 Task: Buy 4 Sunglasses for Boys from Accessories section under best seller category for shipping address: Anthony Hernandez, 4287 Palmer Road, Westerville, Ohio 43081, Cell Number 6147421053. Pay from credit card ending with 6759, CVV 506
Action: Mouse moved to (257, 83)
Screenshot: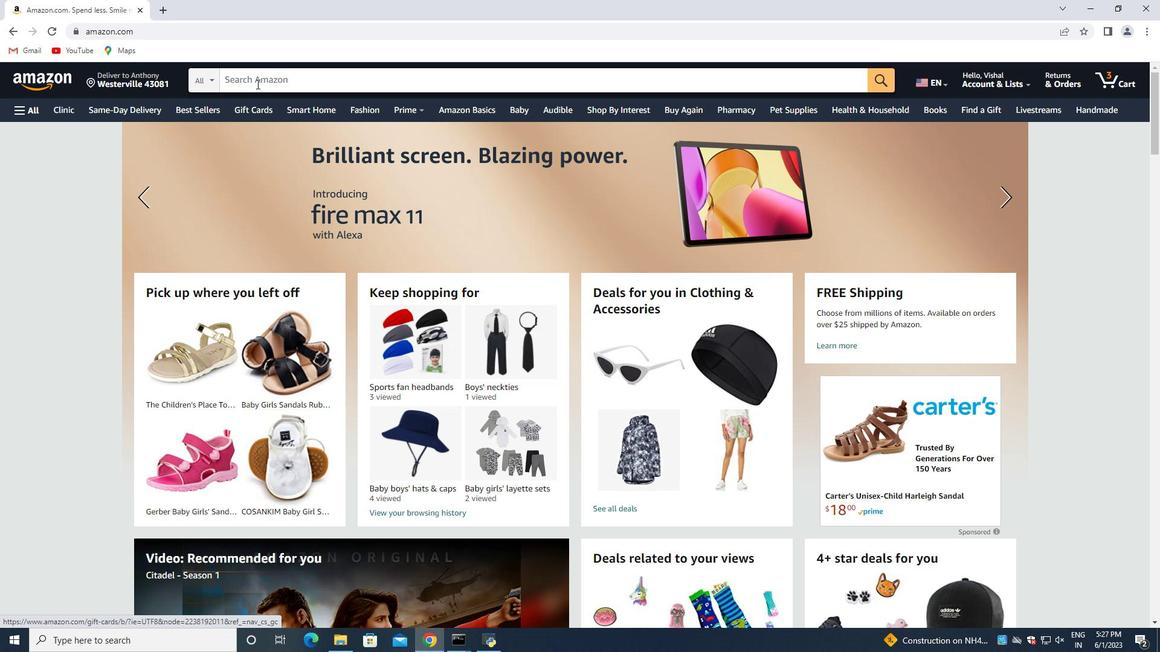 
Action: Mouse pressed left at (257, 83)
Screenshot: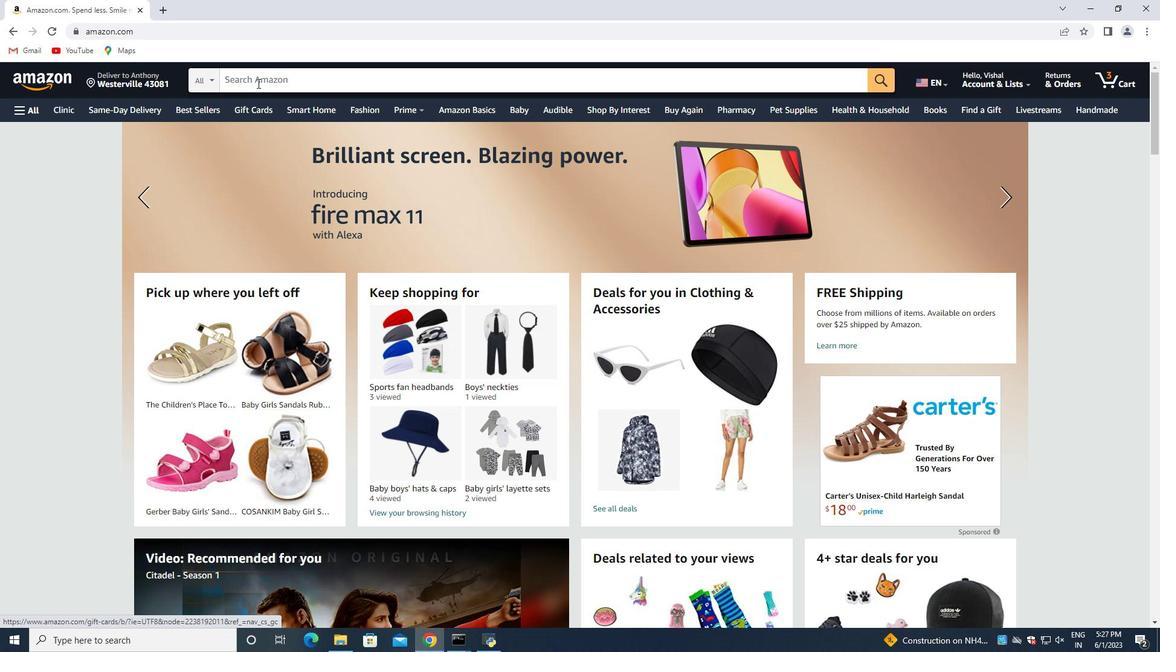 
Action: Key pressed <Key.shift>Sunglasses<Key.space>for<Key.space>boys<Key.enter>
Screenshot: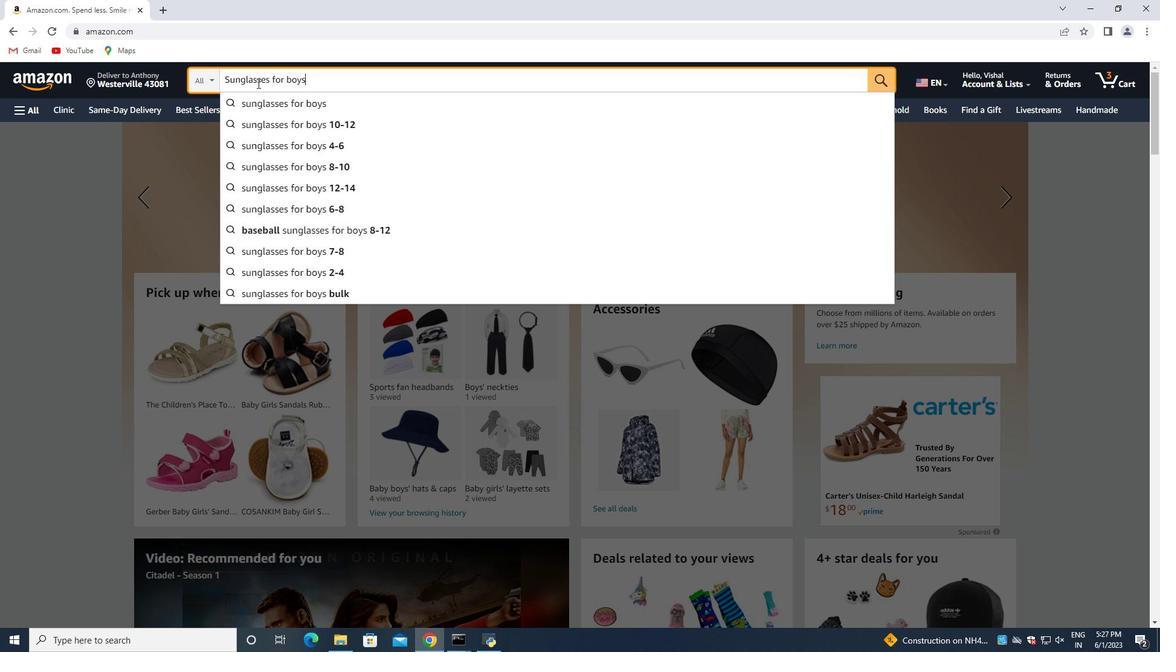
Action: Mouse moved to (80, 301)
Screenshot: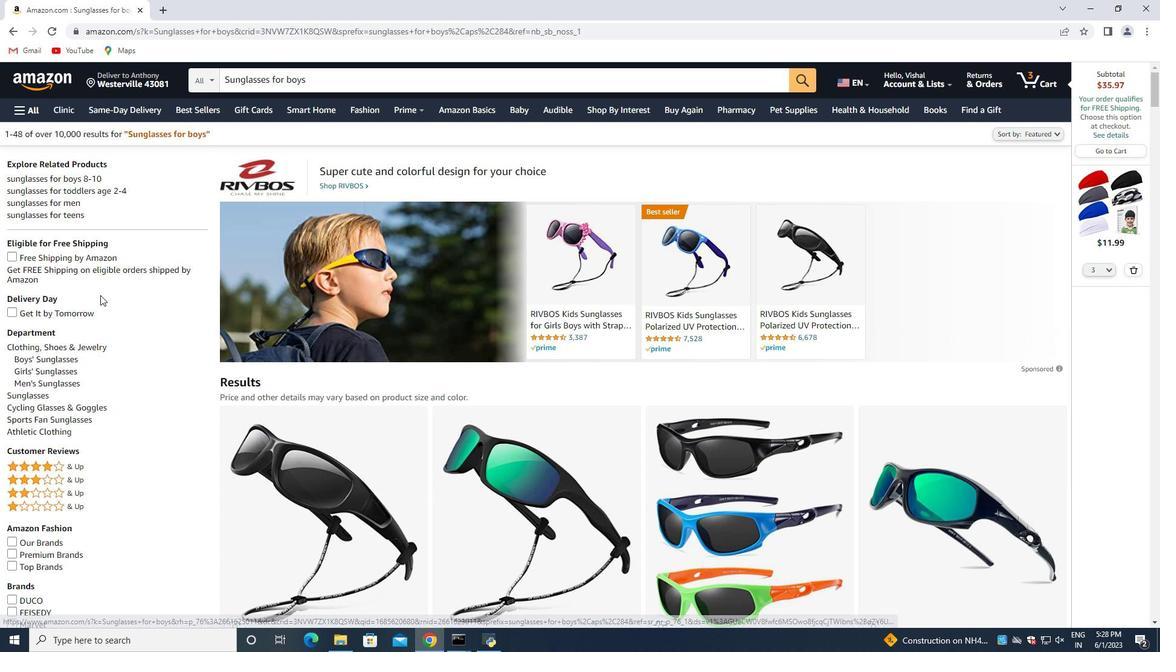 
Action: Mouse scrolled (80, 302) with delta (0, 0)
Screenshot: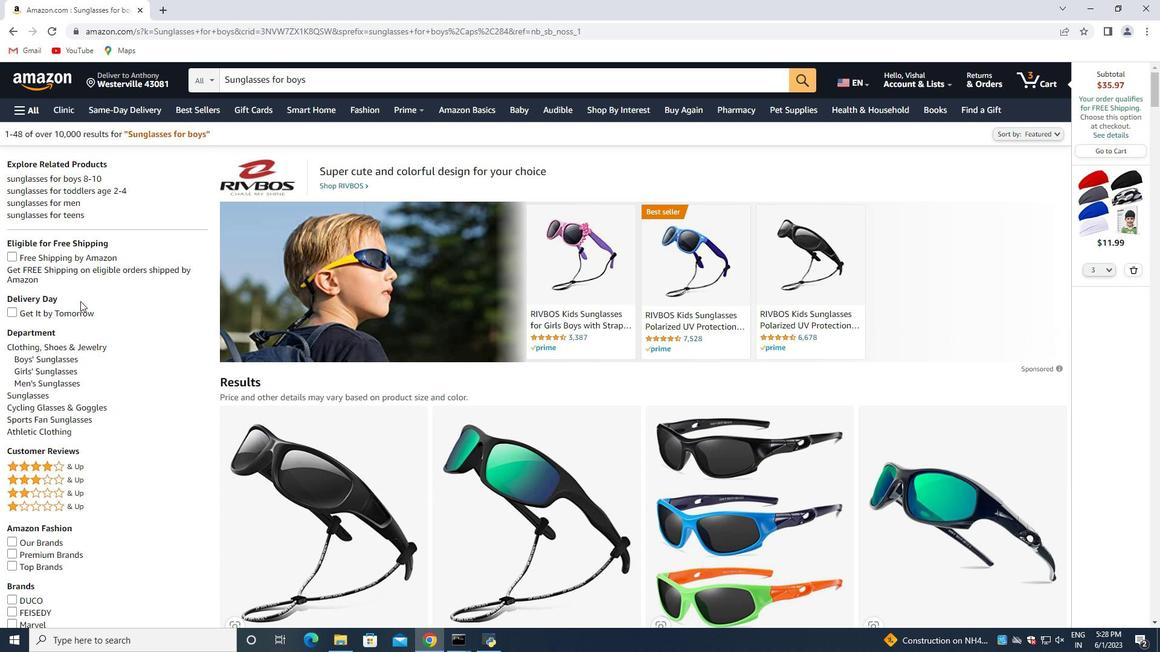 
Action: Mouse moved to (79, 302)
Screenshot: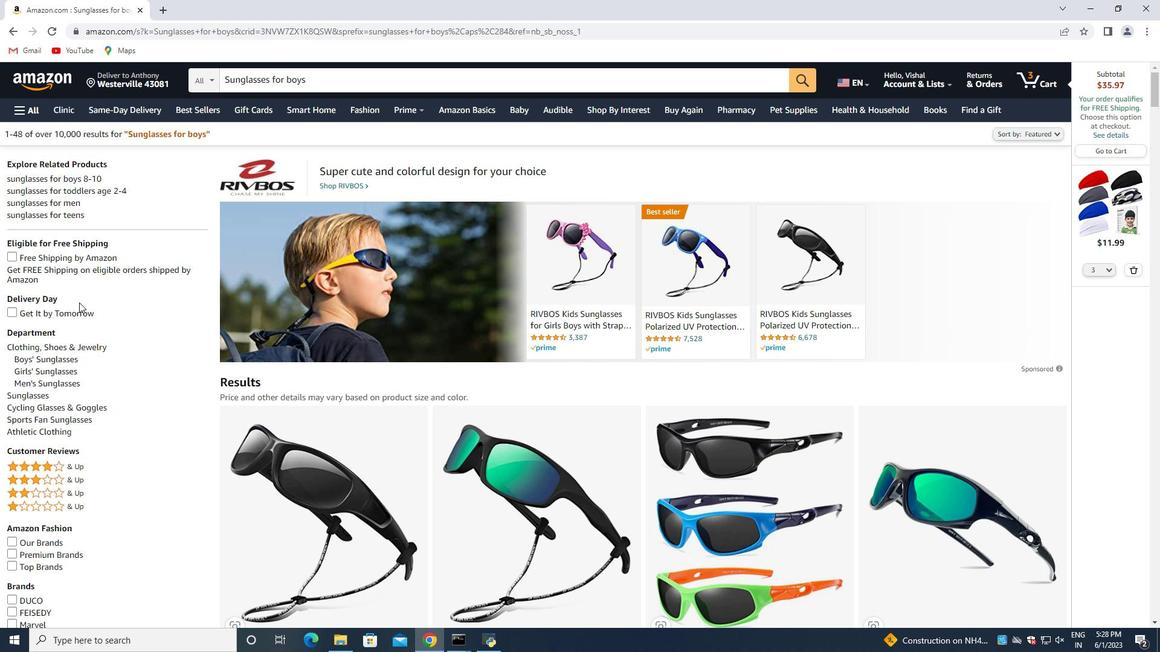 
Action: Mouse scrolled (79, 302) with delta (0, 0)
Screenshot: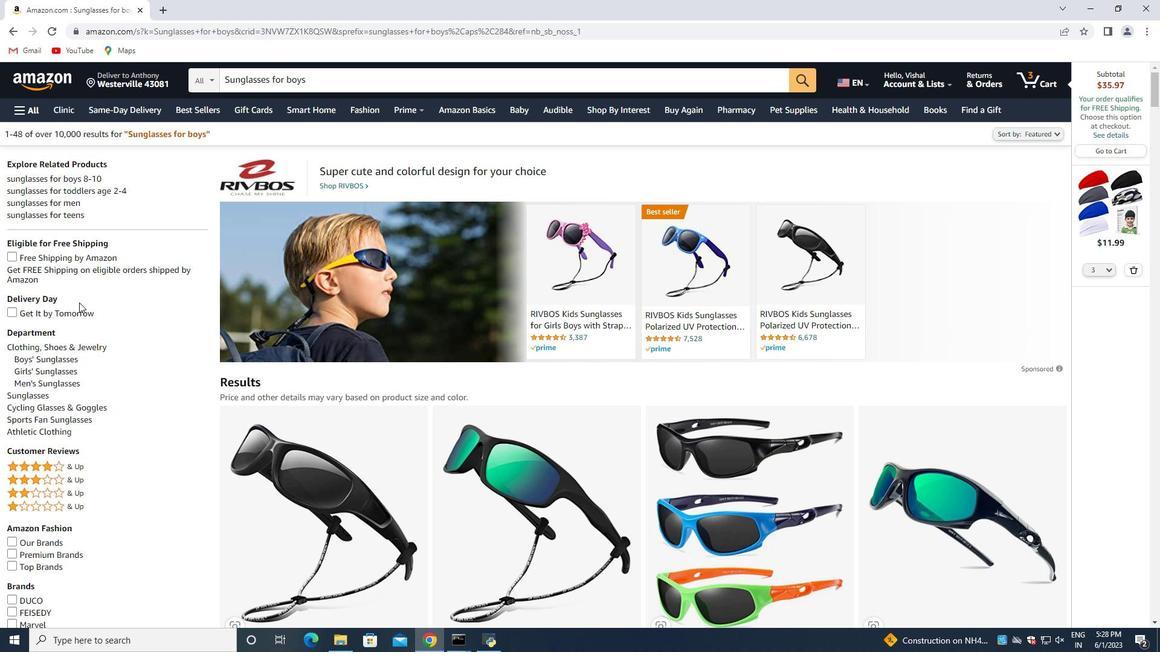
Action: Mouse scrolled (79, 302) with delta (0, 0)
Screenshot: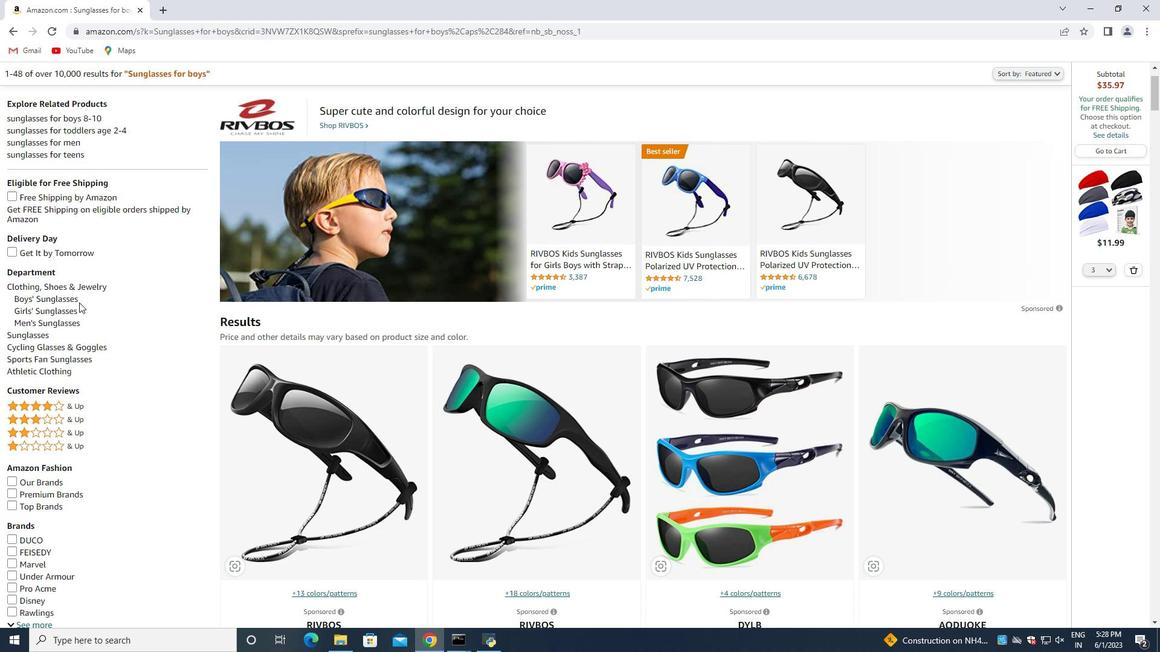 
Action: Mouse moved to (77, 308)
Screenshot: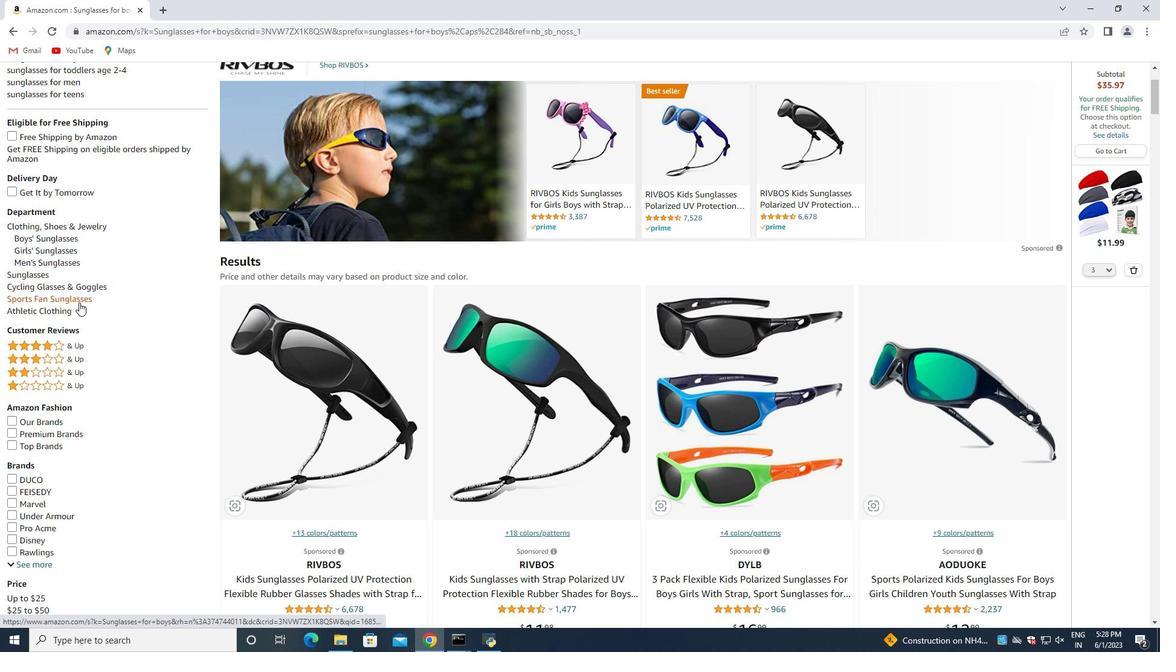 
Action: Mouse scrolled (77, 308) with delta (0, 0)
Screenshot: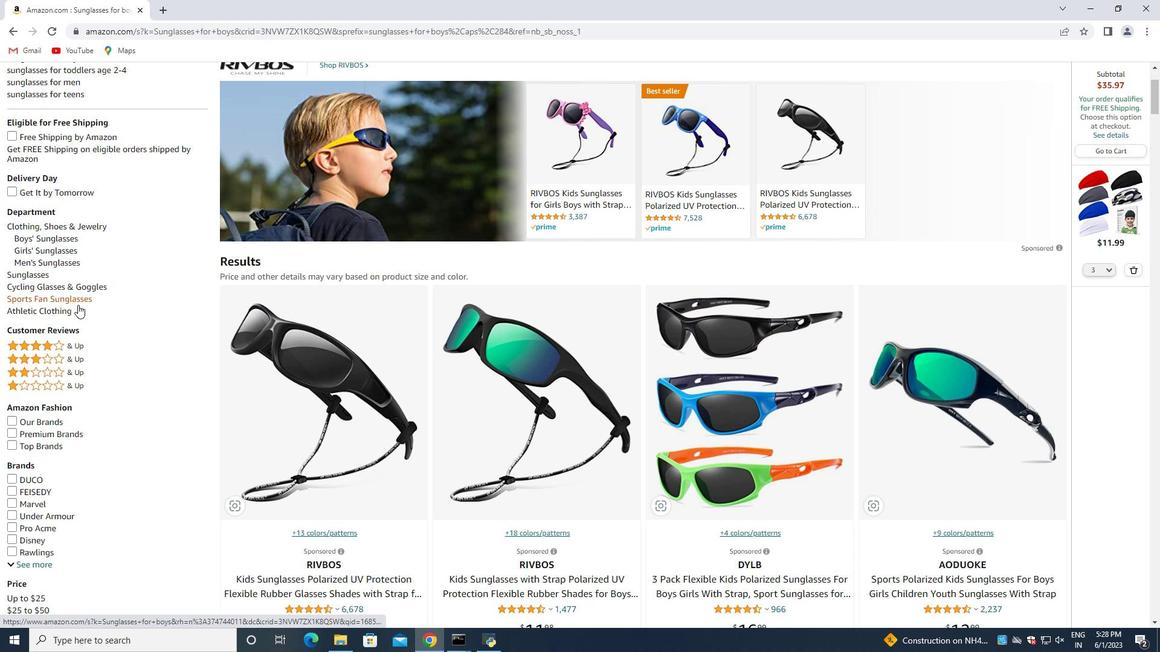 
Action: Mouse scrolled (77, 308) with delta (0, 0)
Screenshot: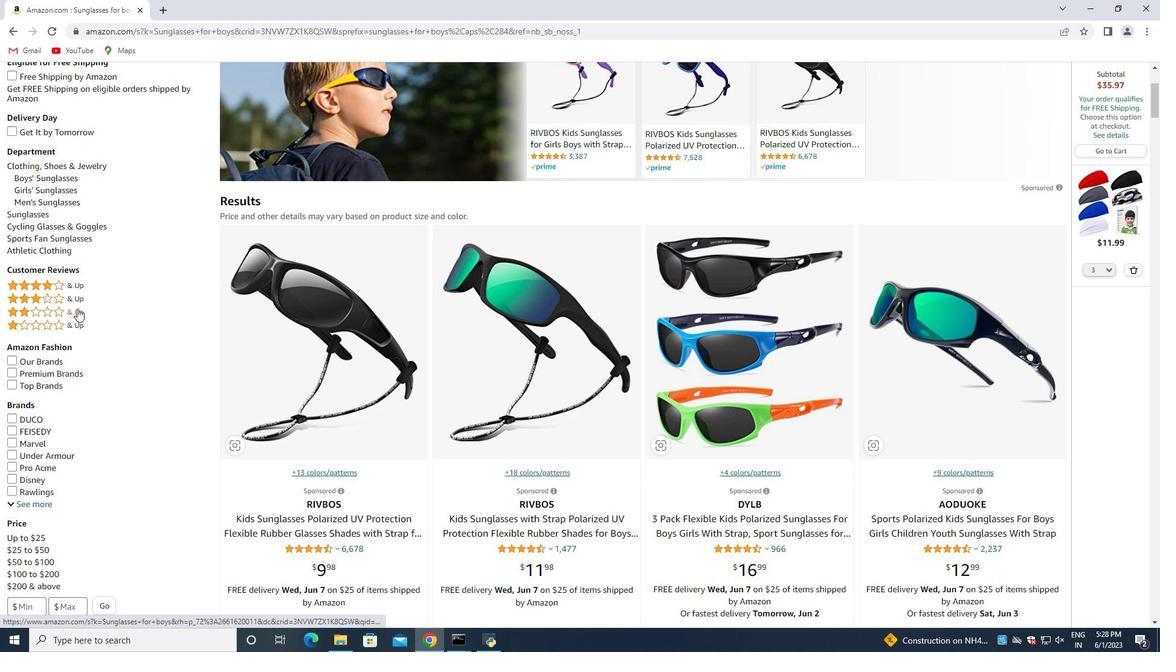 
Action: Mouse moved to (76, 313)
Screenshot: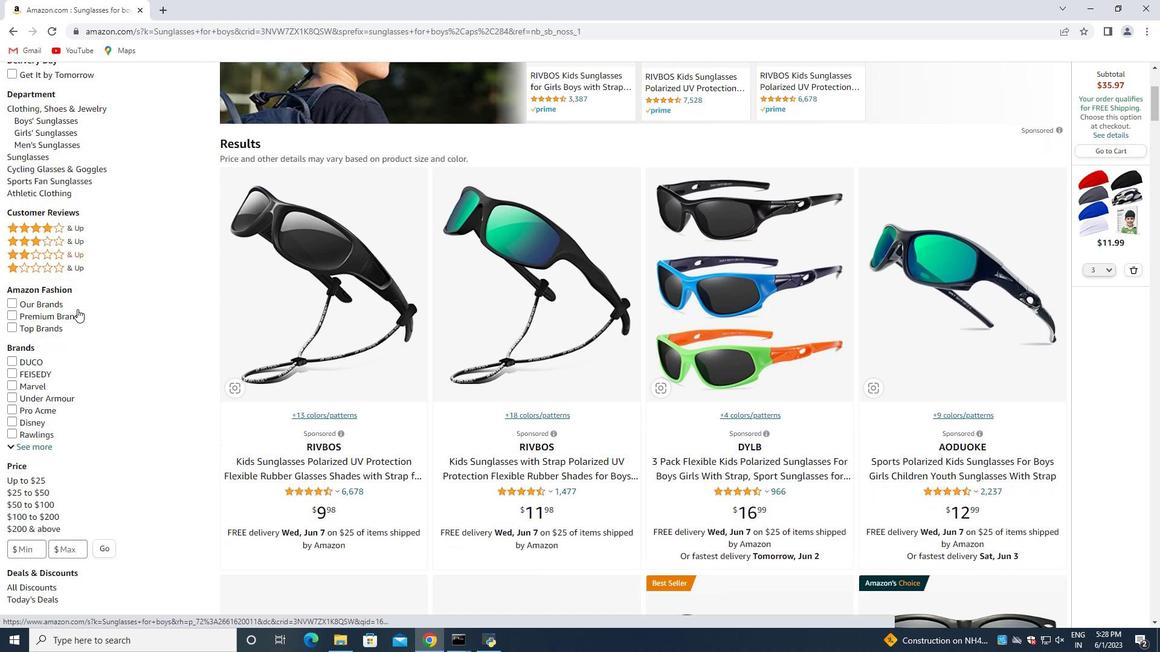 
Action: Mouse scrolled (76, 313) with delta (0, 0)
Screenshot: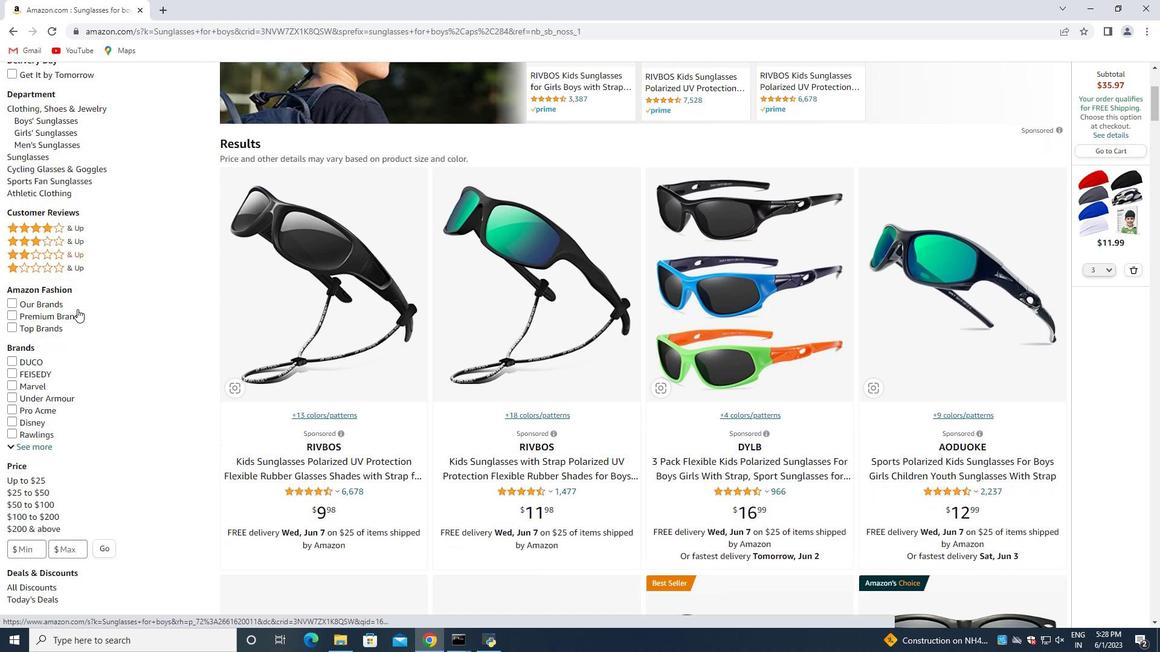 
Action: Mouse moved to (75, 315)
Screenshot: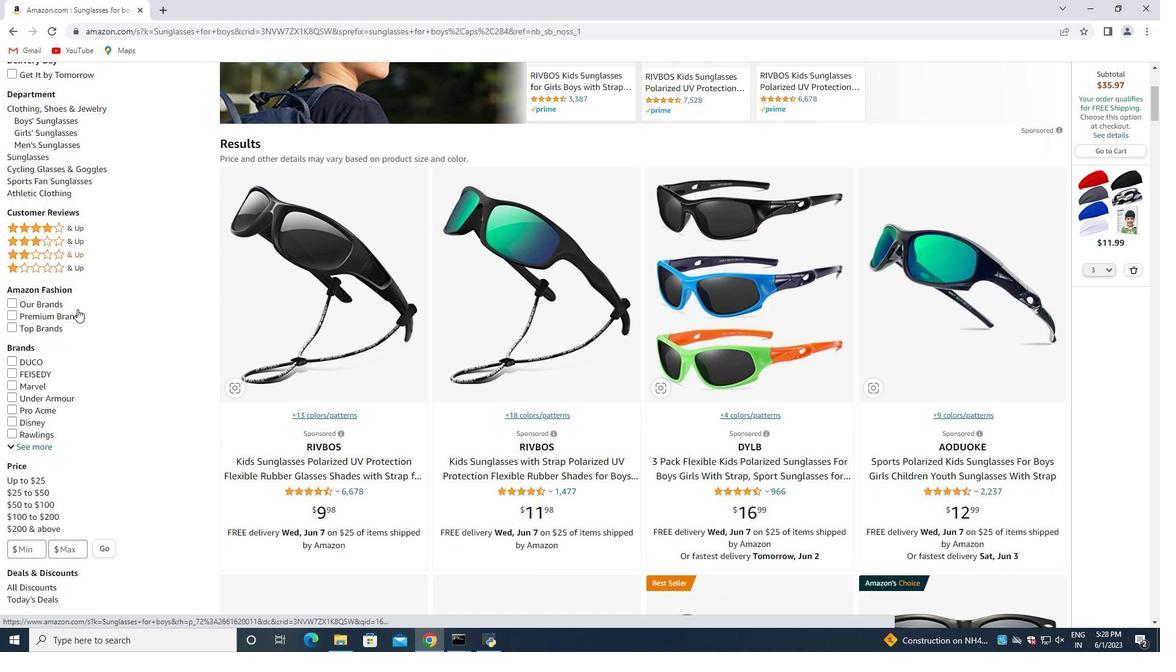 
Action: Mouse scrolled (75, 314) with delta (0, 0)
Screenshot: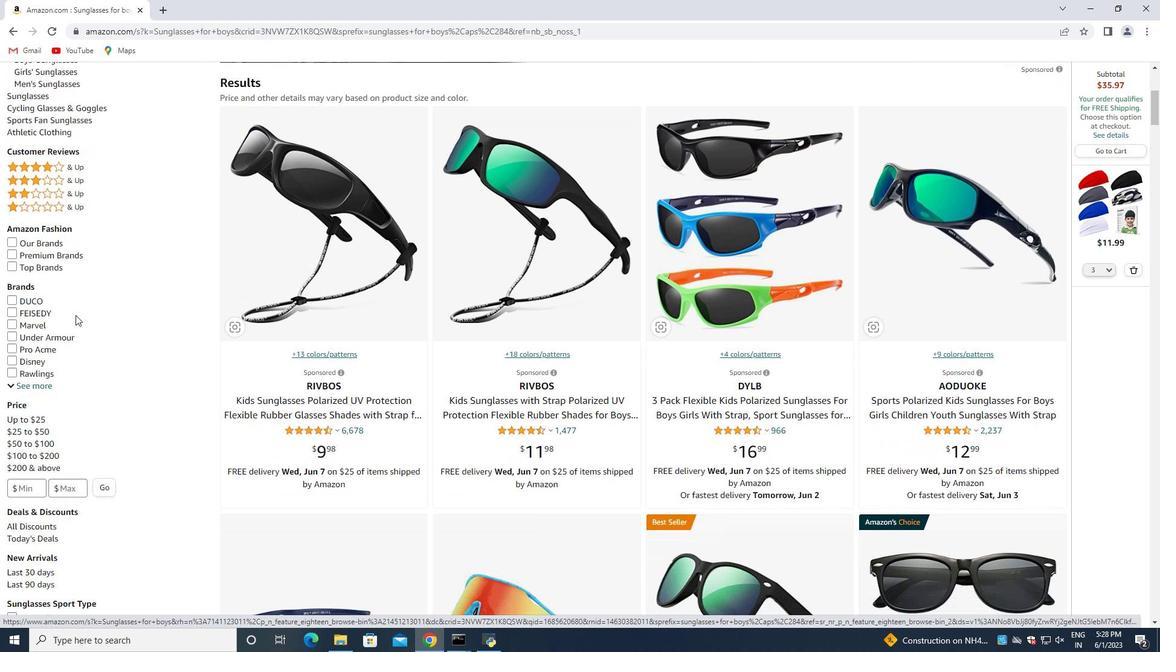 
Action: Mouse scrolled (75, 314) with delta (0, 0)
Screenshot: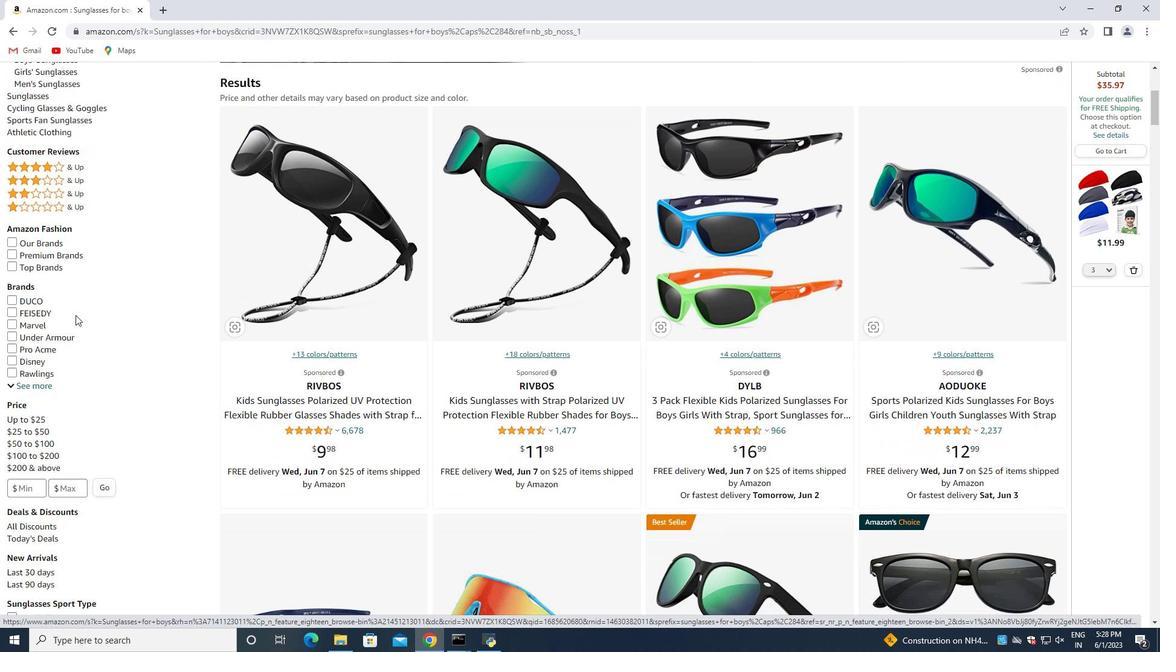 
Action: Mouse scrolled (75, 314) with delta (0, 0)
Screenshot: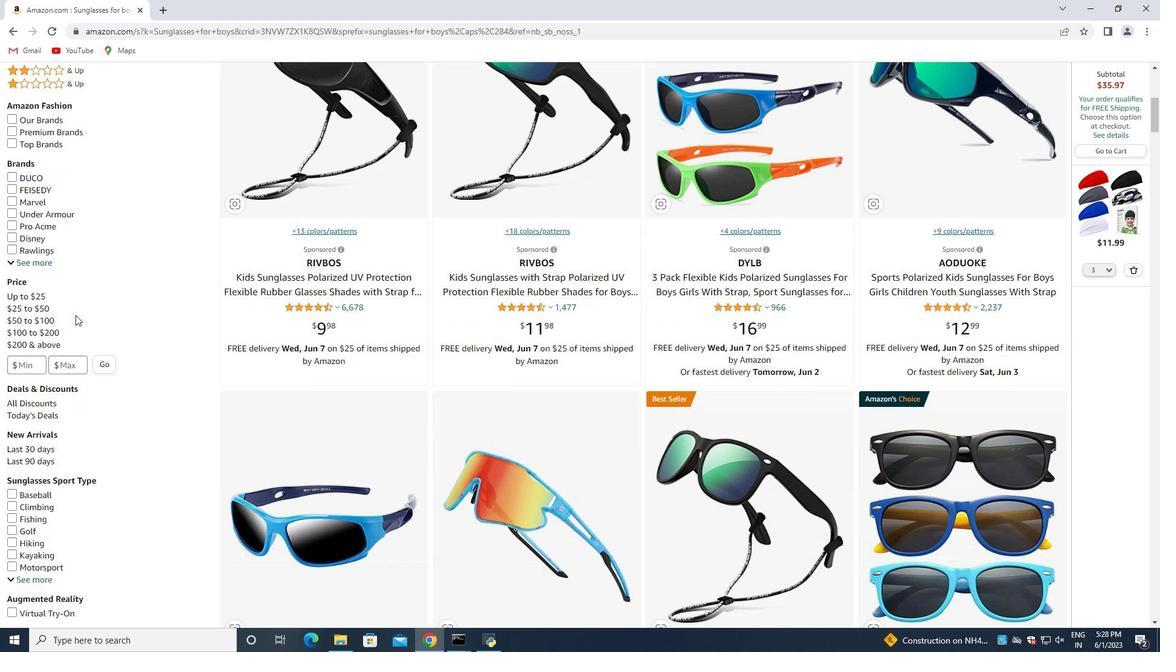 
Action: Mouse moved to (94, 313)
Screenshot: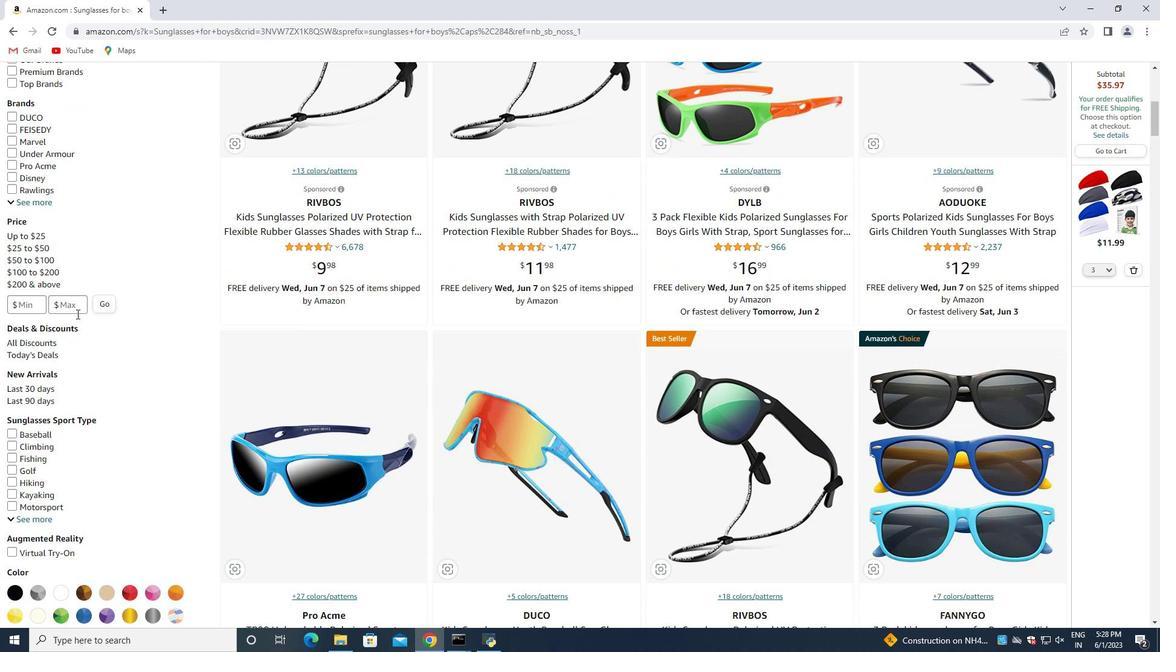 
Action: Mouse scrolled (83, 312) with delta (0, 0)
Screenshot: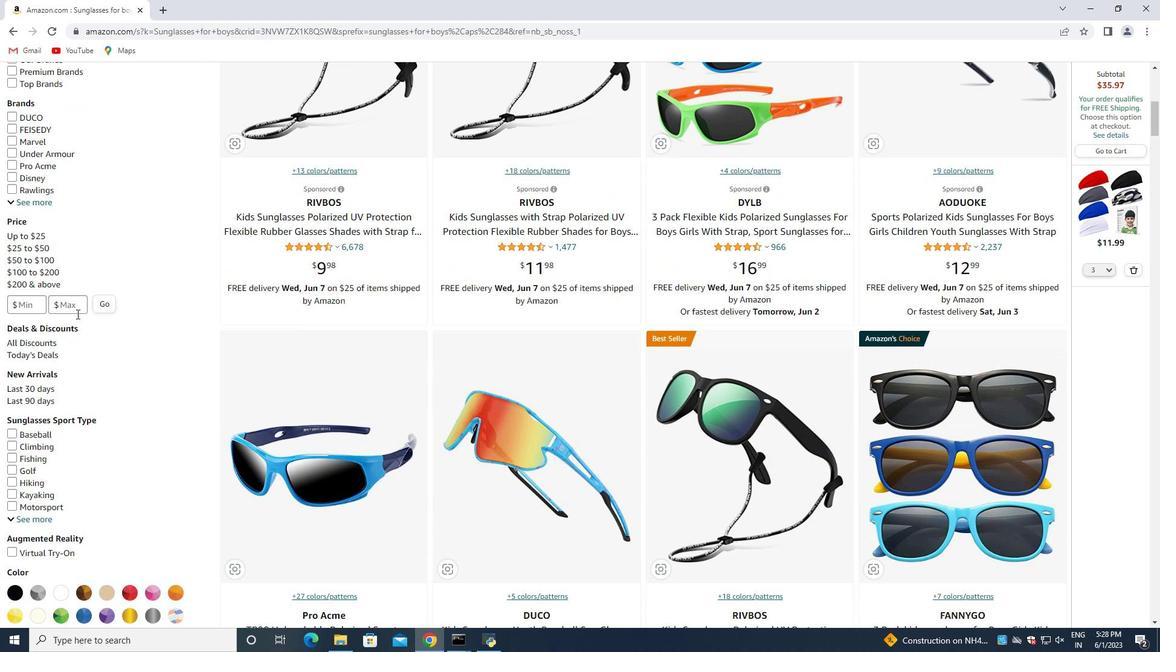 
Action: Mouse moved to (95, 313)
Screenshot: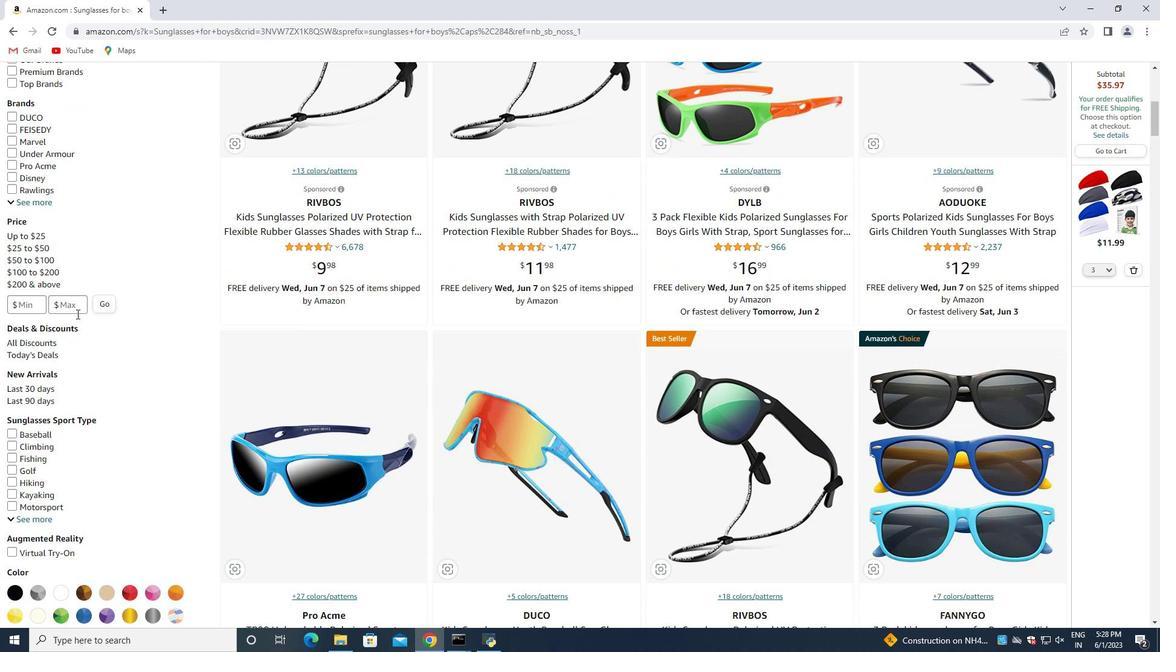 
Action: Mouse scrolled (84, 312) with delta (0, 0)
Screenshot: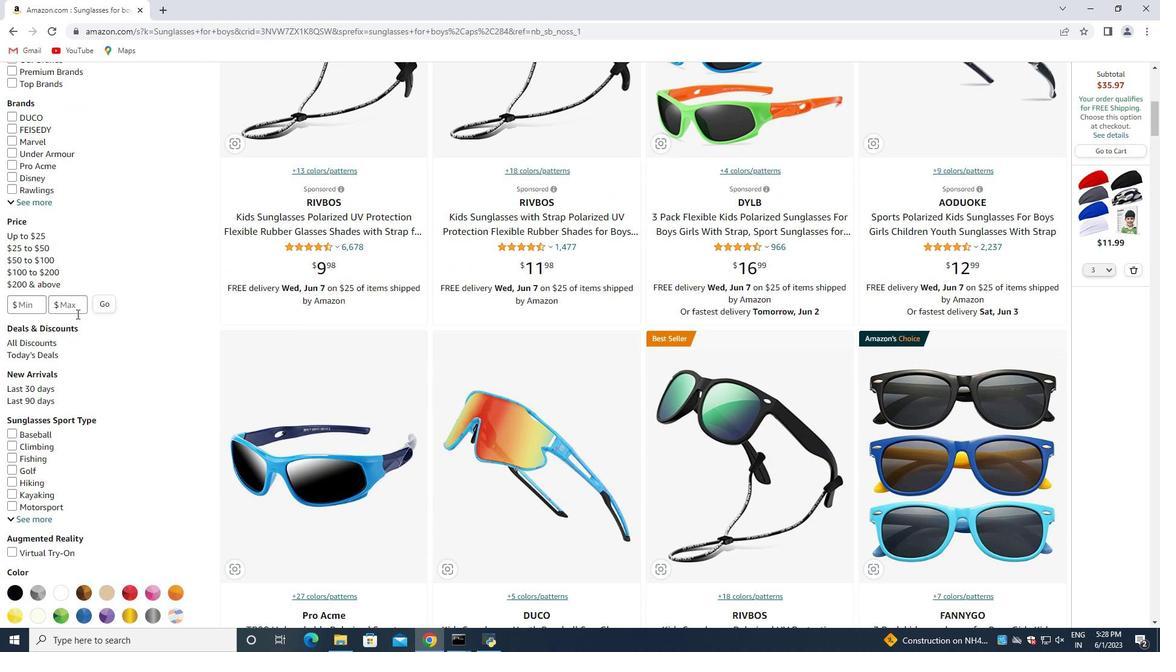 
Action: Mouse scrolled (95, 312) with delta (0, 0)
Screenshot: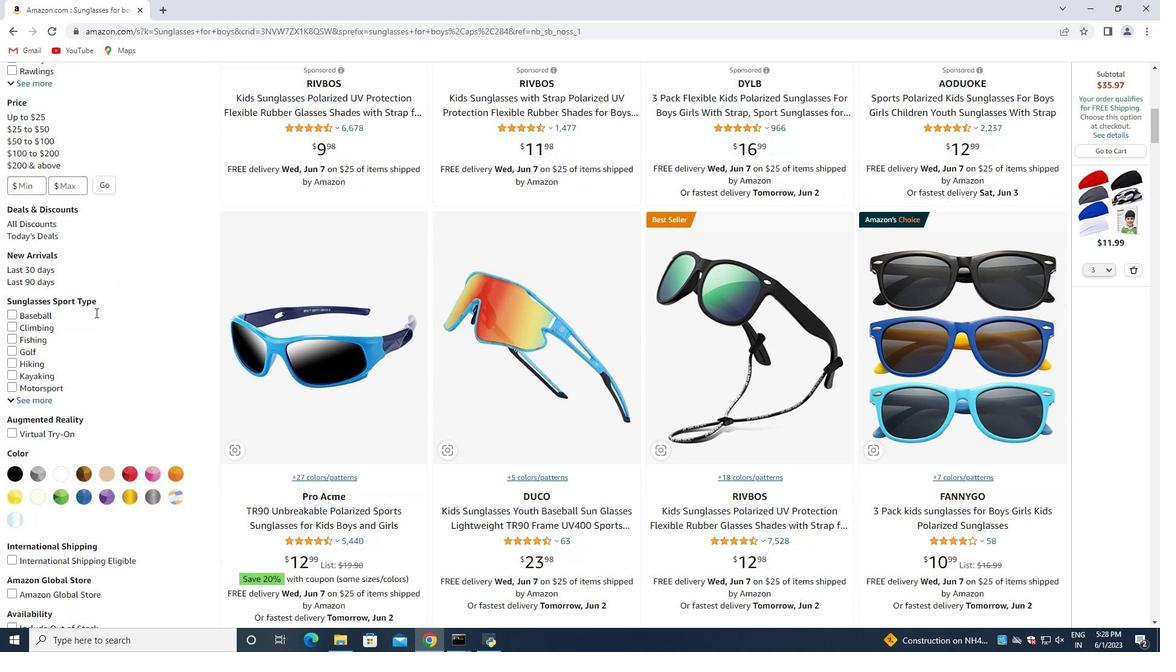 
Action: Mouse scrolled (95, 312) with delta (0, 0)
Screenshot: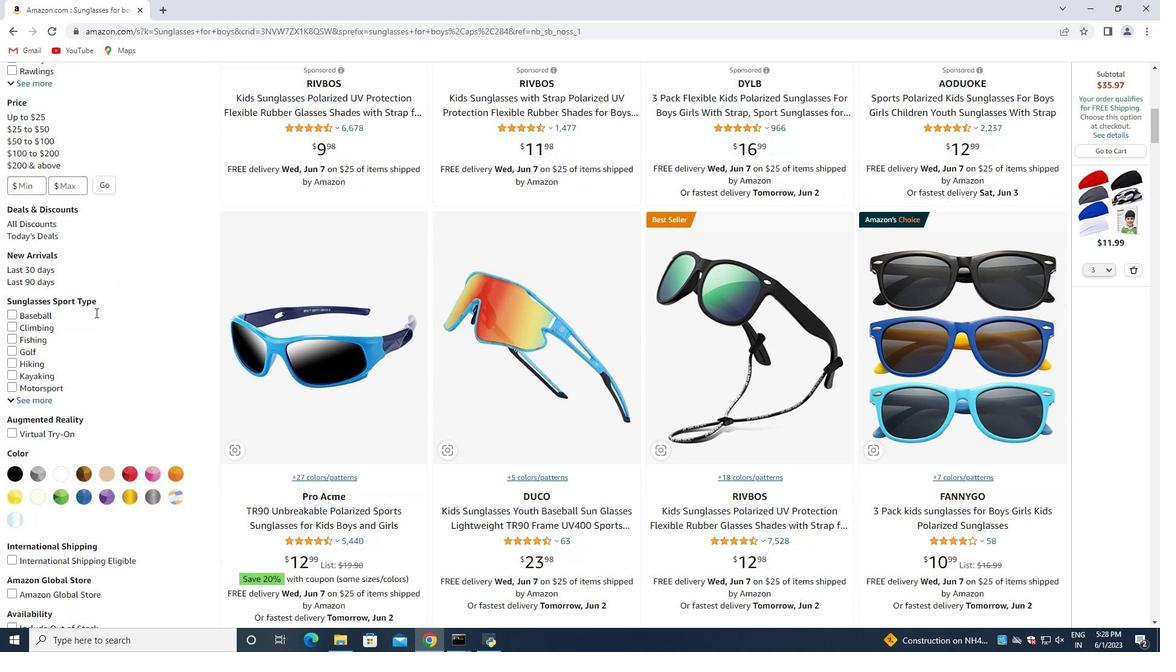 
Action: Mouse moved to (96, 314)
Screenshot: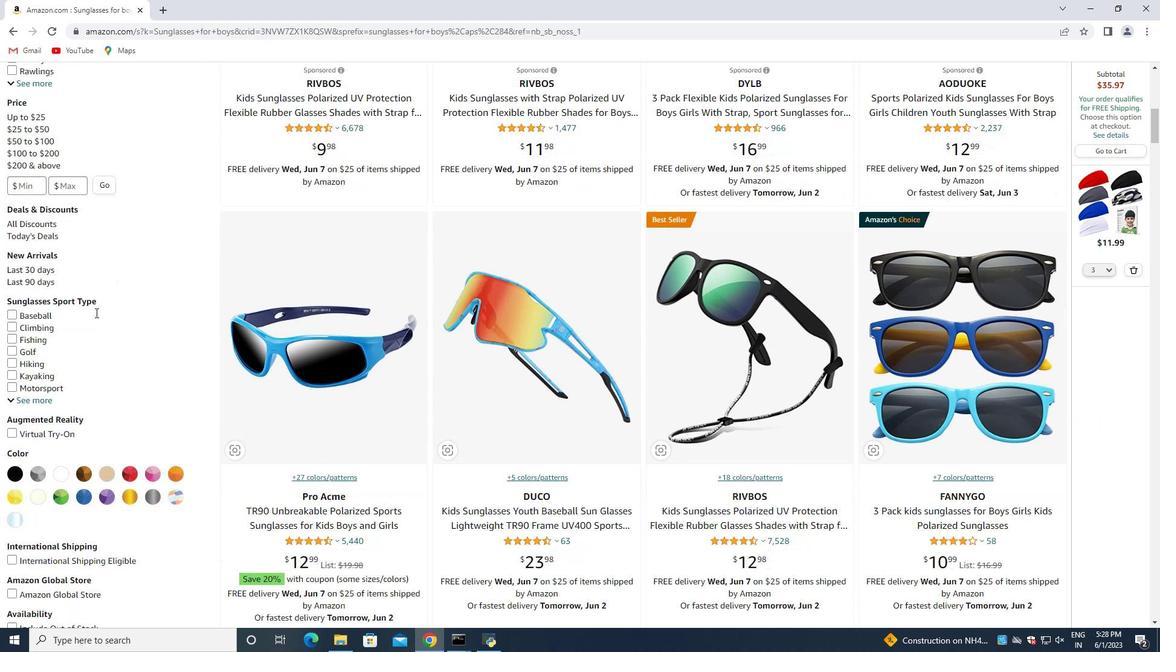 
Action: Mouse scrolled (96, 313) with delta (0, 0)
Screenshot: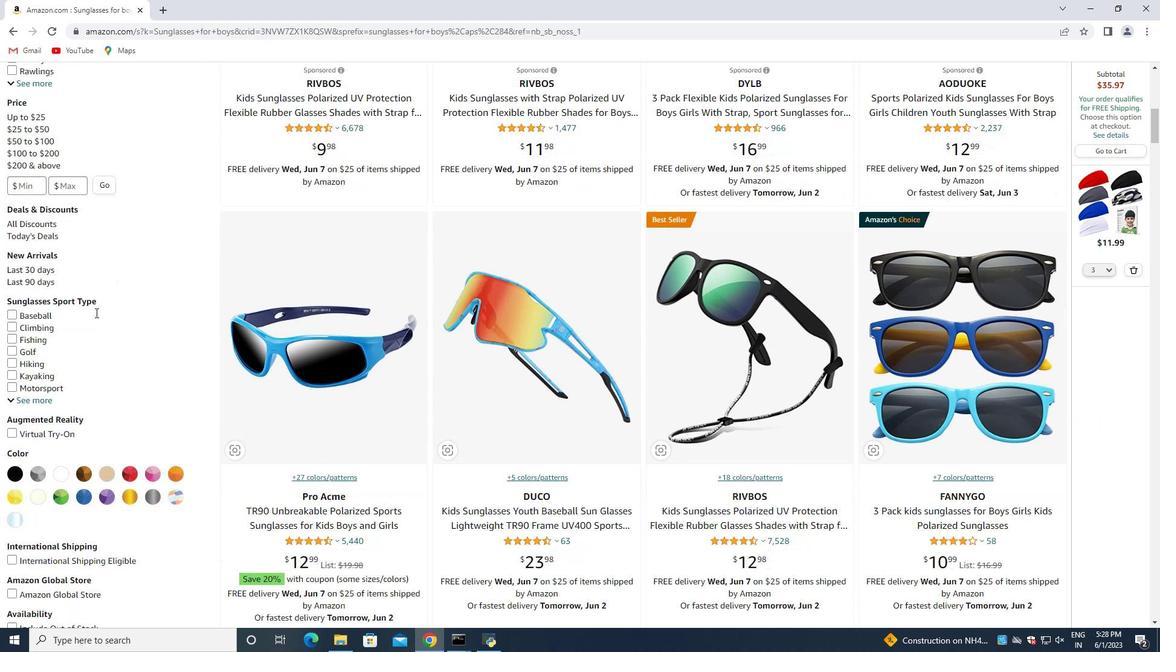 
Action: Mouse moved to (96, 314)
Screenshot: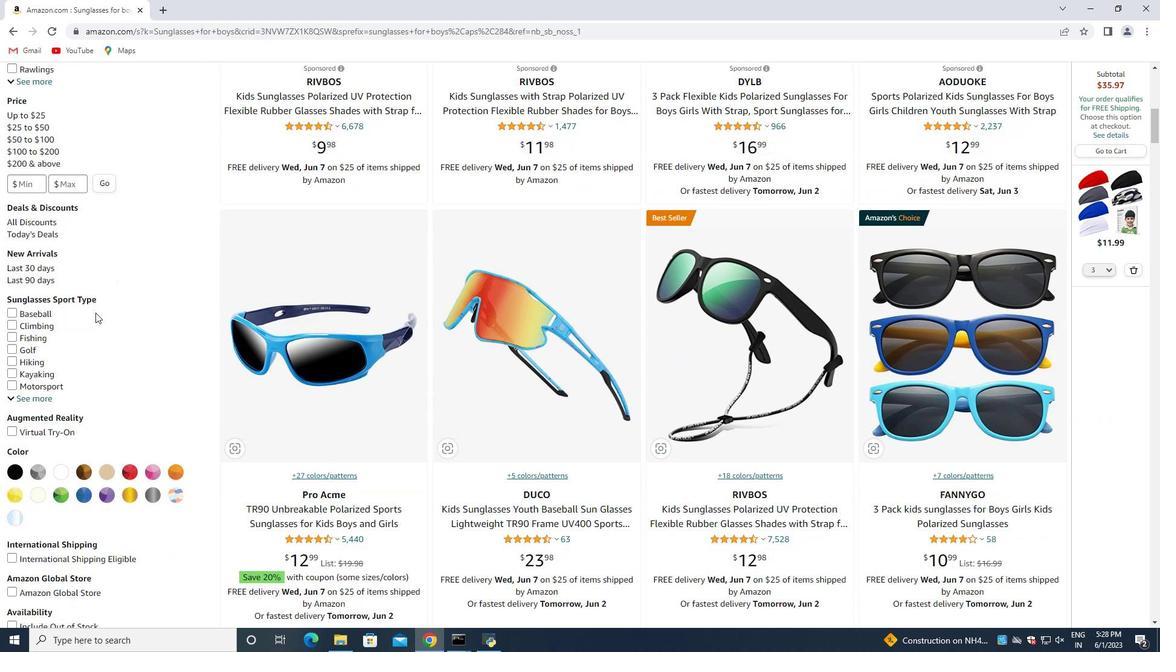 
Action: Mouse scrolled (96, 313) with delta (0, 0)
Screenshot: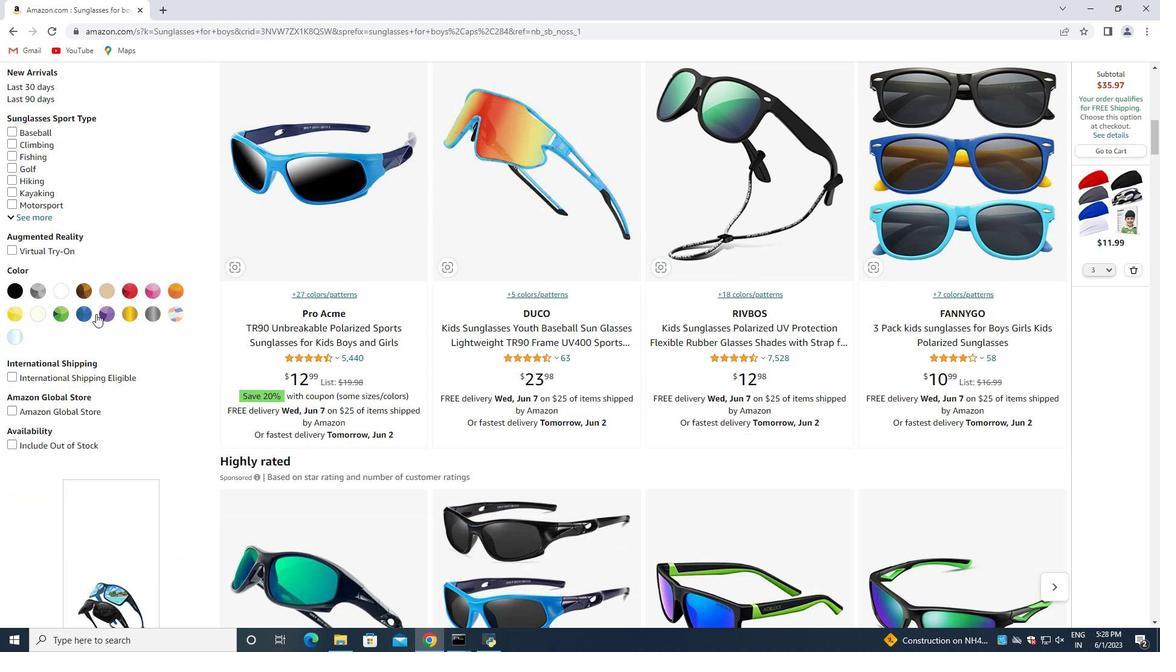 
Action: Mouse scrolled (96, 313) with delta (0, 0)
Screenshot: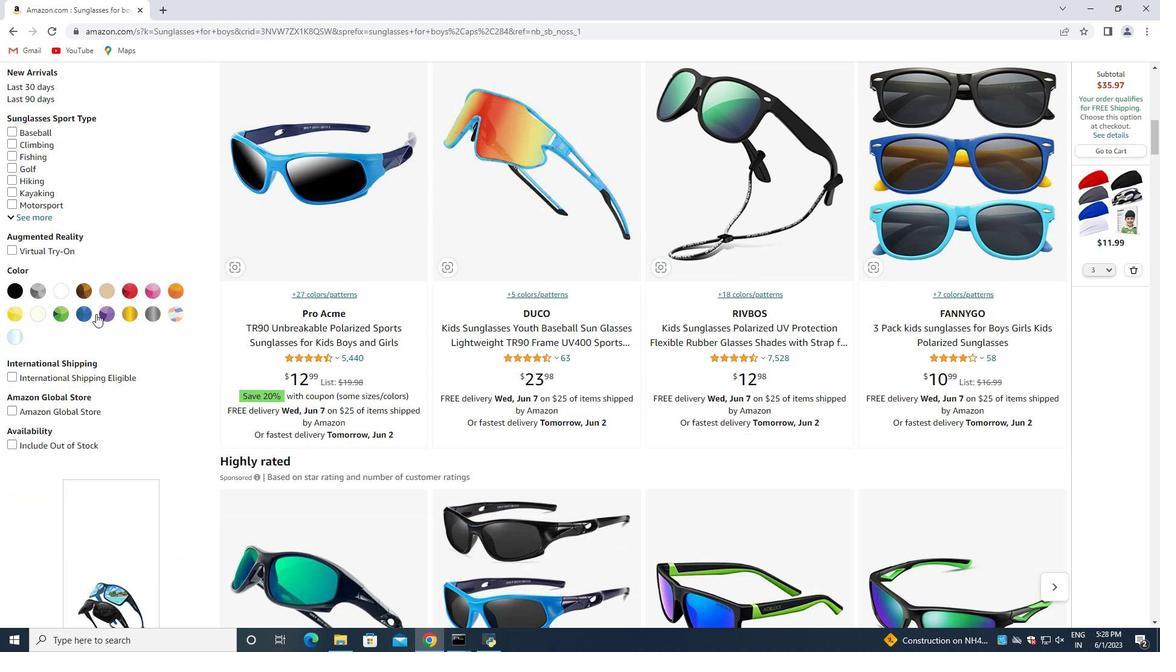 
Action: Mouse moved to (158, 317)
Screenshot: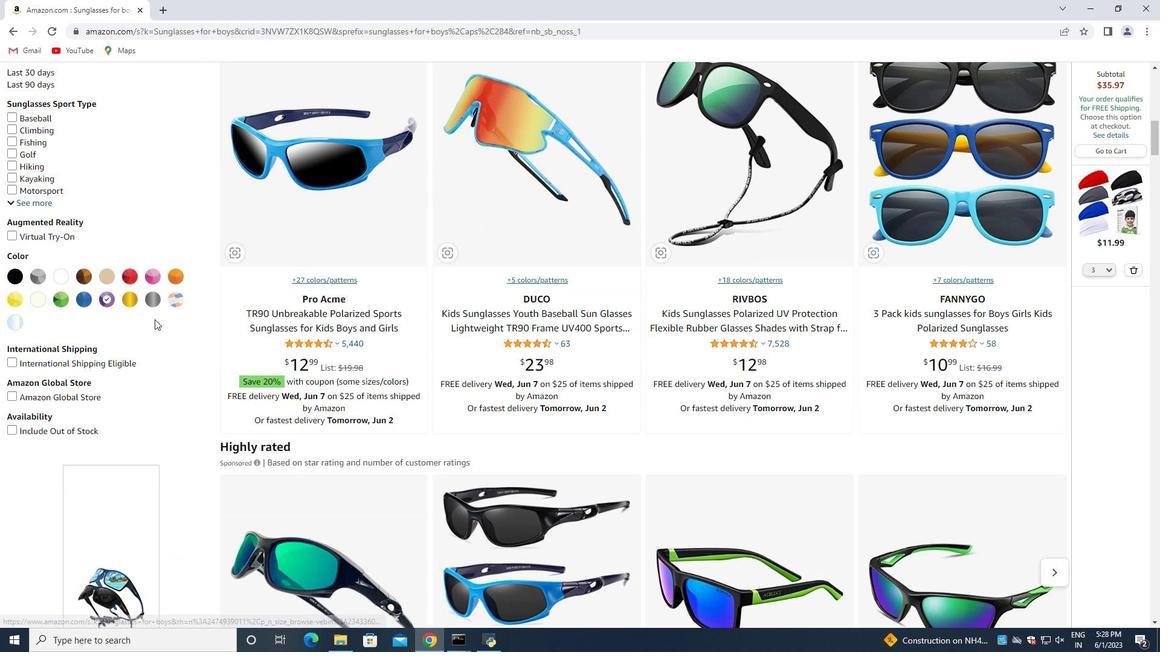 
Action: Mouse scrolled (158, 318) with delta (0, 0)
Screenshot: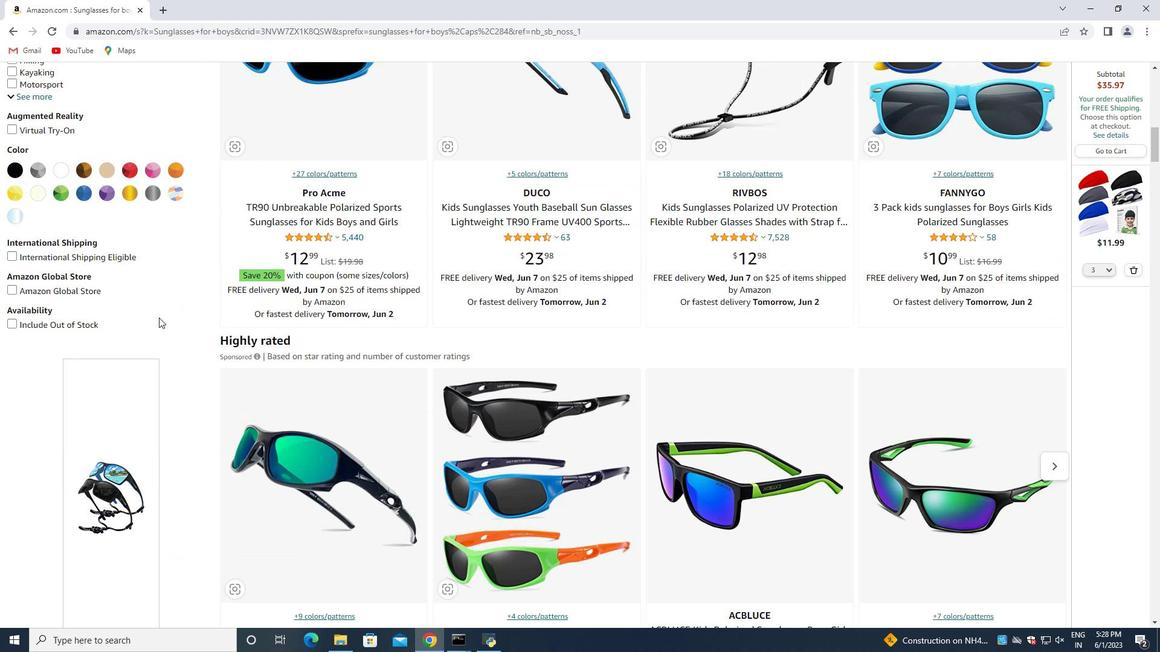 
Action: Mouse scrolled (158, 318) with delta (0, 0)
Screenshot: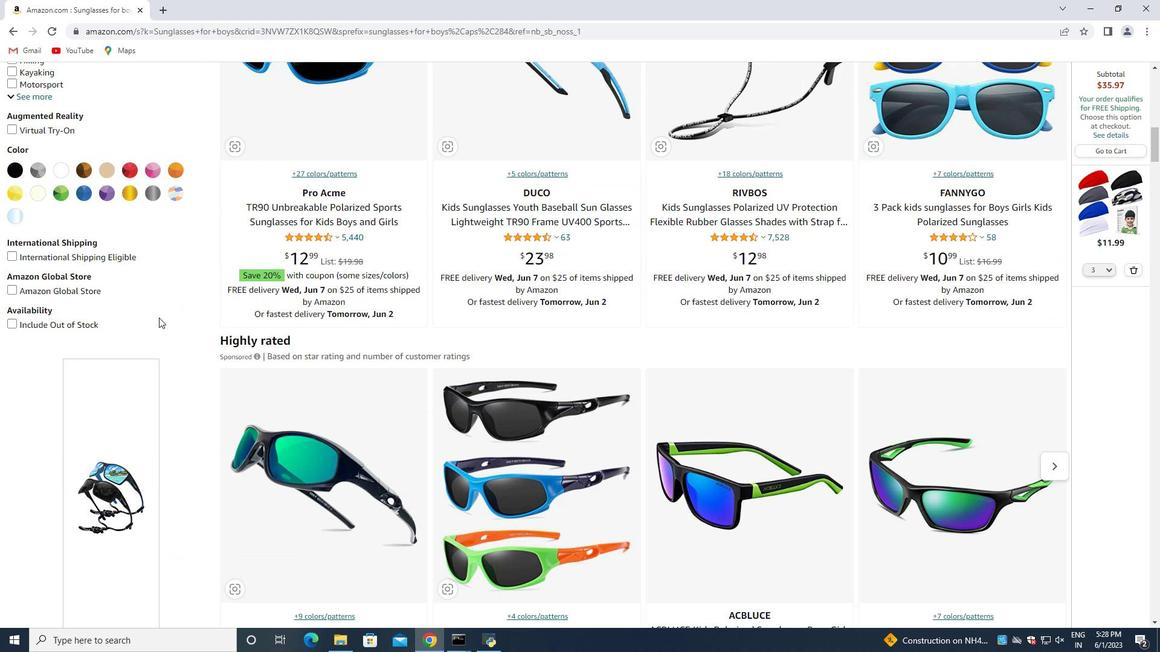 
Action: Mouse scrolled (158, 318) with delta (0, 0)
Screenshot: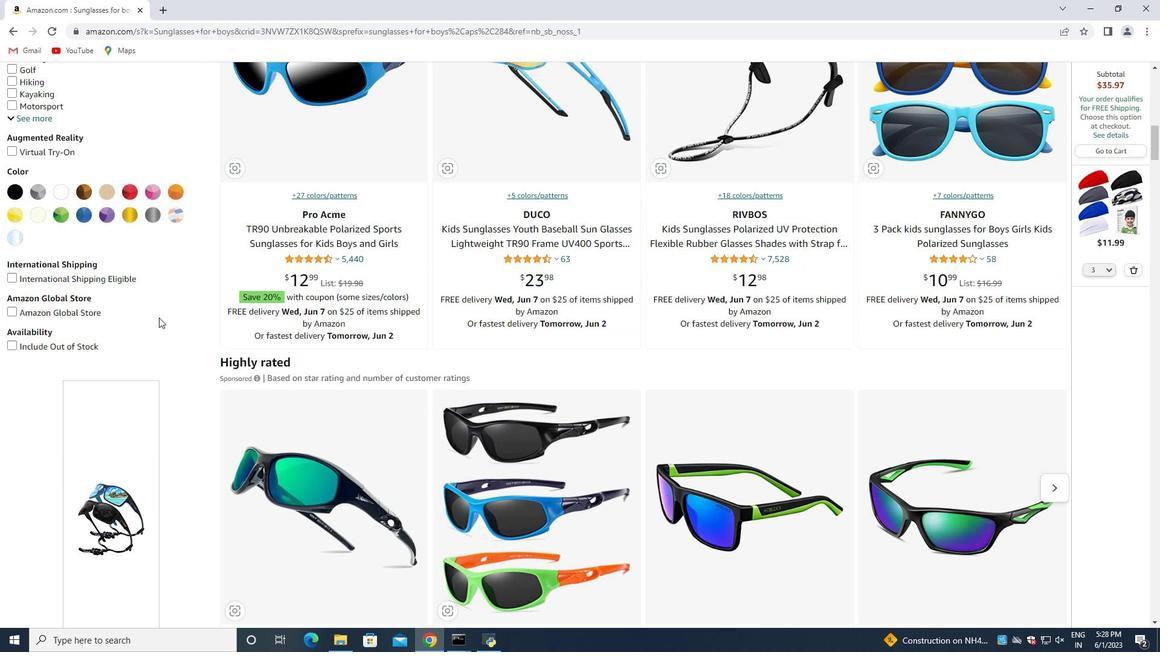 
Action: Mouse scrolled (158, 318) with delta (0, 0)
Screenshot: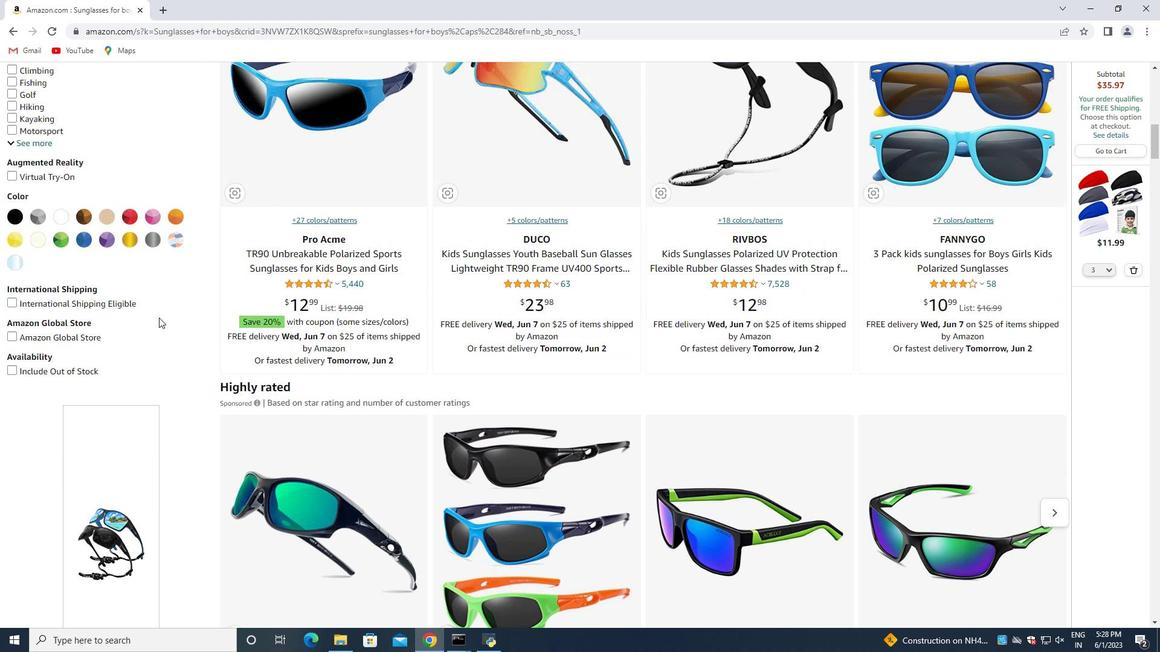 
Action: Mouse scrolled (158, 318) with delta (0, 0)
Screenshot: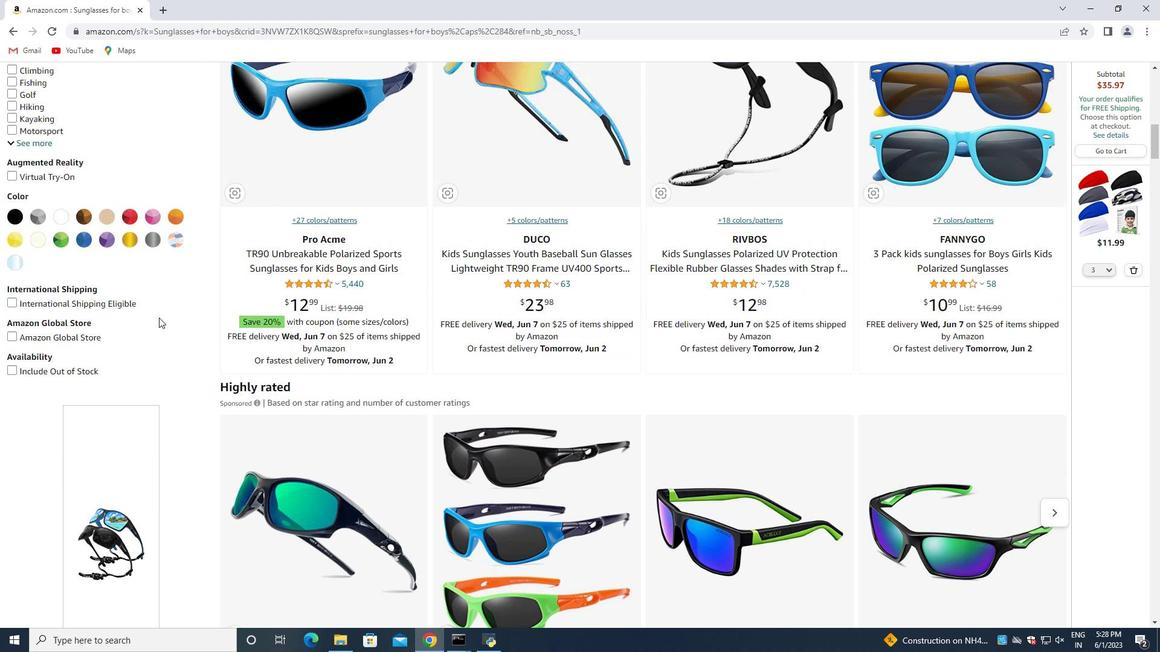 
Action: Mouse scrolled (158, 318) with delta (0, 0)
Screenshot: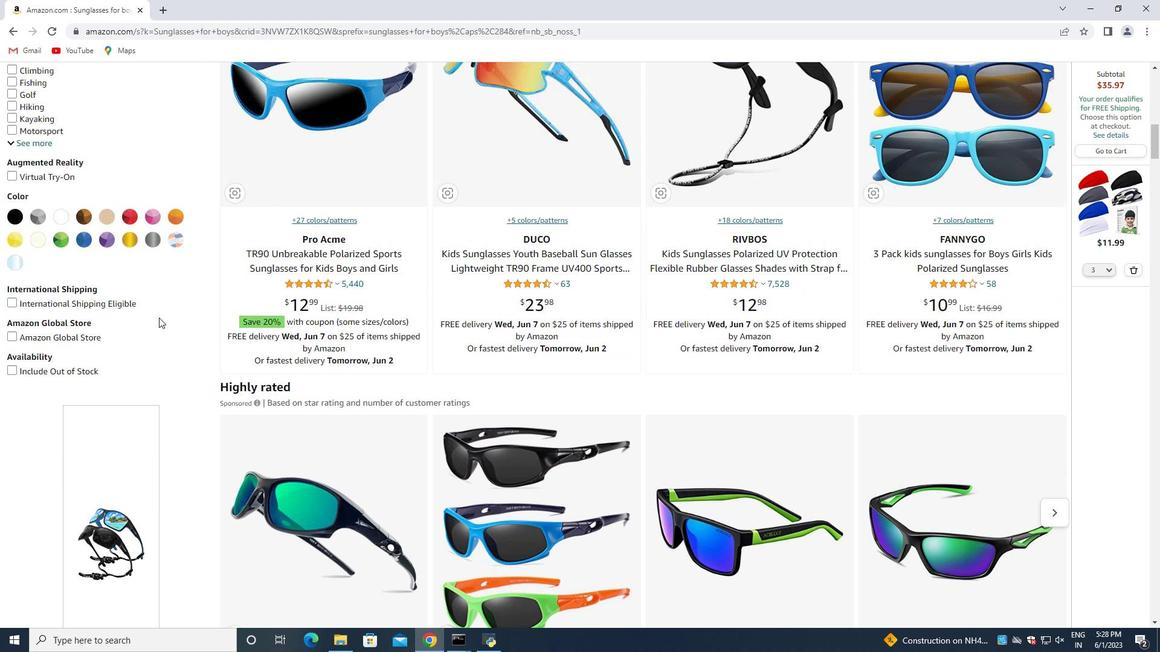 
Action: Mouse scrolled (158, 318) with delta (0, 0)
Screenshot: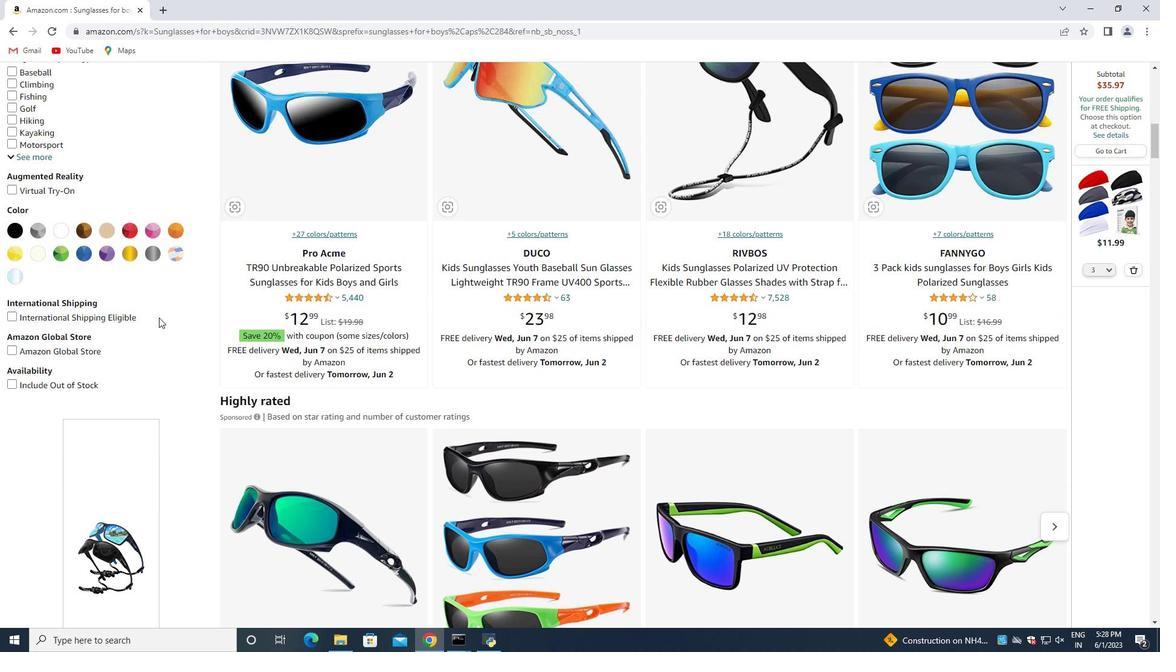 
Action: Mouse scrolled (158, 318) with delta (0, 0)
Screenshot: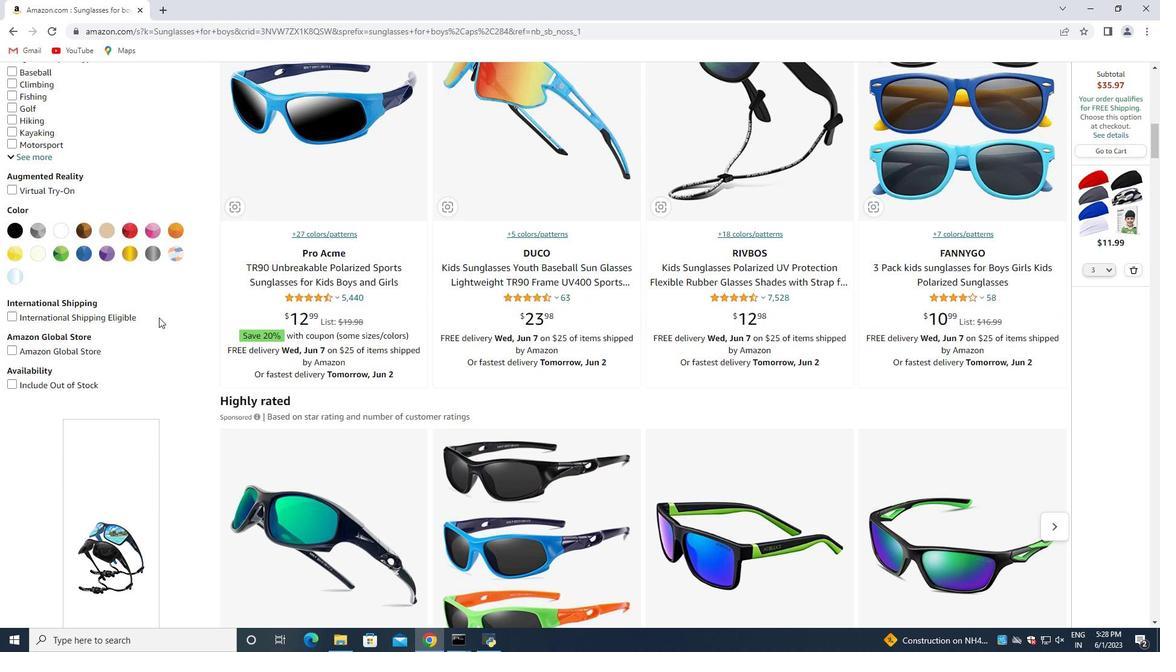
Action: Mouse scrolled (158, 318) with delta (0, 0)
Screenshot: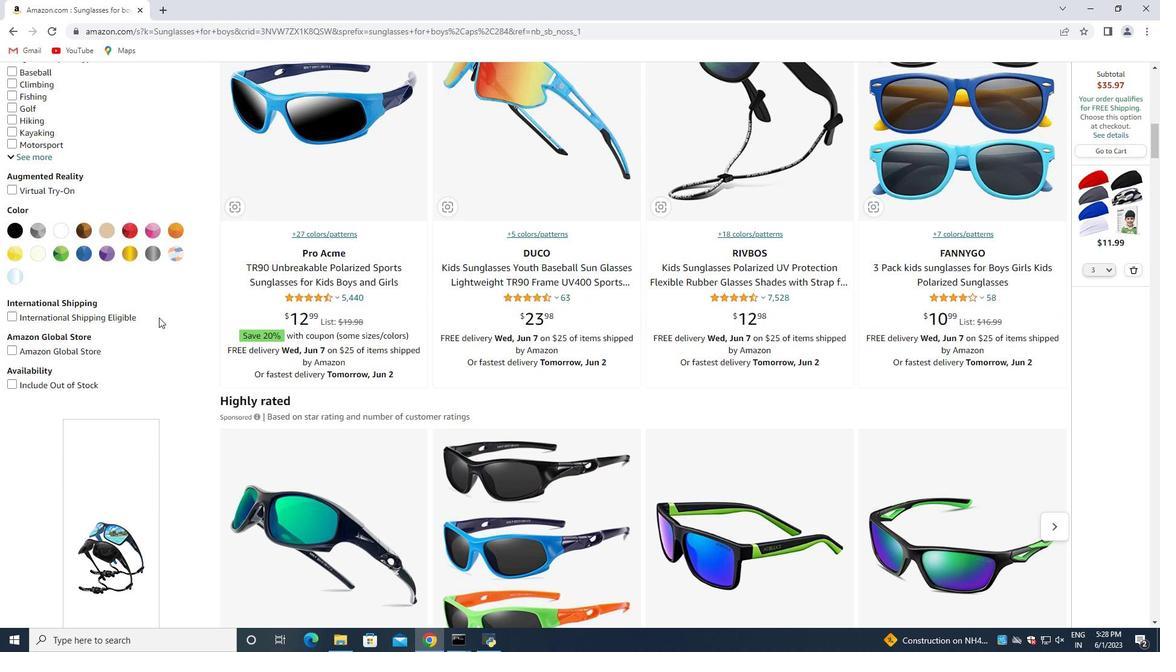 
Action: Mouse scrolled (158, 318) with delta (0, 0)
Screenshot: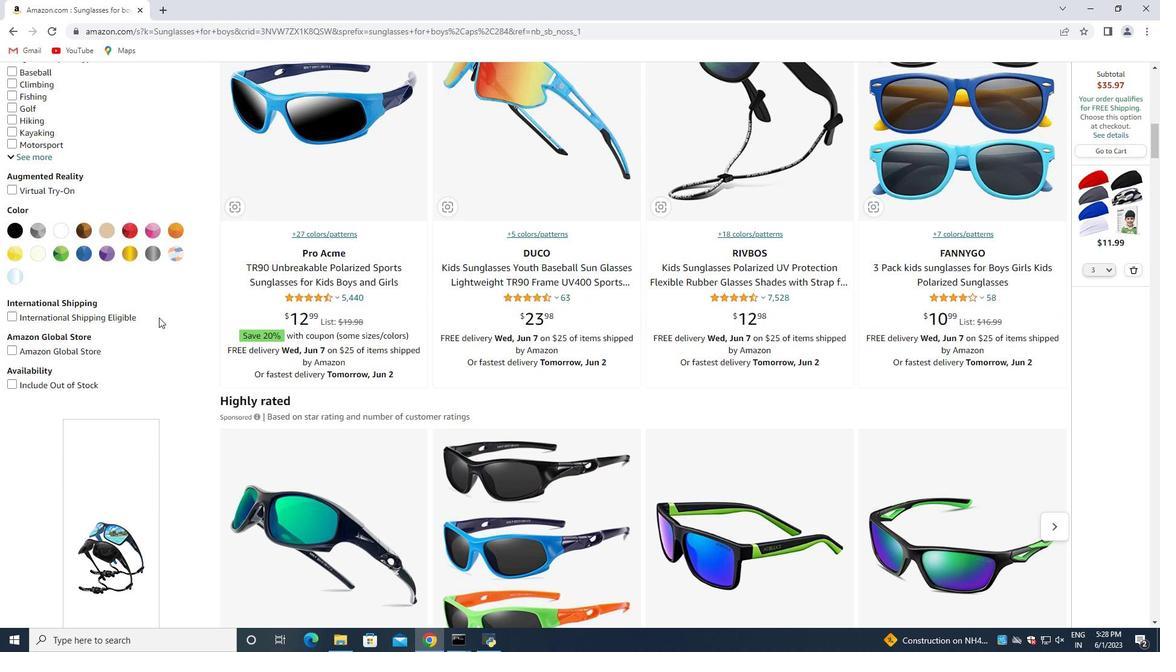 
Action: Mouse scrolled (158, 318) with delta (0, 0)
Screenshot: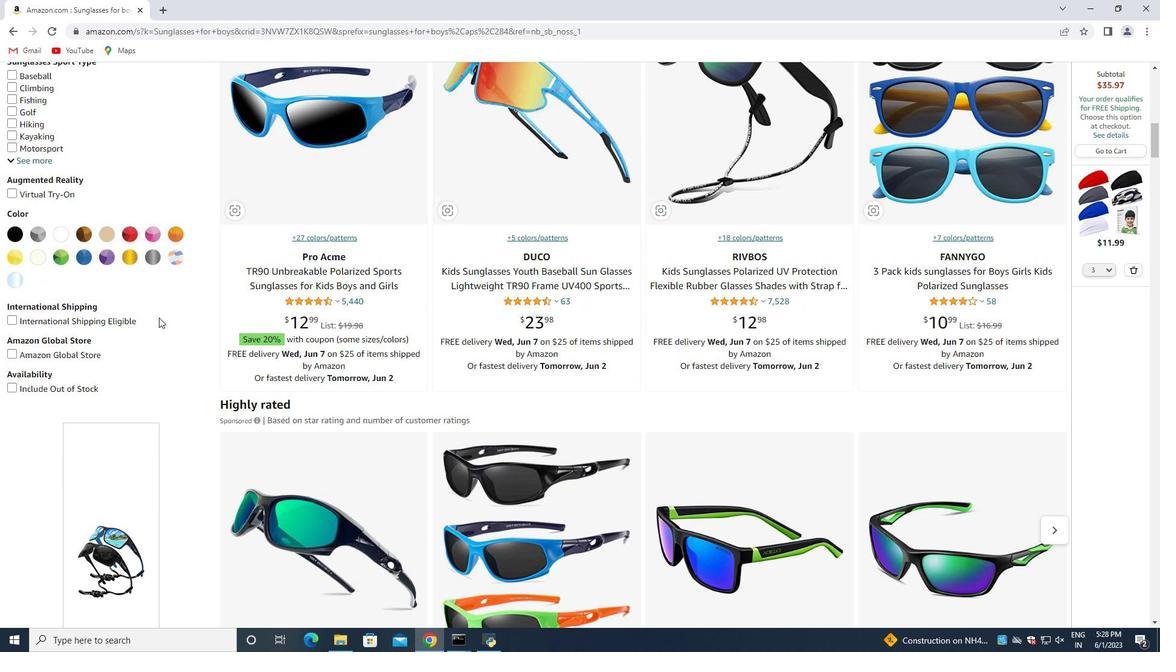 
Action: Mouse scrolled (158, 318) with delta (0, 0)
Screenshot: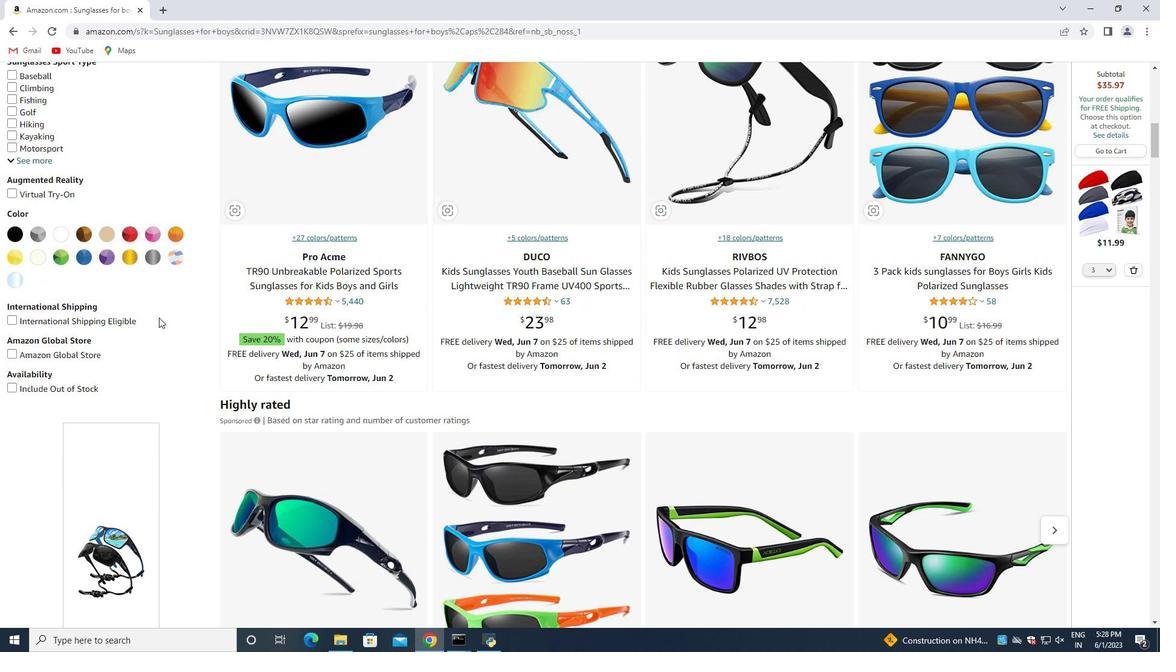 
Action: Mouse scrolled (158, 318) with delta (0, 0)
Screenshot: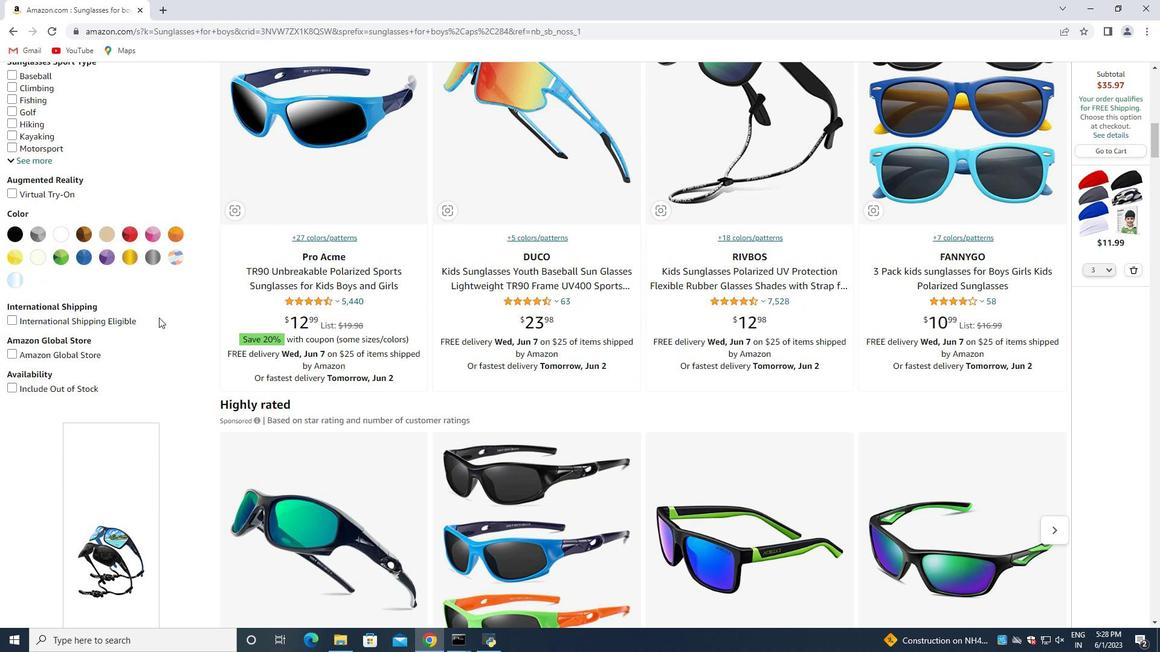 
Action: Mouse scrolled (158, 318) with delta (0, 0)
Screenshot: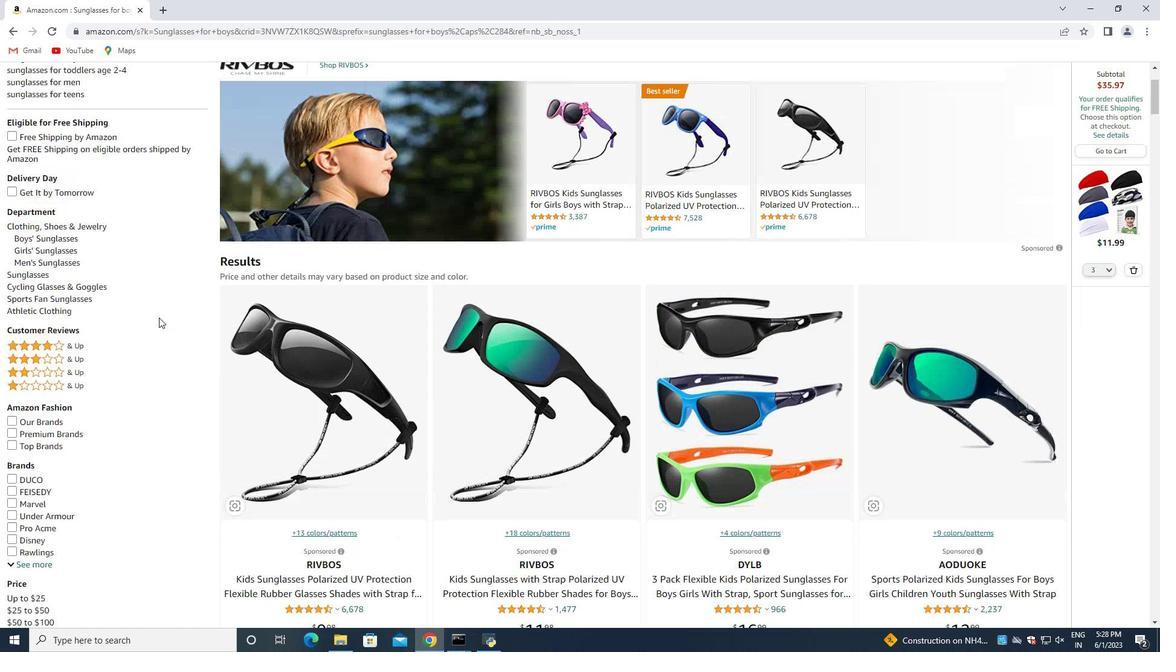 
Action: Mouse scrolled (158, 318) with delta (0, 0)
Screenshot: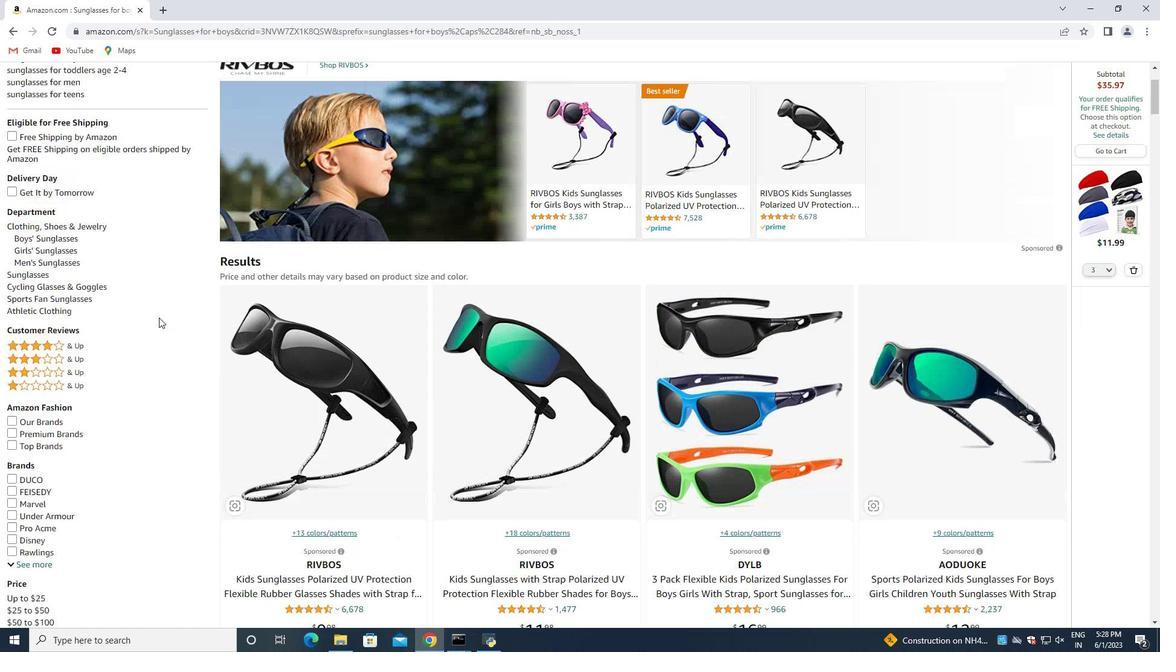 
Action: Mouse scrolled (158, 318) with delta (0, 0)
Screenshot: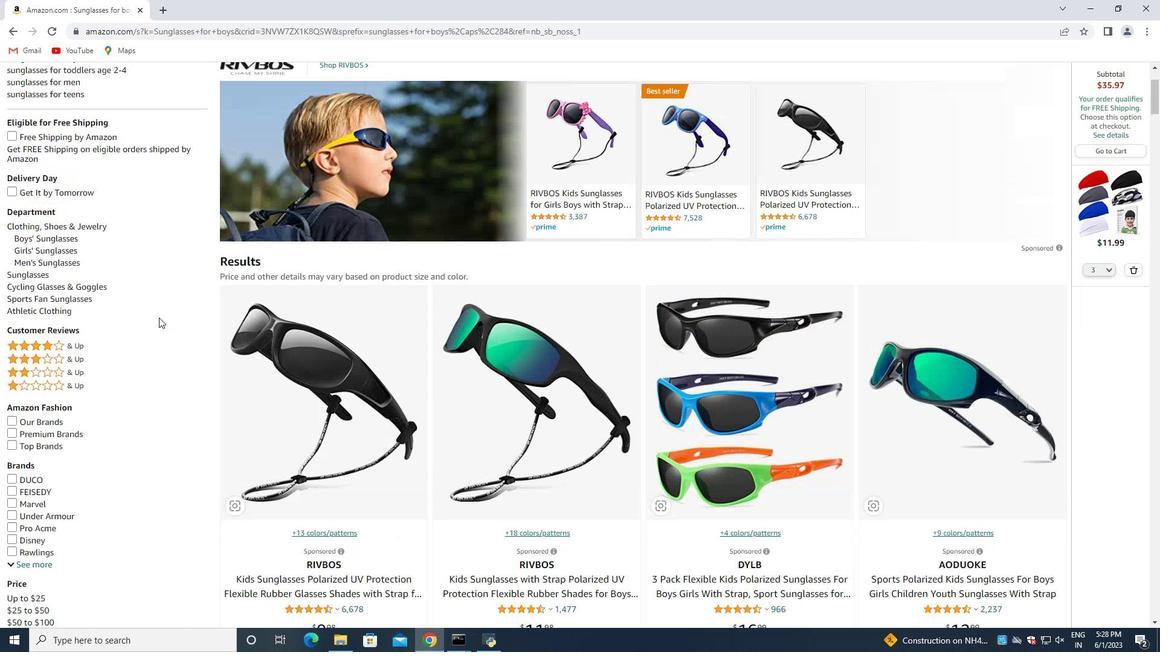 
Action: Mouse scrolled (158, 318) with delta (0, 0)
Screenshot: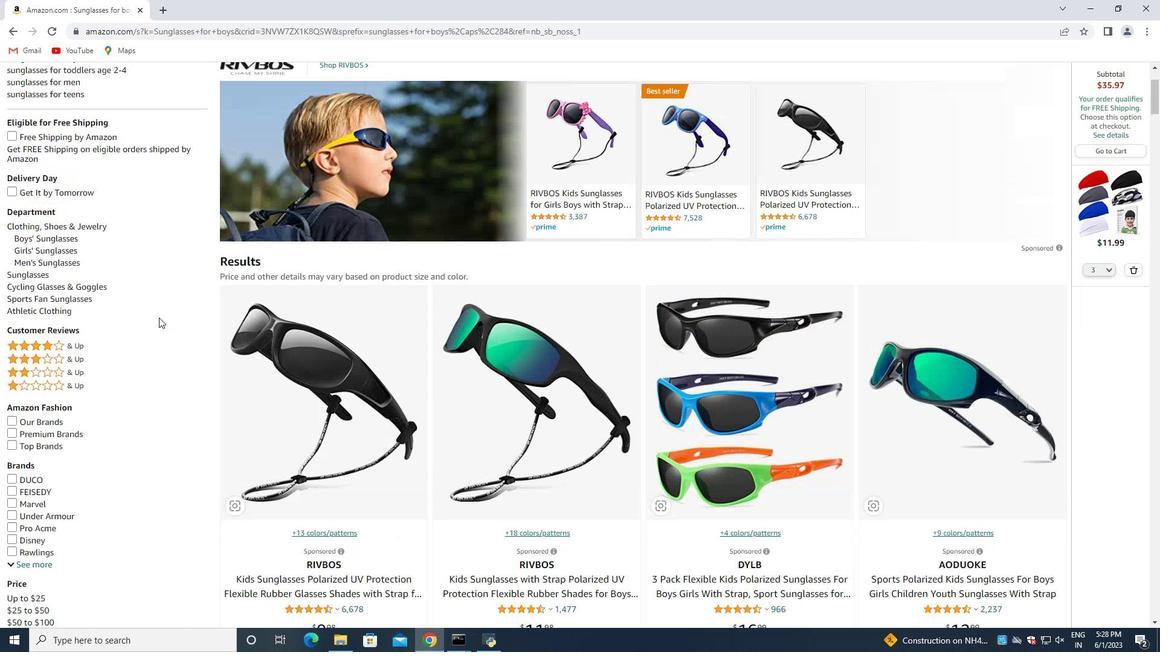 
Action: Mouse scrolled (158, 318) with delta (0, 0)
Screenshot: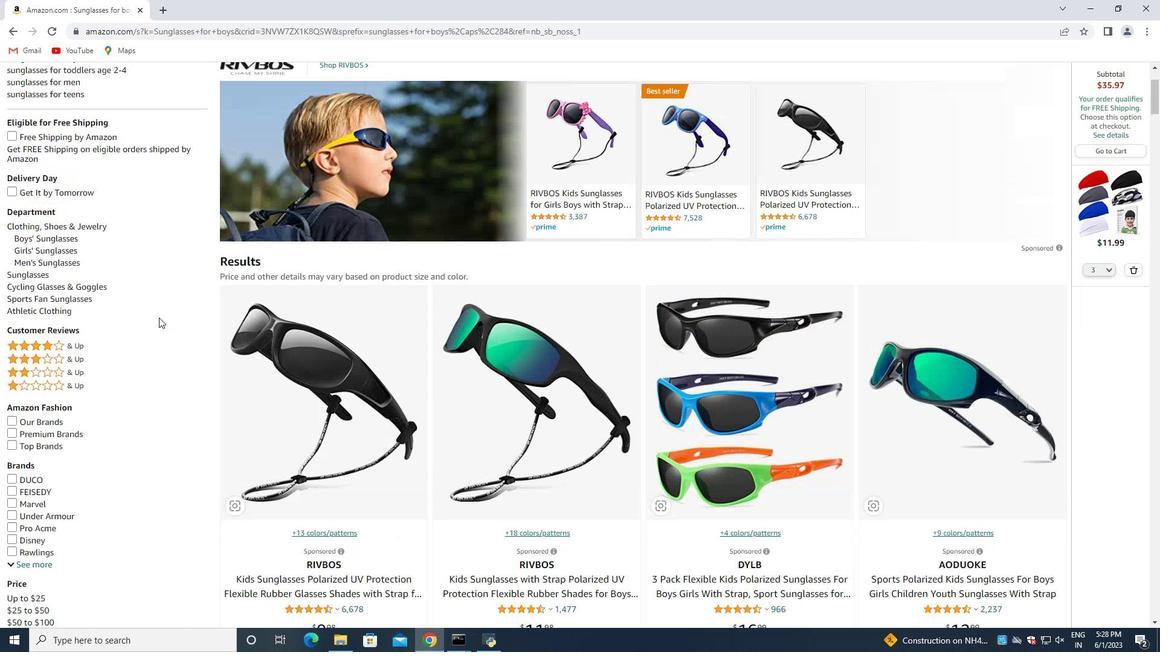 
Action: Mouse scrolled (158, 318) with delta (0, 0)
Screenshot: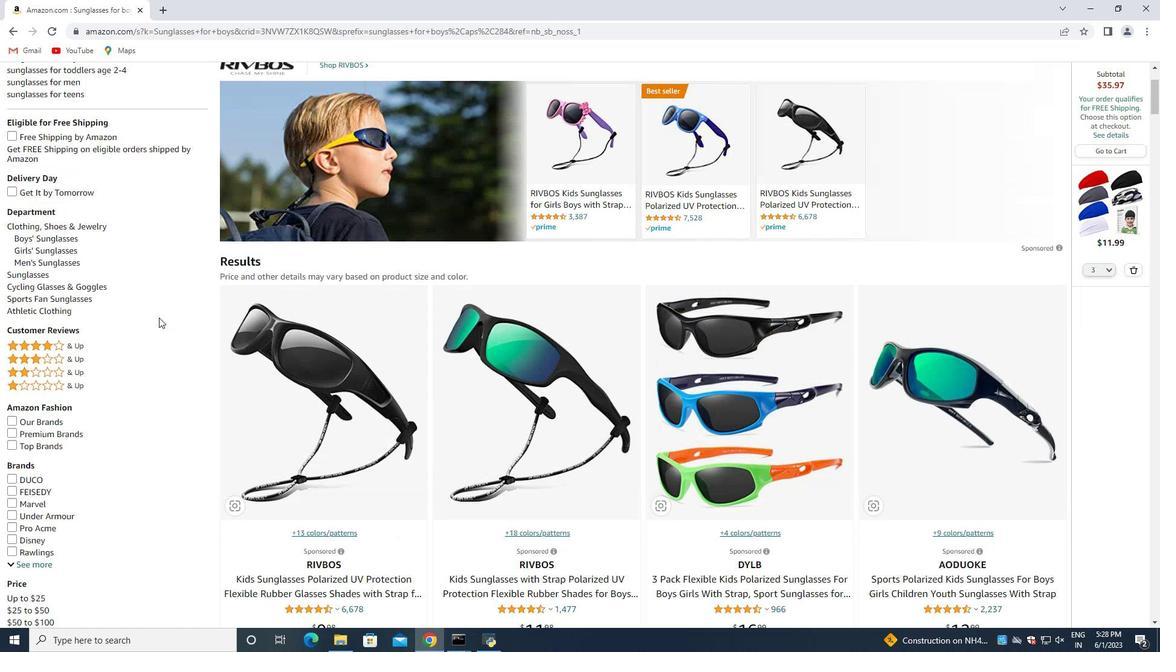 
Action: Mouse moved to (1132, 266)
Screenshot: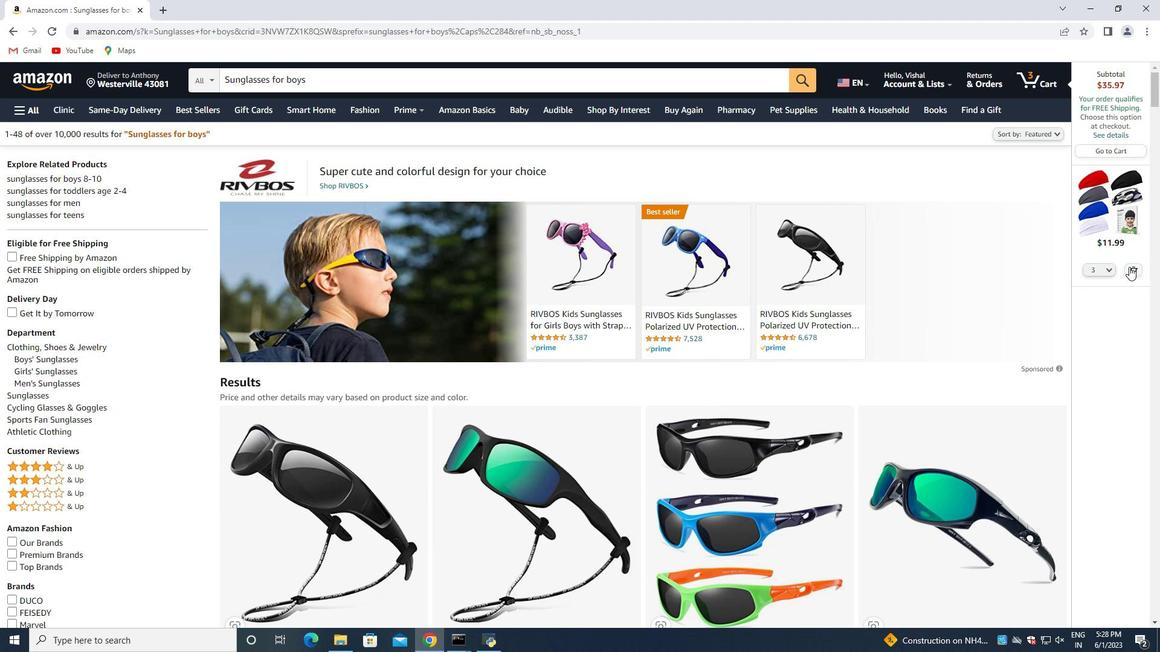 
Action: Mouse pressed left at (1132, 266)
Screenshot: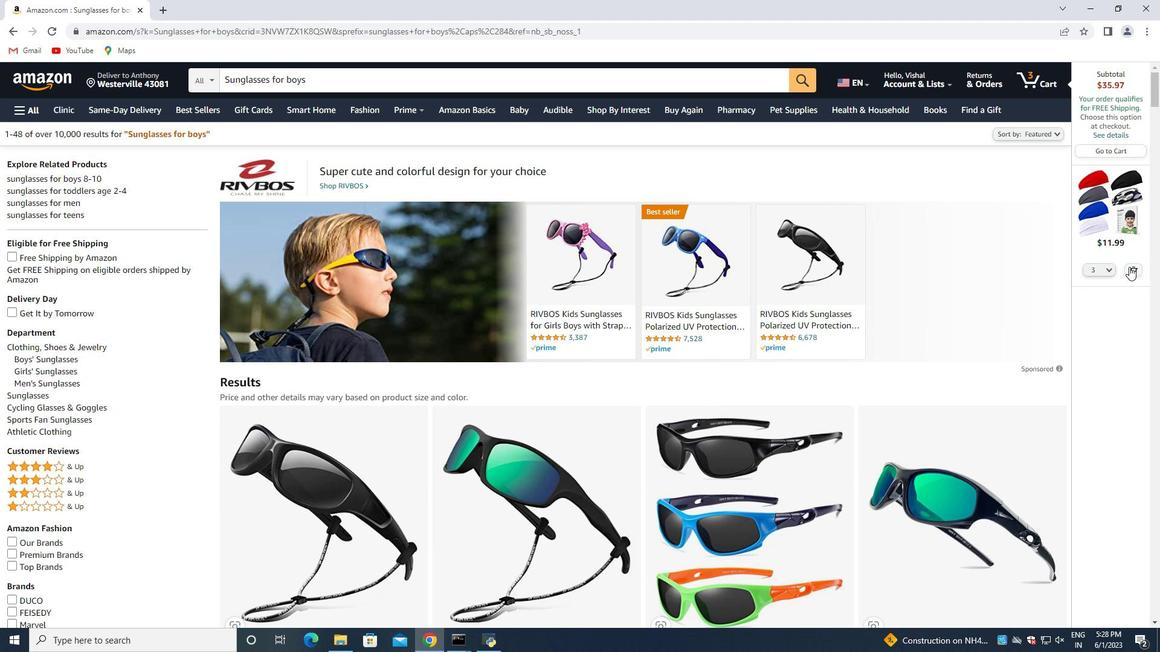 
Action: Mouse moved to (480, 197)
Screenshot: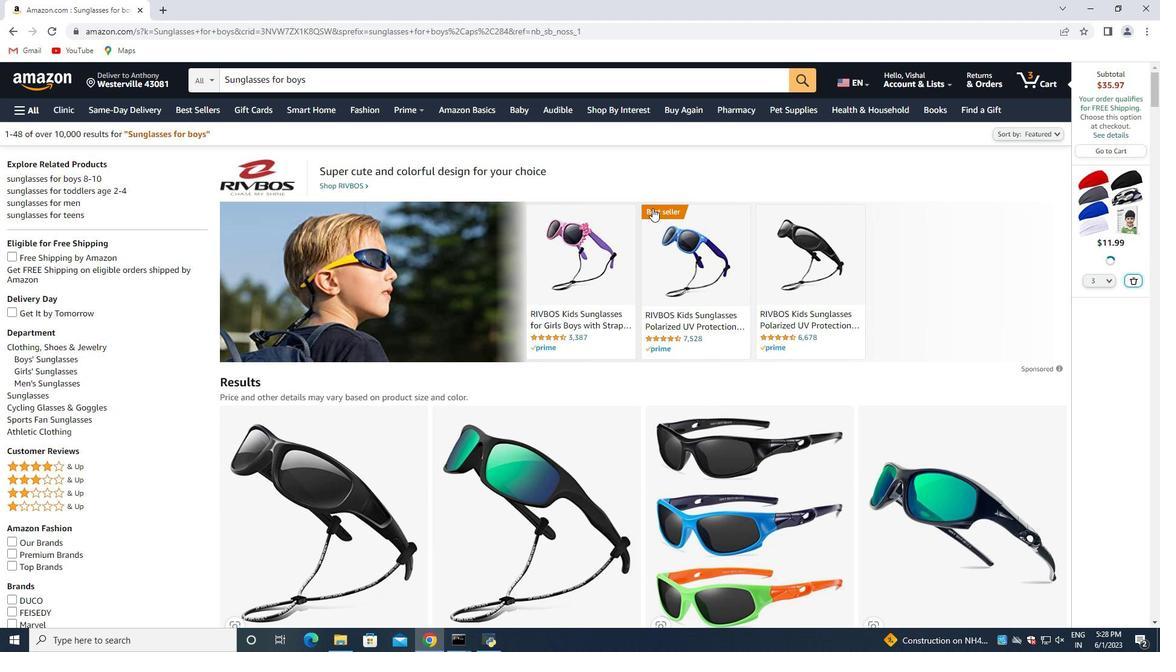 
Action: Mouse scrolled (480, 197) with delta (0, 0)
Screenshot: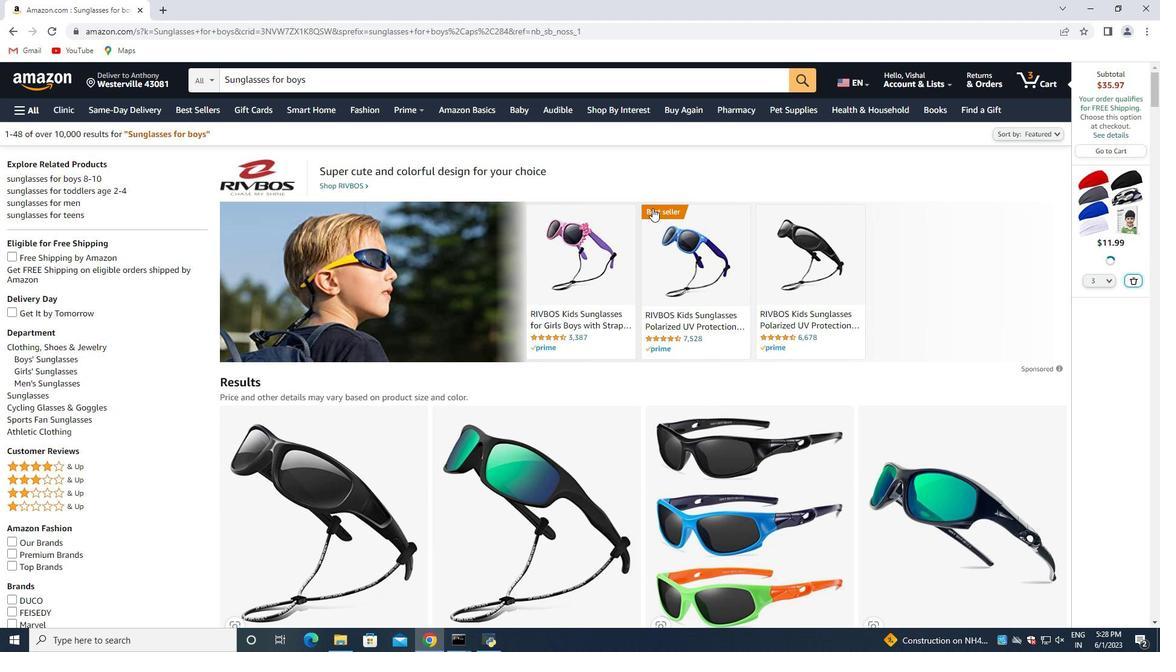 
Action: Mouse moved to (447, 197)
Screenshot: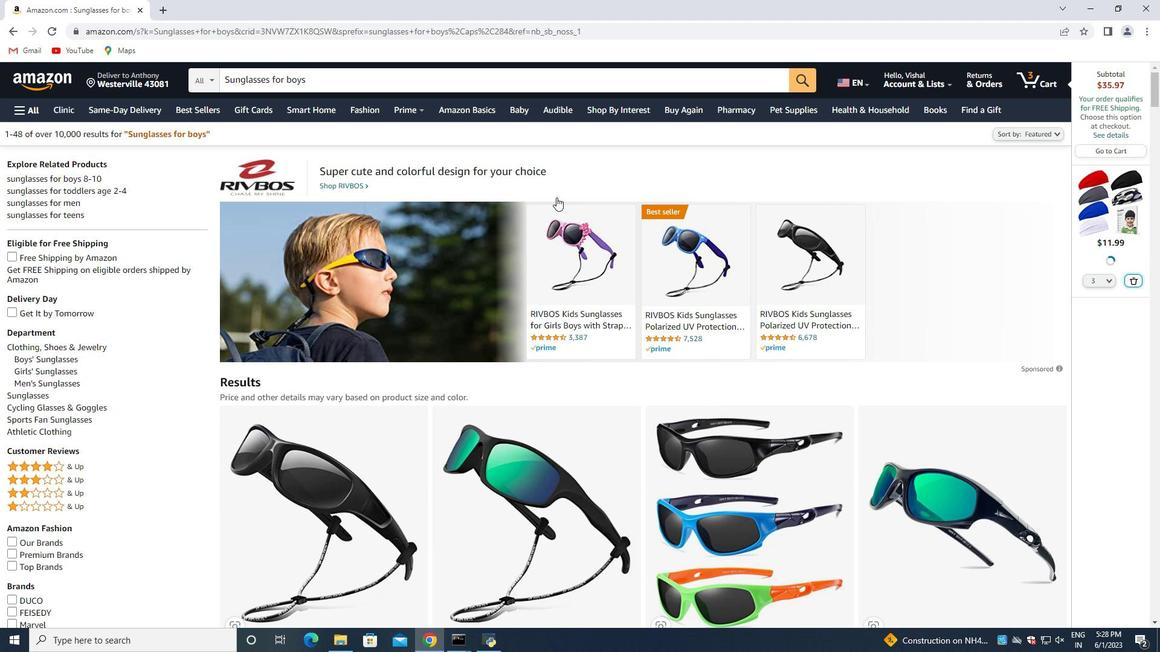 
Action: Mouse scrolled (447, 197) with delta (0, 0)
Screenshot: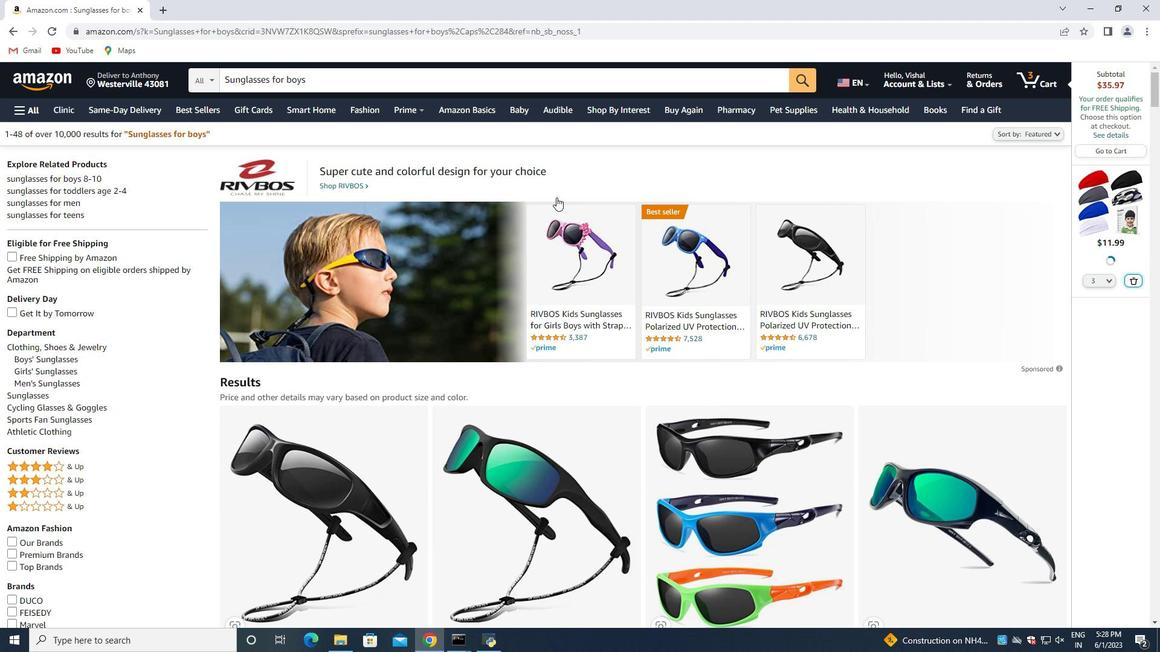 
Action: Mouse moved to (441, 197)
Screenshot: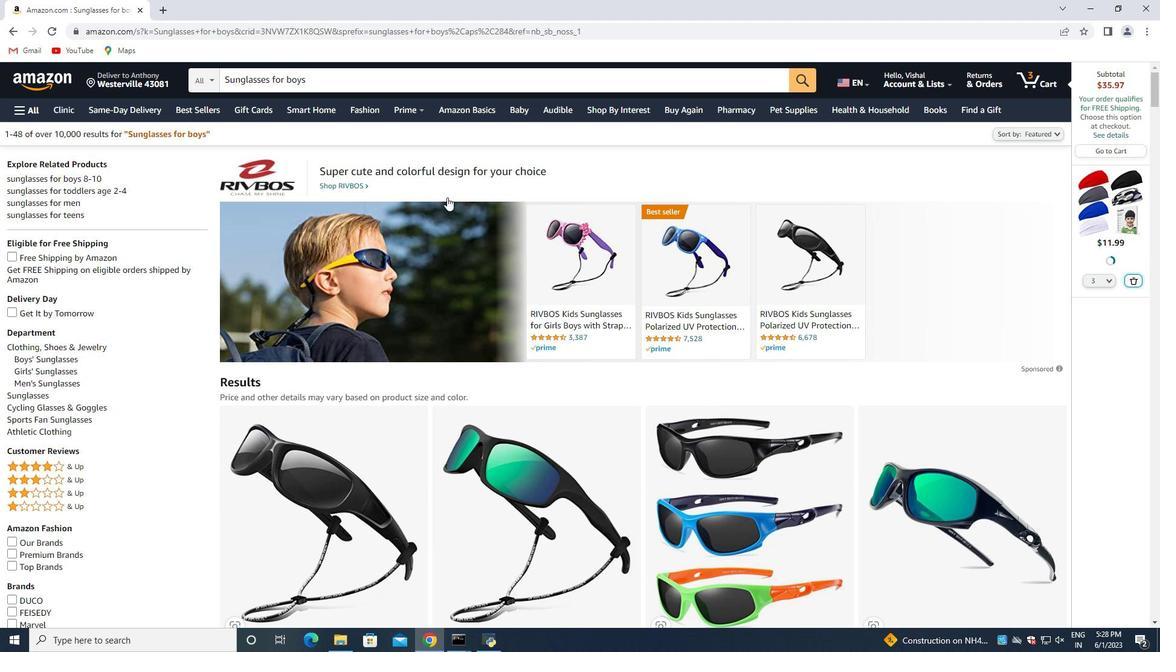 
Action: Mouse scrolled (441, 196) with delta (0, 0)
Screenshot: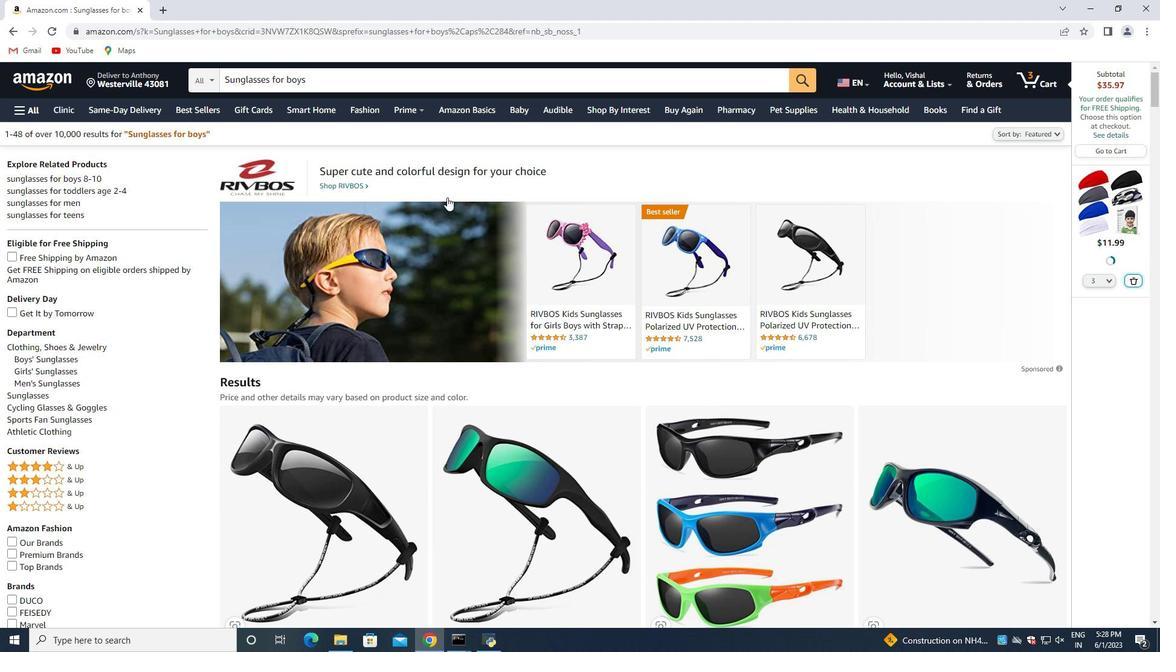 
Action: Mouse moved to (439, 194)
Screenshot: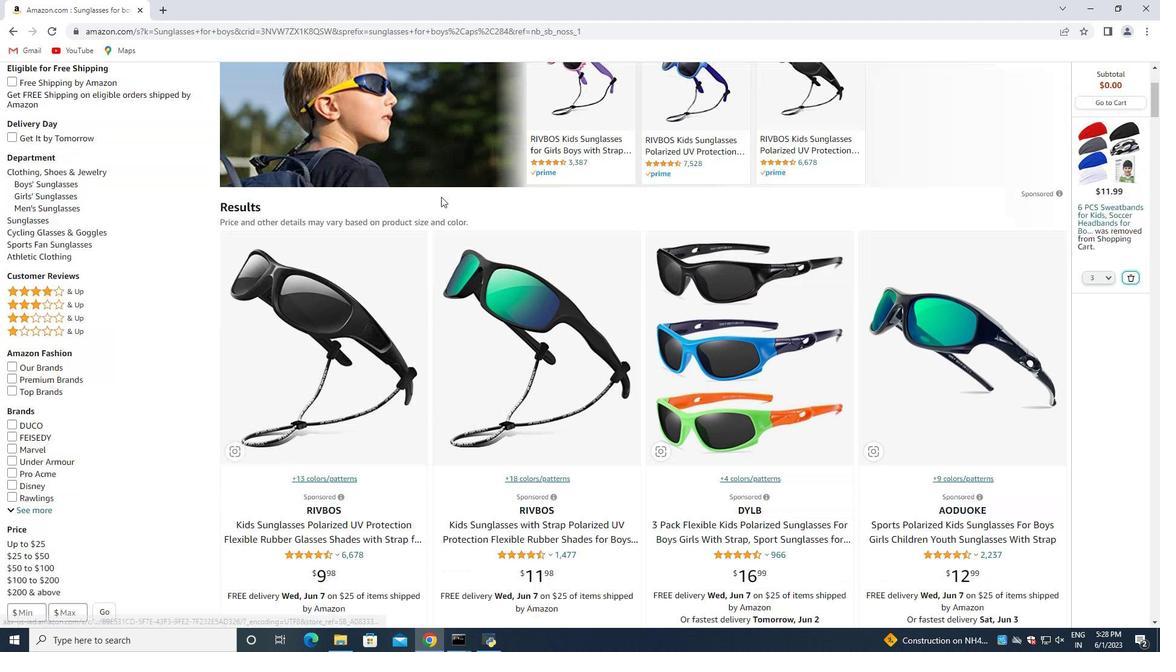 
Action: Mouse scrolled (439, 194) with delta (0, 0)
Screenshot: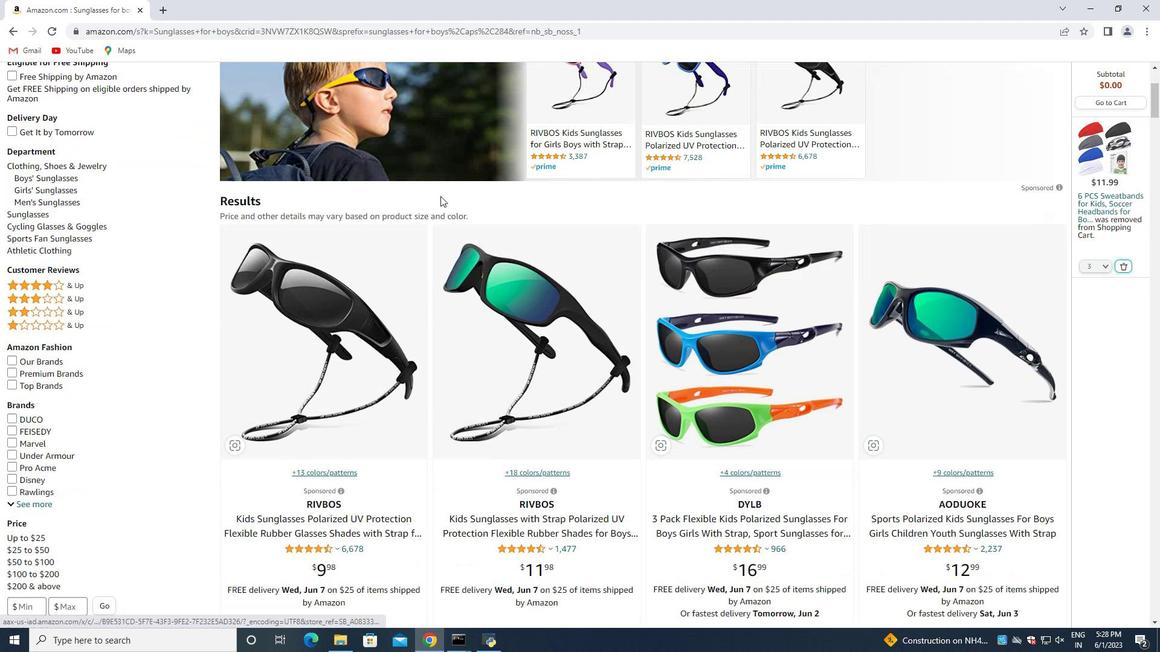 
Action: Mouse scrolled (439, 194) with delta (0, 0)
Screenshot: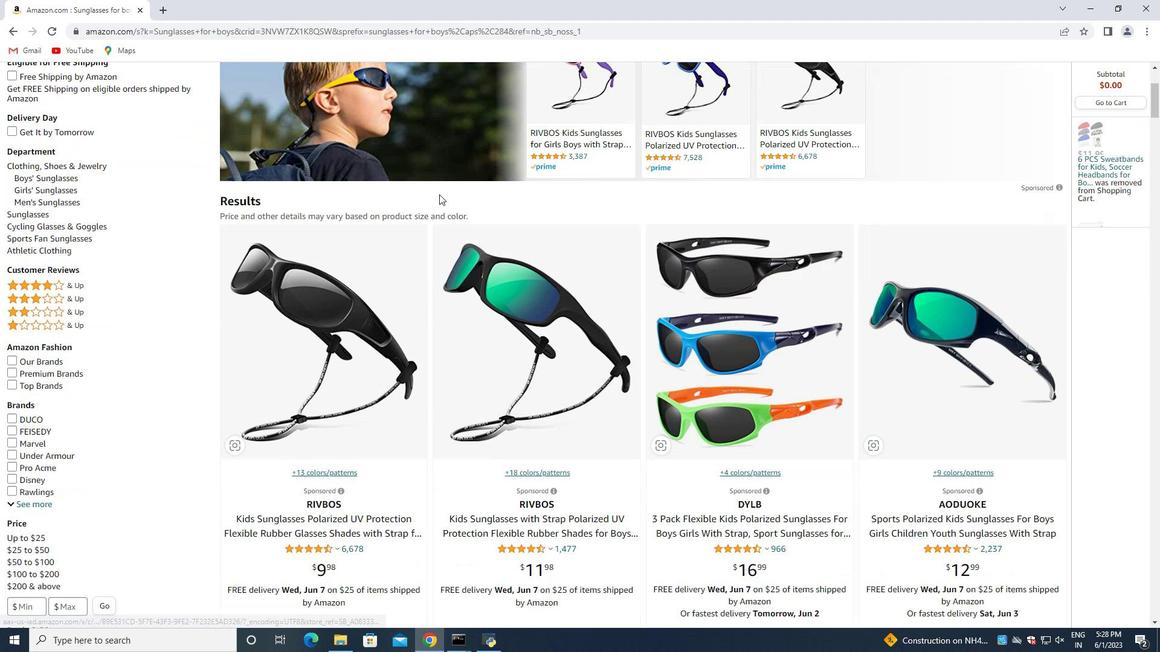 
Action: Mouse moved to (715, 229)
Screenshot: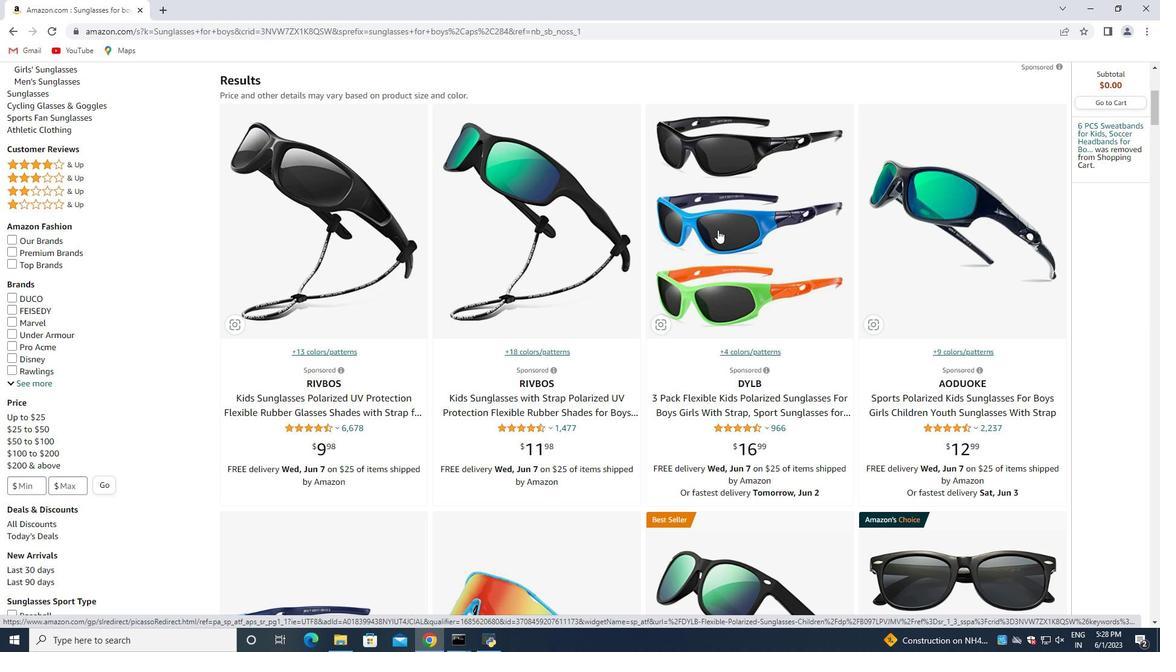 
Action: Mouse scrolled (715, 228) with delta (0, 0)
Screenshot: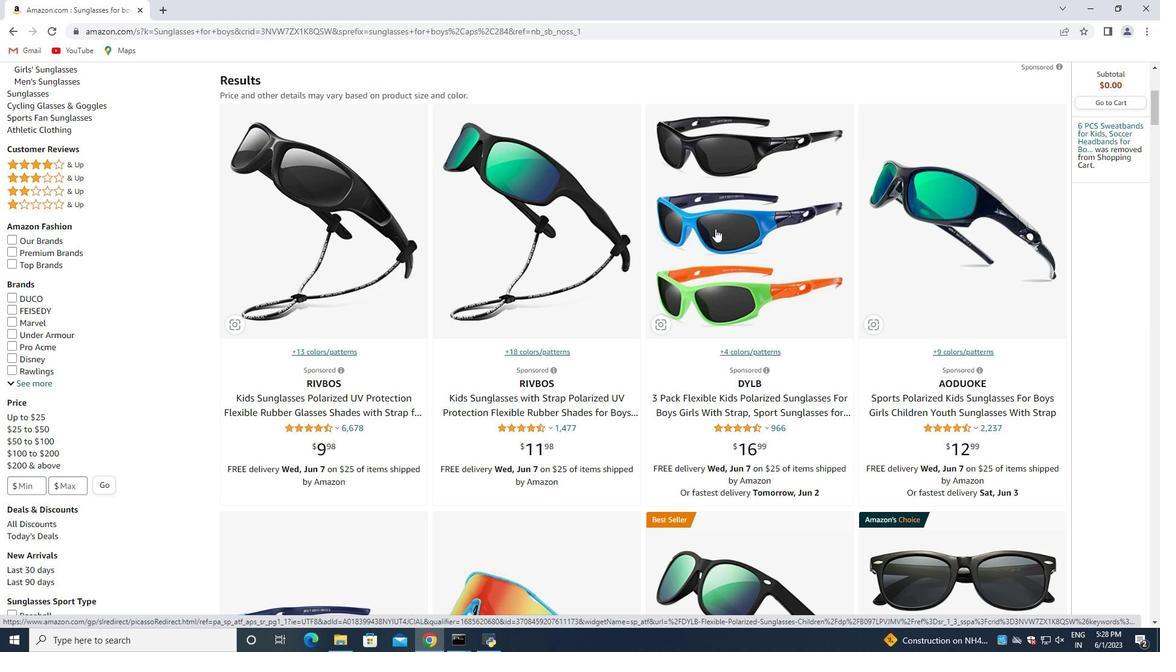 
Action: Mouse scrolled (715, 228) with delta (0, 0)
Screenshot: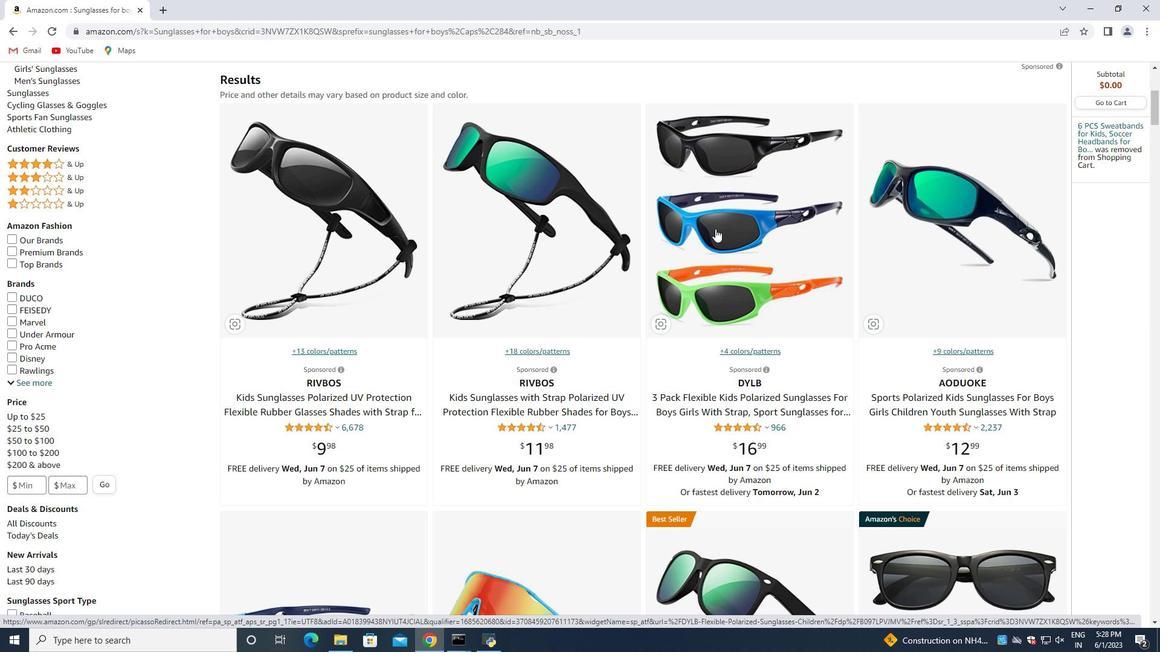 
Action: Mouse scrolled (715, 228) with delta (0, 0)
Screenshot: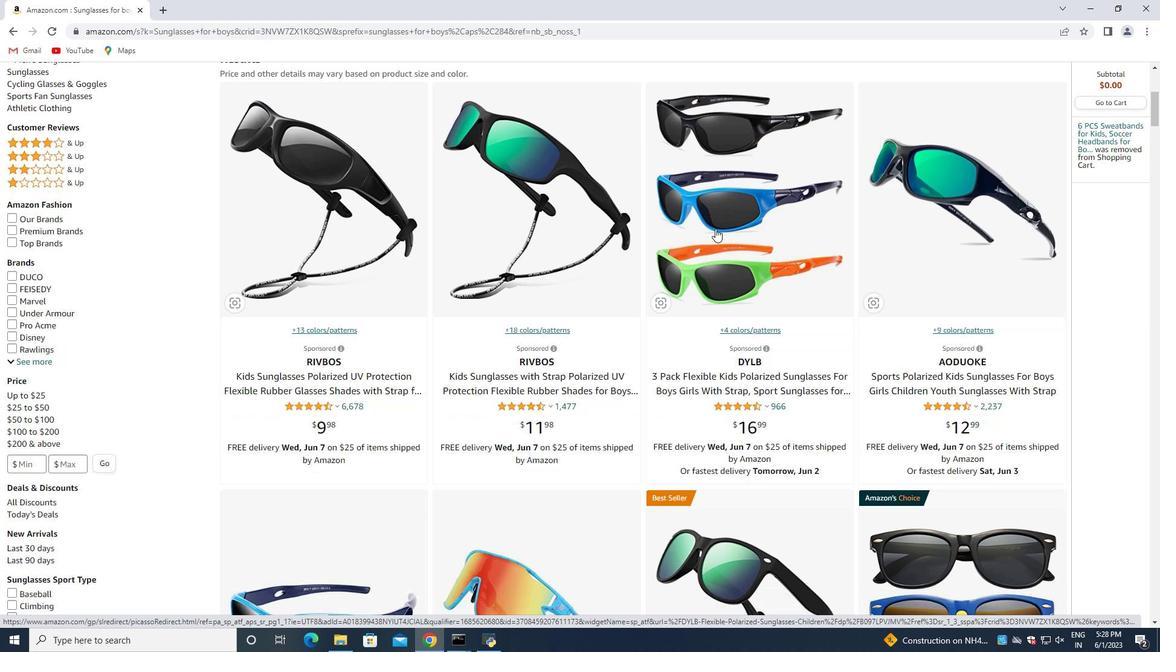 
Action: Mouse moved to (714, 227)
Screenshot: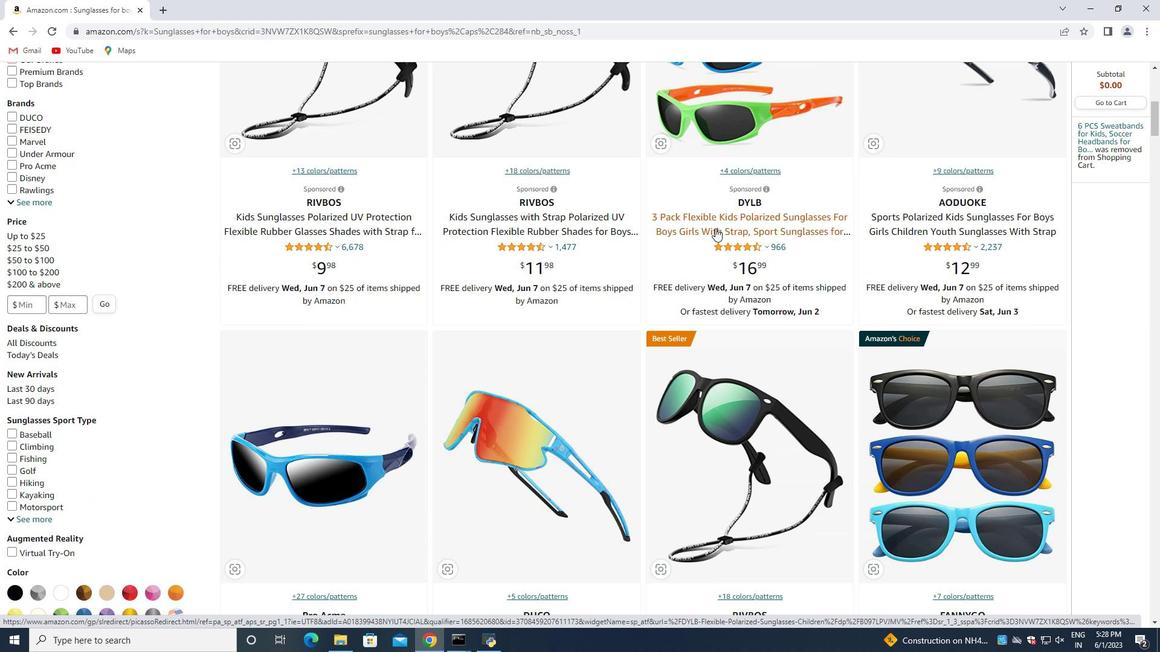 
Action: Mouse scrolled (714, 227) with delta (0, 0)
Screenshot: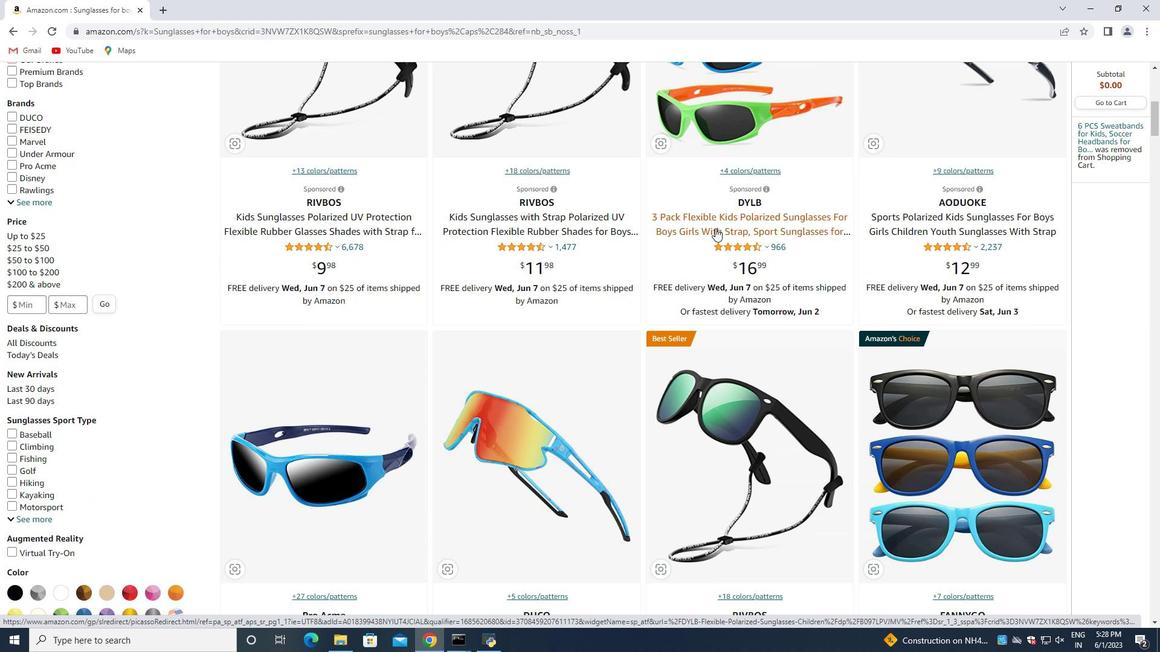 
Action: Mouse moved to (711, 230)
Screenshot: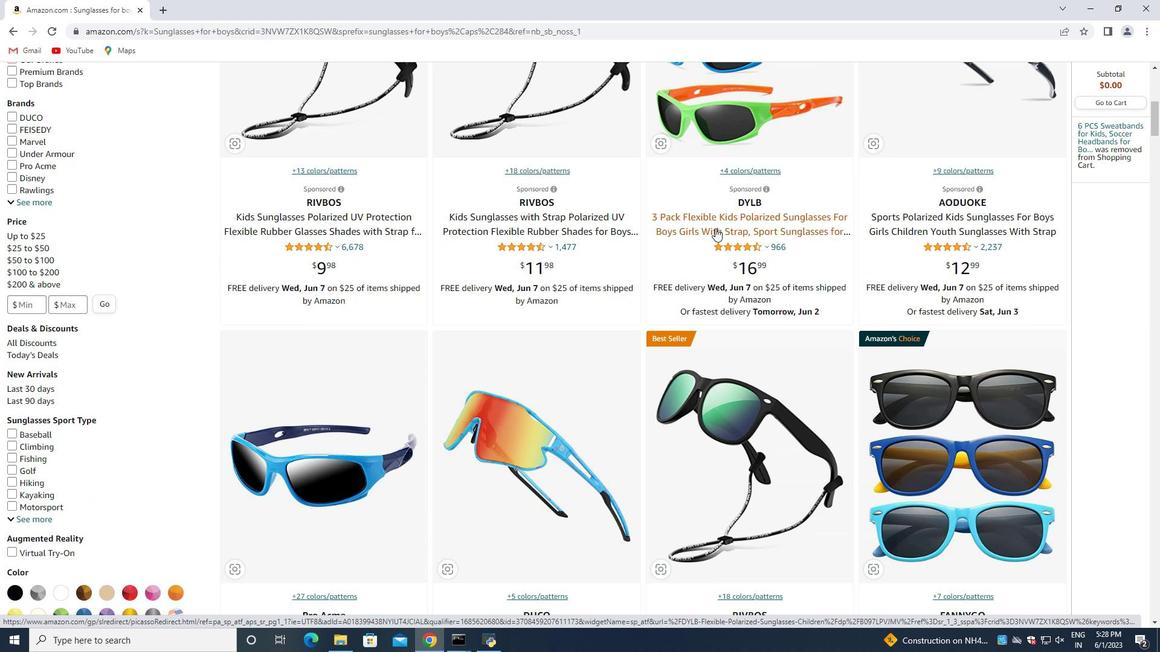 
Action: Mouse scrolled (711, 229) with delta (0, 0)
Screenshot: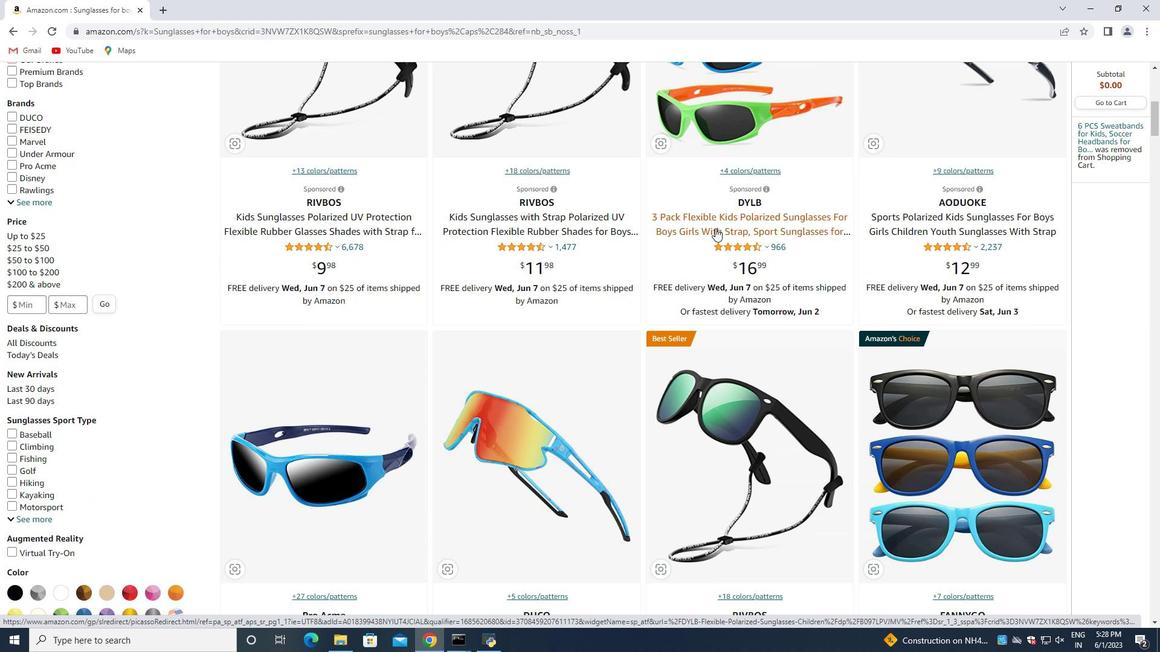 
Action: Mouse moved to (709, 232)
Screenshot: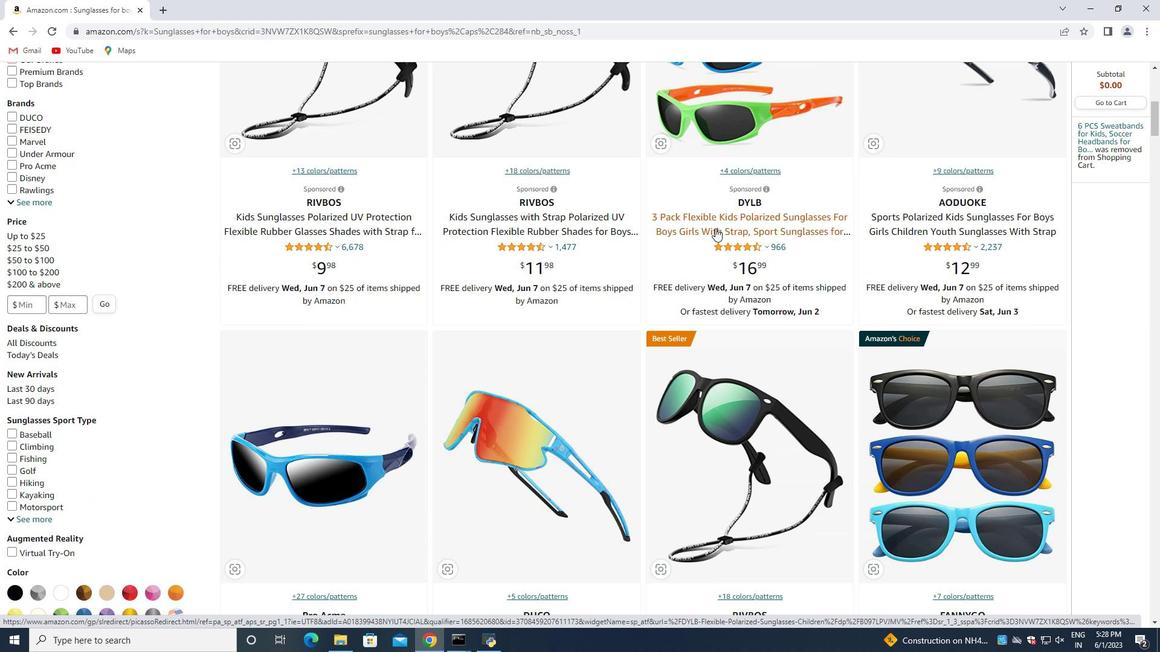
Action: Mouse scrolled (709, 231) with delta (0, 0)
Screenshot: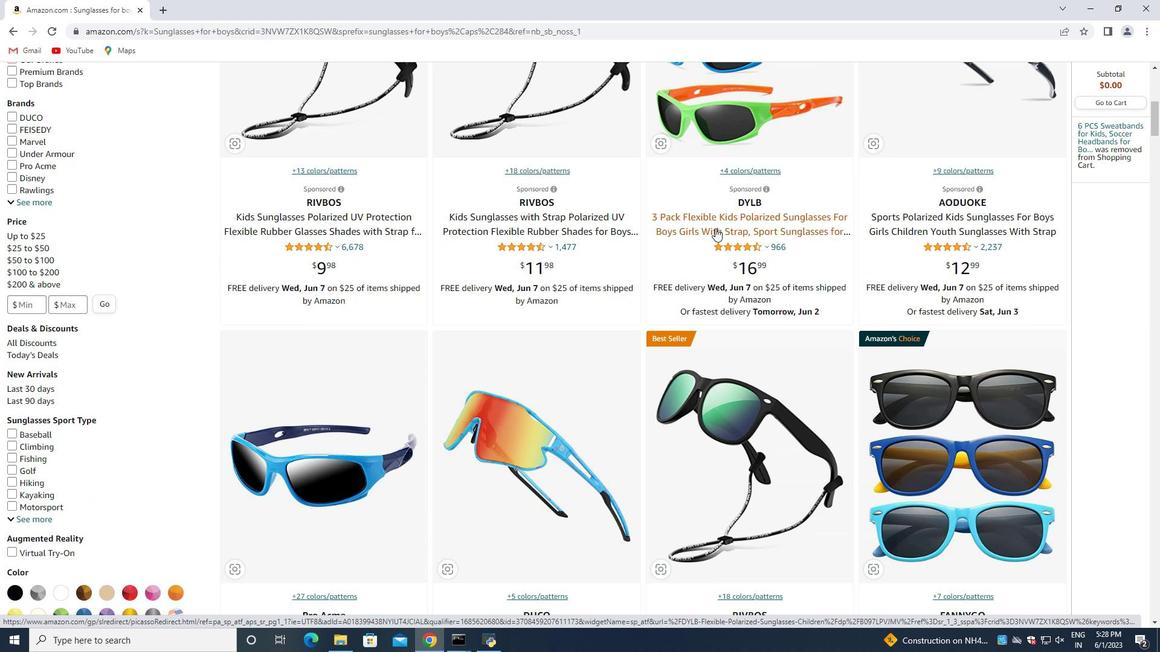 
Action: Mouse moved to (735, 357)
Screenshot: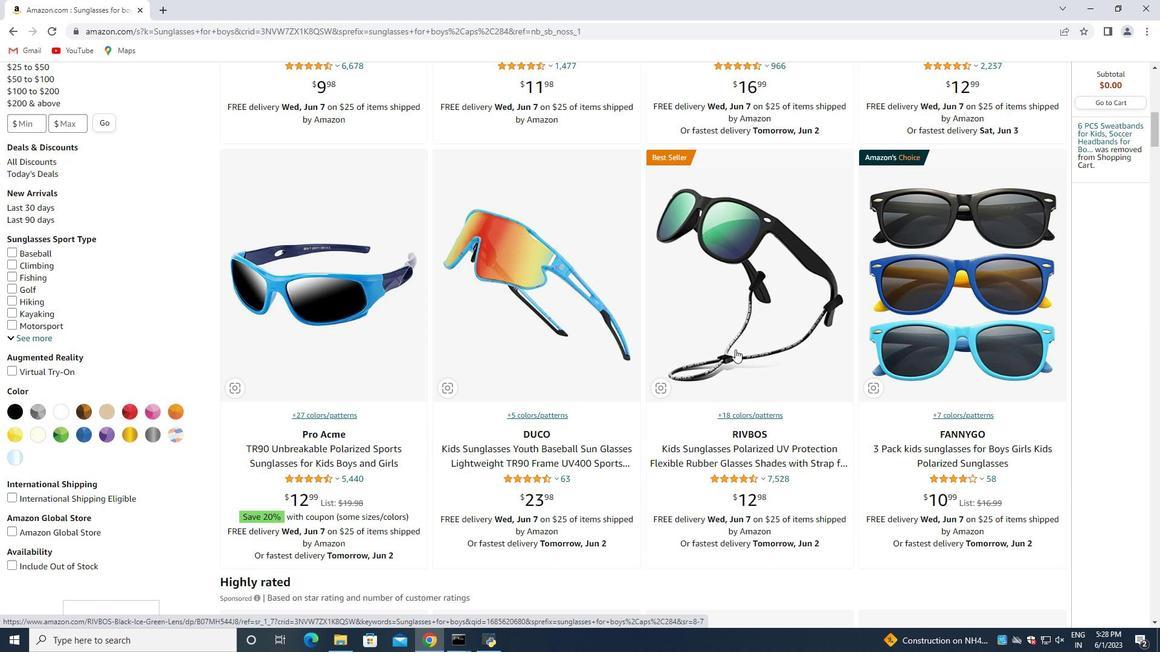 
Action: Mouse pressed left at (735, 357)
Screenshot: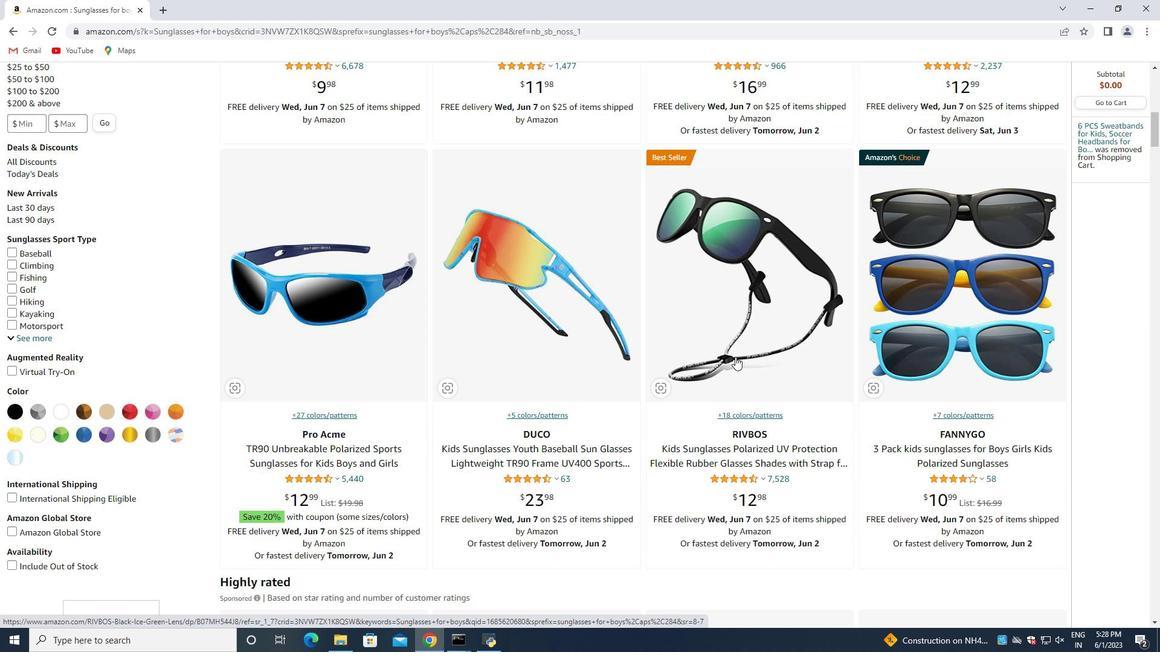 
Action: Mouse moved to (612, 372)
Screenshot: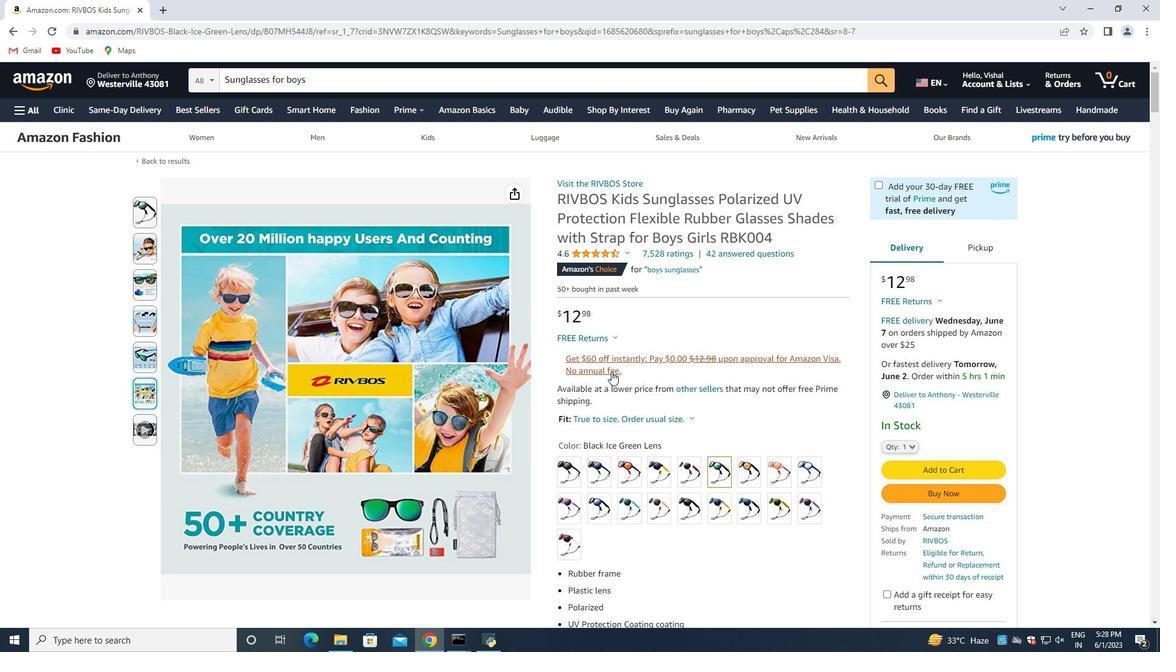 
Action: Mouse scrolled (612, 371) with delta (0, 0)
Screenshot: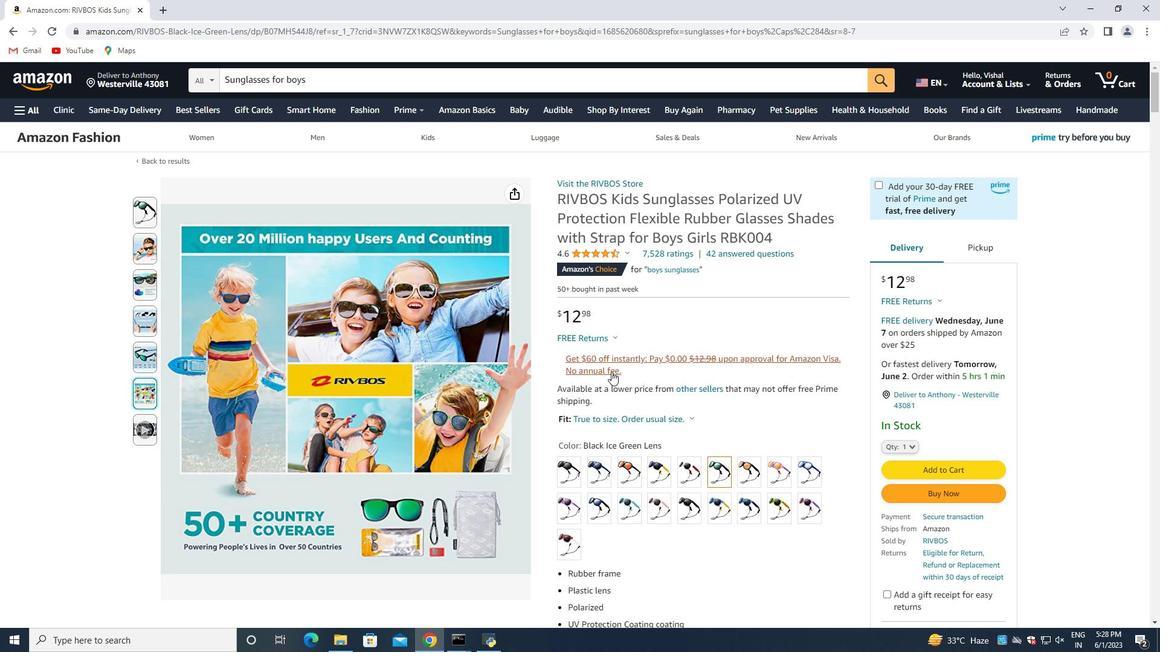 
Action: Mouse moved to (612, 372)
Screenshot: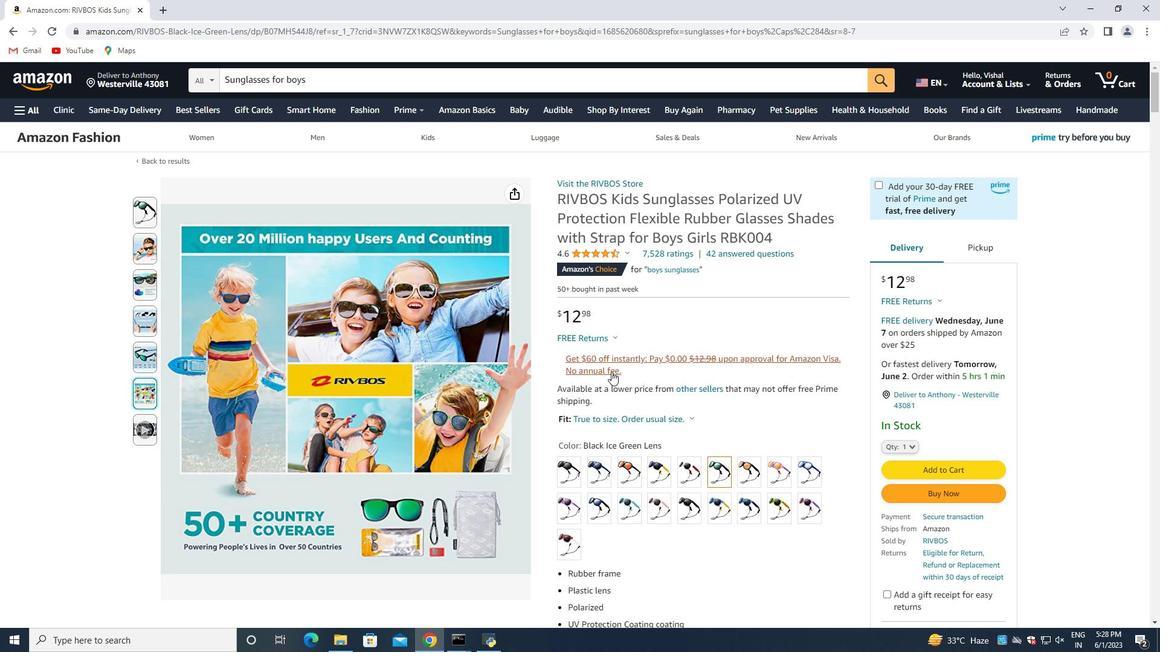 
Action: Mouse scrolled (612, 371) with delta (0, 0)
Screenshot: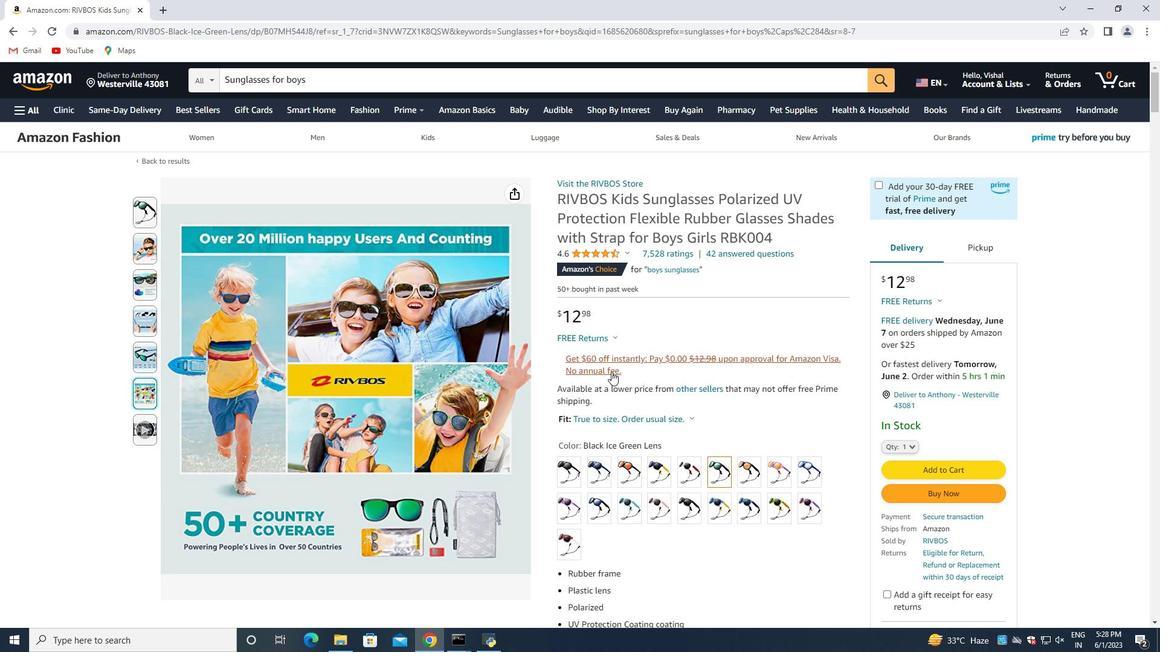 
Action: Mouse moved to (612, 373)
Screenshot: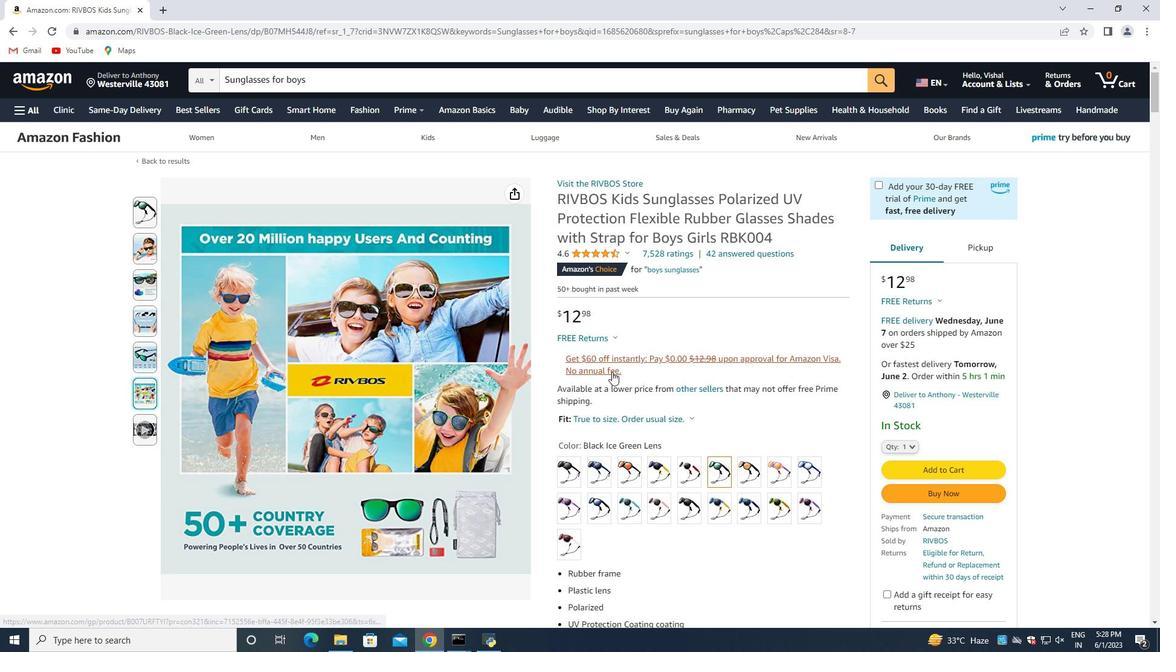
Action: Mouse scrolled (612, 372) with delta (0, 0)
Screenshot: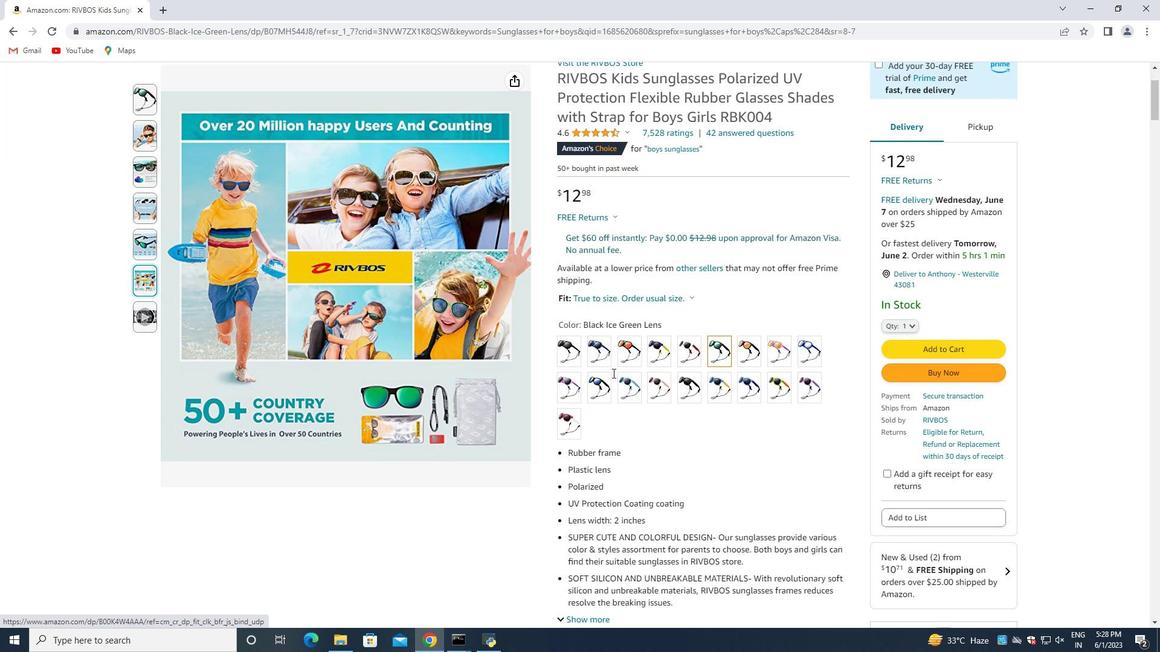 
Action: Mouse moved to (612, 373)
Screenshot: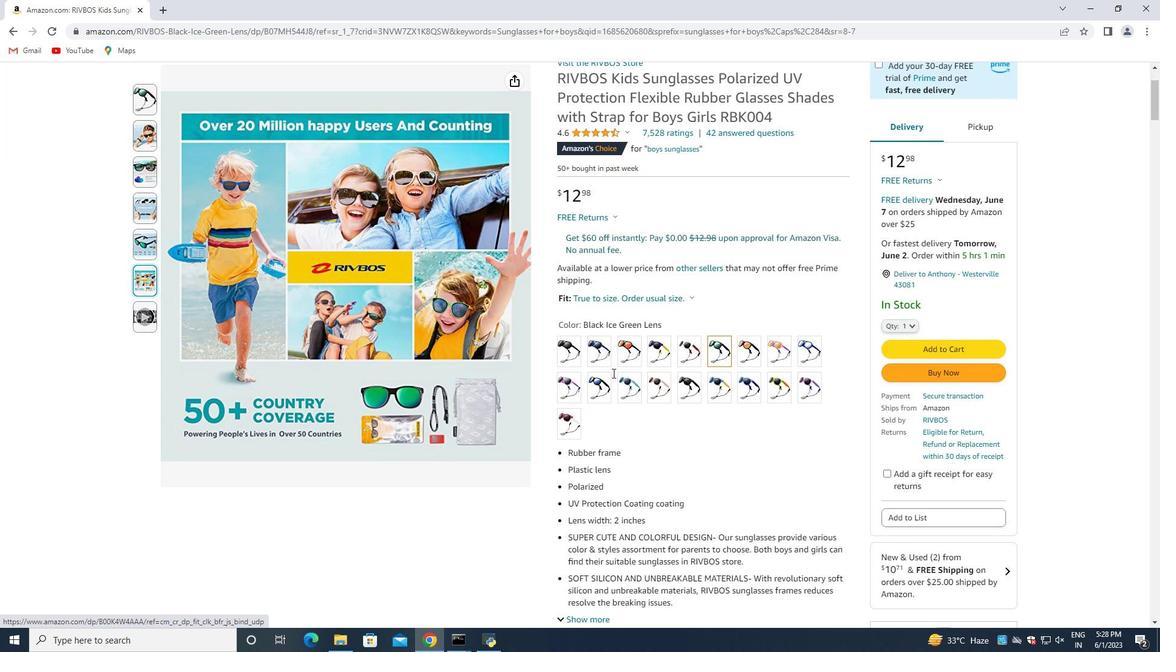 
Action: Mouse scrolled (612, 372) with delta (0, 0)
Screenshot: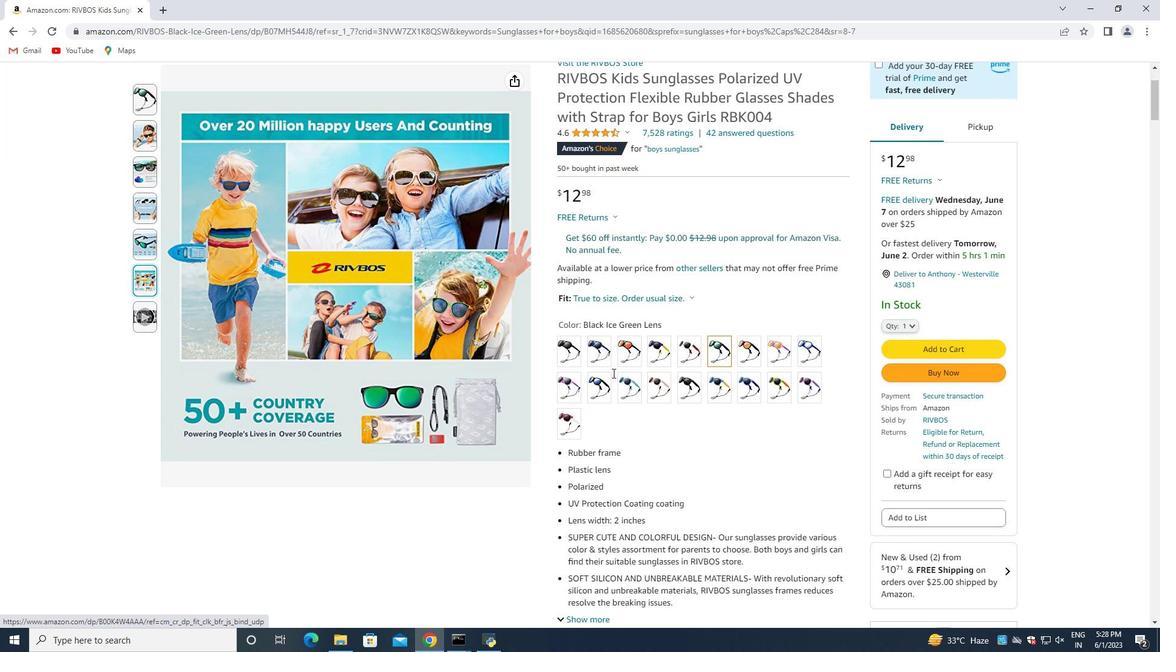 
Action: Mouse moved to (612, 374)
Screenshot: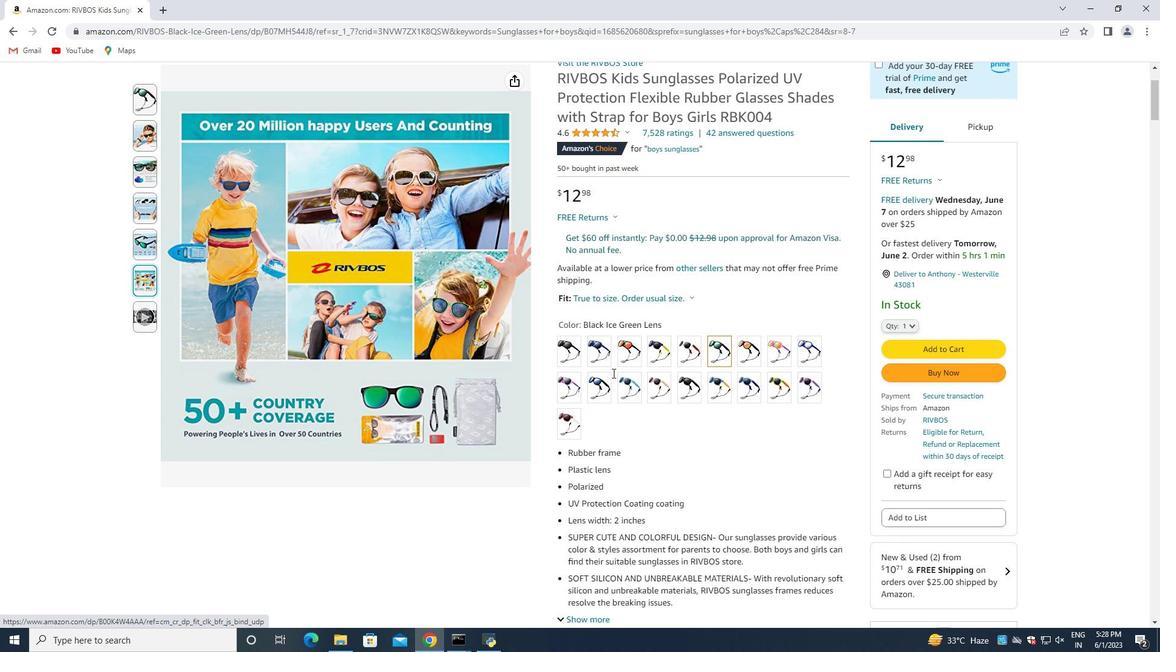 
Action: Mouse scrolled (612, 374) with delta (0, 0)
Screenshot: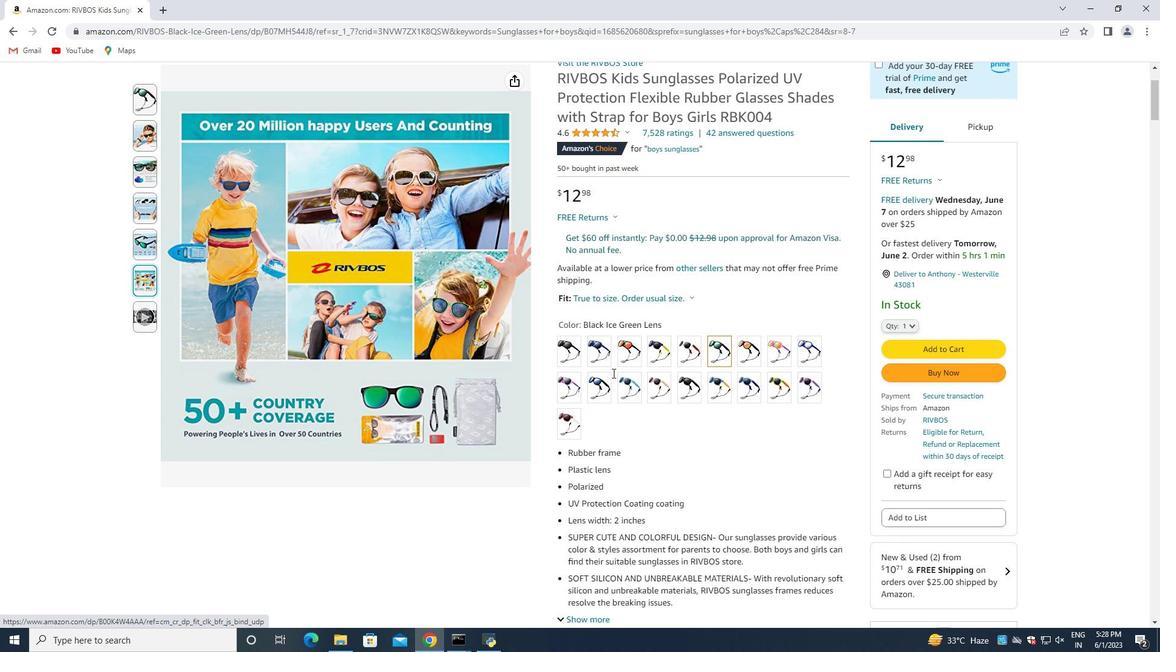 
Action: Mouse moved to (612, 376)
Screenshot: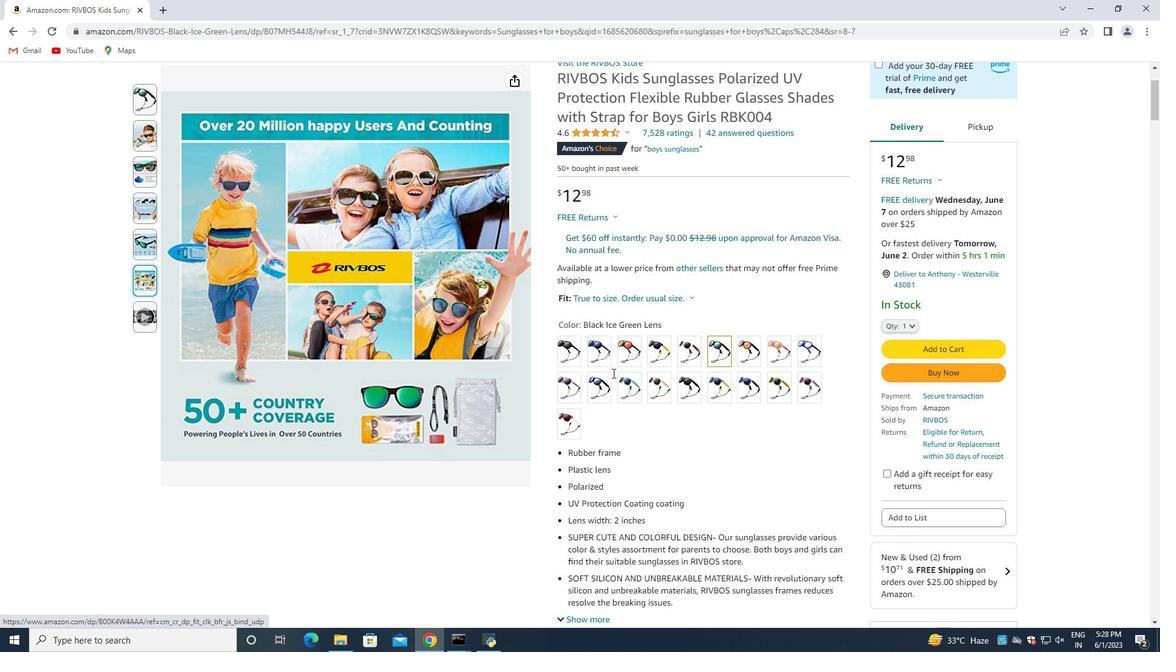 
Action: Mouse scrolled (612, 375) with delta (0, 0)
Screenshot: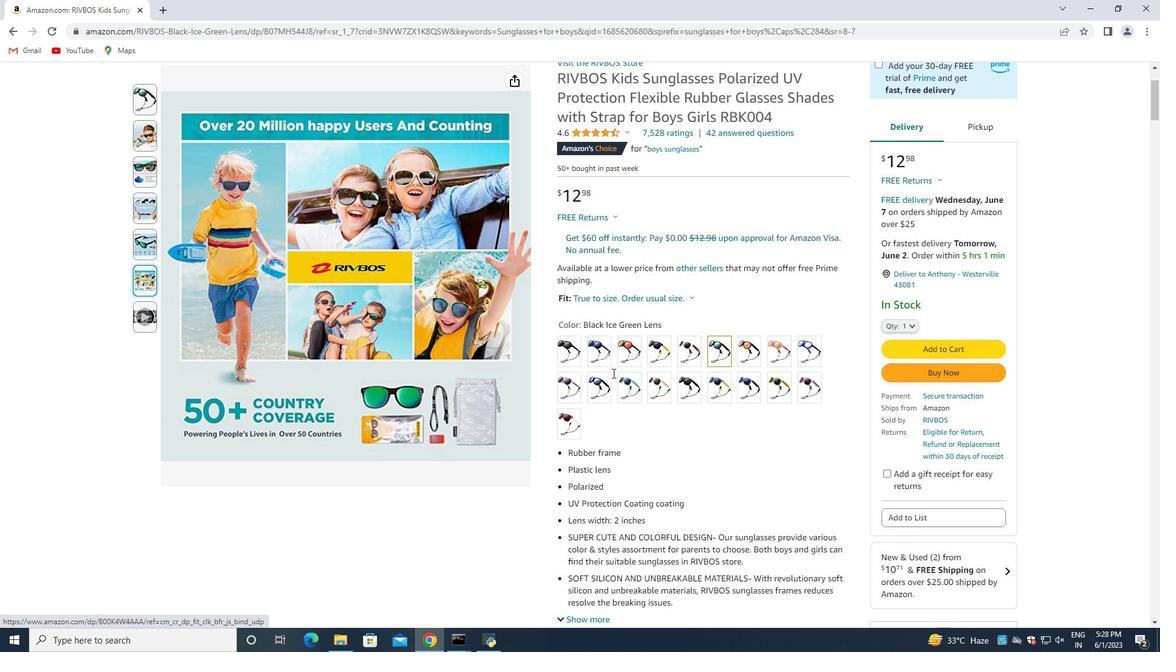 
Action: Mouse moved to (594, 377)
Screenshot: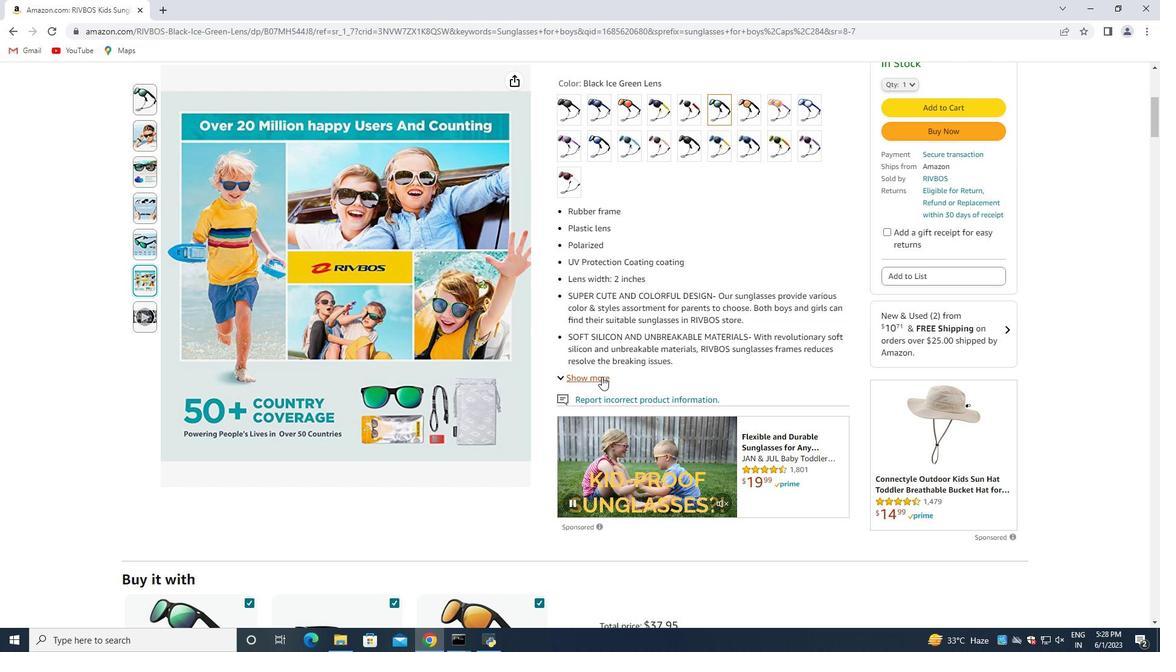 
Action: Mouse pressed left at (594, 377)
Screenshot: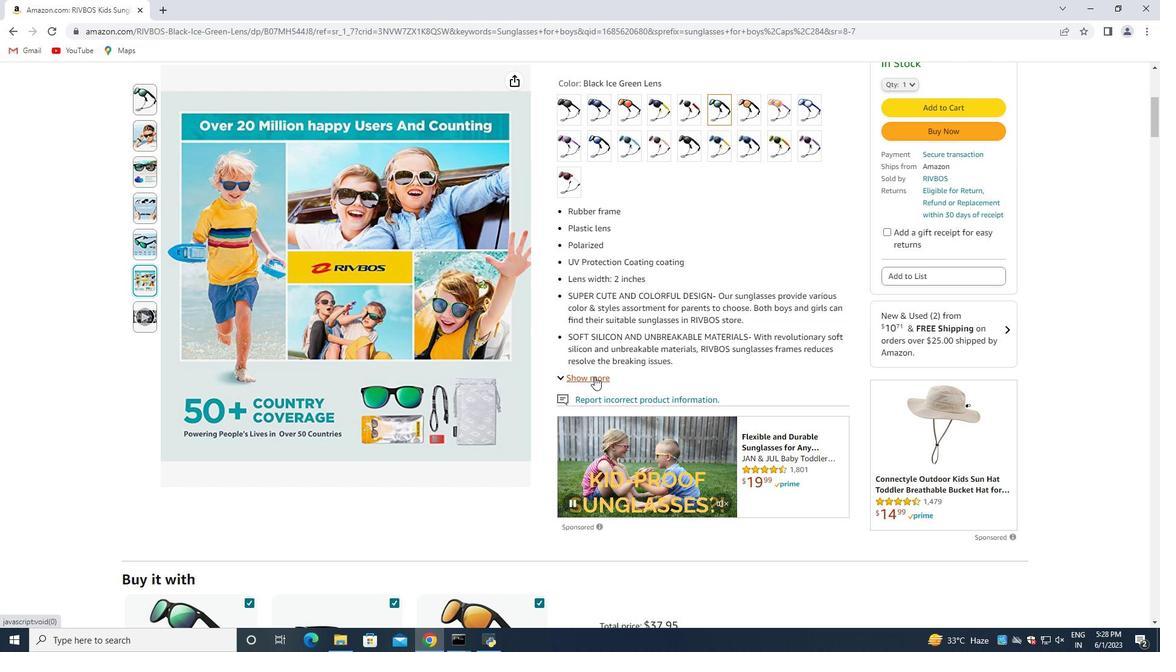 
Action: Mouse moved to (14, 37)
Screenshot: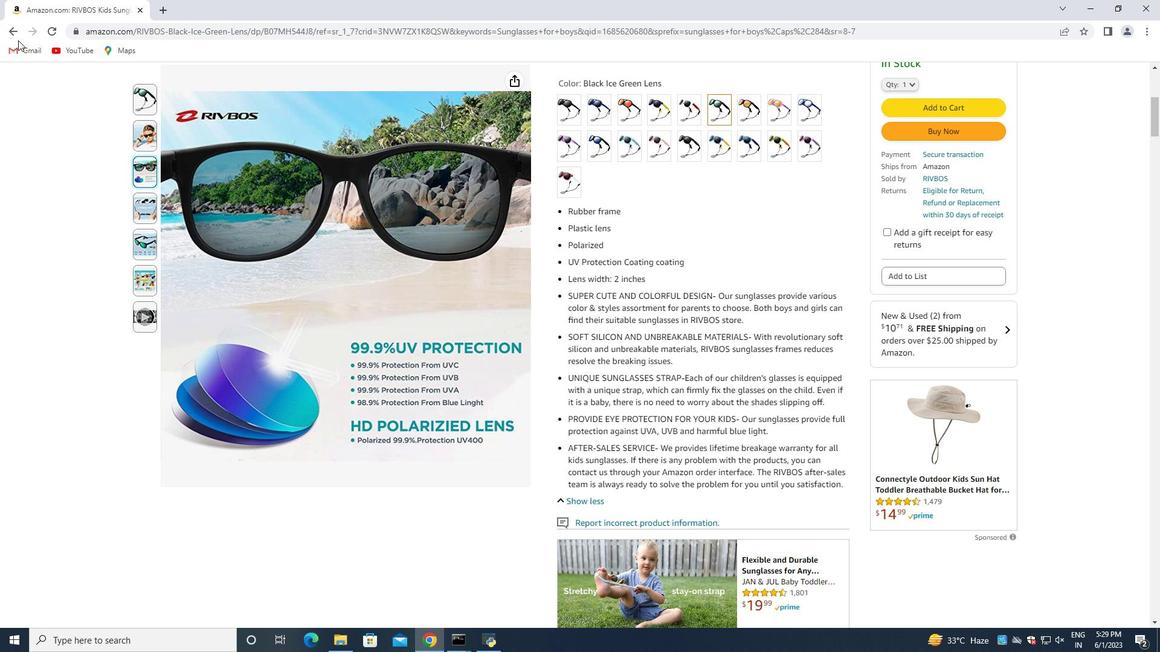 
Action: Mouse pressed left at (14, 37)
Screenshot: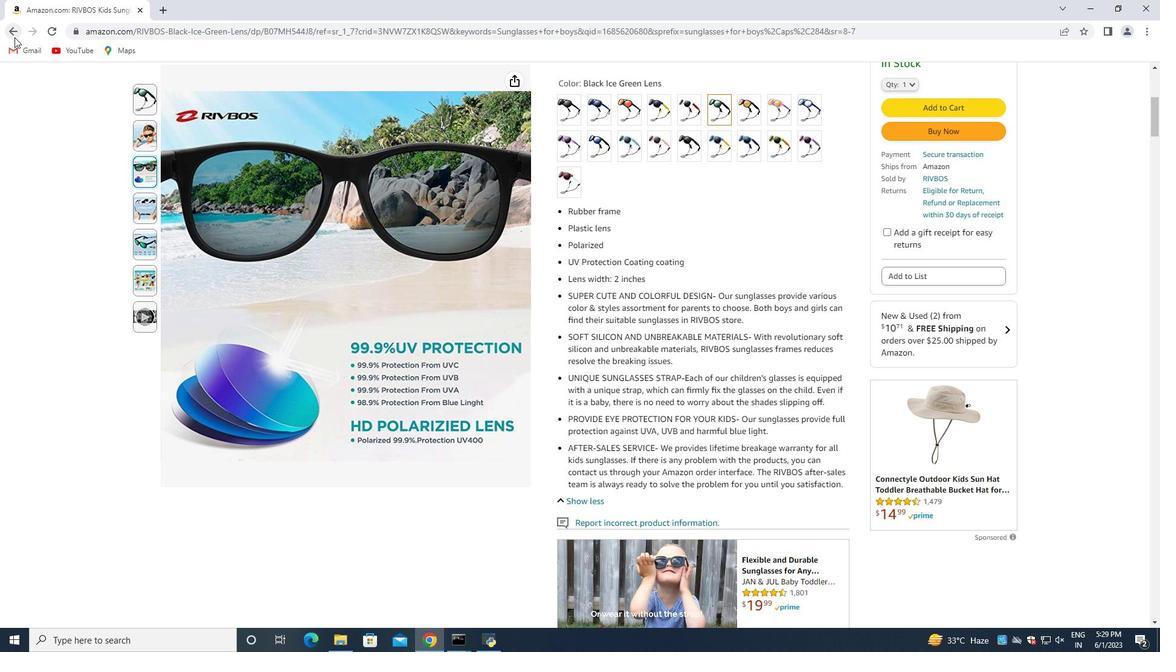 
Action: Mouse moved to (324, 308)
Screenshot: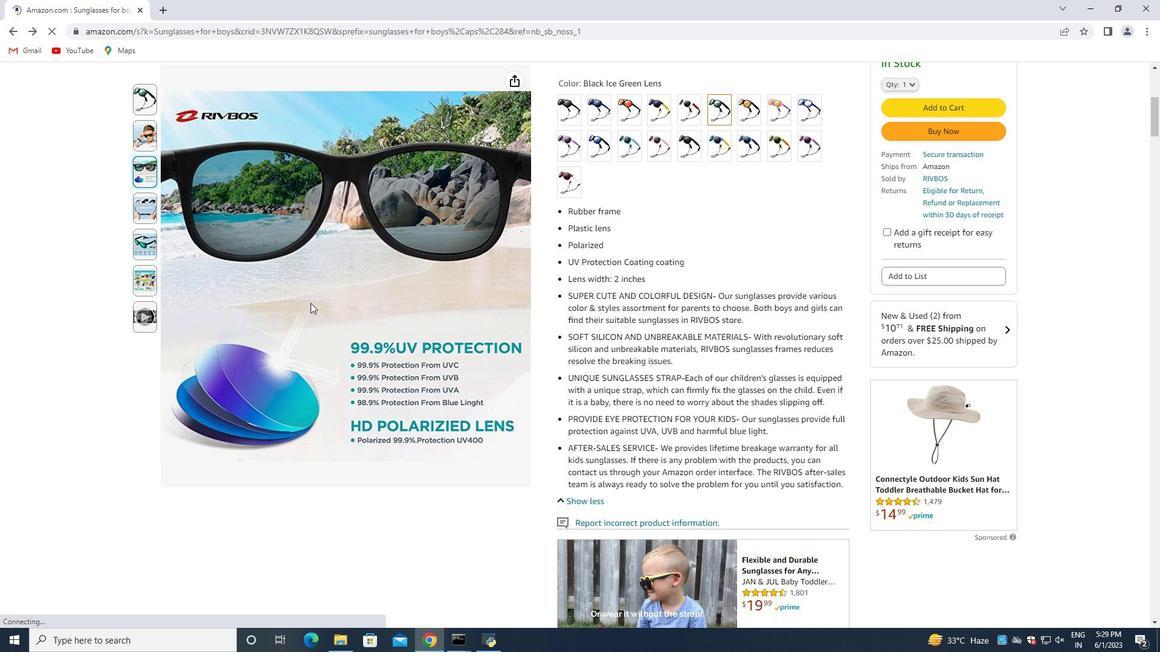 
Action: Mouse scrolled (324, 309) with delta (0, 0)
Screenshot: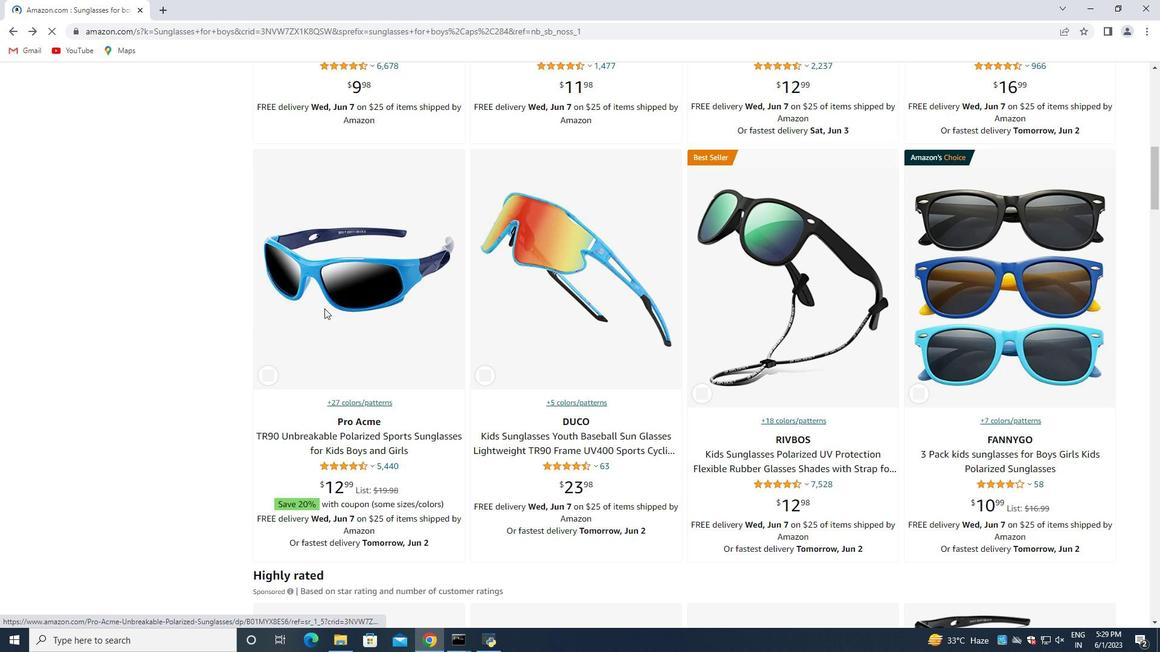 
Action: Mouse scrolled (324, 309) with delta (0, 0)
Screenshot: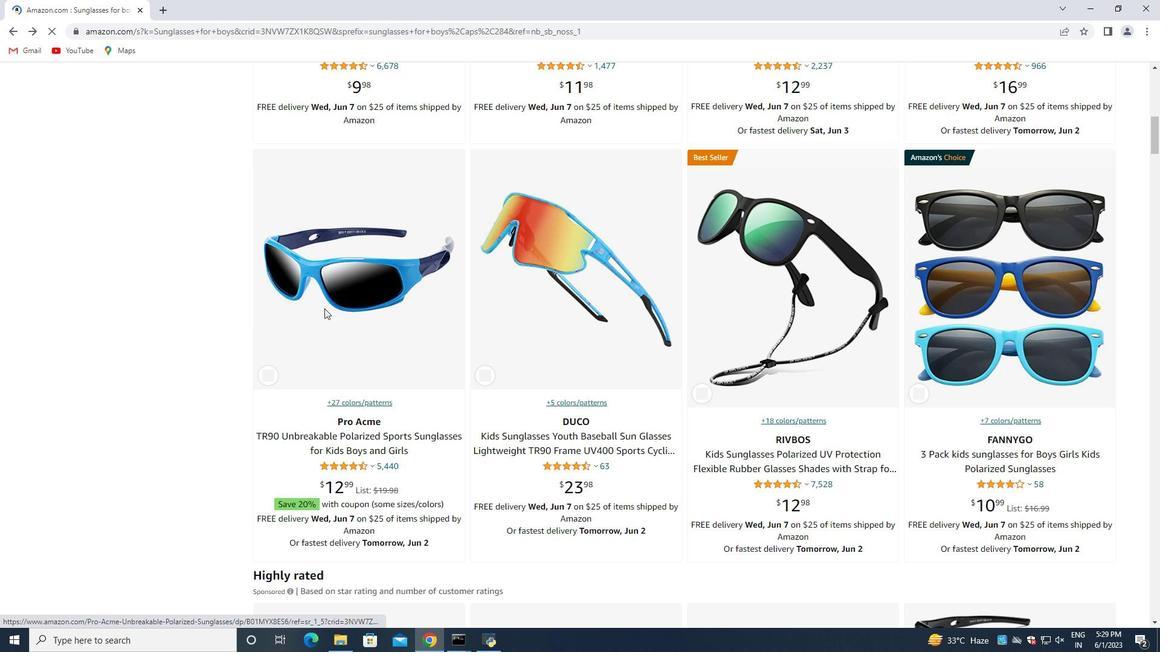 
Action: Mouse scrolled (324, 309) with delta (0, 0)
Screenshot: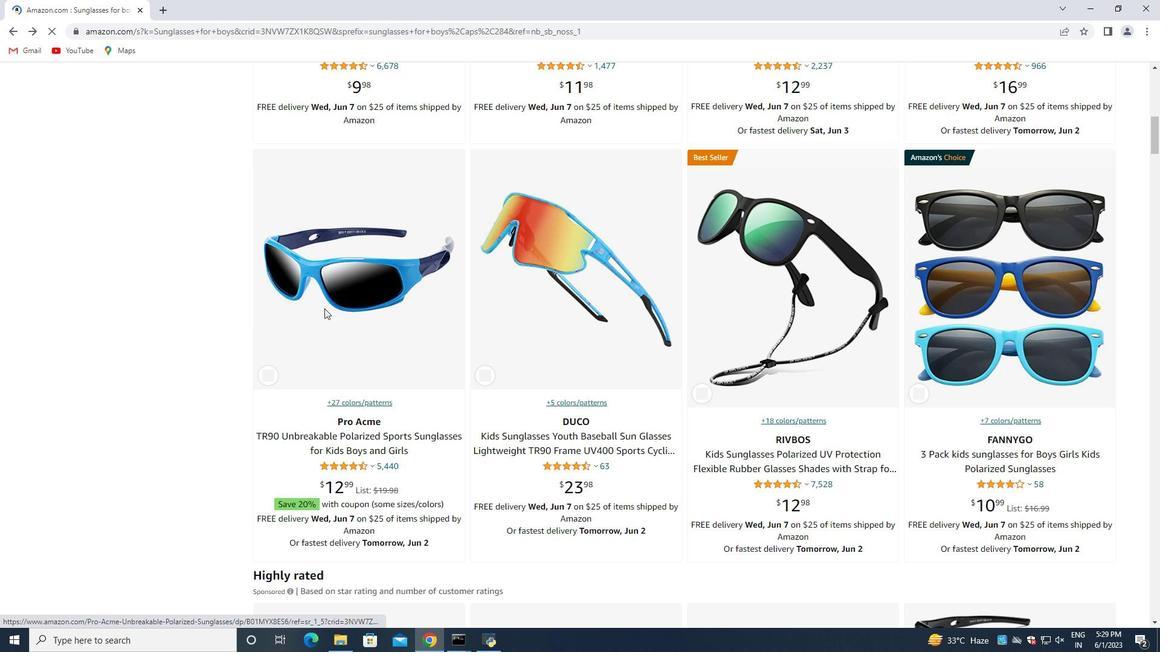 
Action: Mouse scrolled (324, 309) with delta (0, 0)
Screenshot: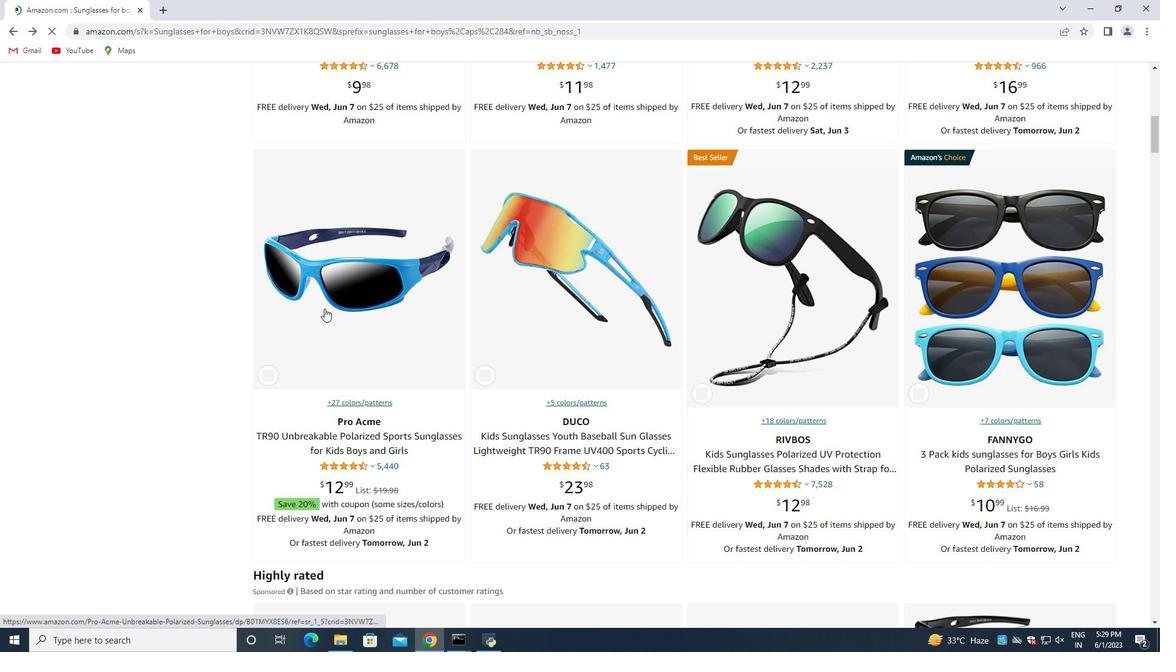 
Action: Mouse scrolled (324, 309) with delta (0, 0)
Screenshot: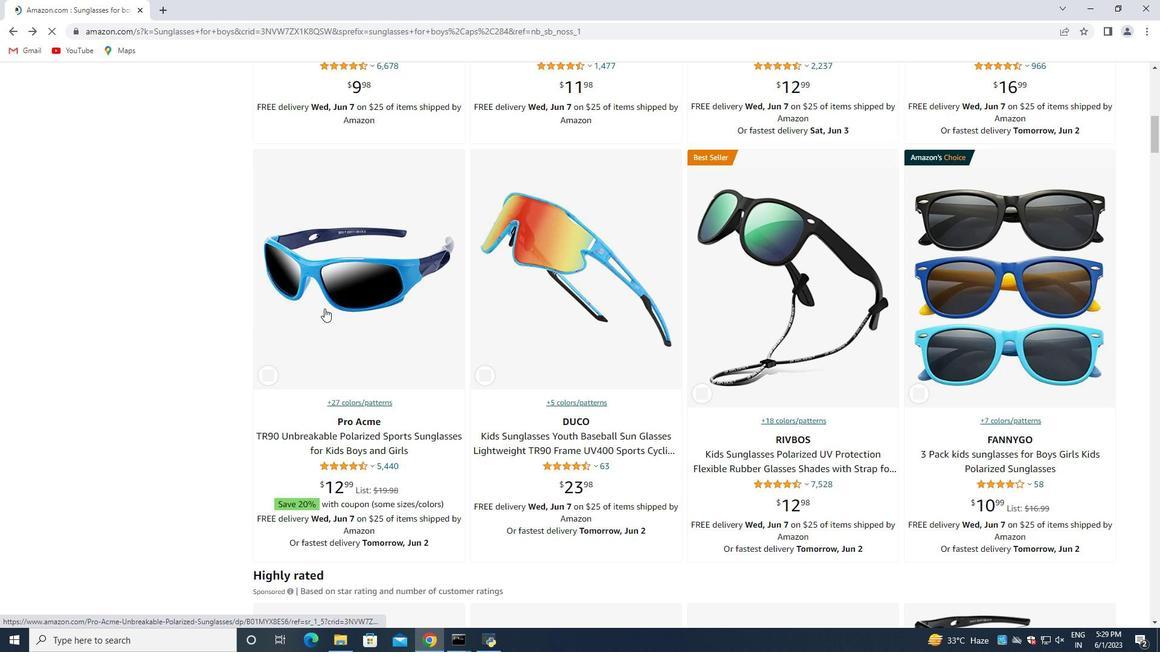 
Action: Mouse scrolled (324, 309) with delta (0, 0)
Screenshot: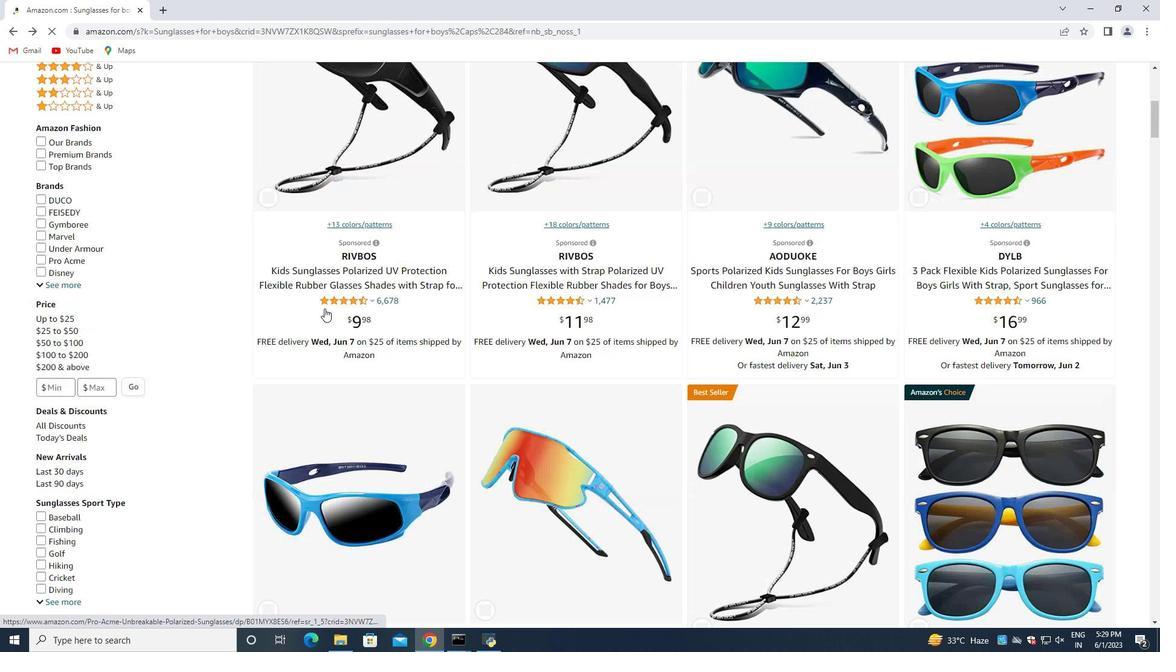 
Action: Mouse scrolled (324, 309) with delta (0, 0)
Screenshot: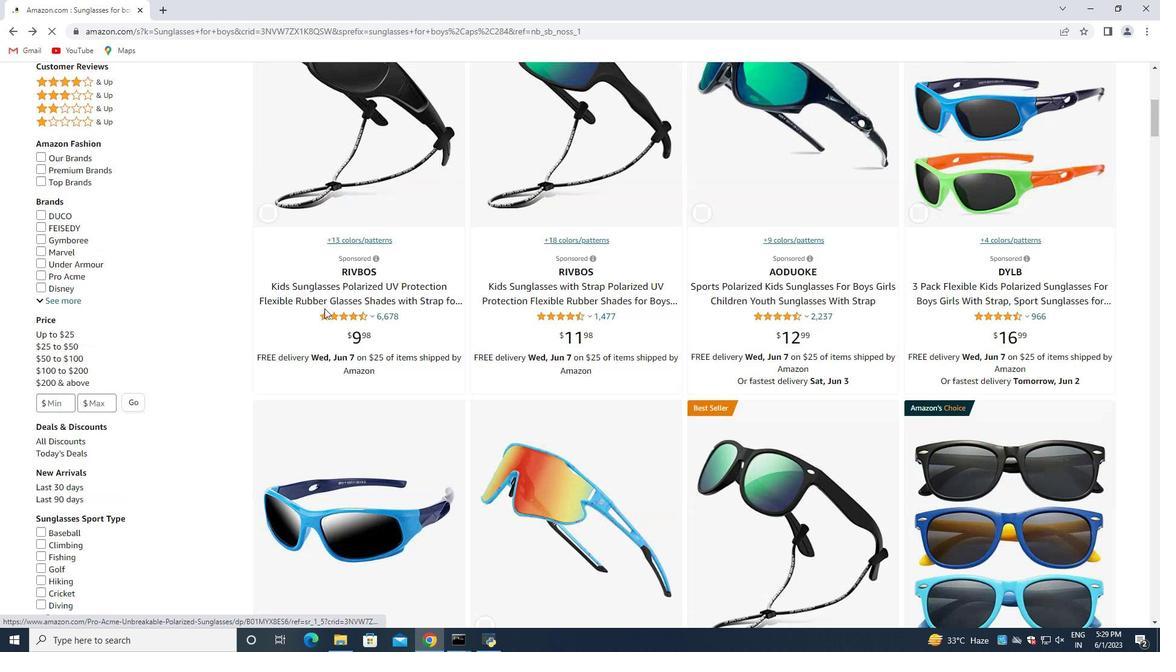 
Action: Mouse scrolled (324, 309) with delta (0, 0)
Screenshot: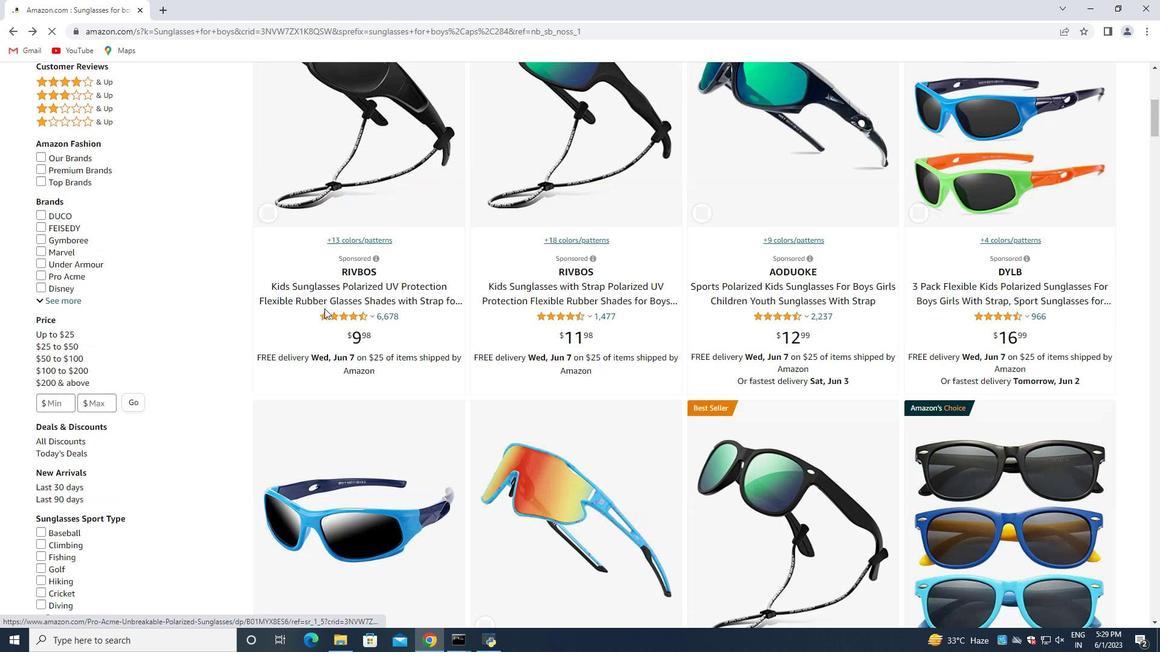 
Action: Mouse scrolled (324, 309) with delta (0, 0)
Screenshot: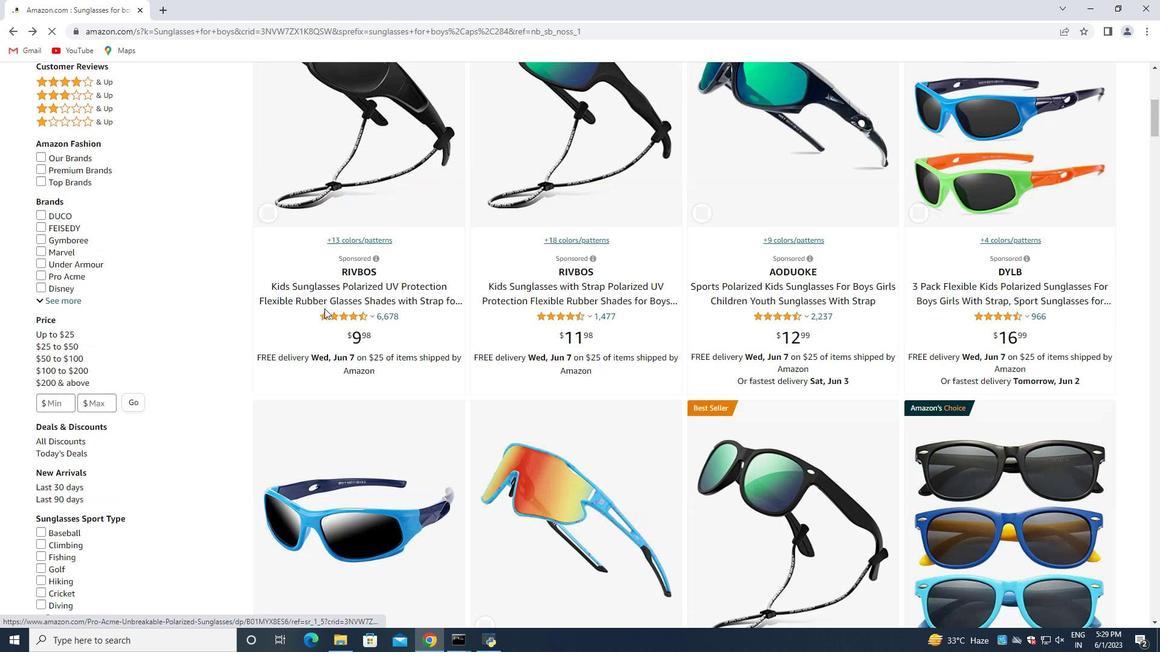 
Action: Mouse scrolled (324, 309) with delta (0, 0)
Screenshot: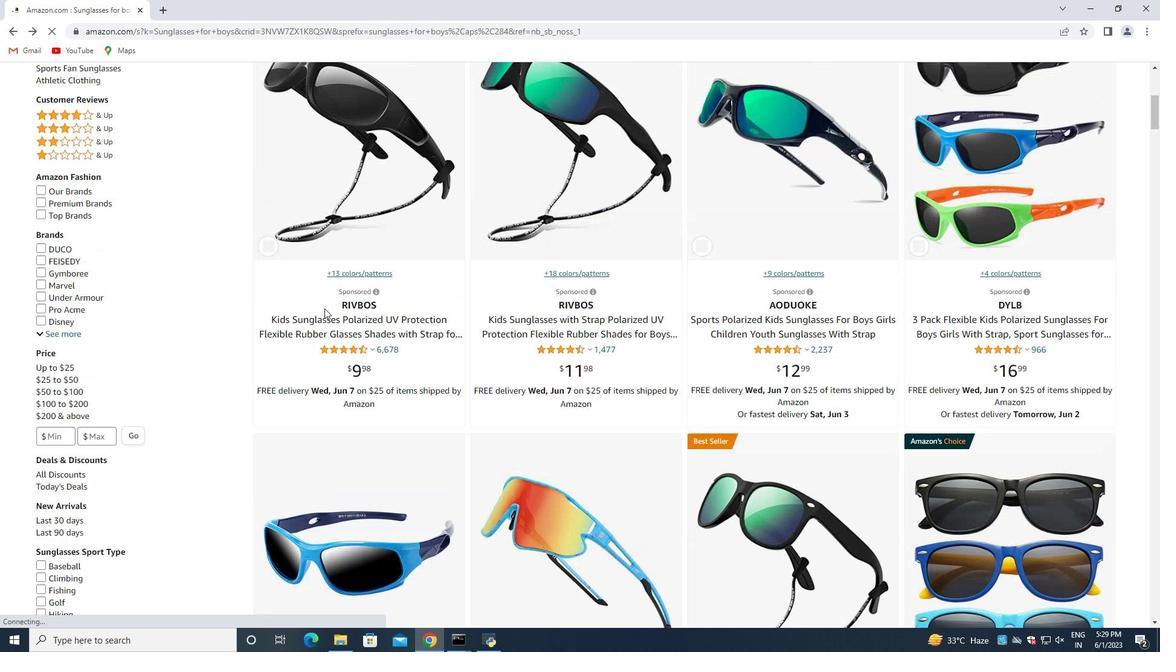 
Action: Mouse scrolled (324, 308) with delta (0, 0)
Screenshot: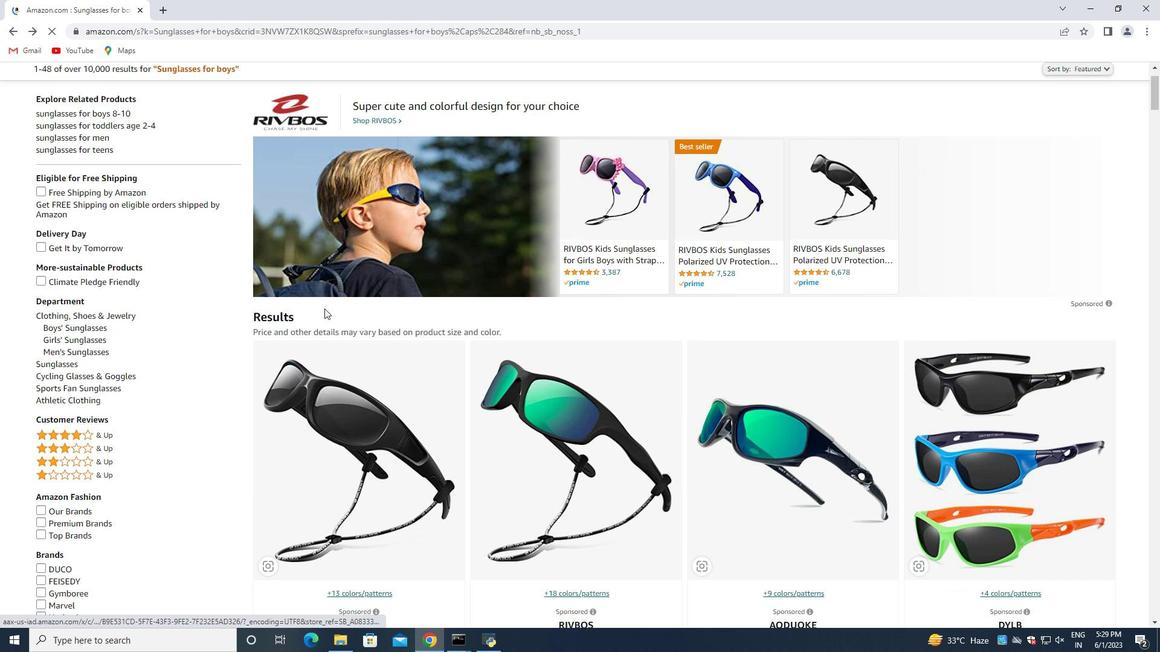 
Action: Mouse scrolled (324, 308) with delta (0, 0)
Screenshot: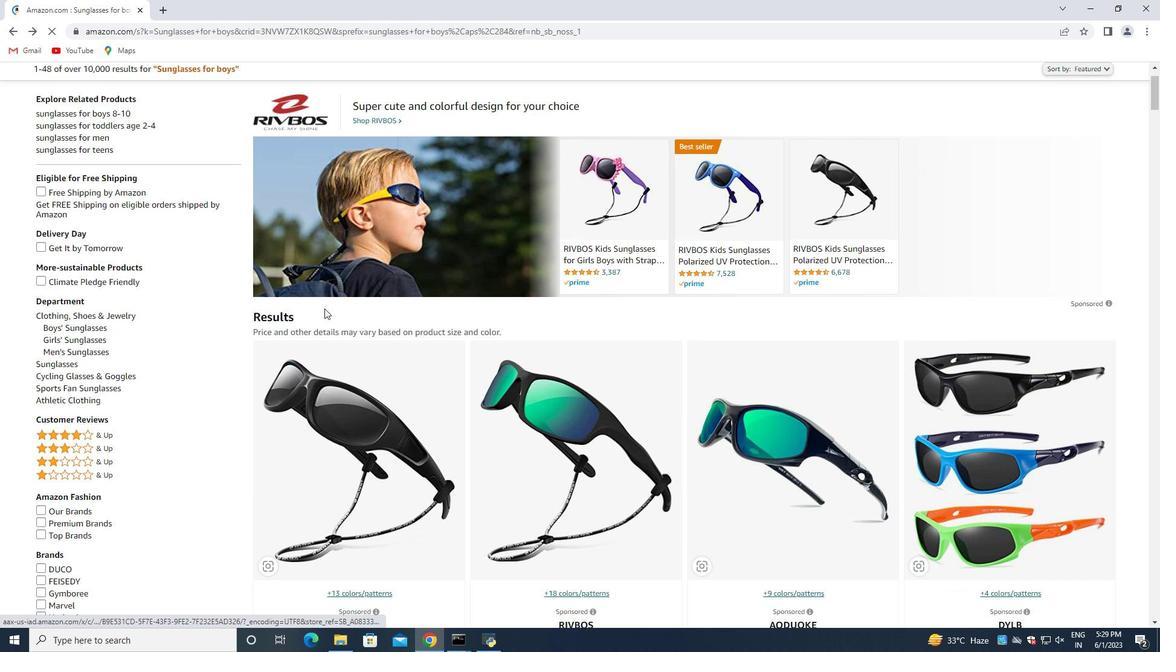 
Action: Mouse scrolled (324, 308) with delta (0, 0)
Screenshot: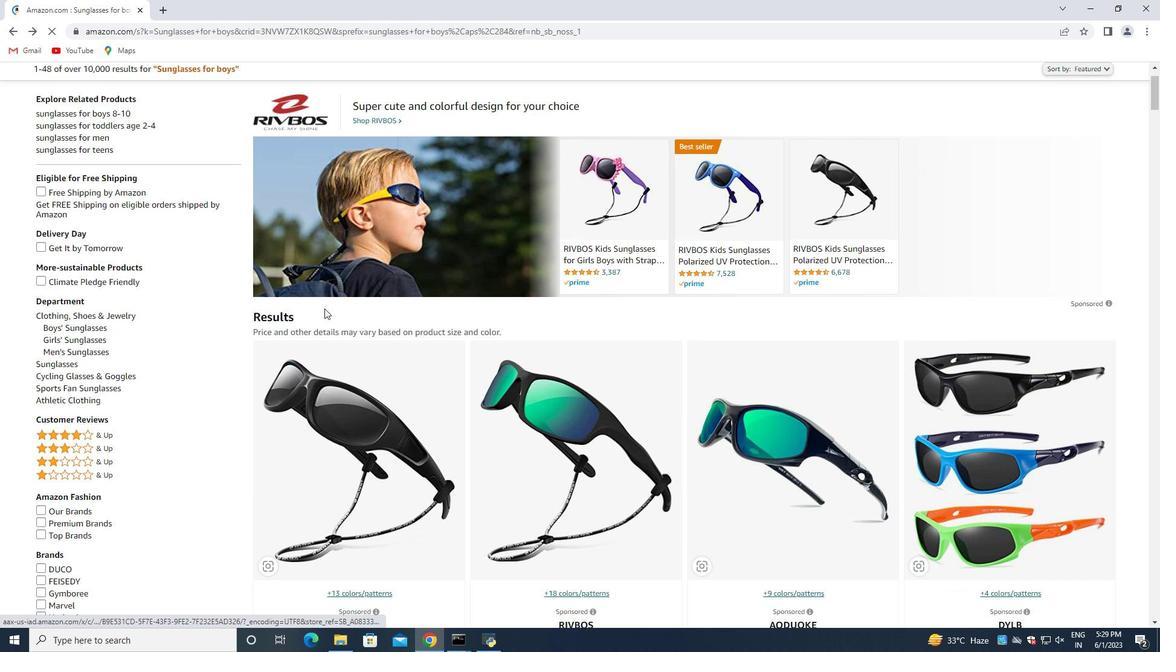 
Action: Mouse scrolled (324, 308) with delta (0, 0)
Screenshot: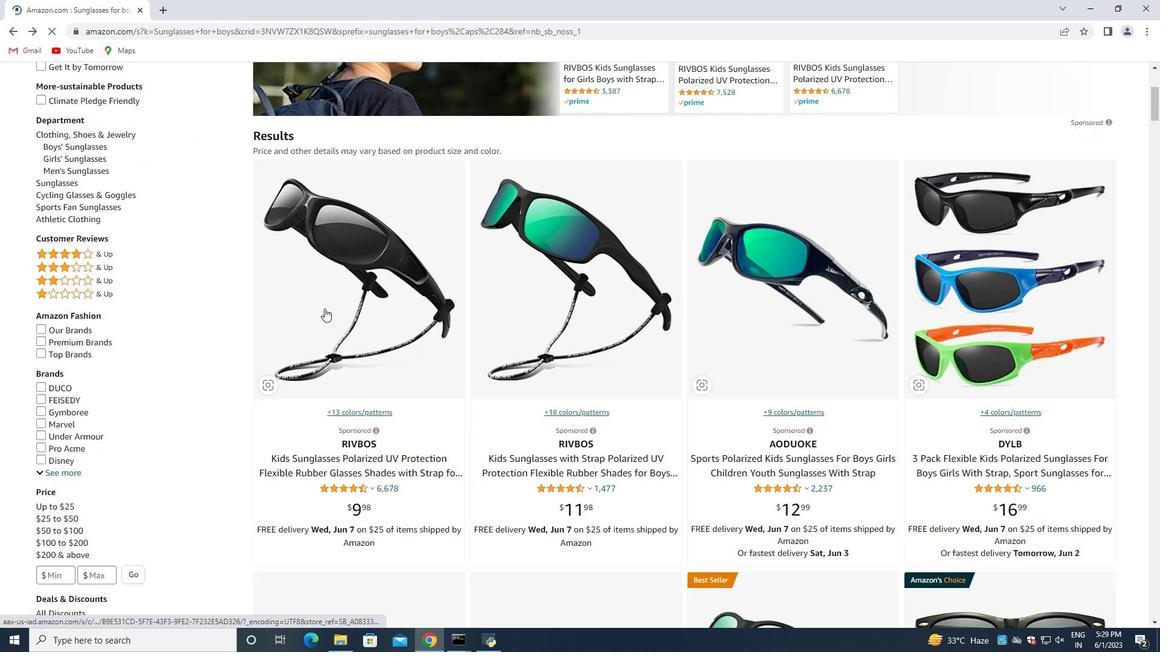 
Action: Mouse scrolled (324, 308) with delta (0, 0)
Screenshot: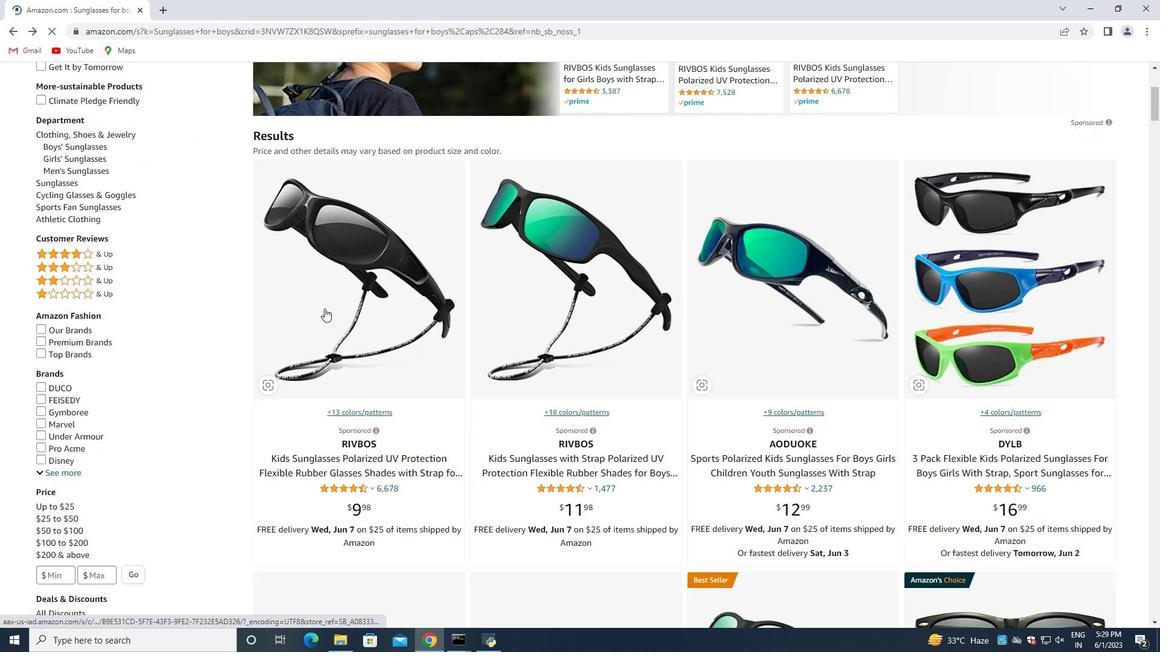 
Action: Mouse scrolled (324, 308) with delta (0, 0)
Screenshot: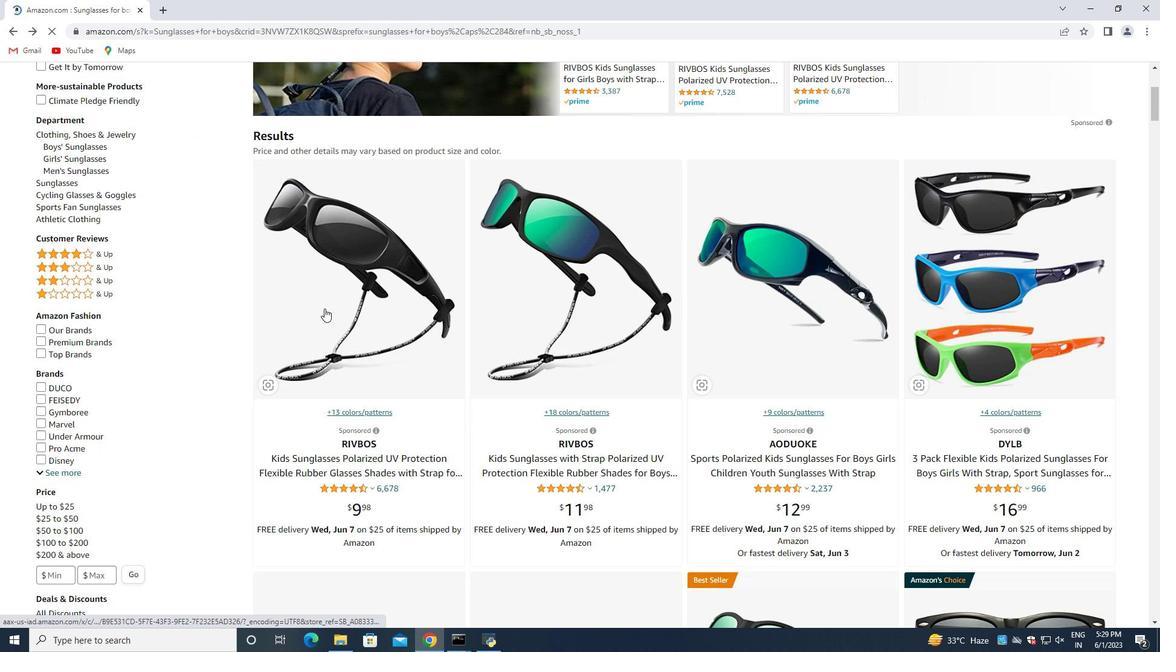 
Action: Mouse moved to (338, 309)
Screenshot: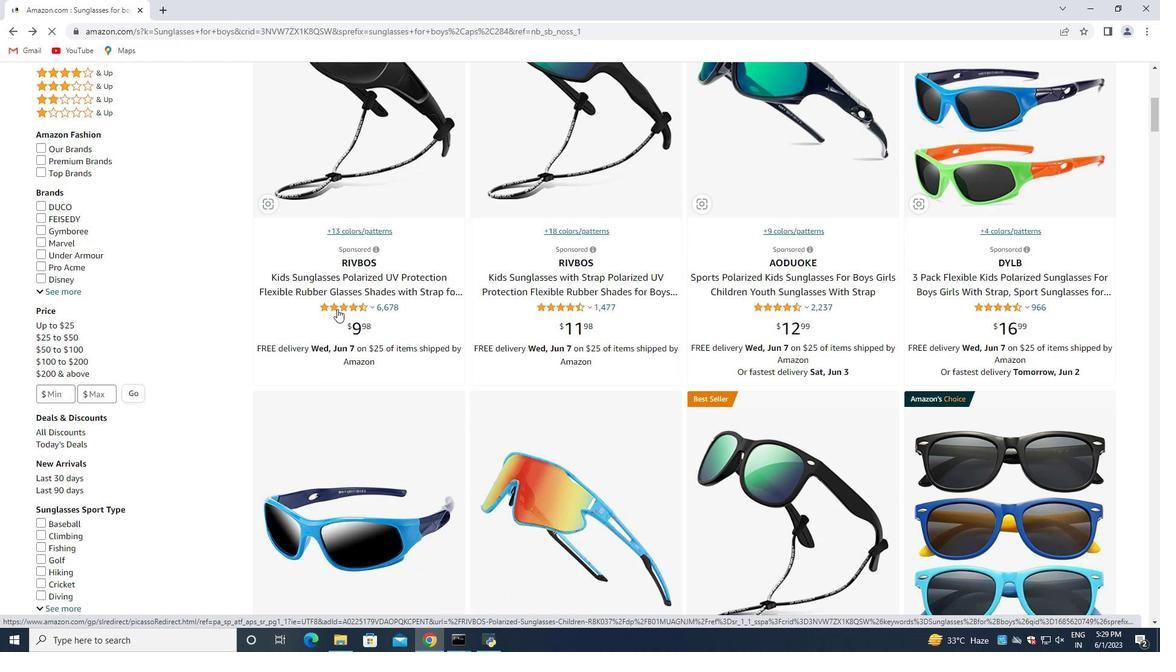 
Action: Mouse scrolled (338, 308) with delta (0, 0)
Screenshot: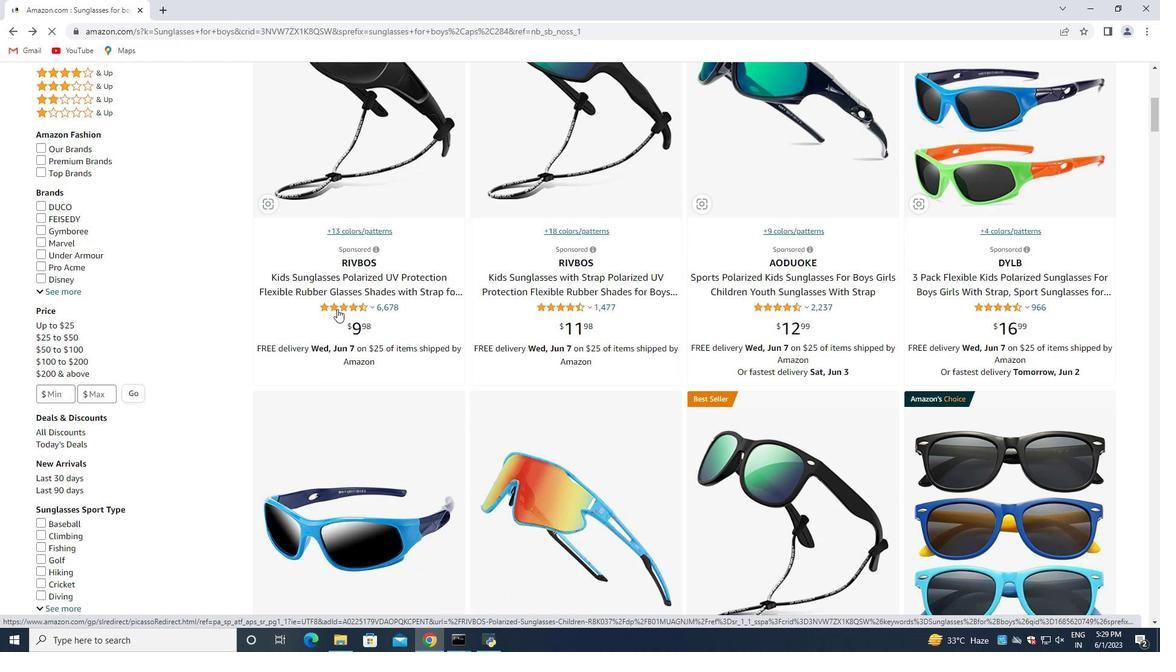 
Action: Mouse moved to (340, 309)
Screenshot: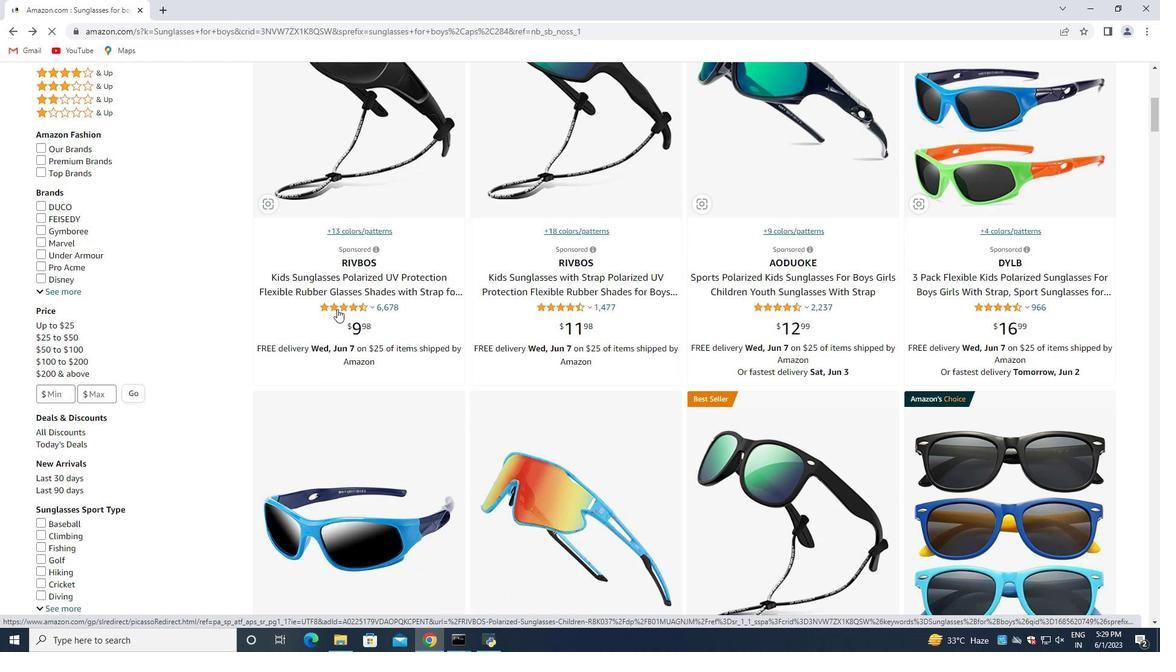 
Action: Mouse scrolled (338, 308) with delta (0, 0)
Screenshot: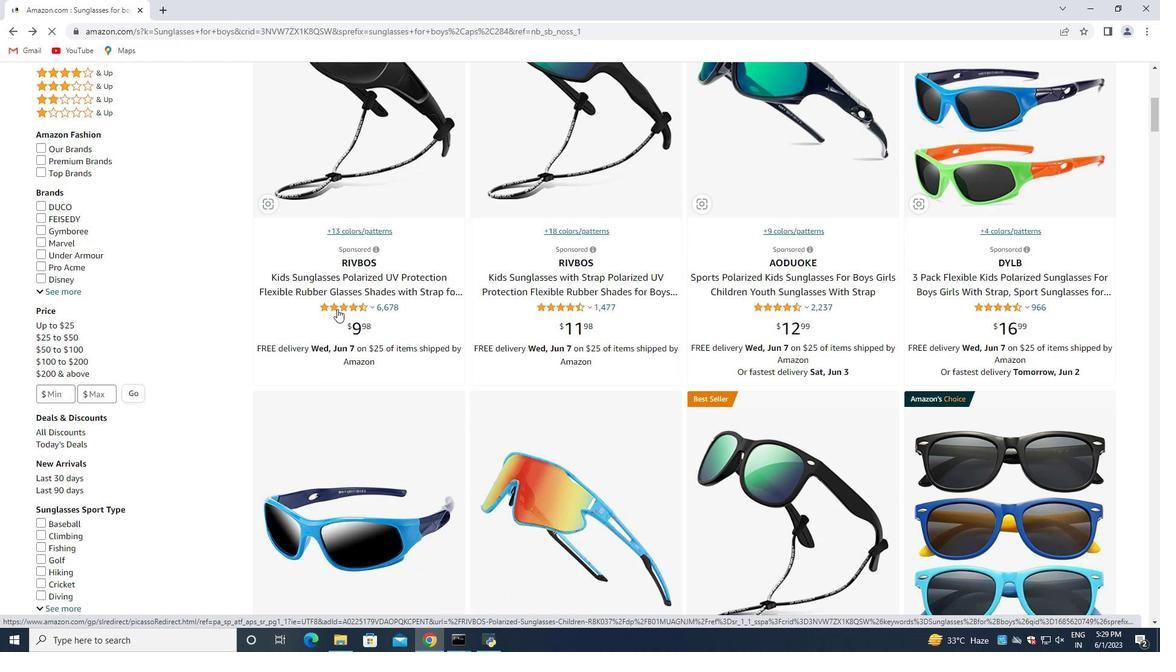 
Action: Mouse scrolled (338, 308) with delta (0, 0)
Screenshot: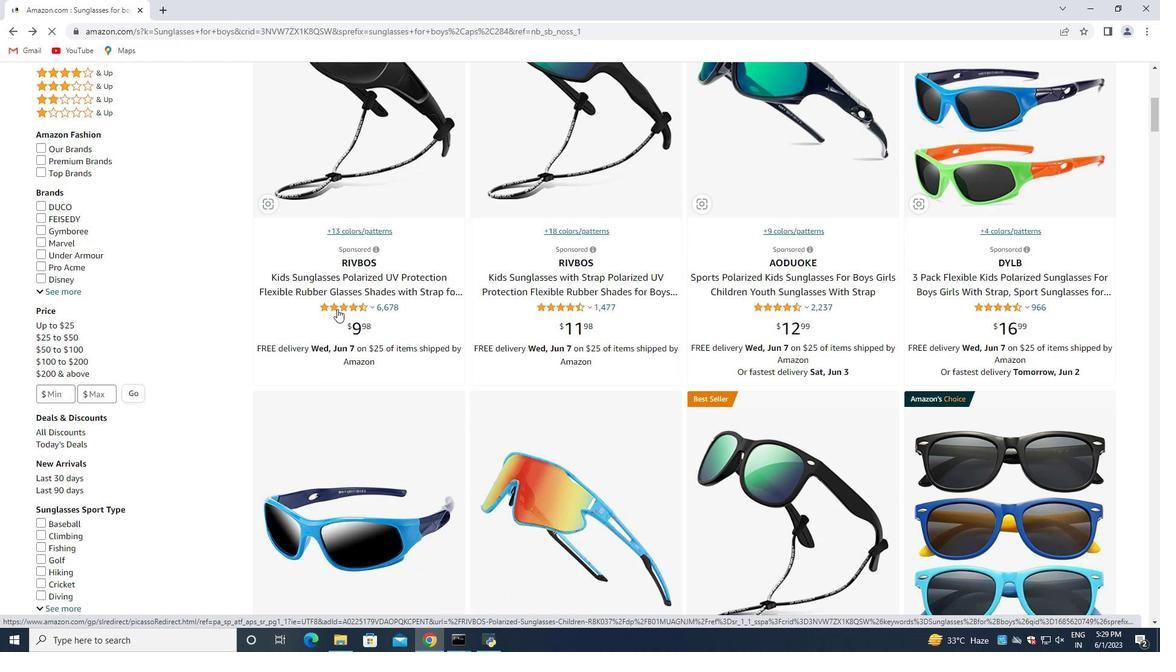 
Action: Mouse moved to (341, 310)
Screenshot: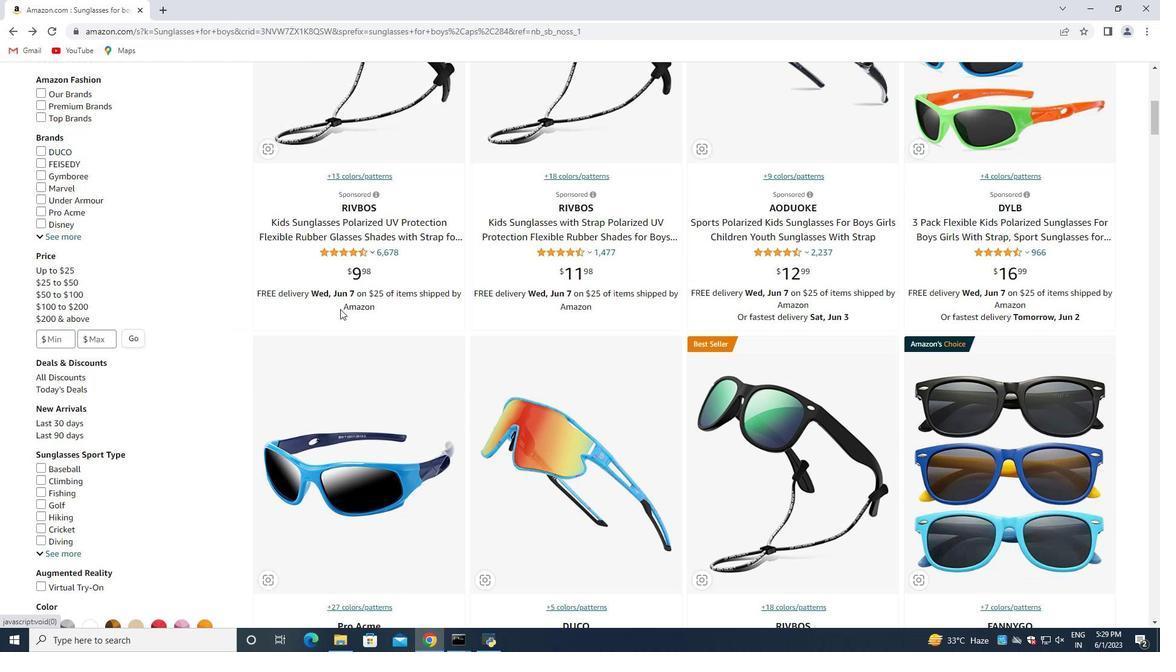 
Action: Mouse scrolled (341, 310) with delta (0, 0)
Screenshot: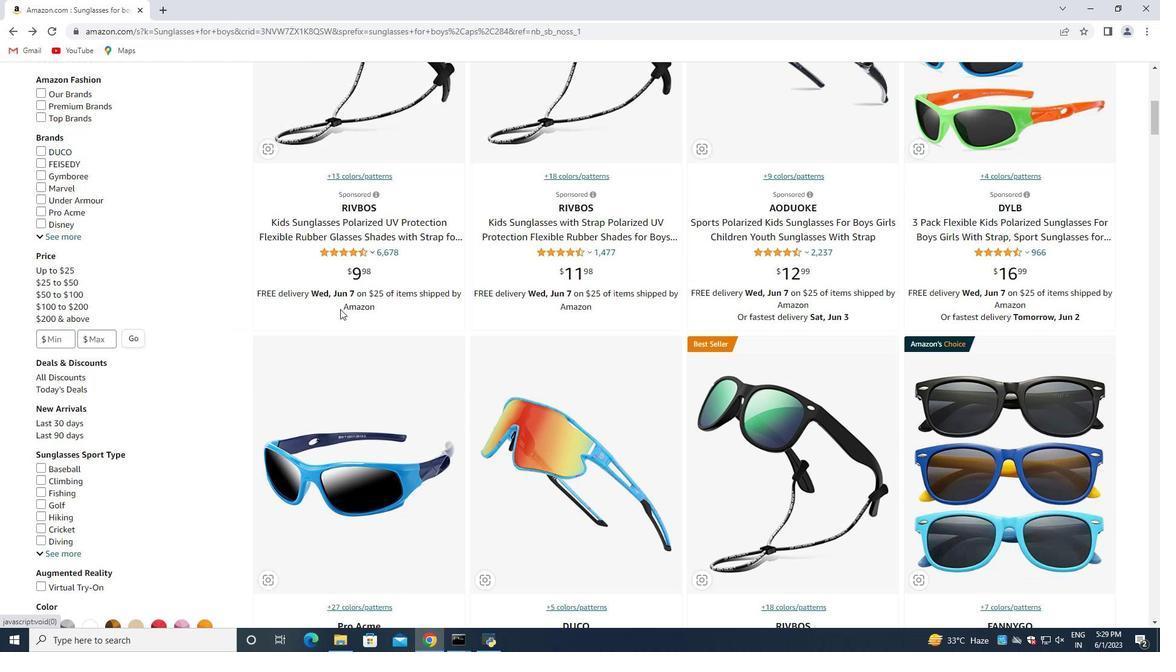 
Action: Mouse moved to (342, 311)
Screenshot: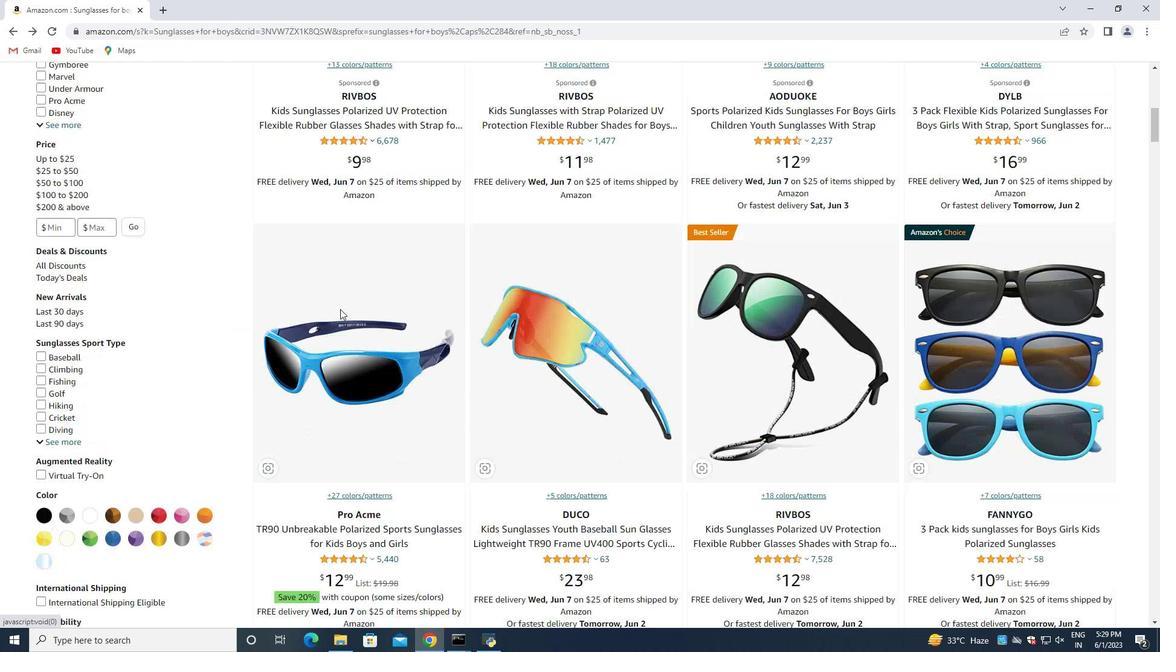 
Action: Mouse scrolled (342, 310) with delta (0, 0)
Screenshot: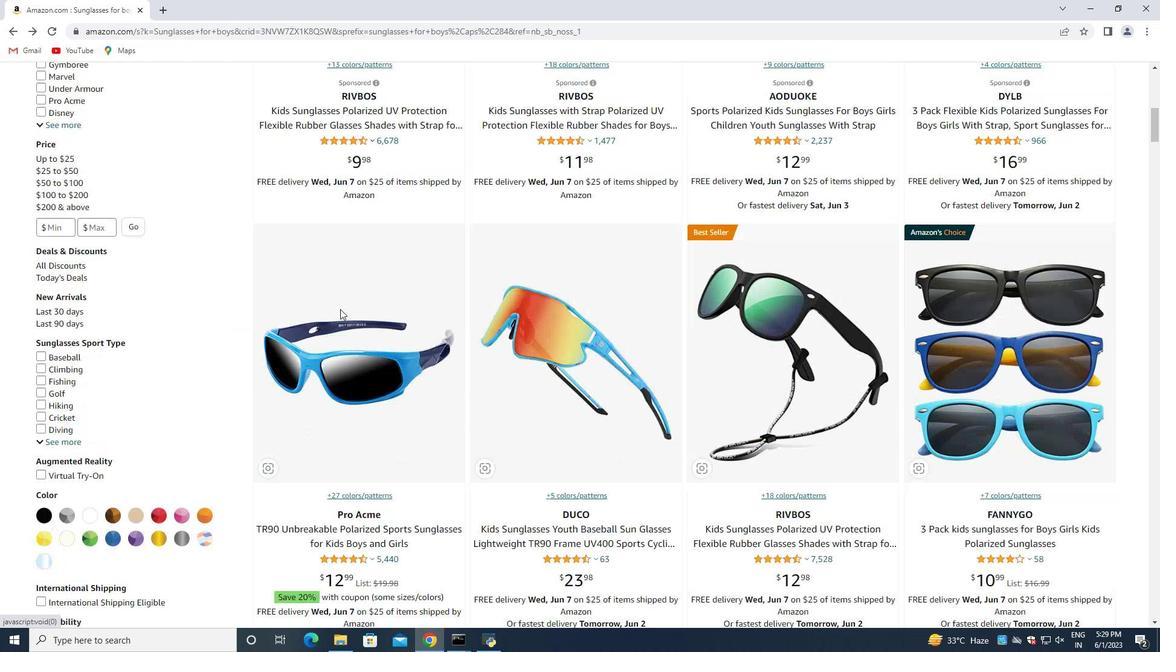 
Action: Mouse scrolled (342, 310) with delta (0, 0)
Screenshot: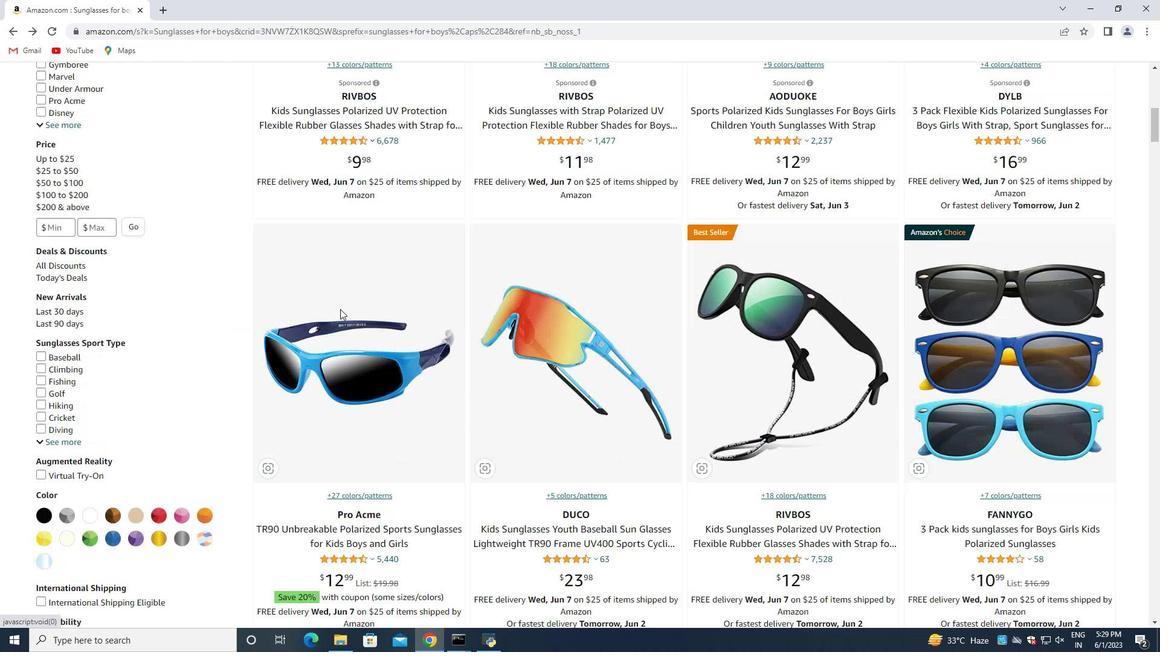 
Action: Mouse moved to (342, 311)
Screenshot: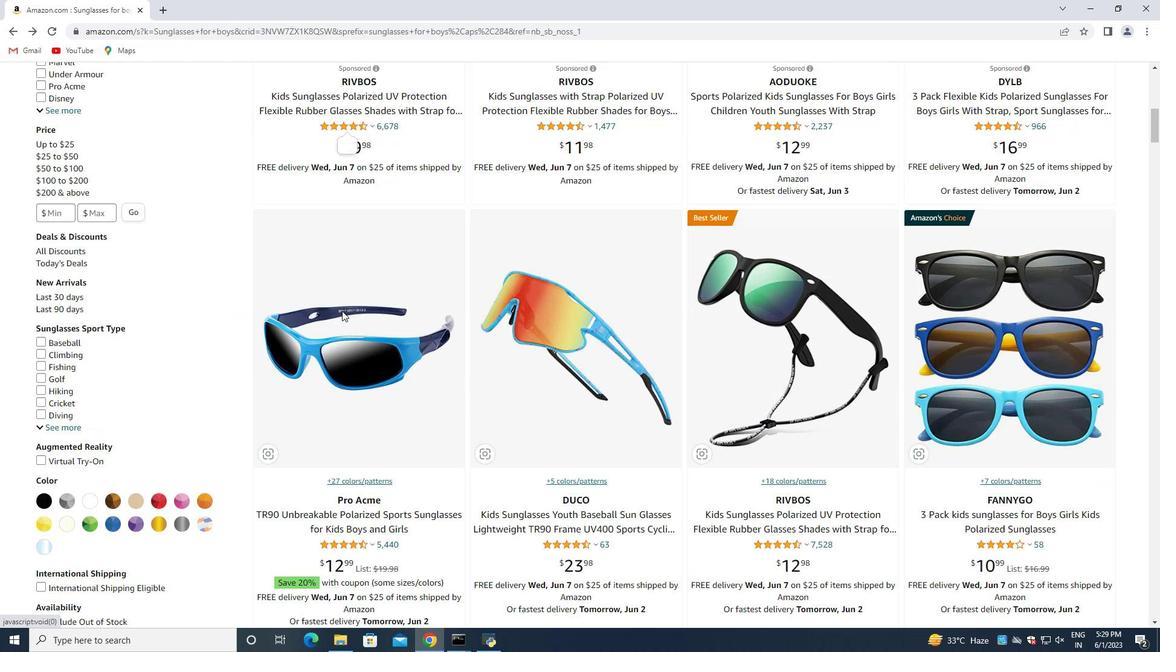 
Action: Mouse scrolled (342, 311) with delta (0, 0)
Screenshot: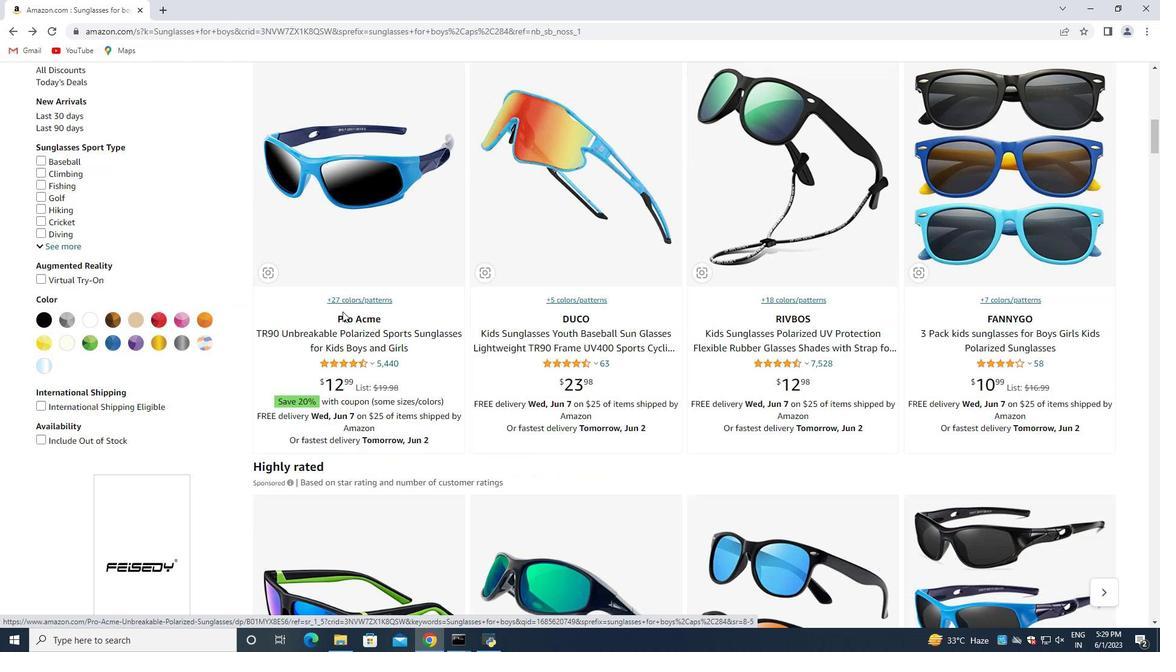 
Action: Mouse scrolled (342, 311) with delta (0, 0)
Screenshot: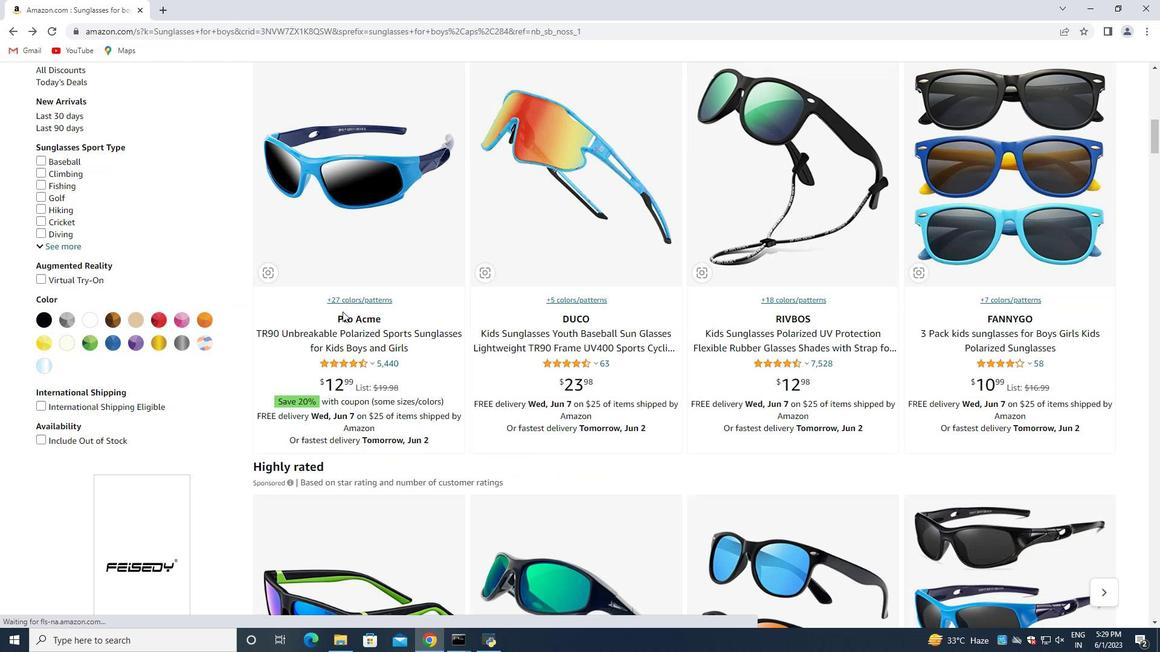 
Action: Mouse moved to (343, 313)
Screenshot: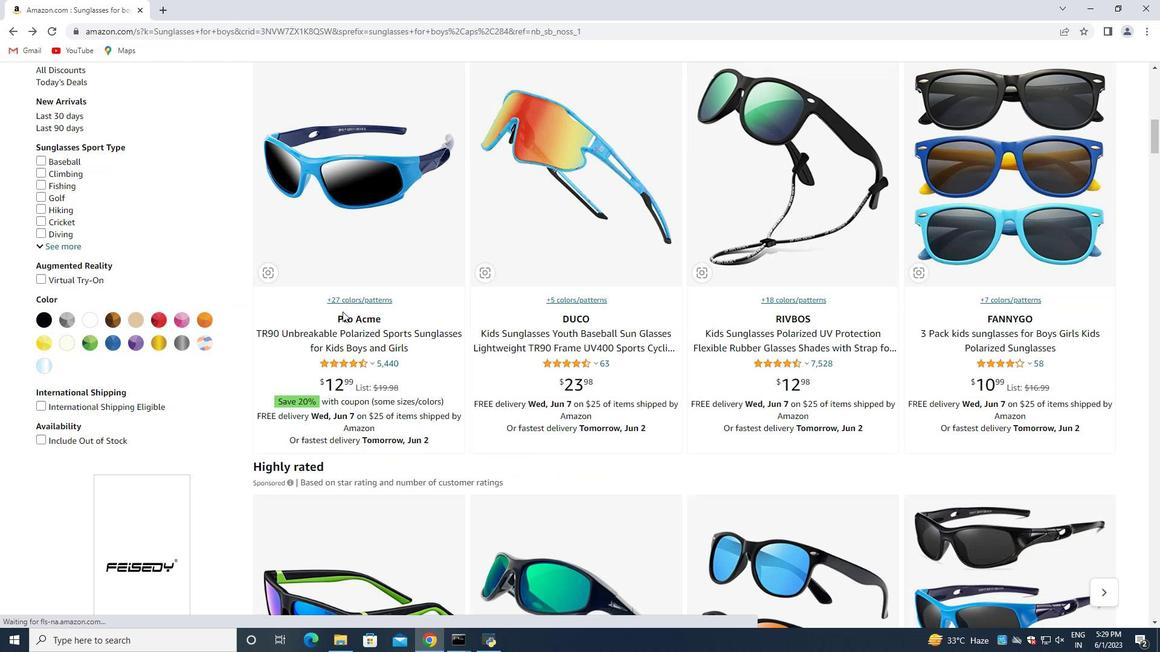 
Action: Mouse scrolled (343, 312) with delta (0, 0)
Screenshot: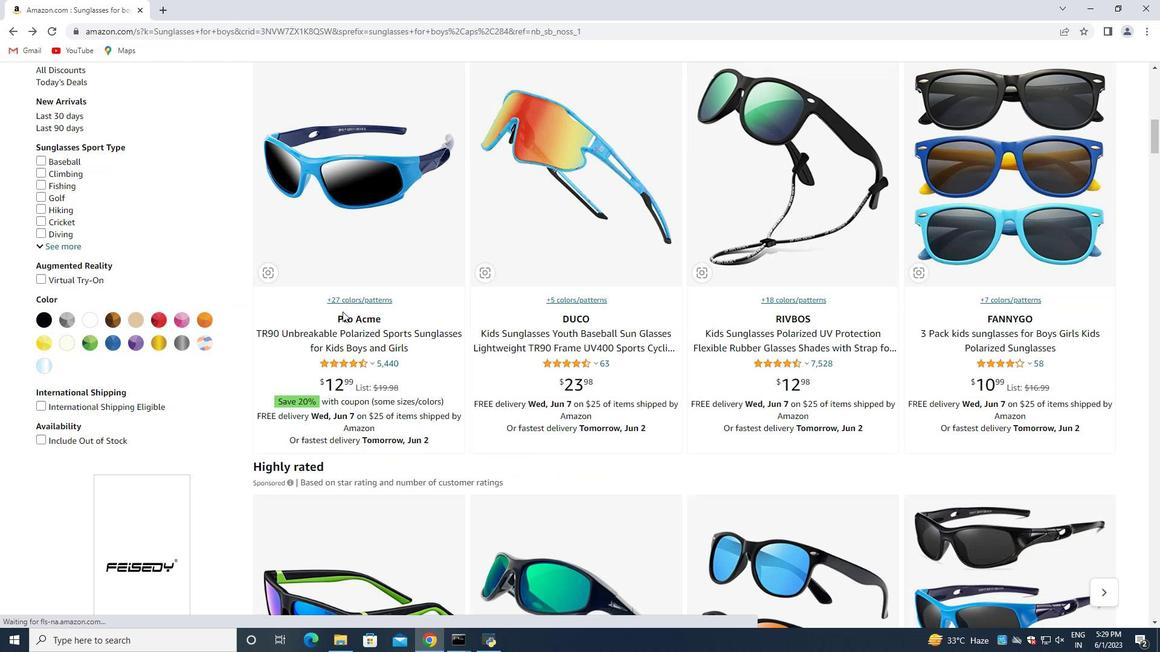 
Action: Mouse moved to (344, 316)
Screenshot: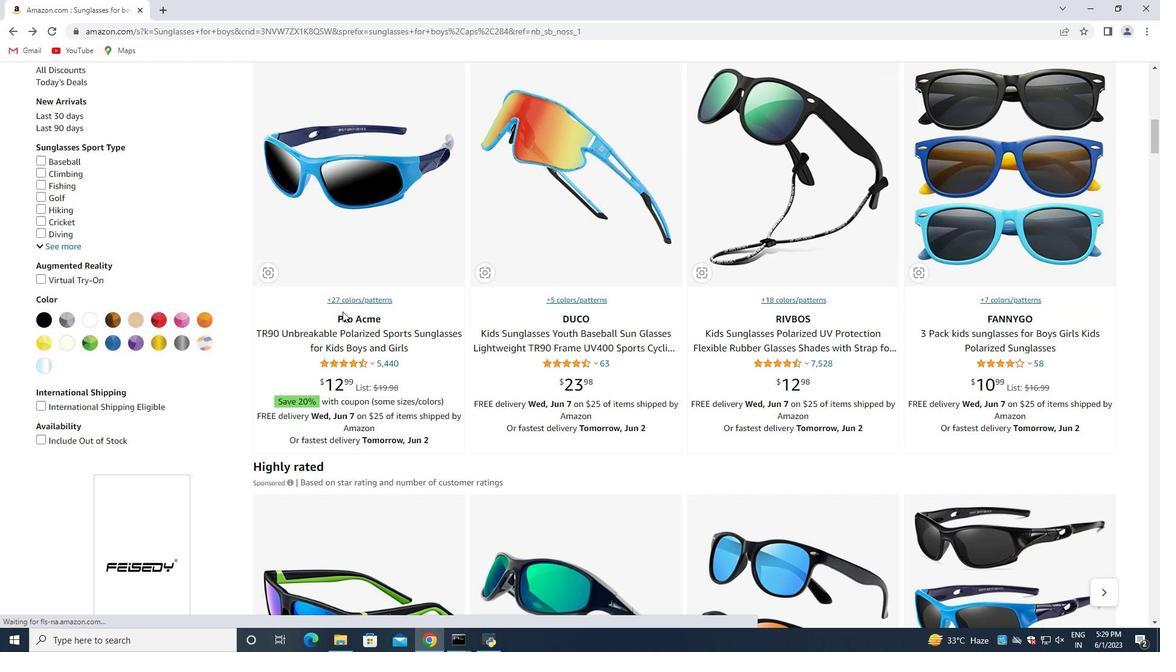 
Action: Mouse scrolled (344, 316) with delta (0, 0)
Screenshot: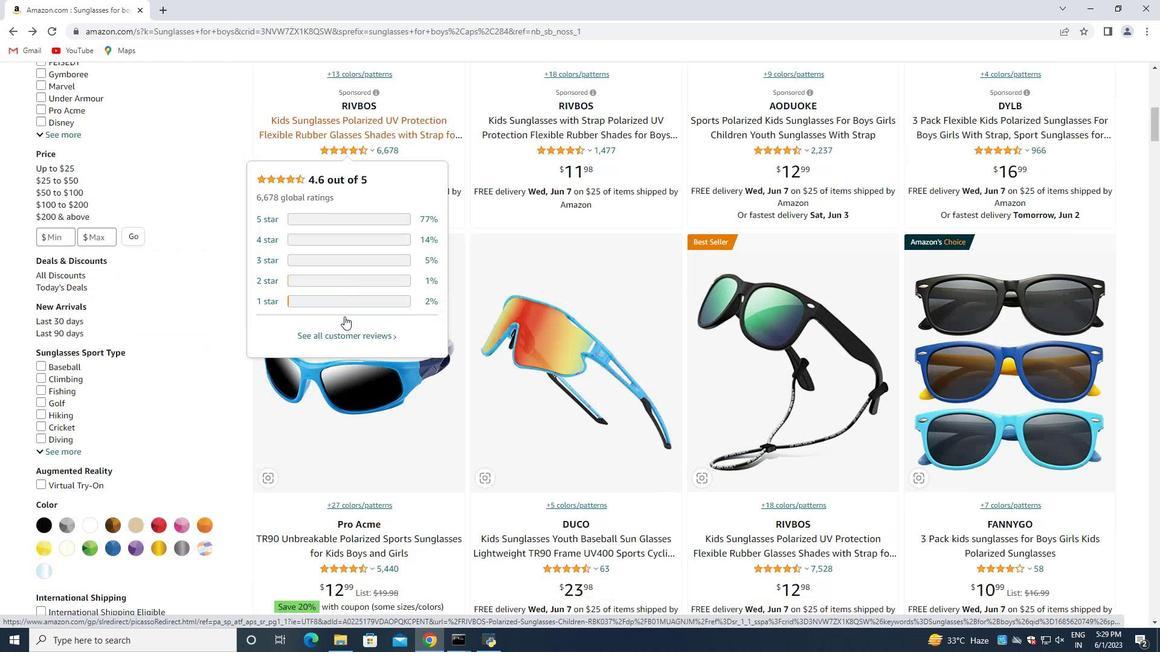 
Action: Mouse moved to (343, 317)
Screenshot: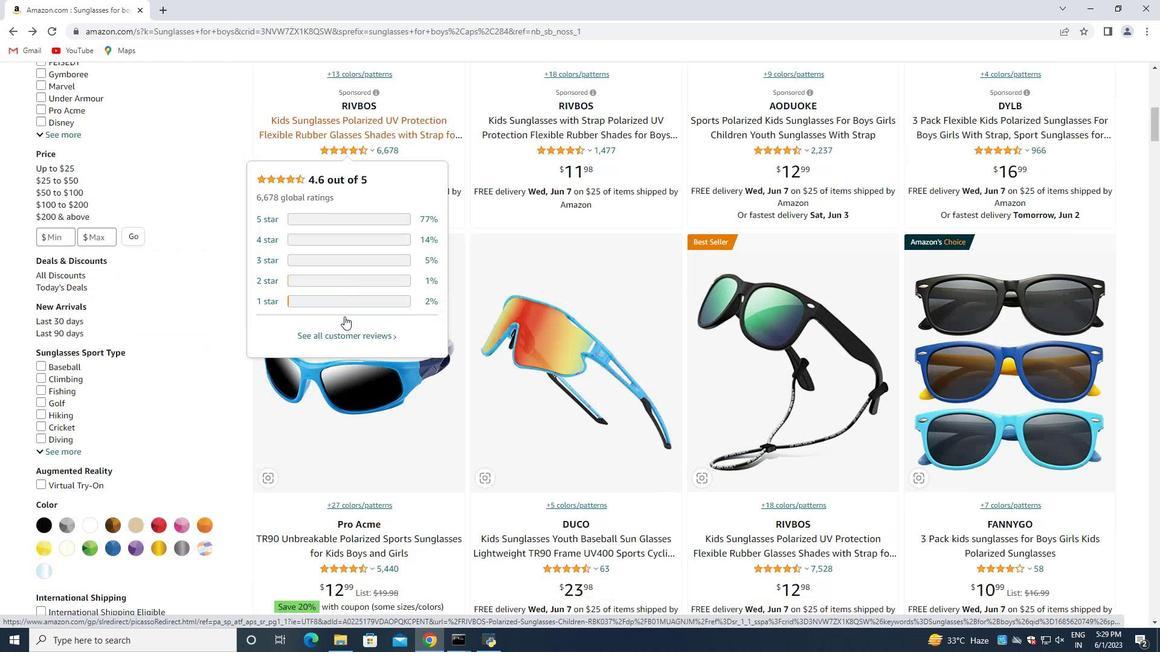 
Action: Mouse scrolled (343, 317) with delta (0, 0)
Screenshot: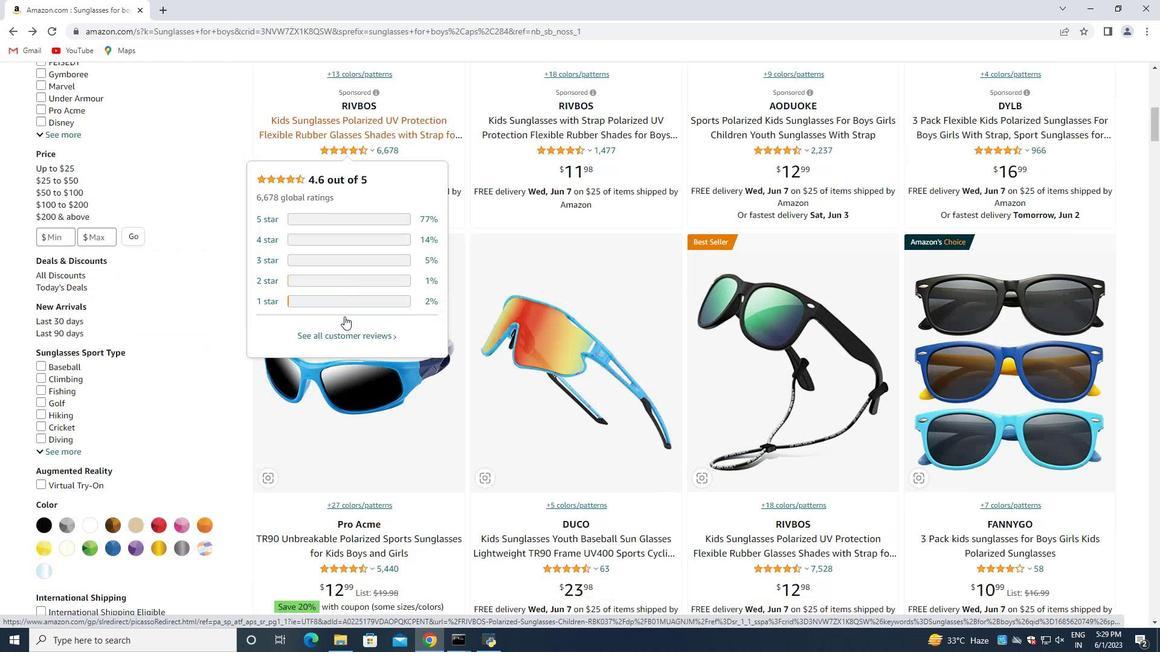 
Action: Mouse moved to (343, 318)
Screenshot: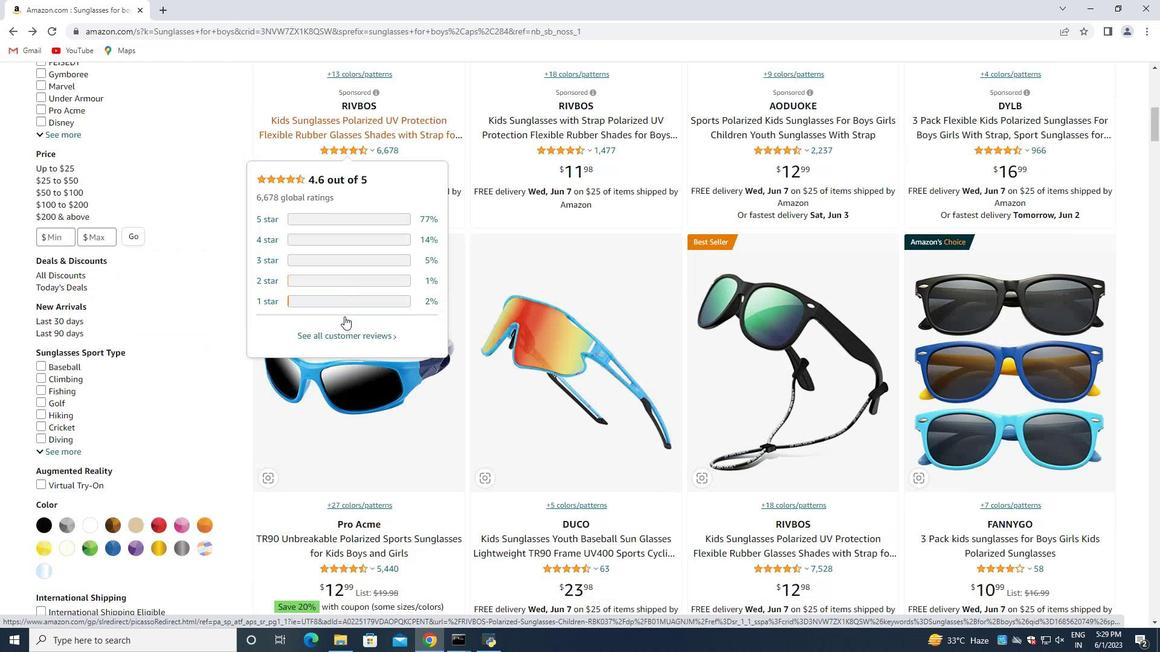 
Action: Mouse scrolled (343, 317) with delta (0, 0)
Screenshot: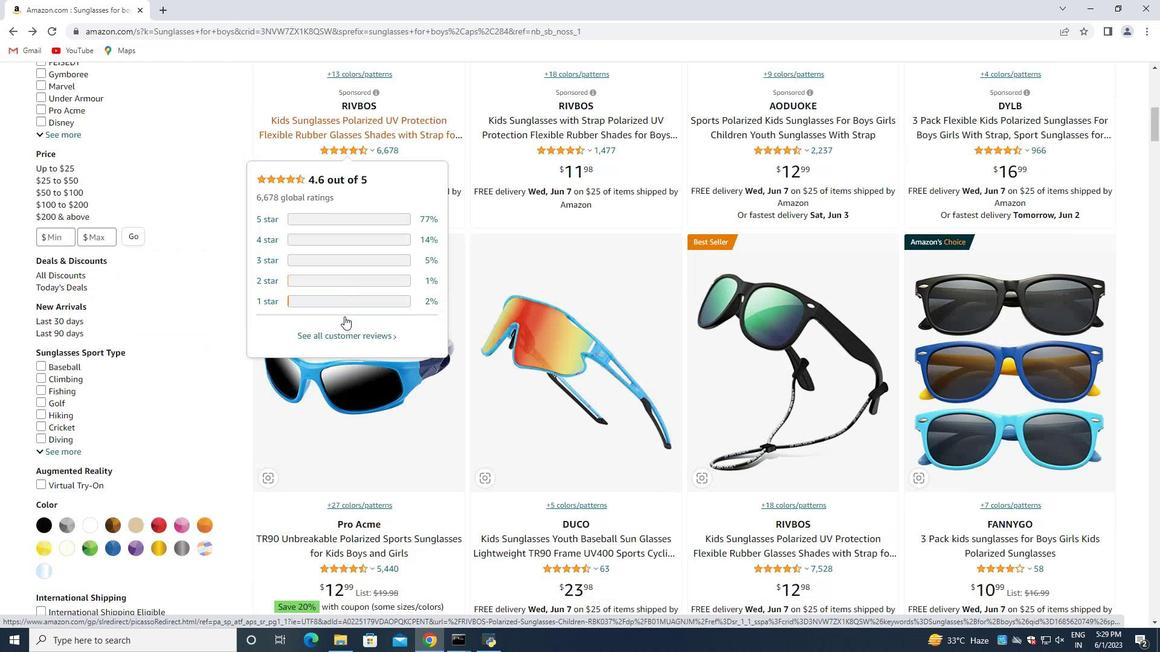 
Action: Mouse scrolled (343, 317) with delta (0, 0)
Screenshot: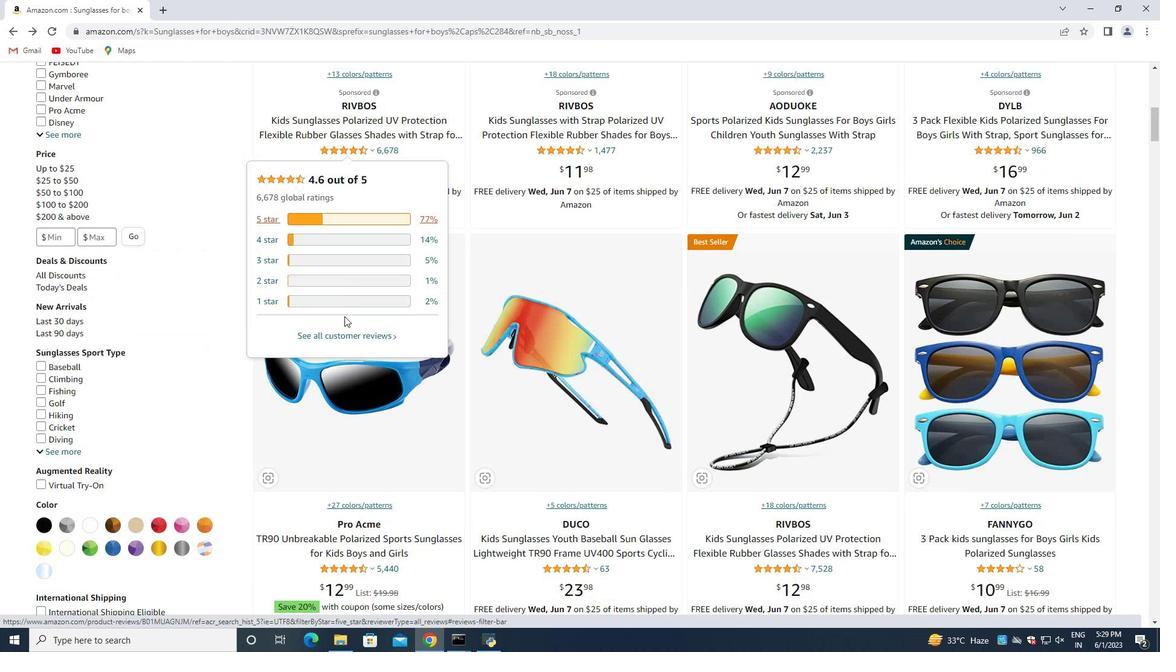 
Action: Mouse moved to (340, 321)
Screenshot: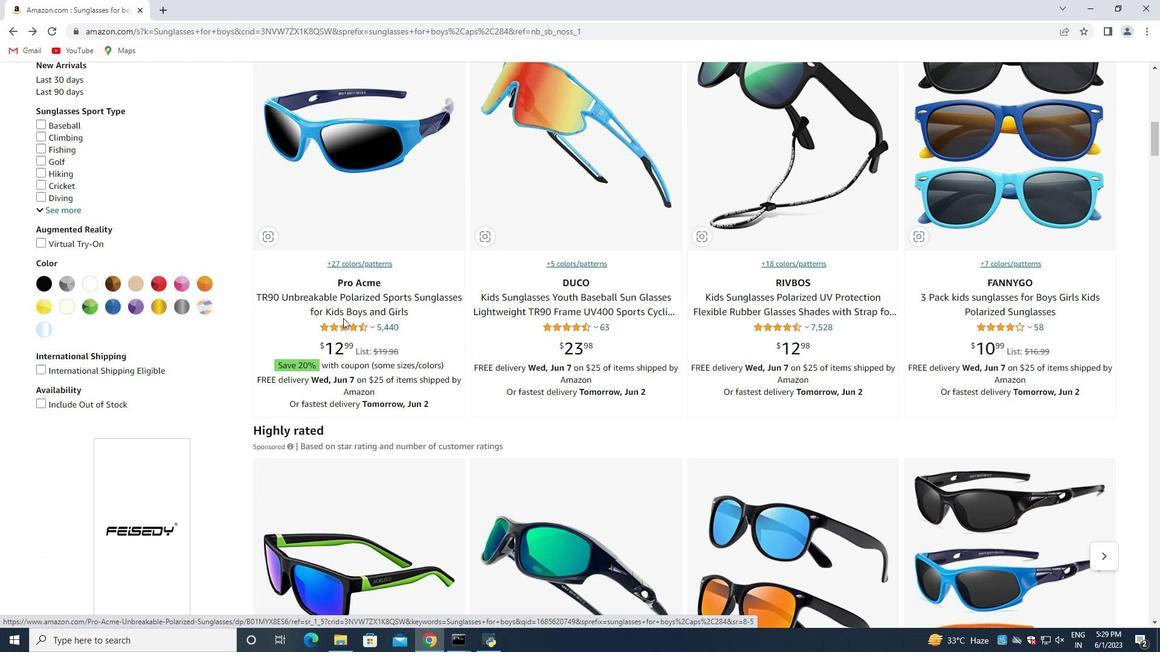 
Action: Mouse scrolled (340, 320) with delta (0, 0)
Screenshot: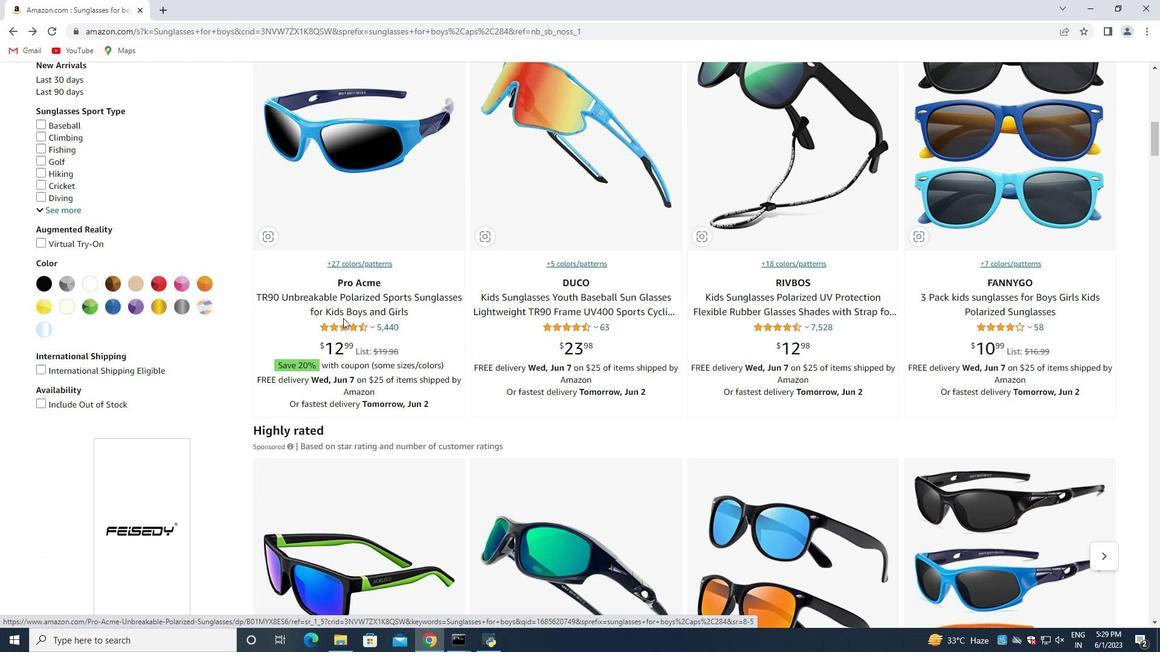 
Action: Mouse moved to (338, 321)
Screenshot: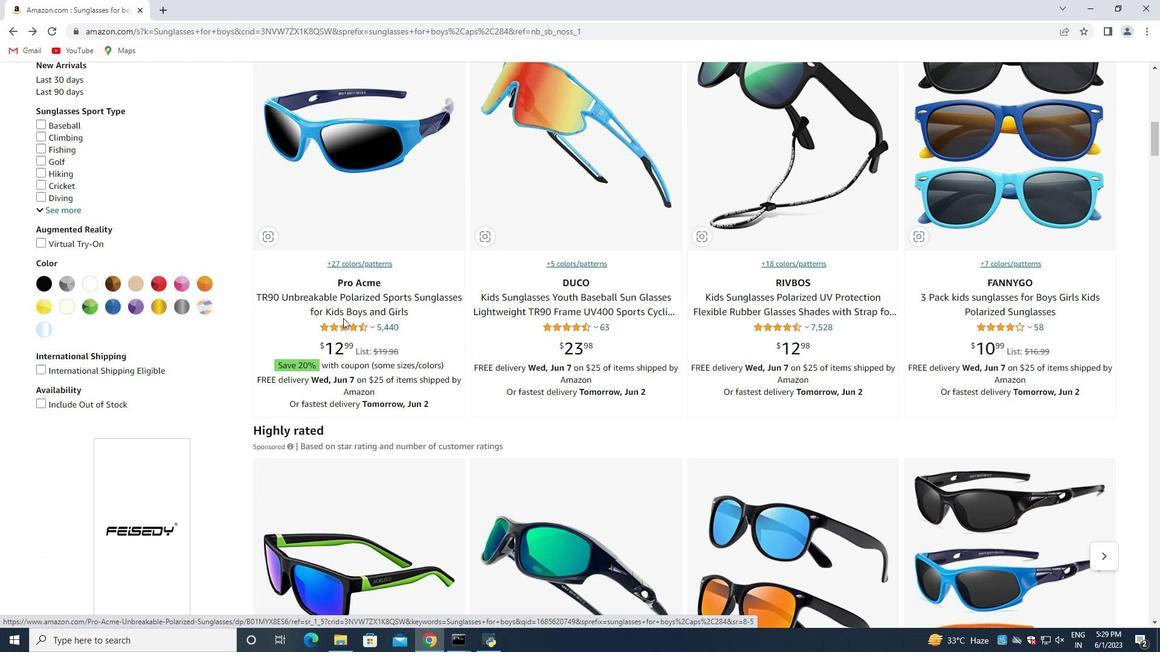 
Action: Mouse scrolled (338, 320) with delta (0, 0)
Screenshot: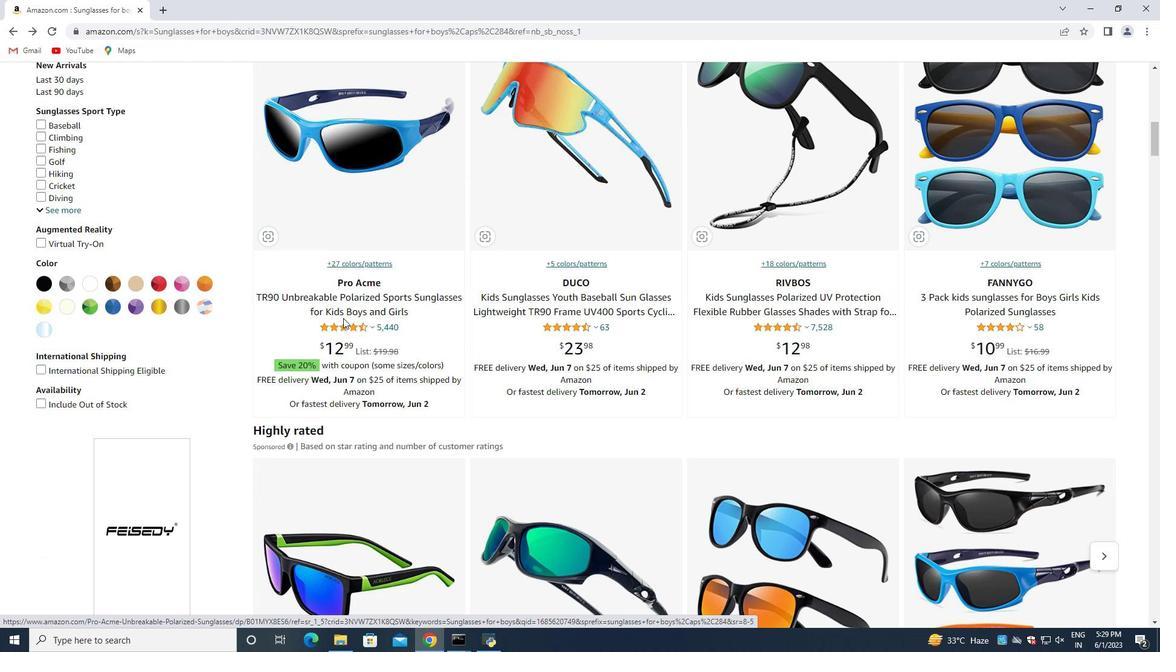 
Action: Mouse moved to (337, 322)
Screenshot: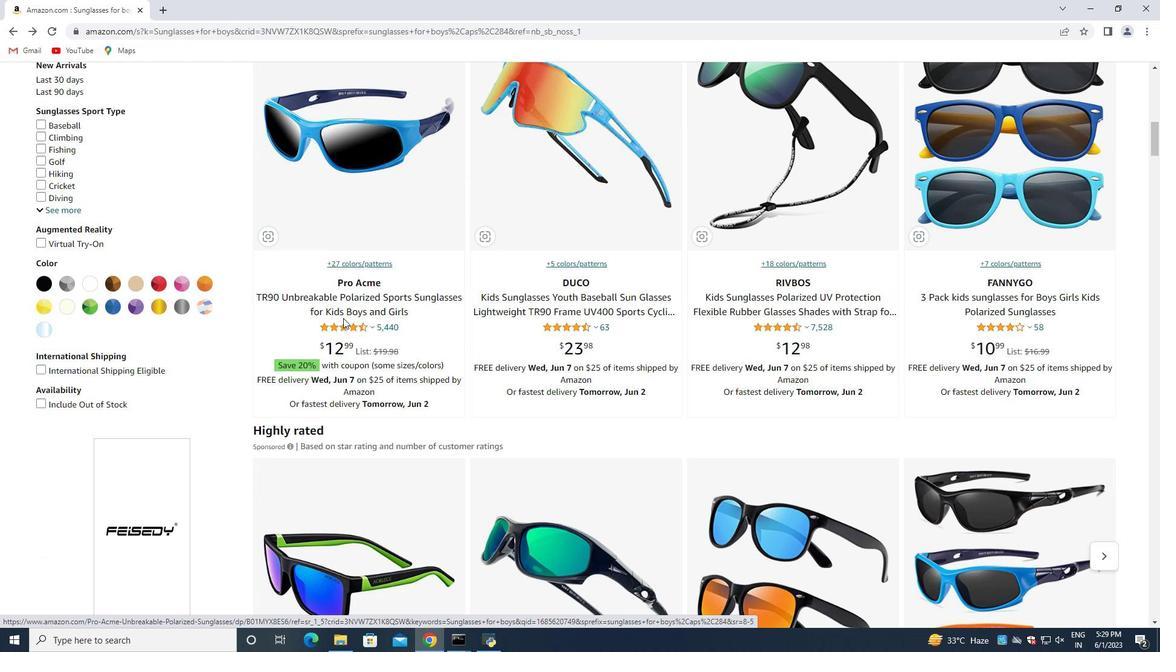 
Action: Mouse scrolled (337, 322) with delta (0, 0)
Screenshot: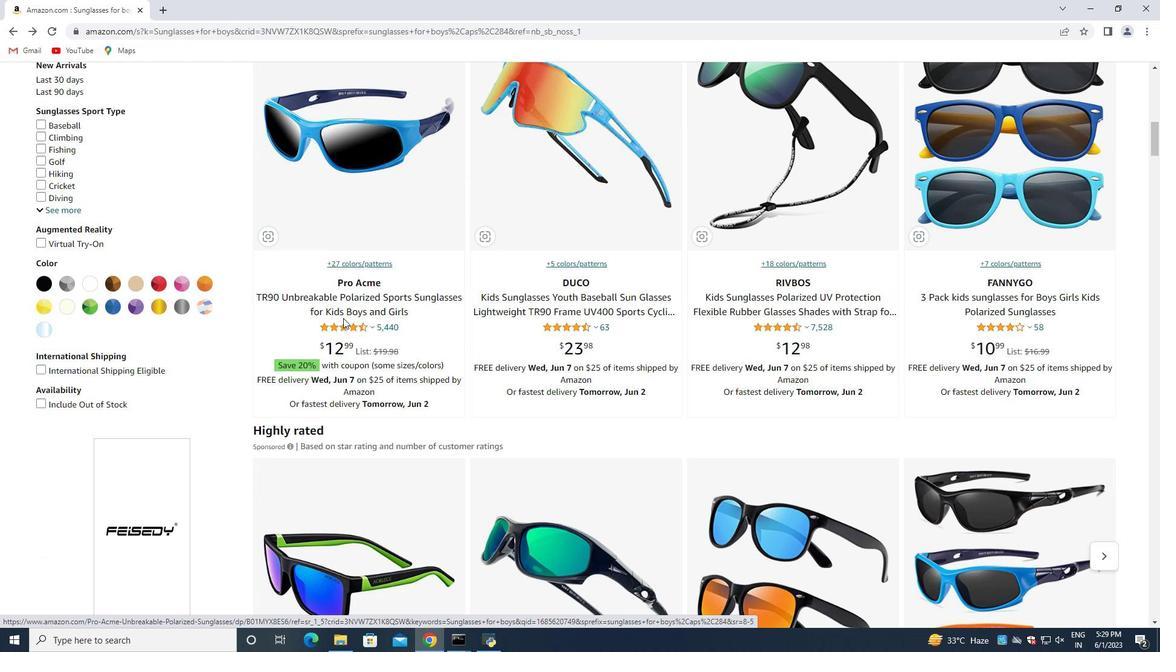 
Action: Mouse moved to (337, 324)
Screenshot: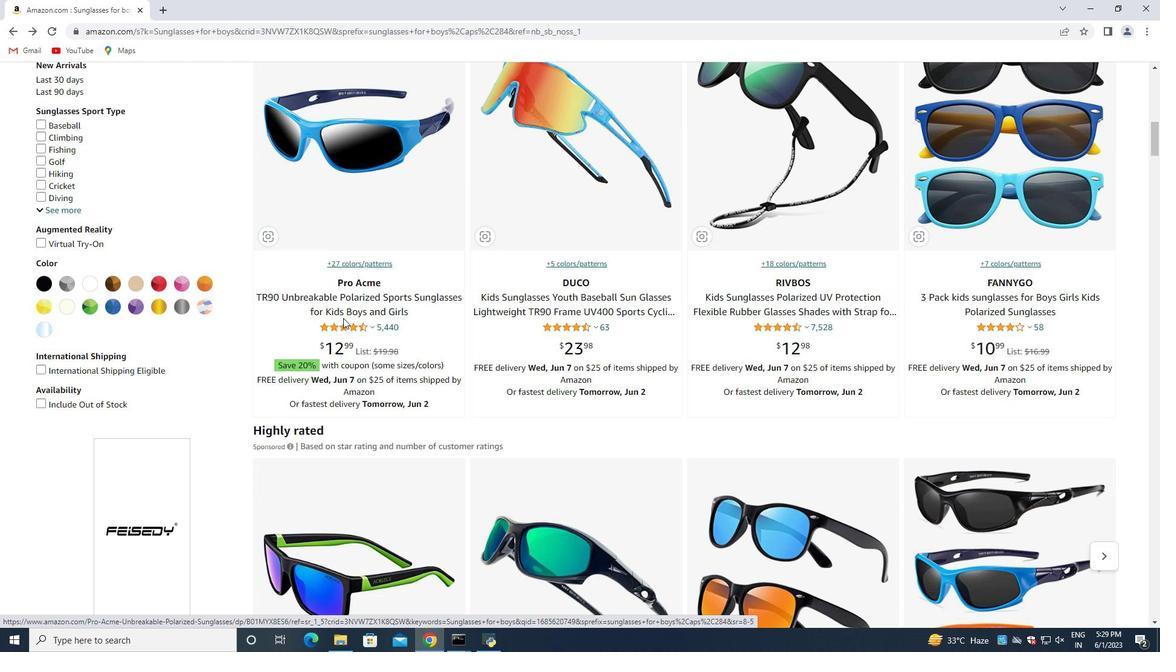 
Action: Mouse scrolled (337, 324) with delta (0, 0)
Screenshot: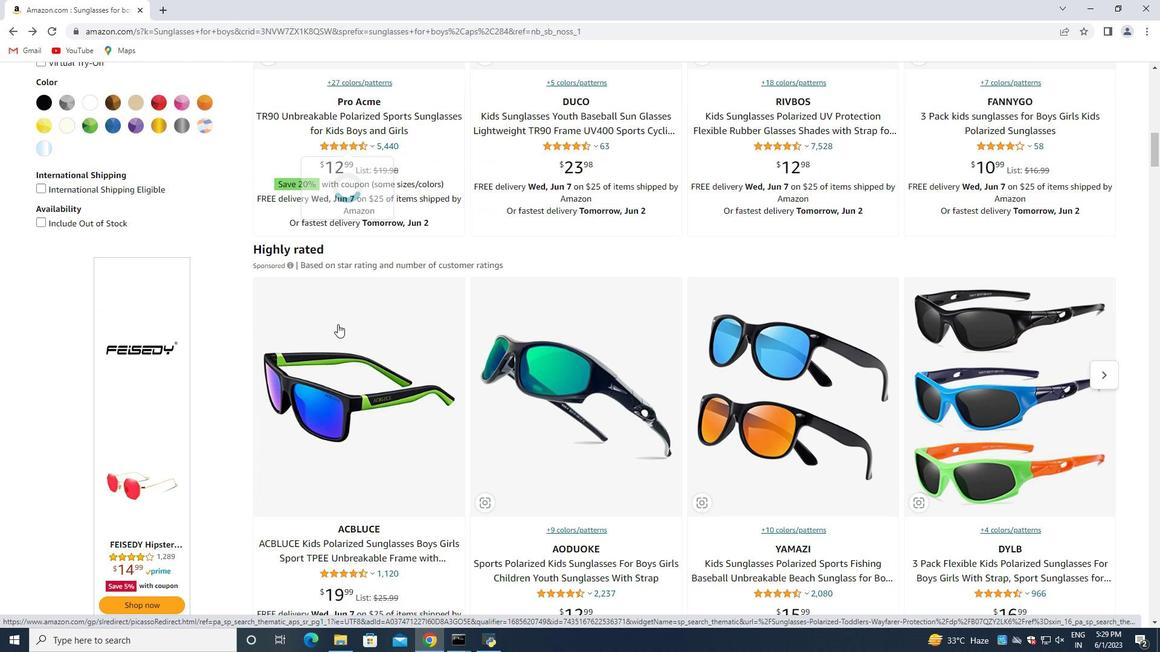 
Action: Mouse scrolled (337, 324) with delta (0, 0)
Screenshot: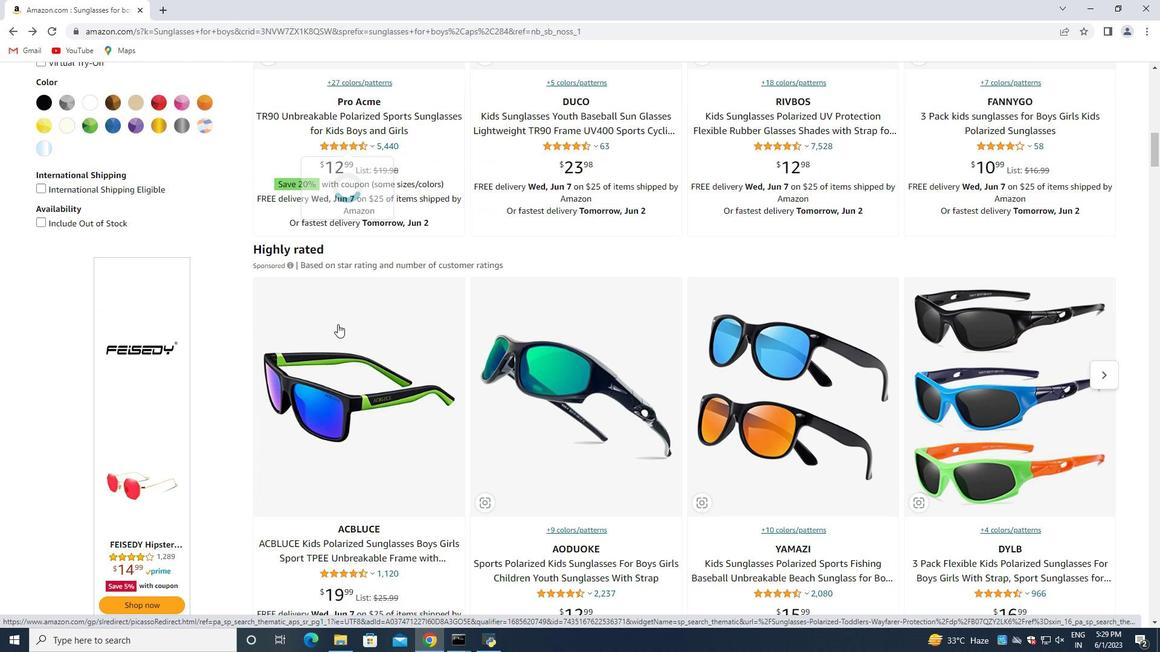 
Action: Mouse moved to (334, 326)
Screenshot: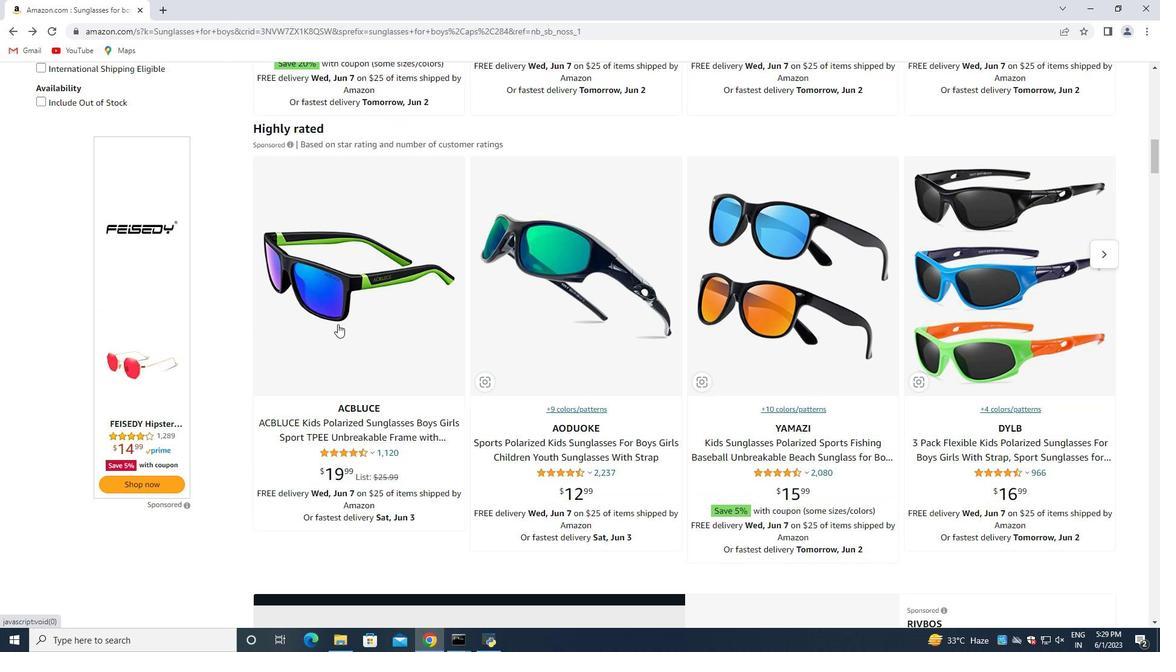 
Action: Mouse scrolled (334, 325) with delta (0, 0)
Screenshot: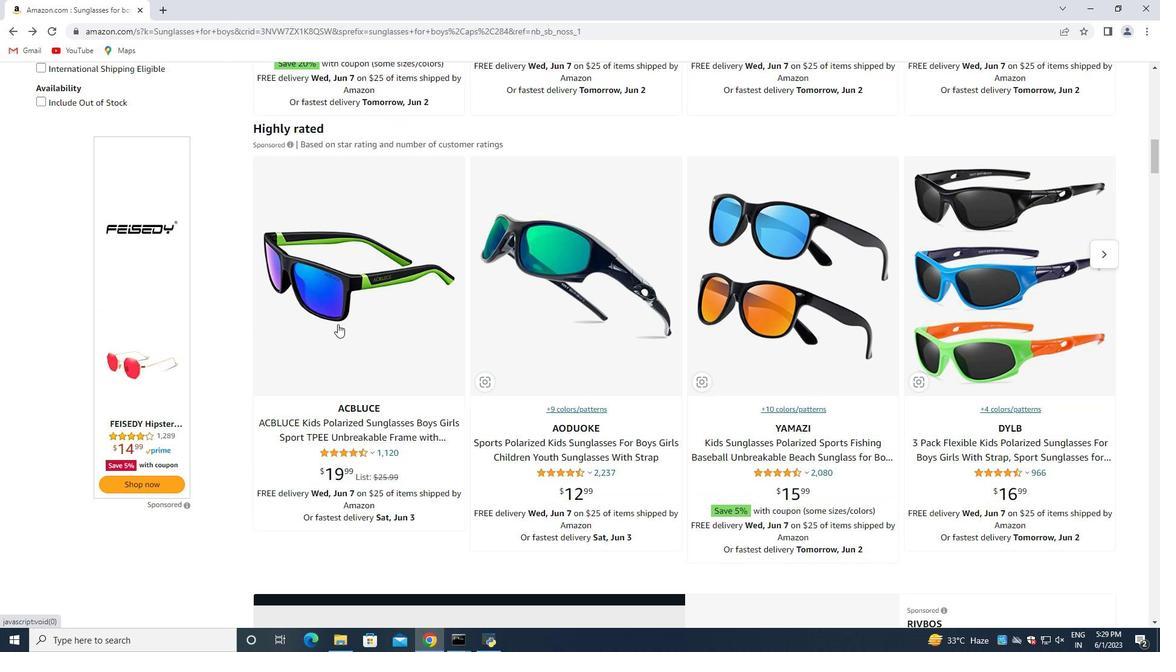 
Action: Mouse scrolled (334, 325) with delta (0, 0)
Screenshot: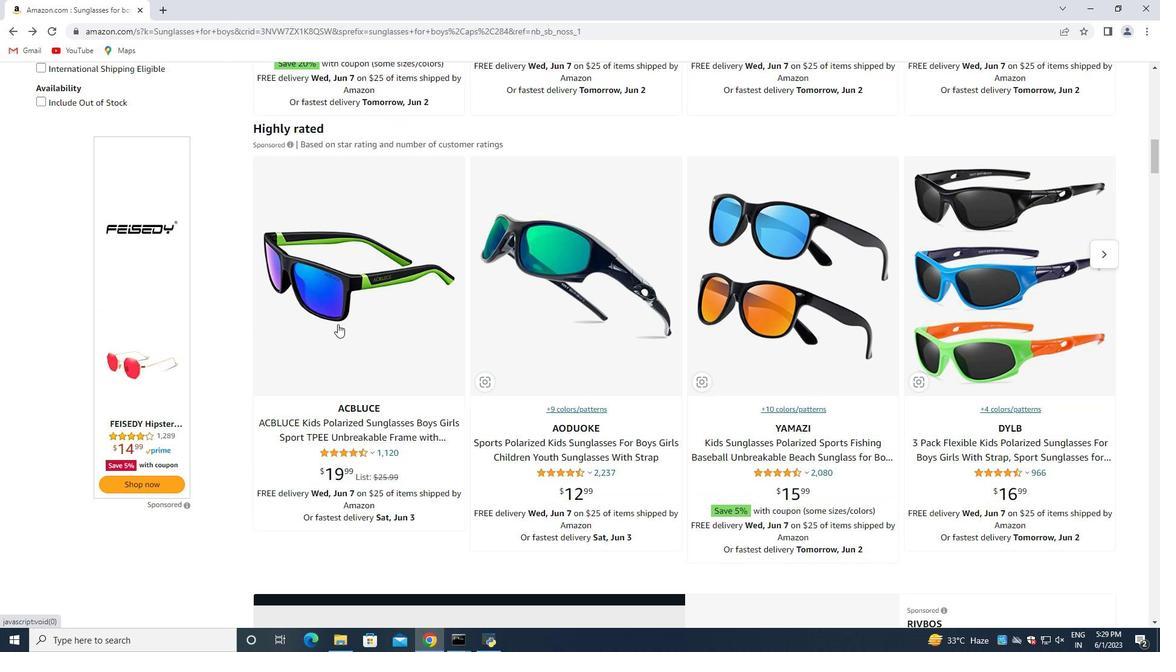 
Action: Mouse scrolled (334, 325) with delta (0, 0)
Screenshot: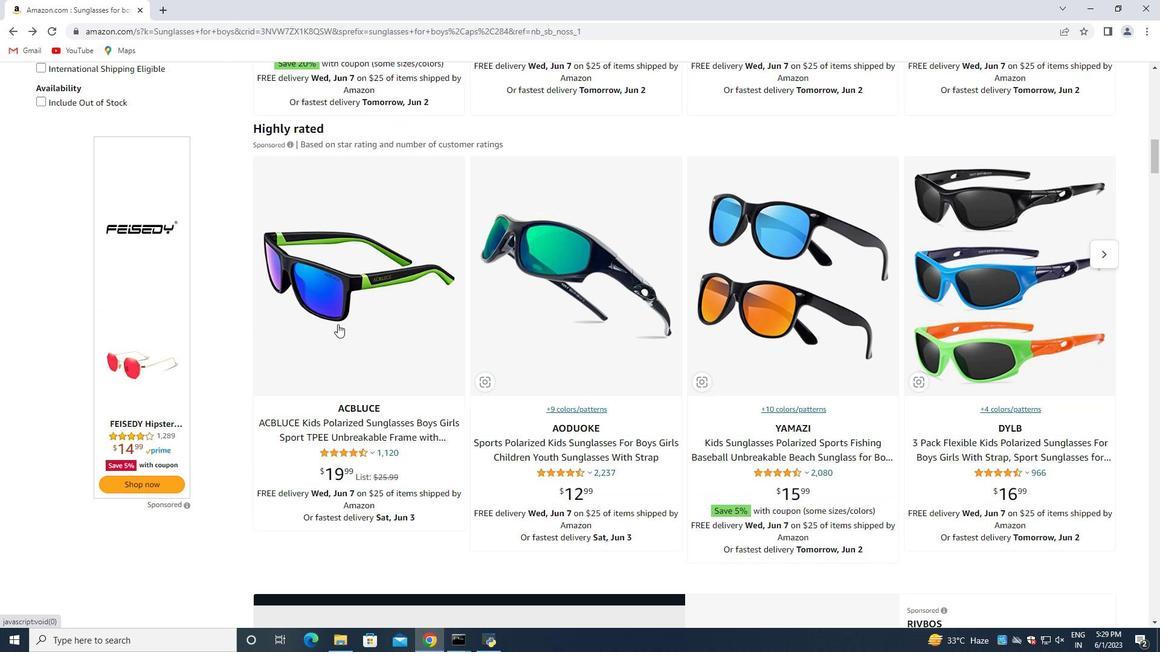 
Action: Mouse scrolled (334, 325) with delta (0, 0)
Screenshot: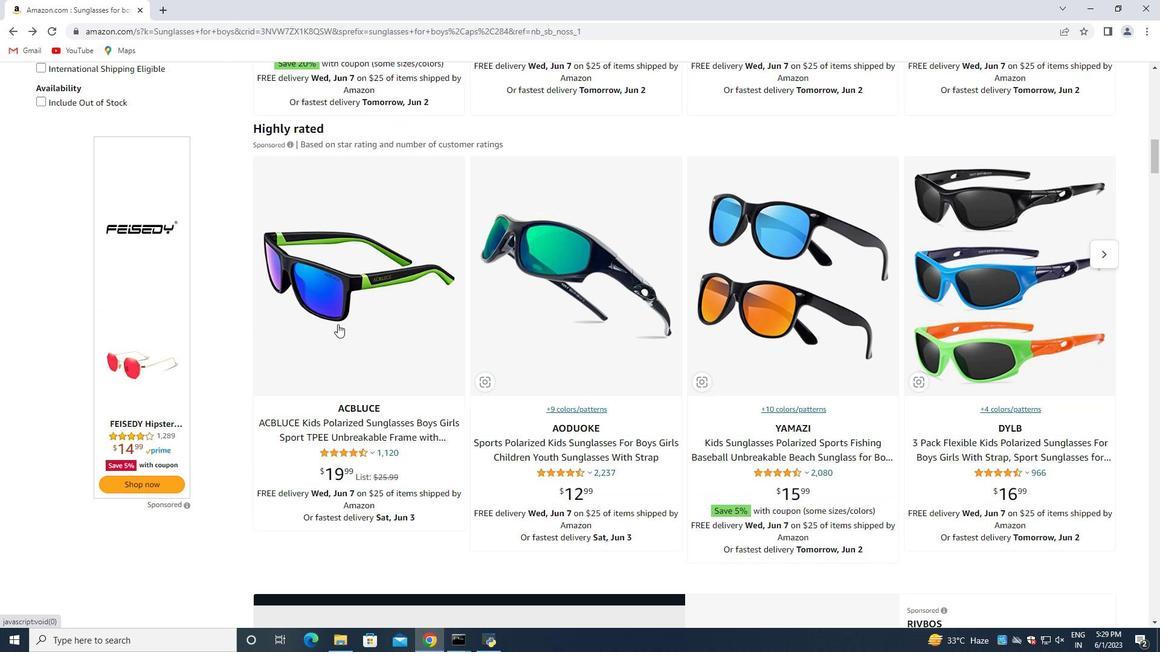 
Action: Mouse scrolled (334, 325) with delta (0, 0)
Screenshot: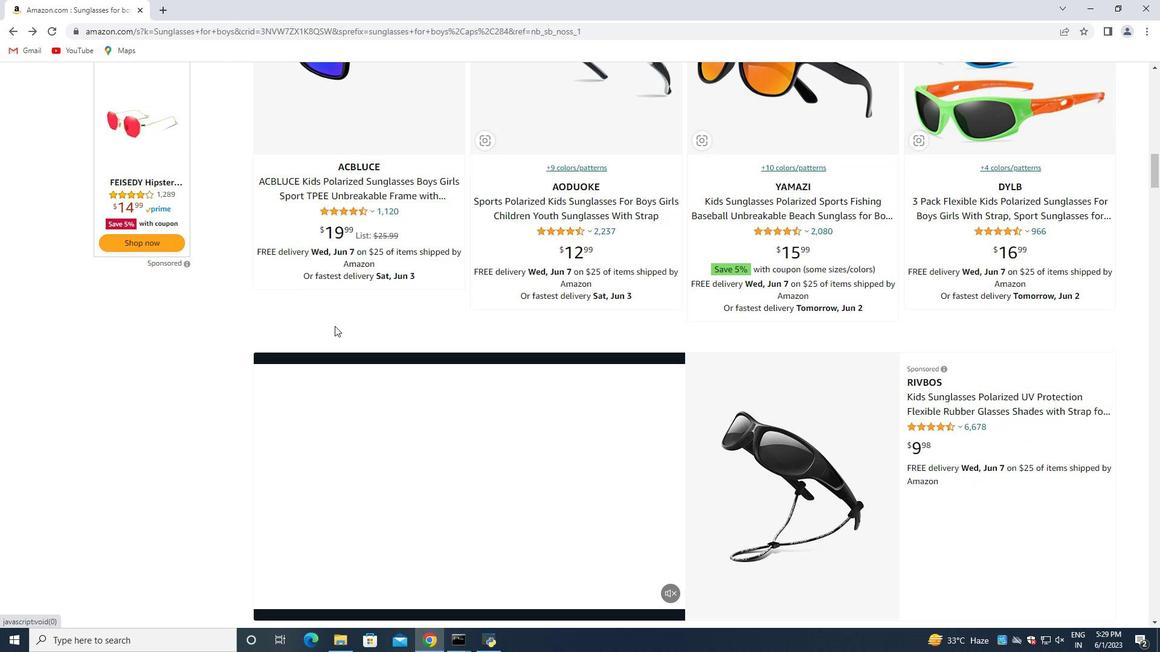 
Action: Mouse moved to (334, 326)
Screenshot: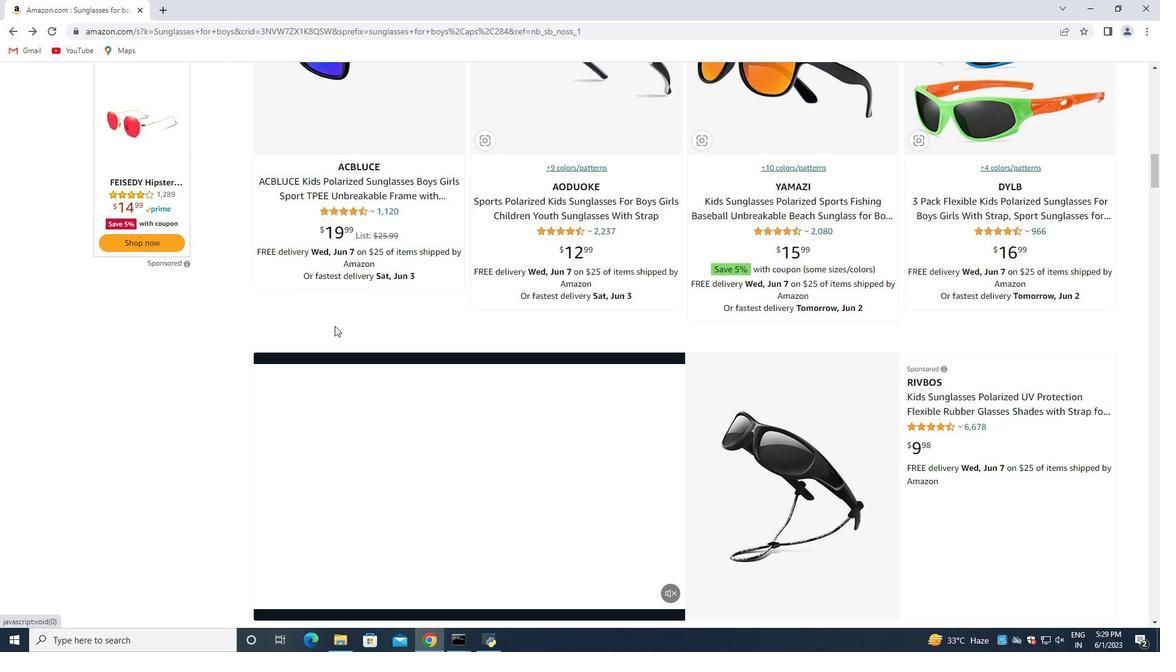 
Action: Mouse scrolled (334, 325) with delta (0, 0)
Screenshot: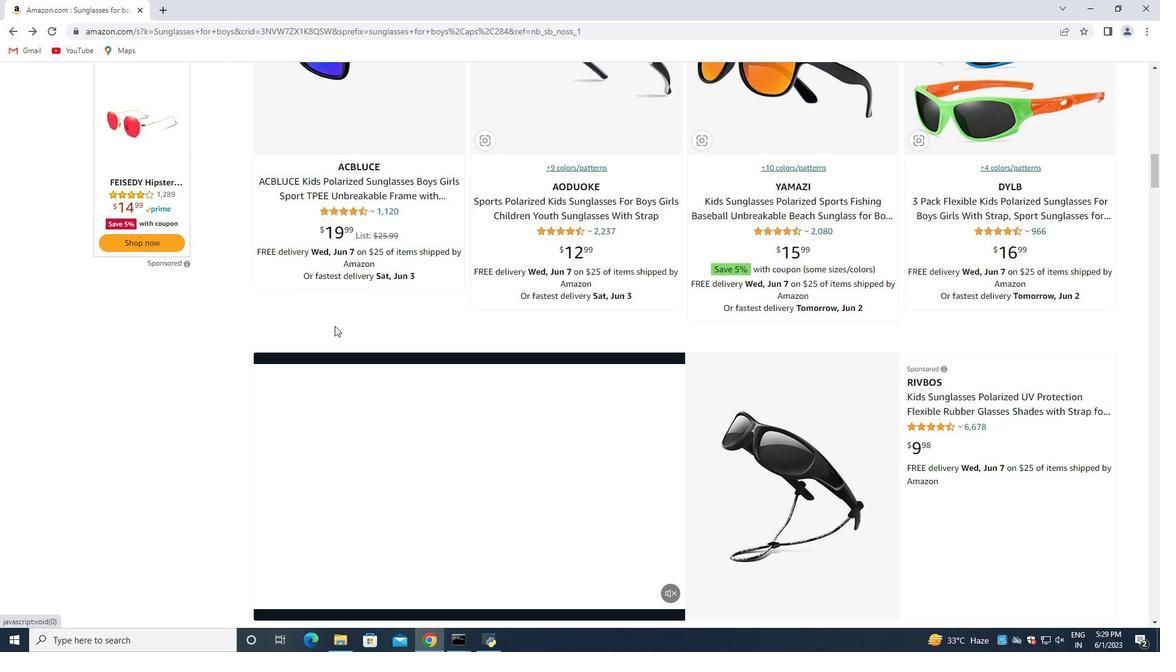 
Action: Mouse moved to (334, 327)
Screenshot: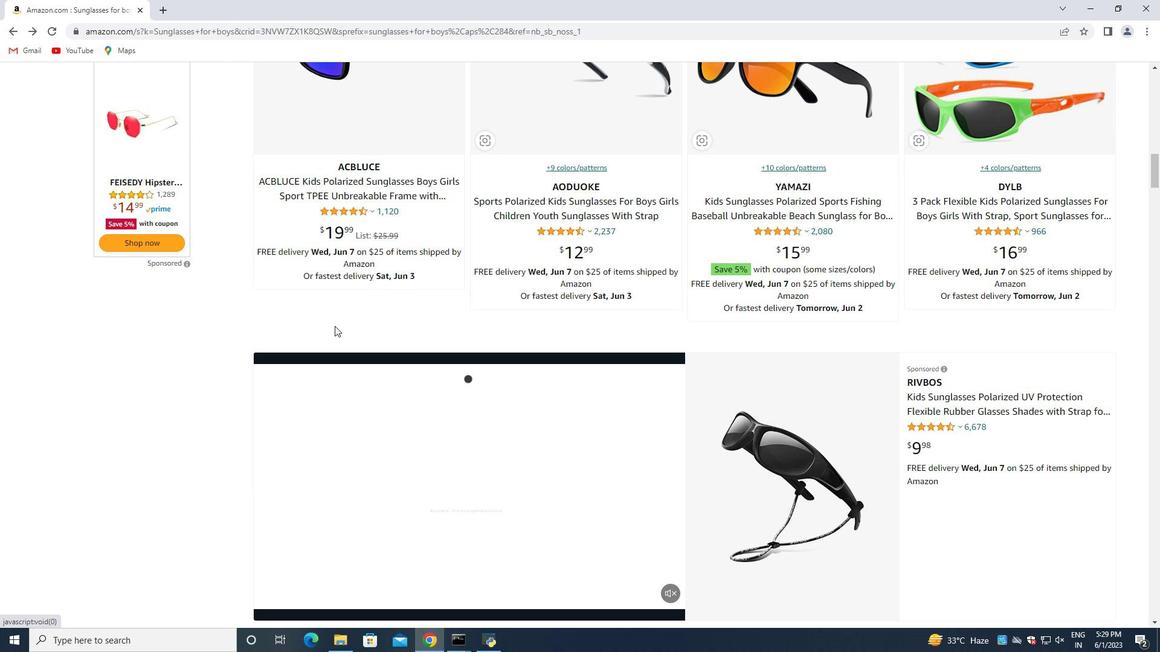 
Action: Mouse scrolled (334, 327) with delta (0, 0)
Screenshot: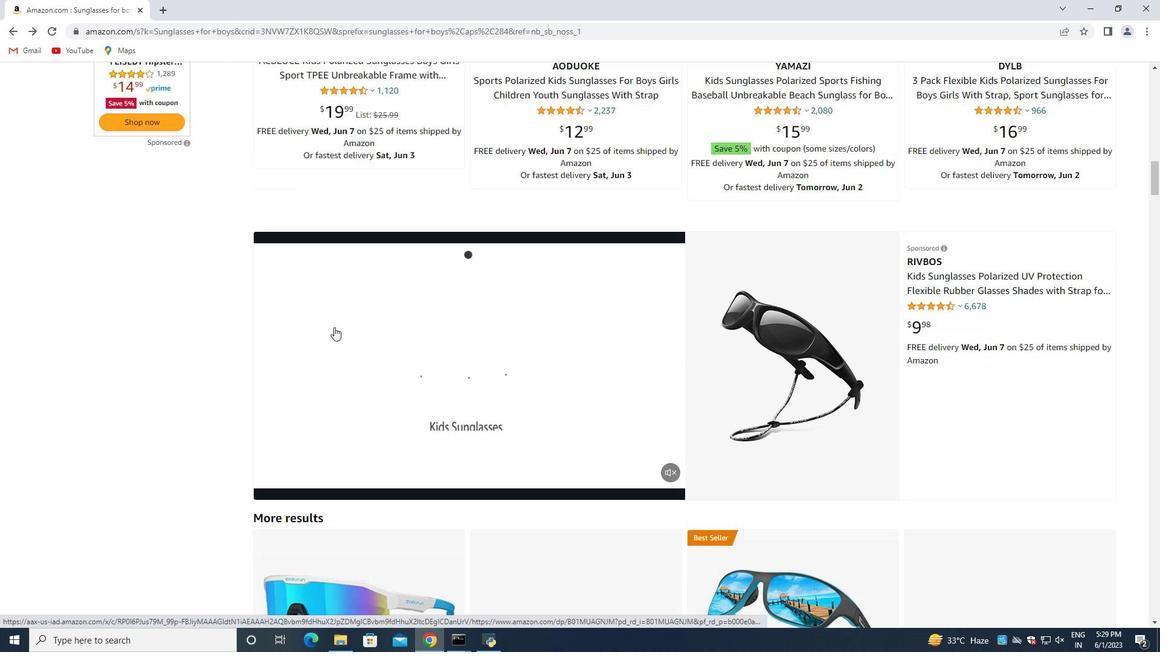 
Action: Mouse scrolled (334, 327) with delta (0, 0)
Screenshot: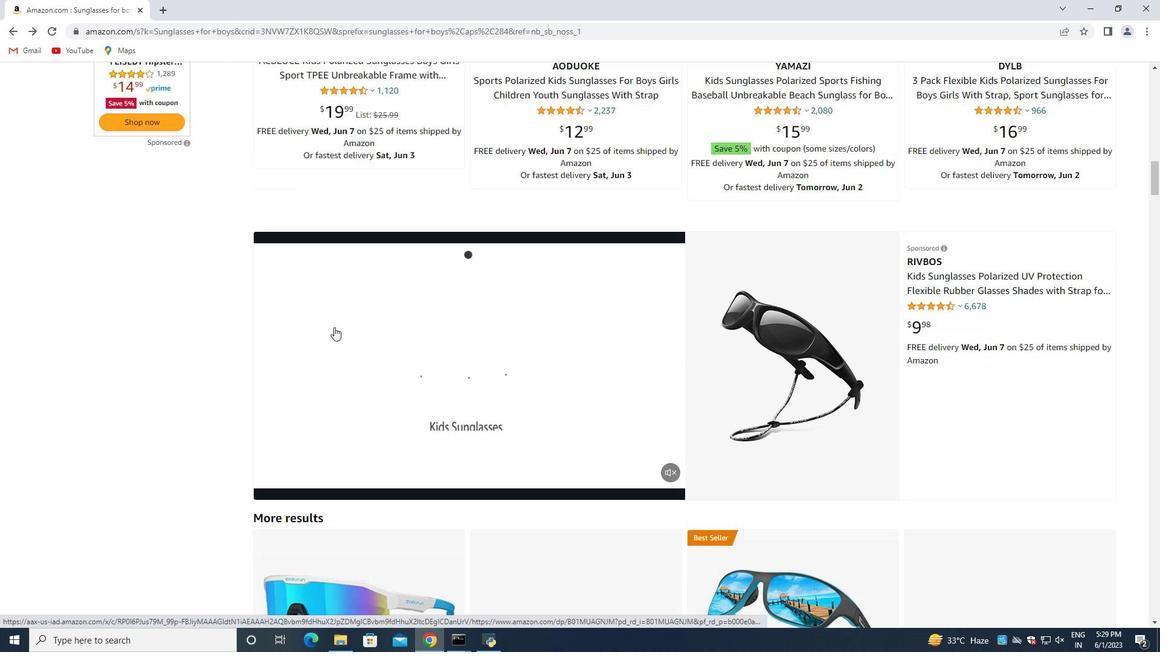 
Action: Mouse scrolled (334, 327) with delta (0, 0)
Screenshot: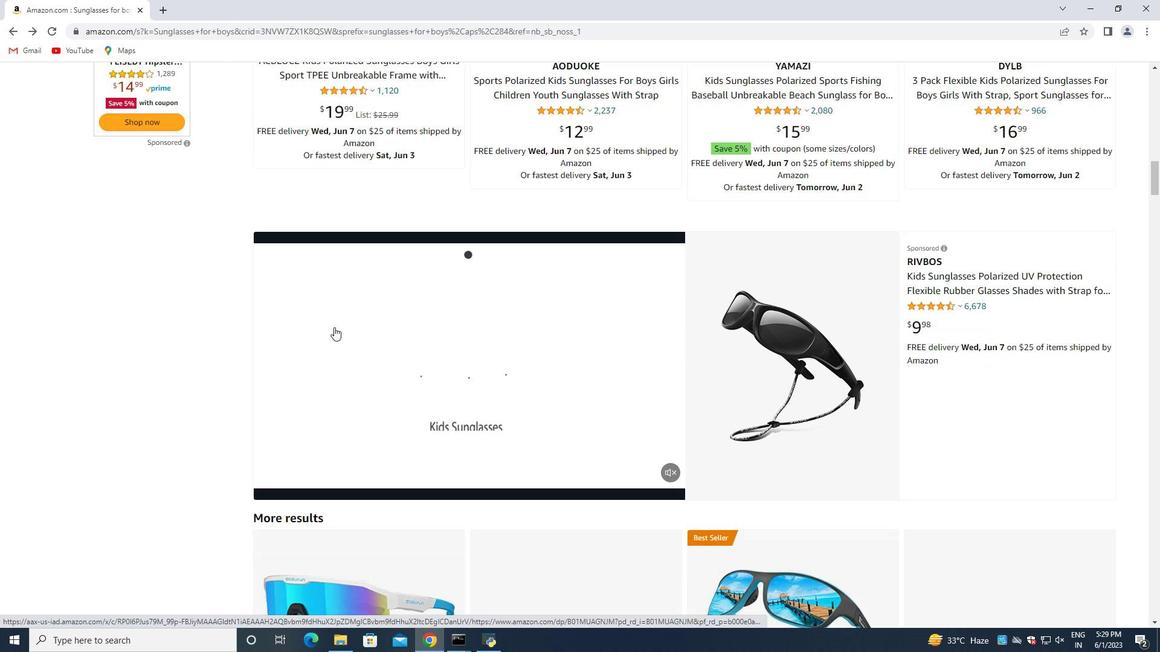 
Action: Mouse moved to (333, 328)
Screenshot: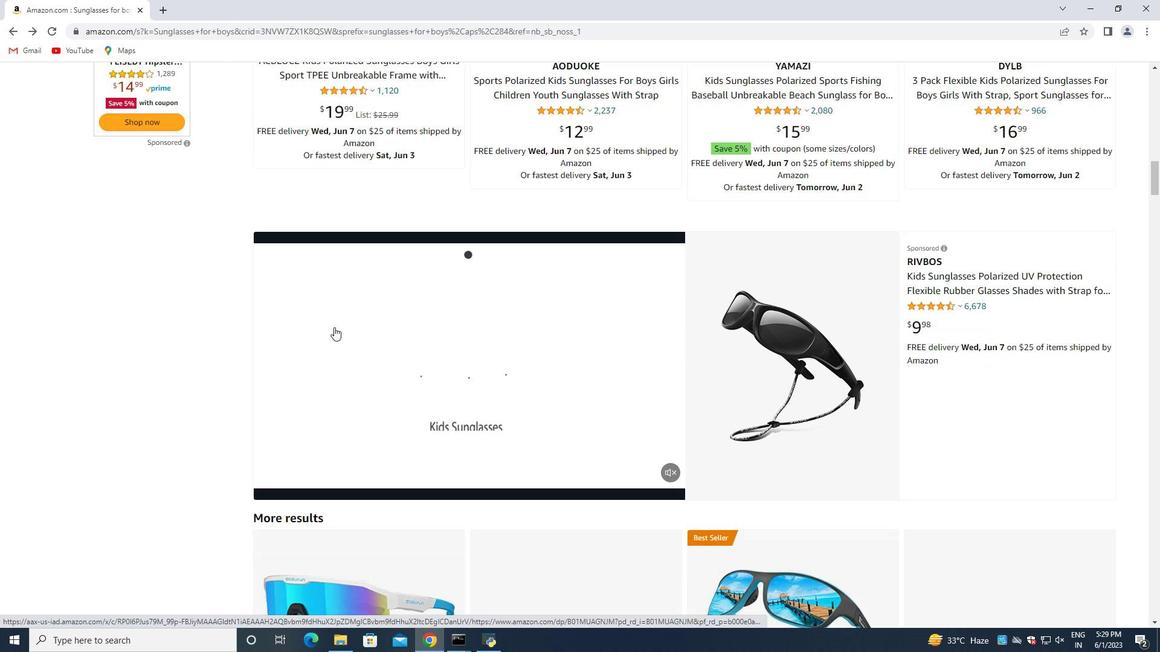 
Action: Mouse scrolled (333, 327) with delta (0, 0)
Screenshot: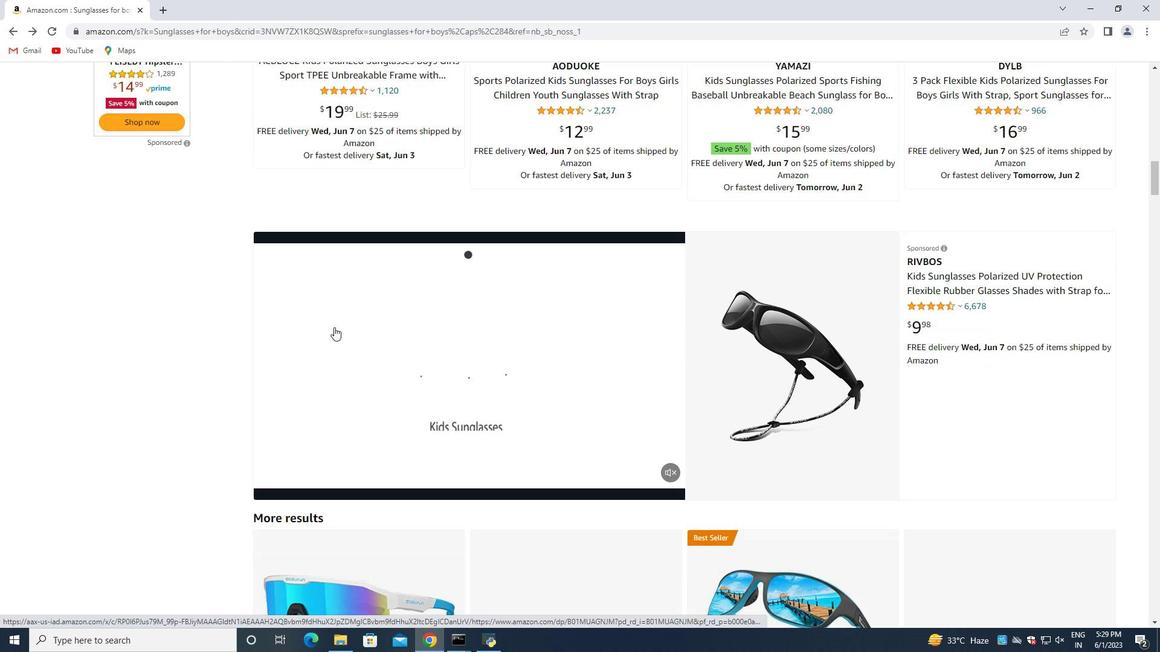 
Action: Mouse scrolled (333, 327) with delta (0, 0)
Screenshot: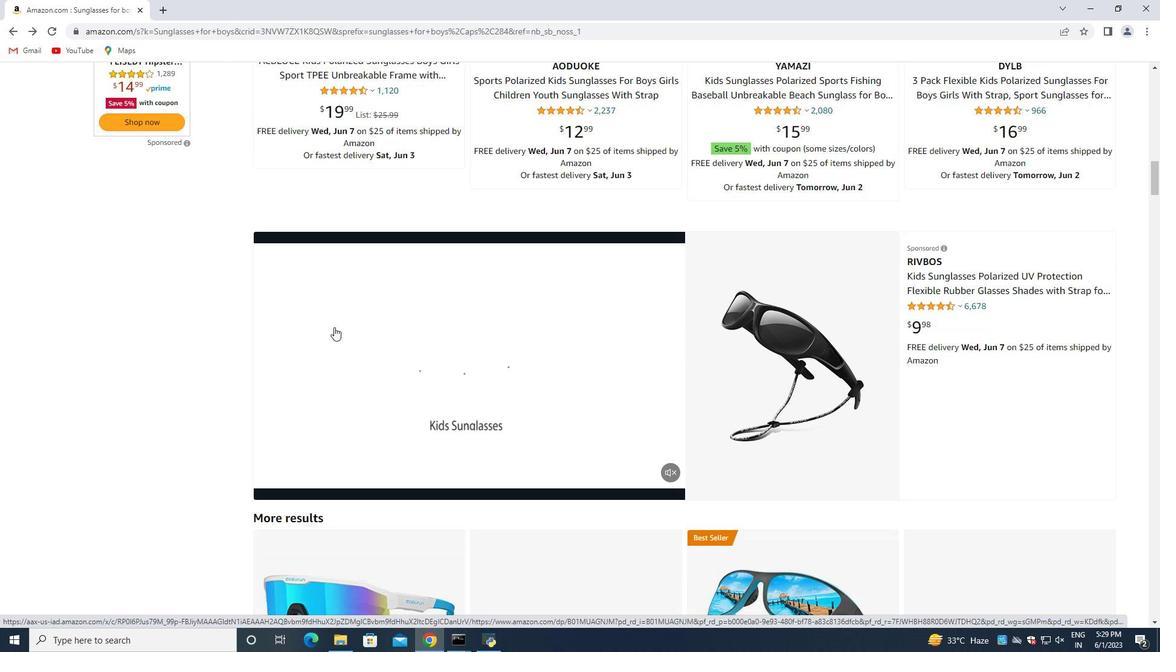 
Action: Mouse moved to (640, 345)
Screenshot: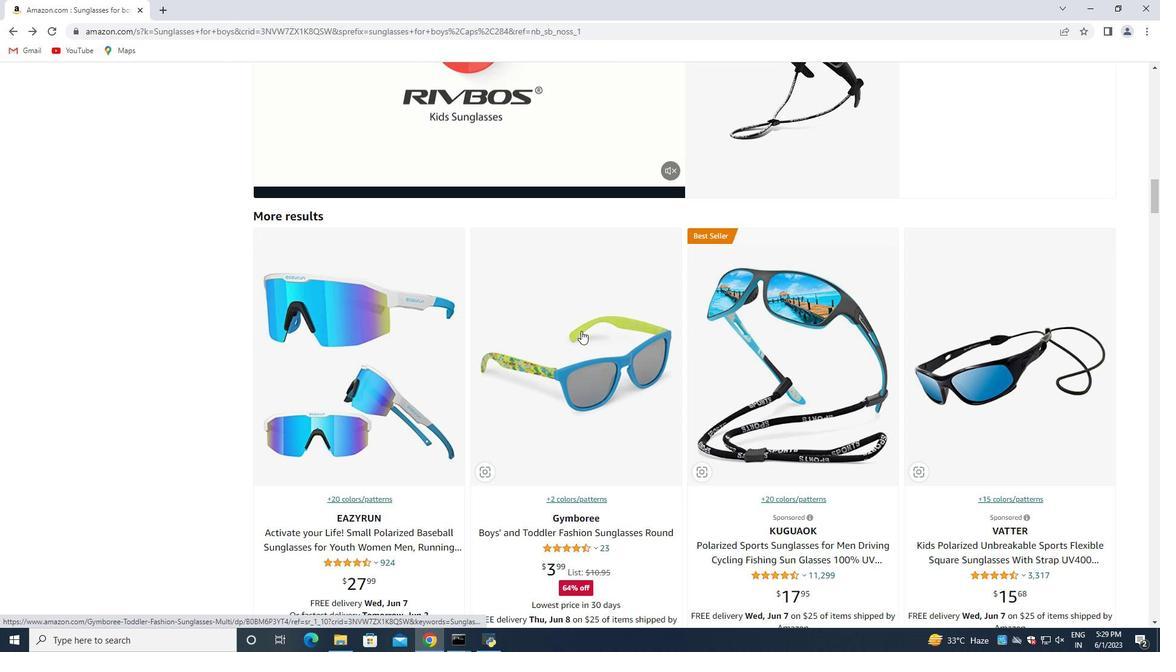 
Action: Mouse scrolled (640, 345) with delta (0, 0)
Screenshot: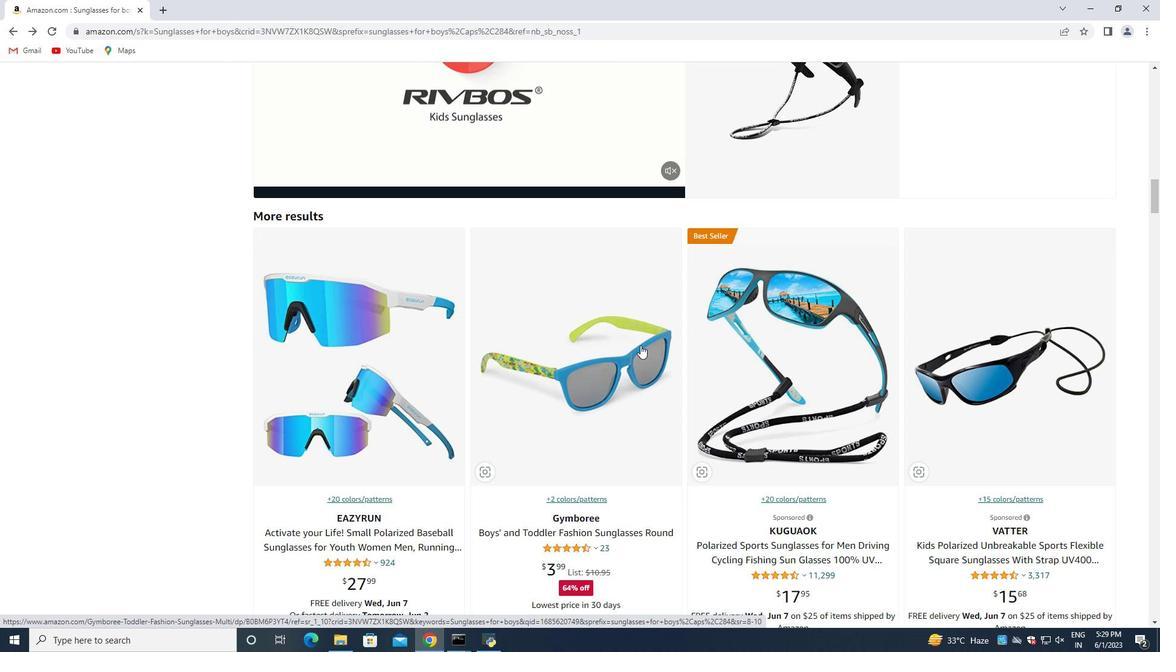
Action: Mouse moved to (772, 337)
Screenshot: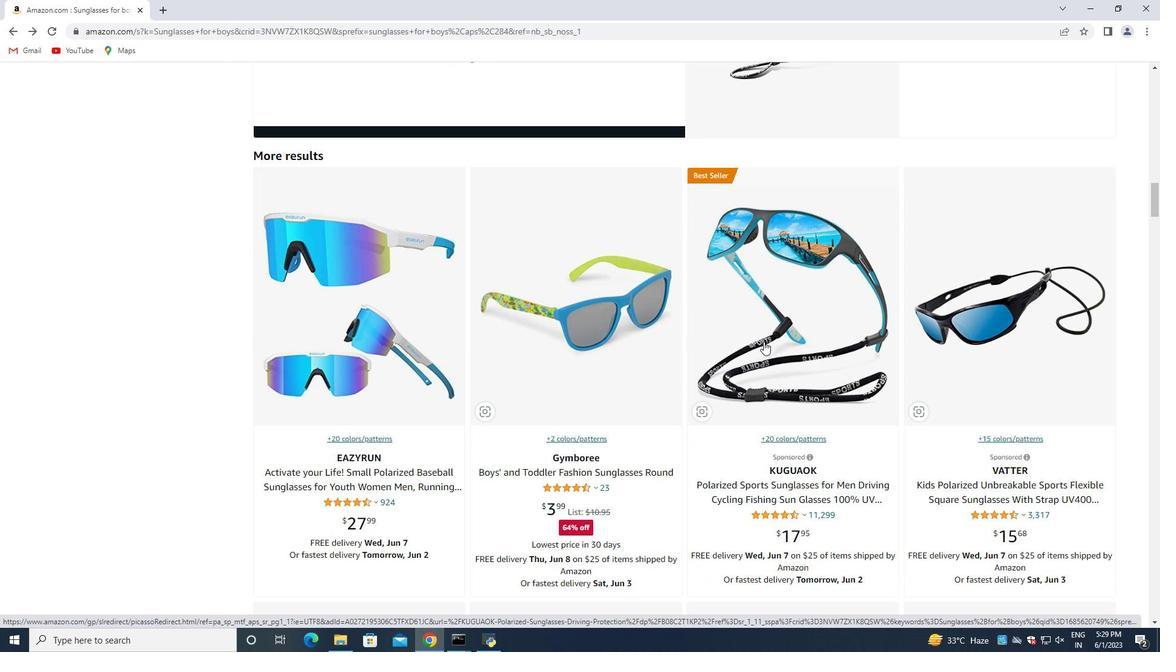 
Action: Mouse pressed left at (772, 337)
Screenshot: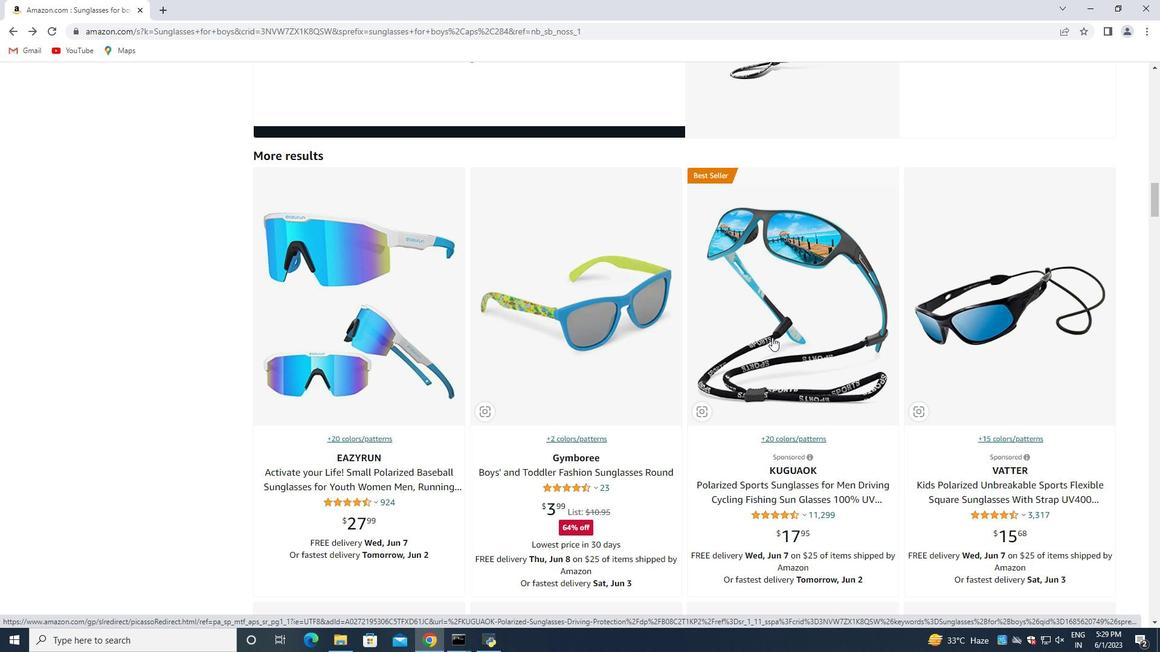 
Action: Mouse moved to (683, 315)
Screenshot: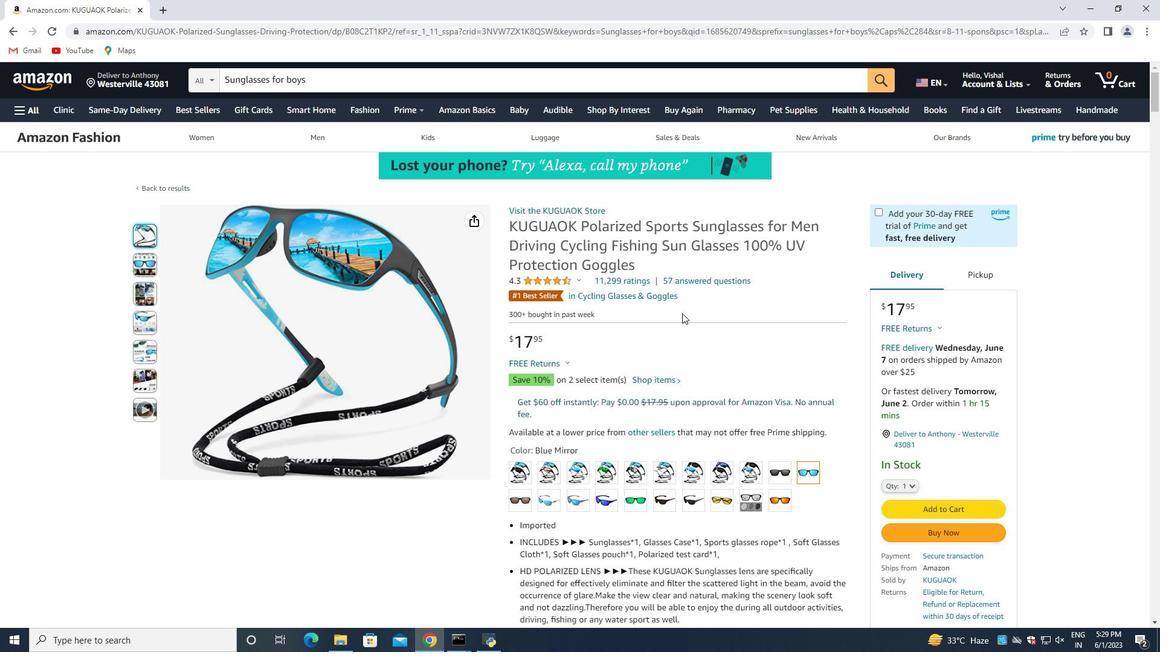 
Action: Mouse scrolled (683, 314) with delta (0, 0)
Screenshot: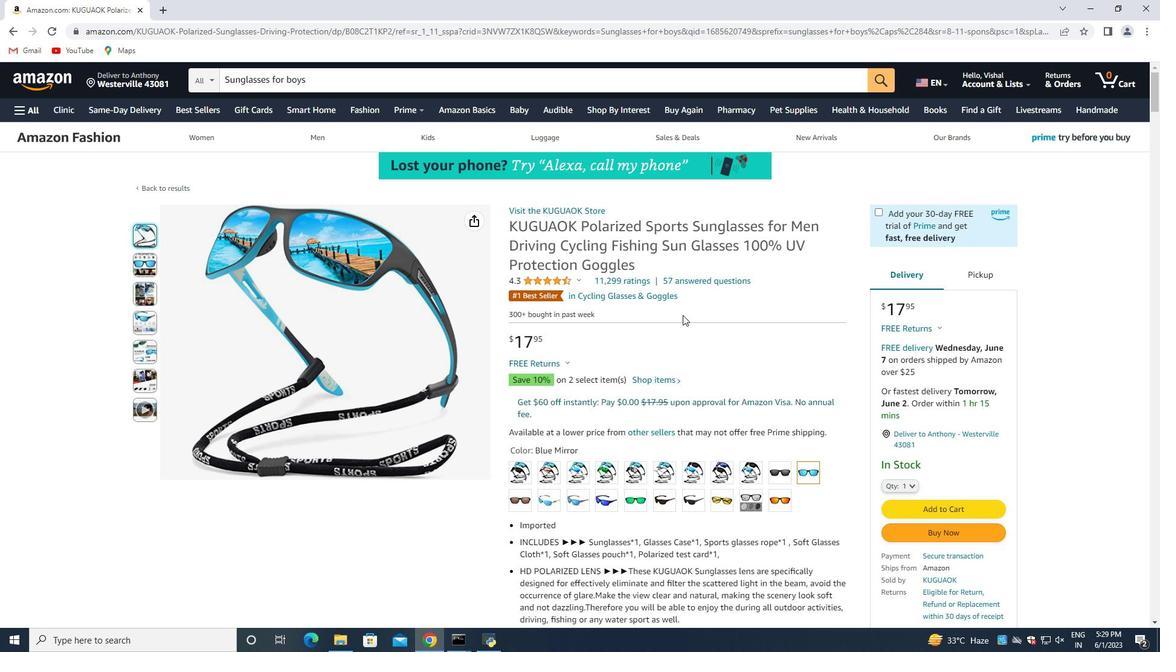 
Action: Mouse scrolled (683, 314) with delta (0, 0)
Screenshot: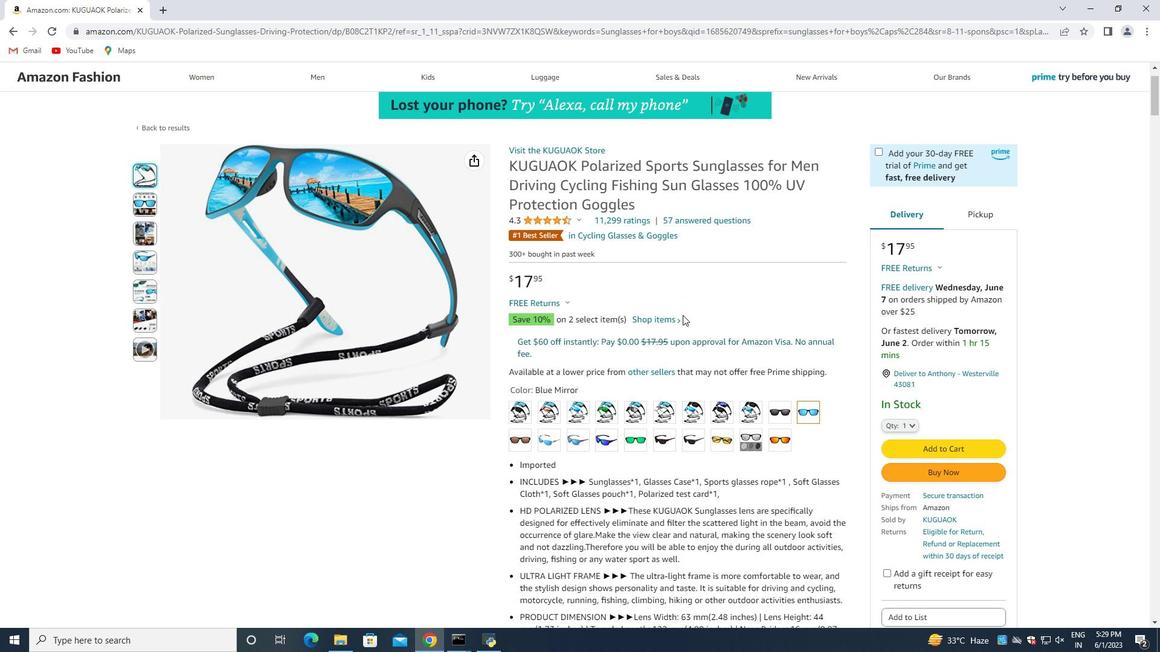 
Action: Mouse moved to (780, 427)
Screenshot: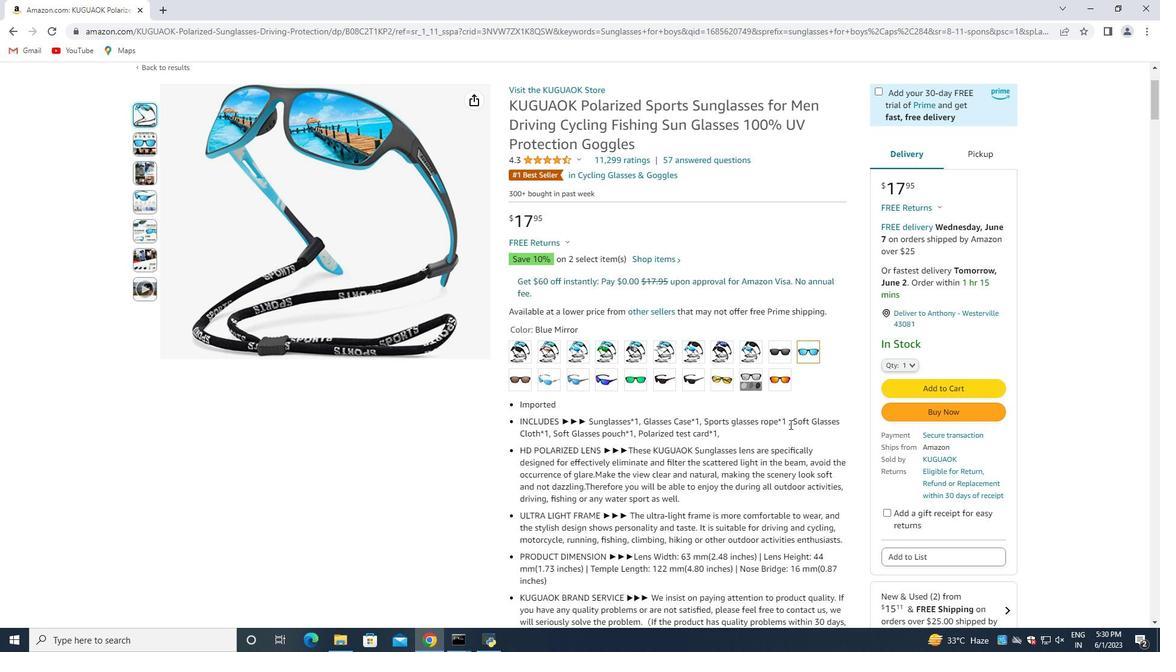 
Action: Mouse scrolled (780, 426) with delta (0, 0)
Screenshot: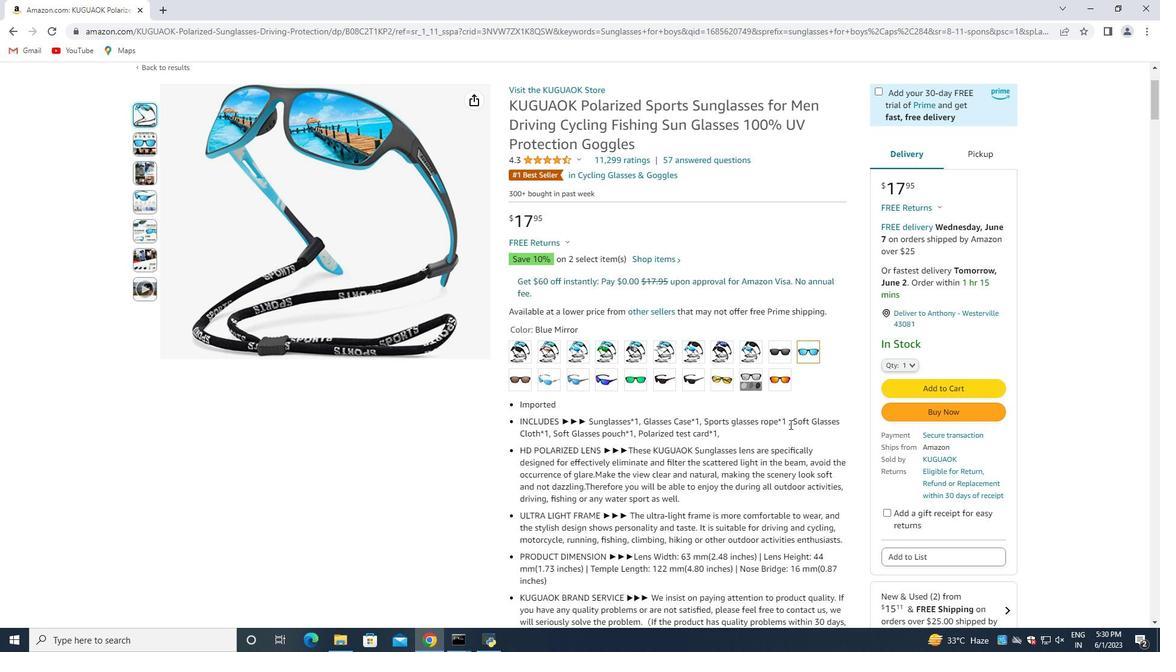 
Action: Mouse moved to (779, 427)
Screenshot: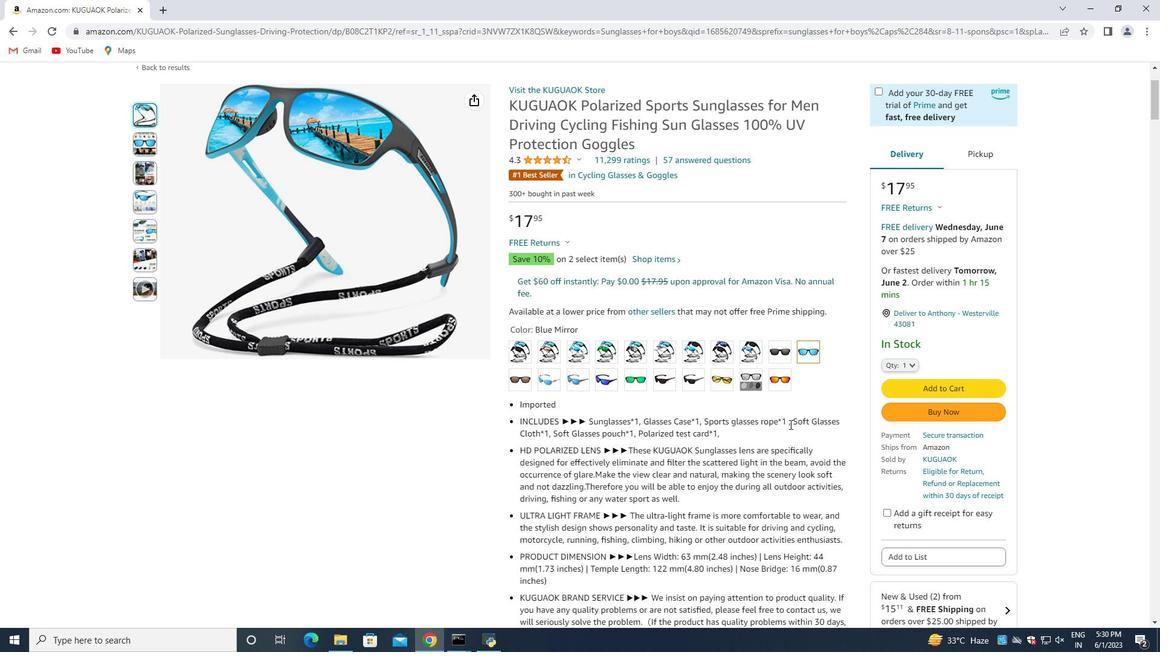 
Action: Mouse scrolled (779, 426) with delta (0, 0)
Screenshot: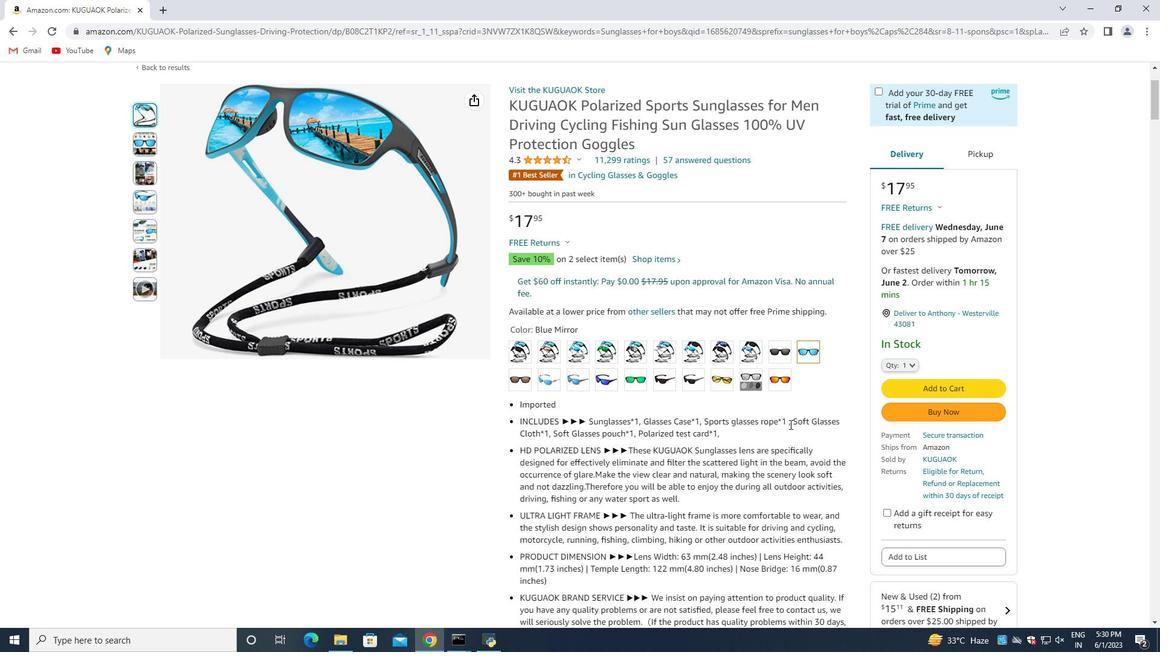 
Action: Mouse moved to (779, 427)
Screenshot: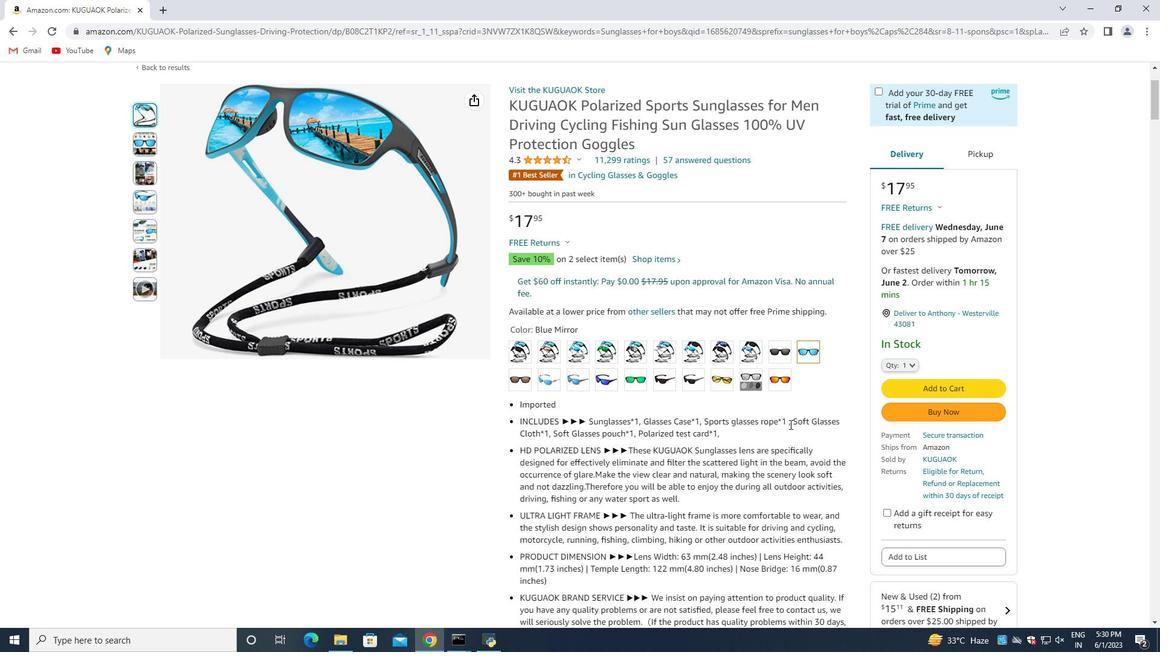 
Action: Mouse scrolled (779, 426) with delta (0, 0)
Screenshot: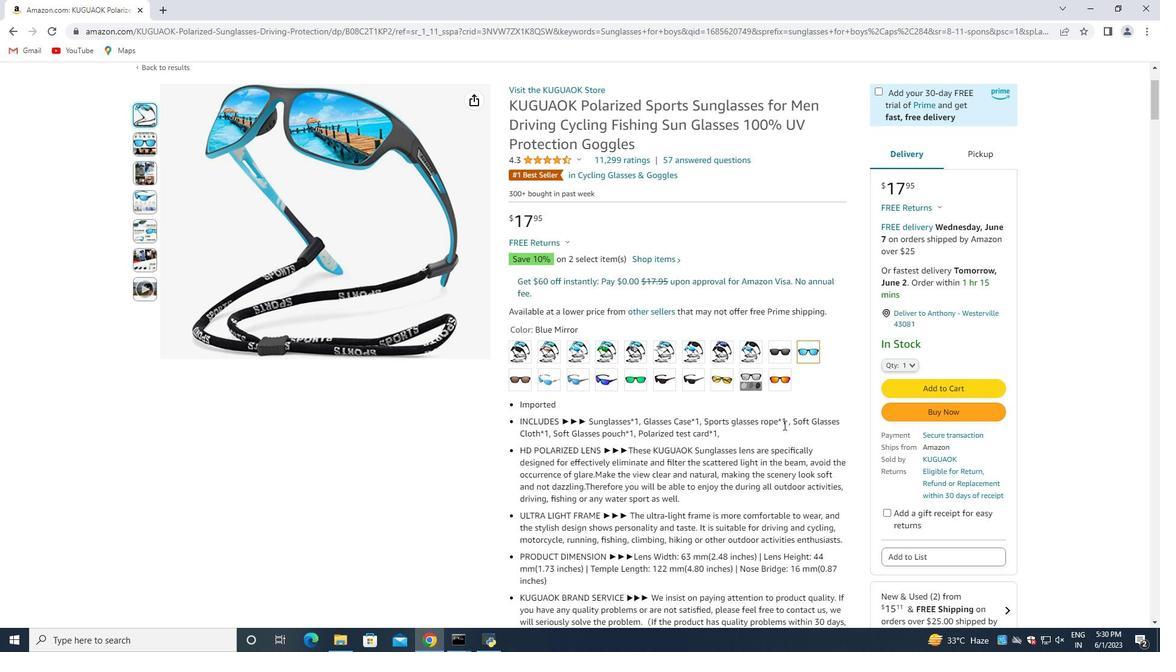 
Action: Mouse moved to (767, 423)
Screenshot: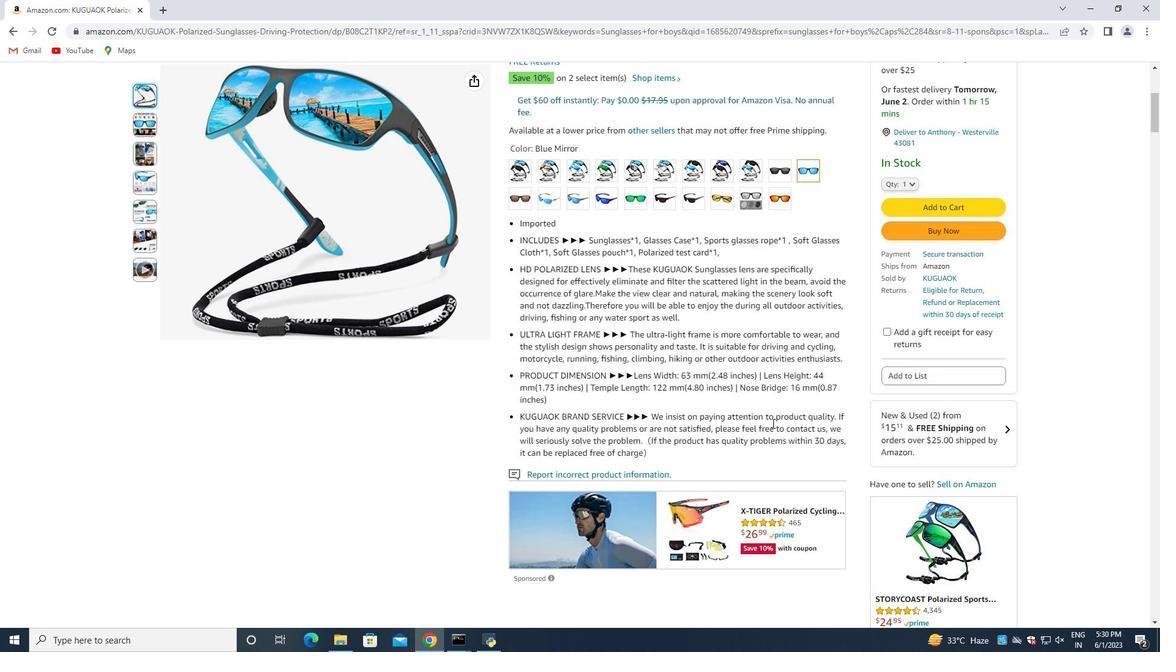 
Action: Mouse scrolled (767, 423) with delta (0, 0)
Screenshot: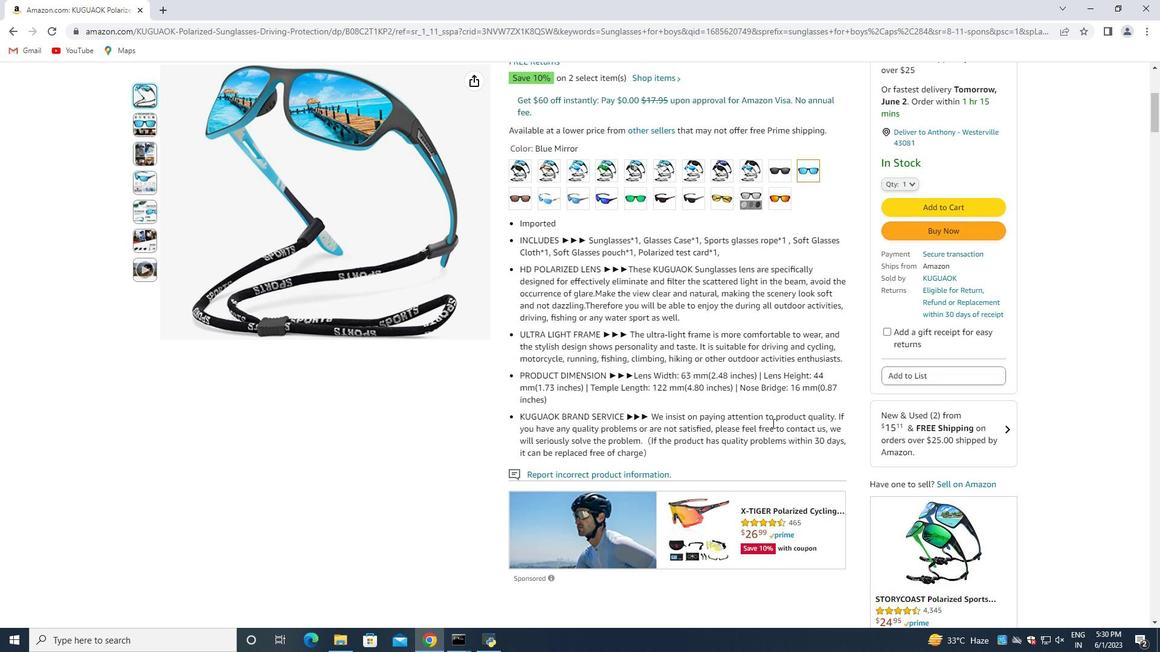
Action: Mouse moved to (754, 423)
Screenshot: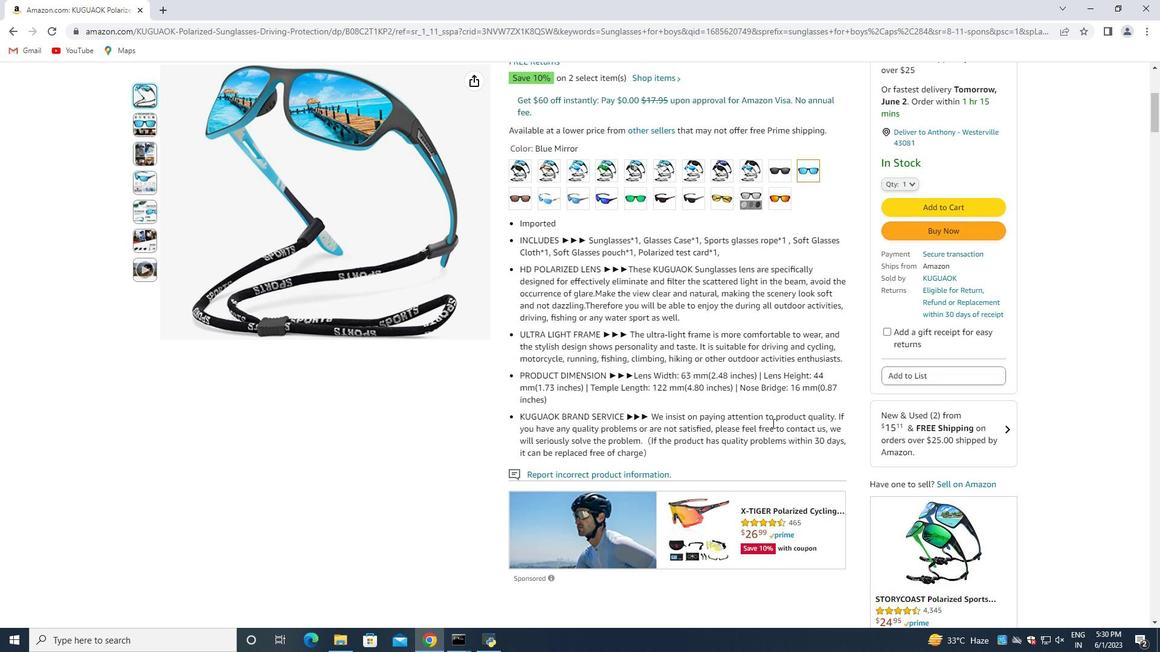 
Action: Mouse scrolled (754, 422) with delta (0, 0)
Screenshot: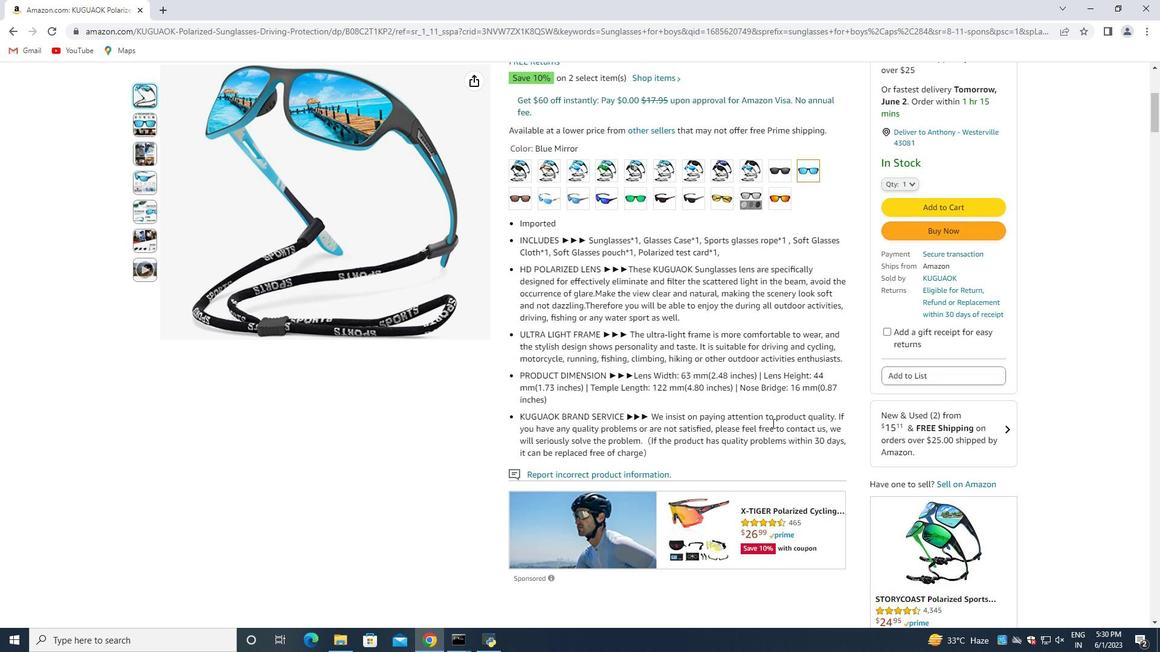 
Action: Mouse moved to (680, 399)
Screenshot: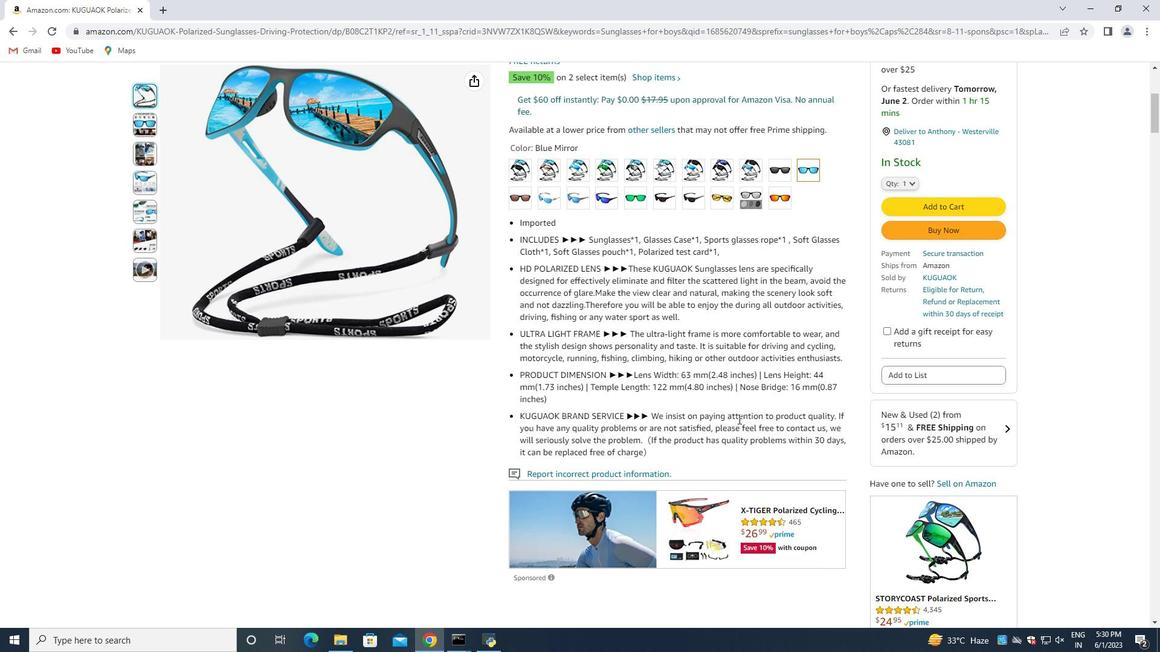 
Action: Mouse scrolled (680, 398) with delta (0, 0)
Screenshot: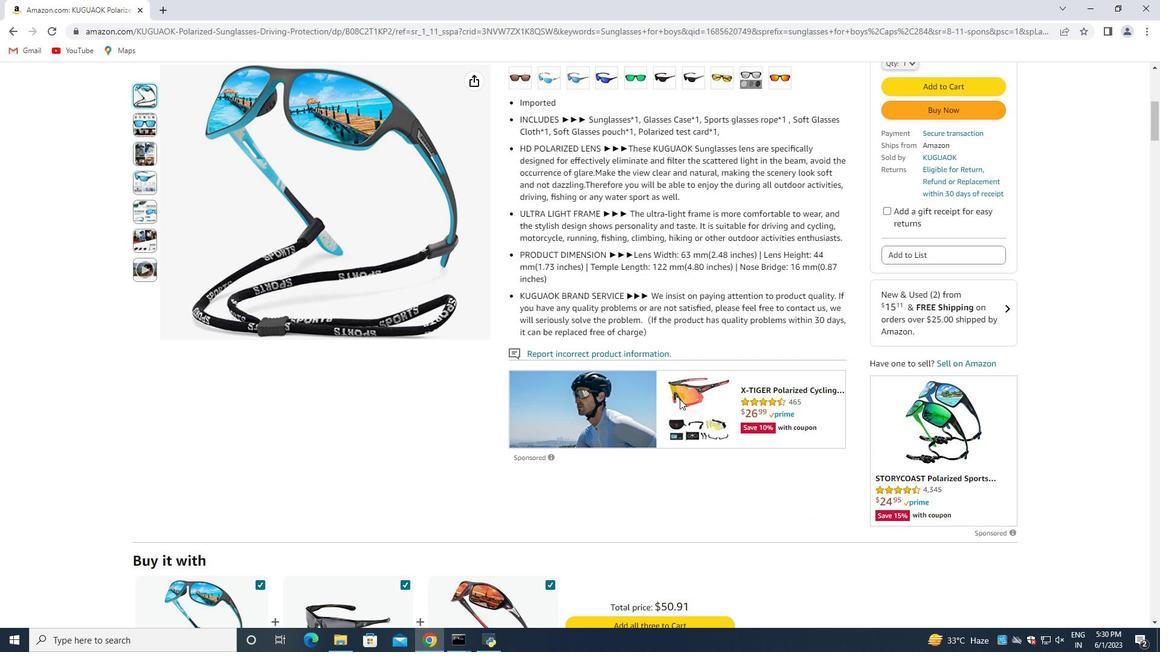 
Action: Mouse moved to (675, 402)
Screenshot: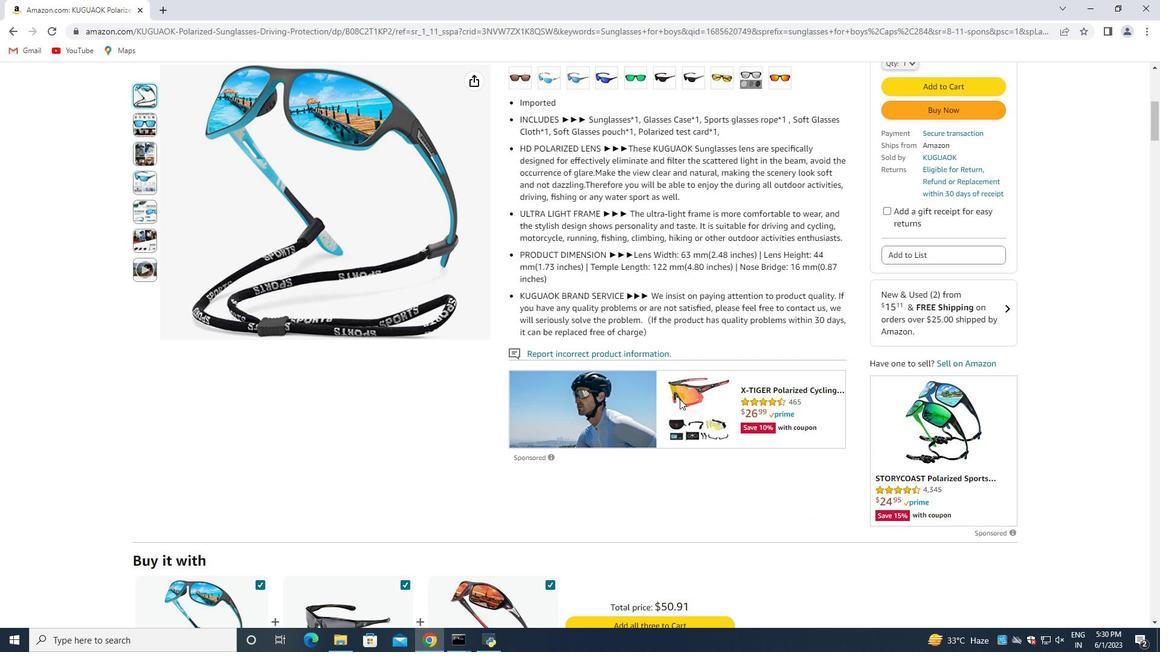 
Action: Mouse scrolled (675, 401) with delta (0, 0)
Screenshot: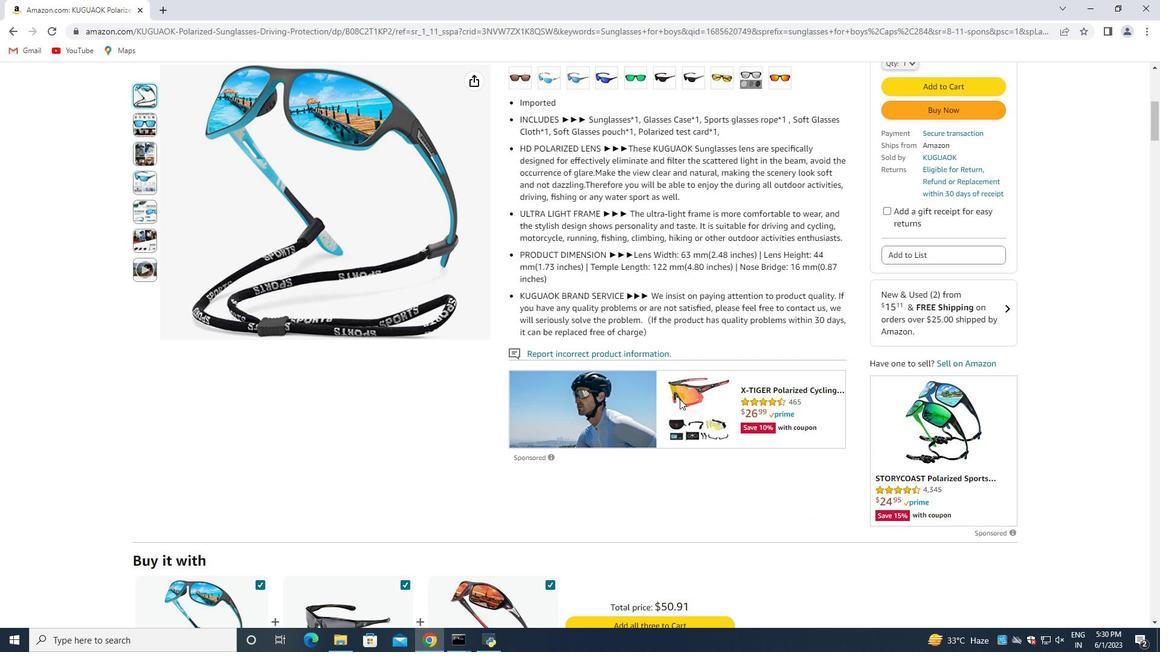 
Action: Mouse moved to (669, 407)
Screenshot: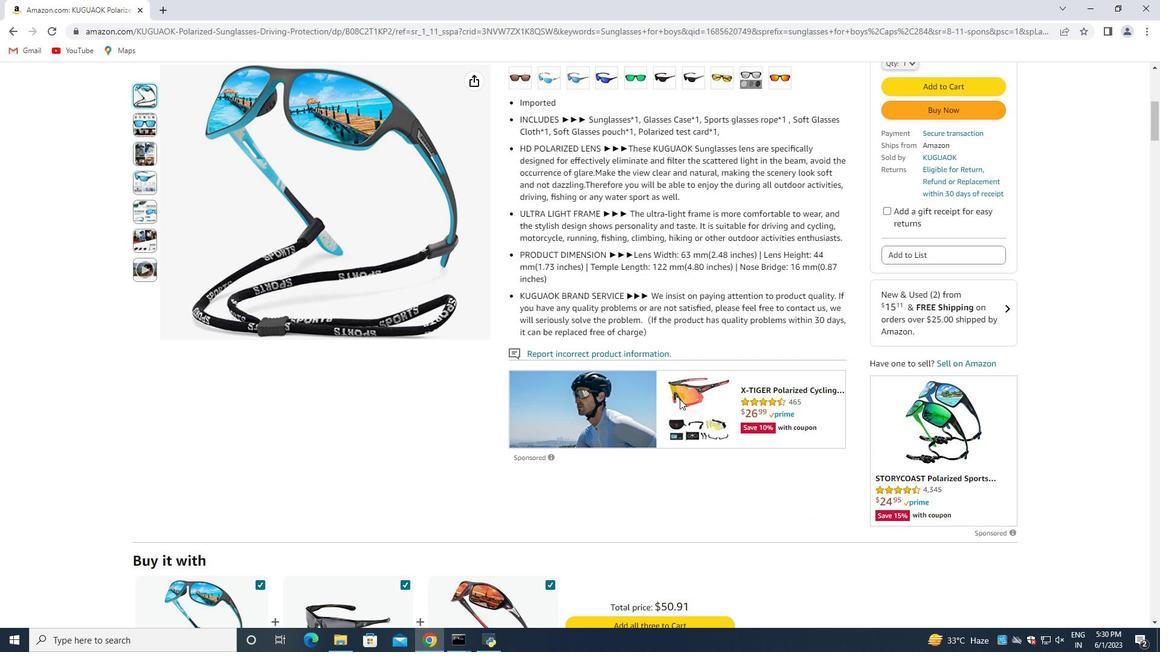 
Action: Mouse scrolled (672, 405) with delta (0, 0)
Screenshot: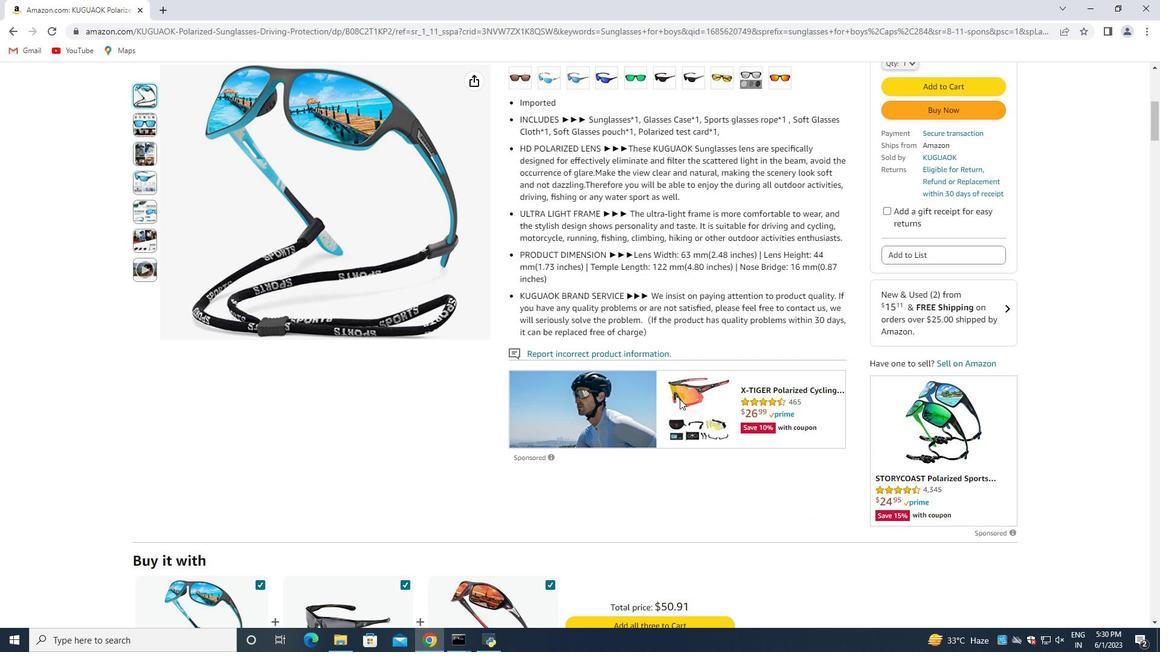 
Action: Mouse moved to (669, 407)
Screenshot: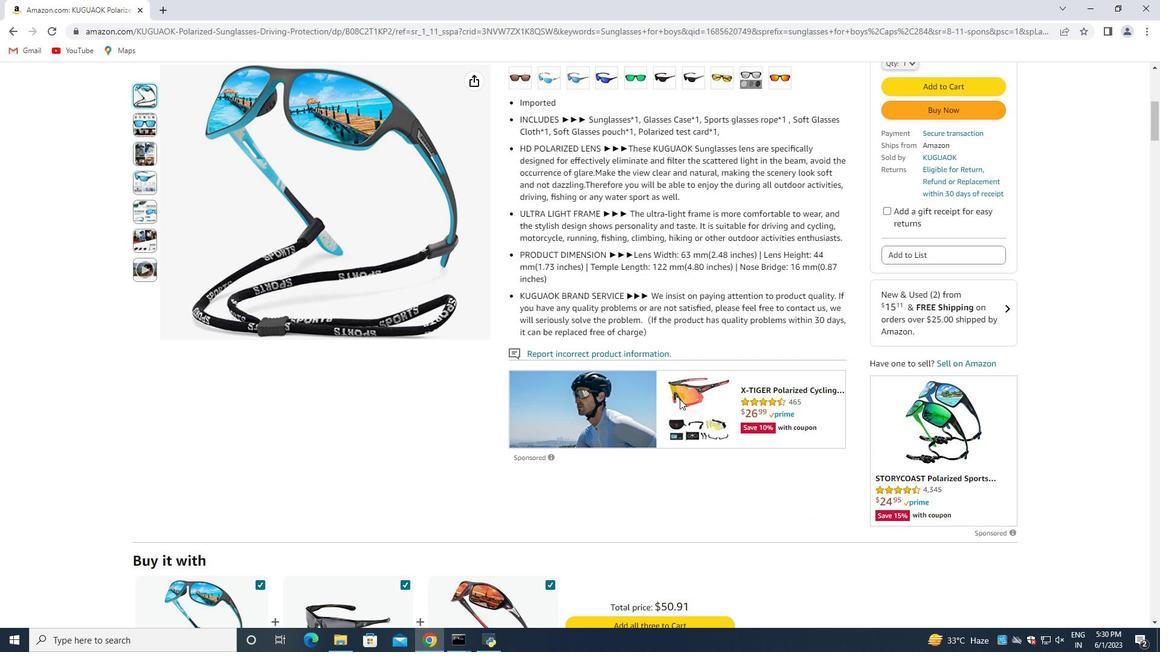 
Action: Mouse scrolled (669, 406) with delta (0, 0)
Screenshot: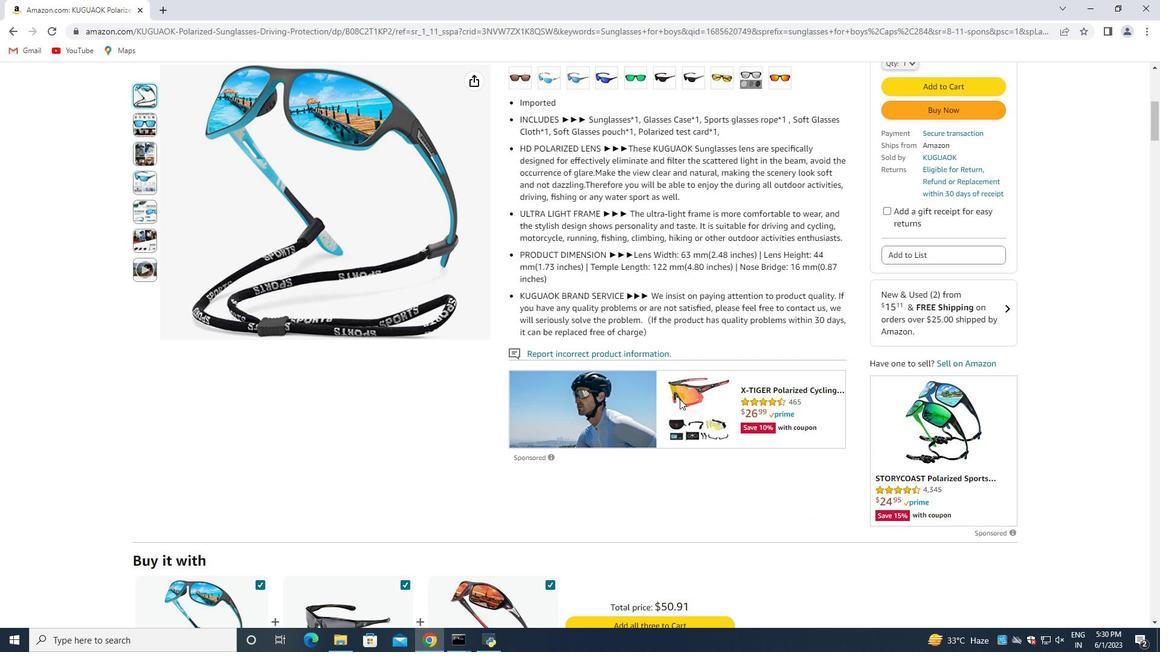 
Action: Mouse moved to (669, 408)
Screenshot: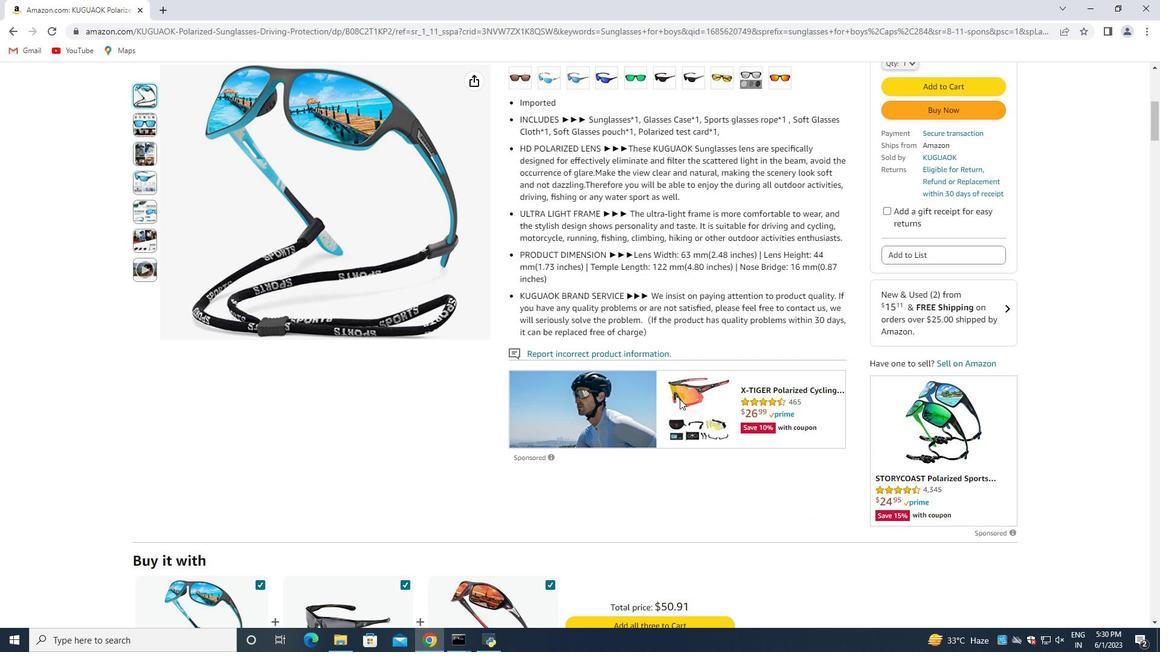 
Action: Mouse scrolled (669, 407) with delta (0, 0)
Screenshot: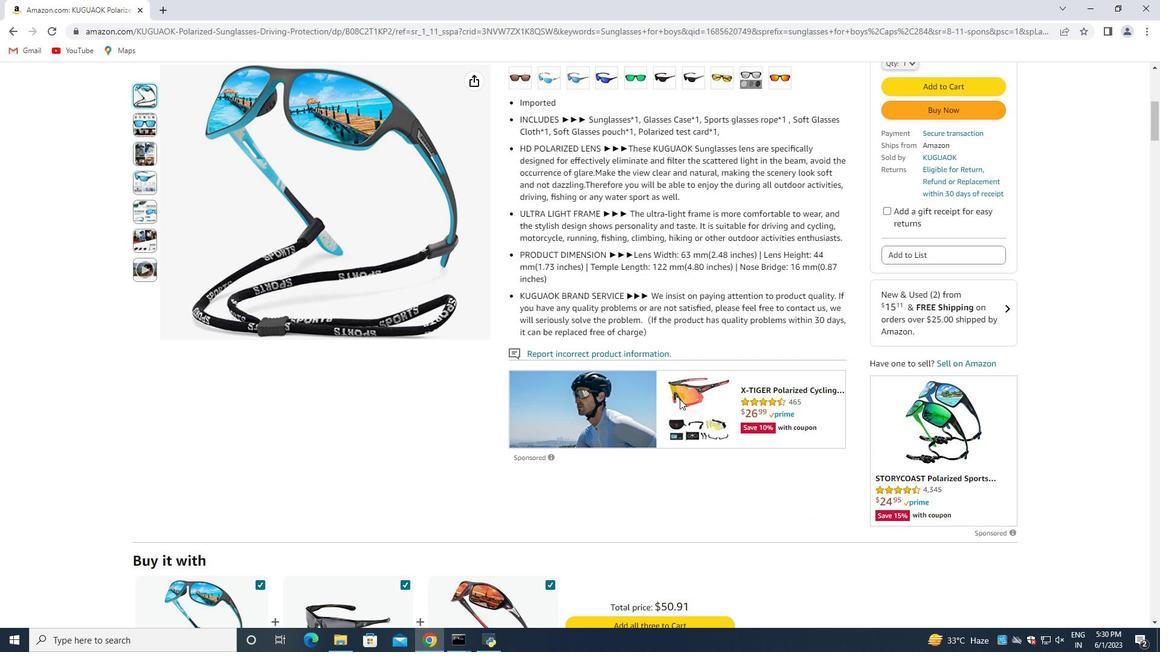 
Action: Mouse moved to (669, 408)
Screenshot: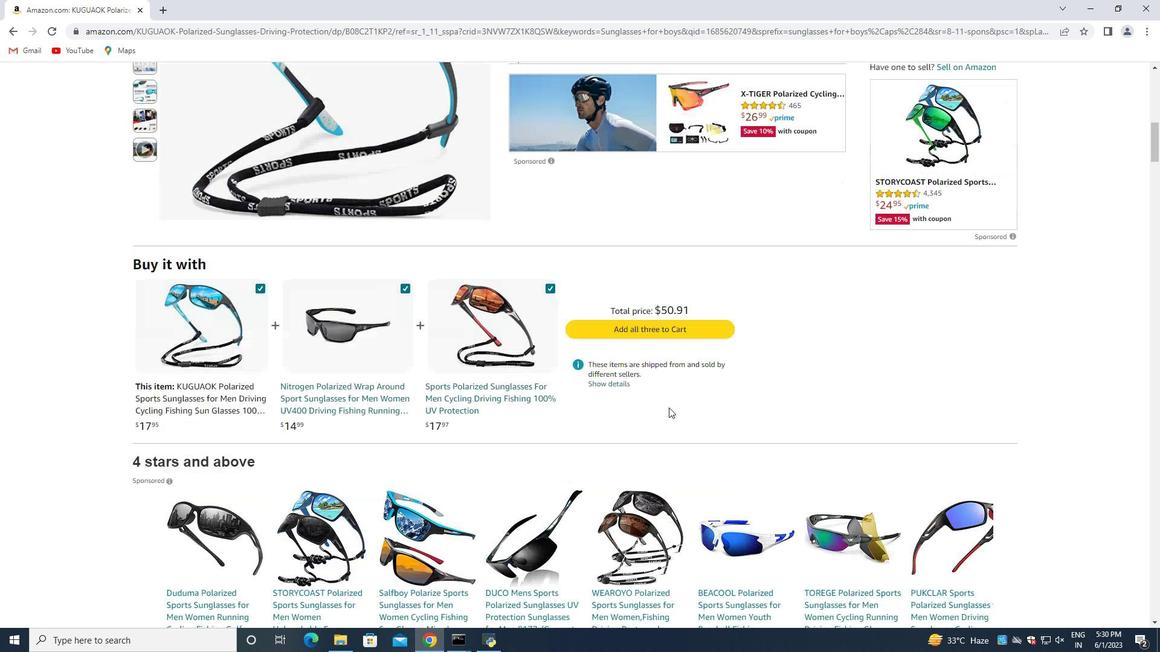 
Action: Mouse scrolled (669, 407) with delta (0, 0)
Screenshot: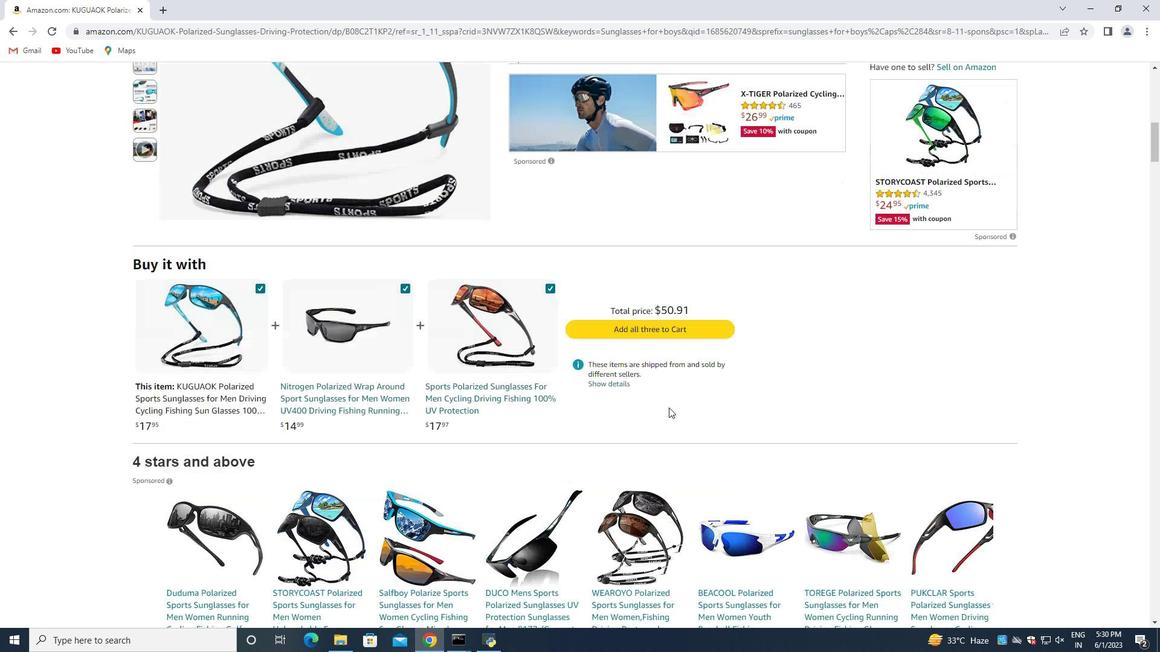 
Action: Mouse scrolled (669, 407) with delta (0, 0)
Screenshot: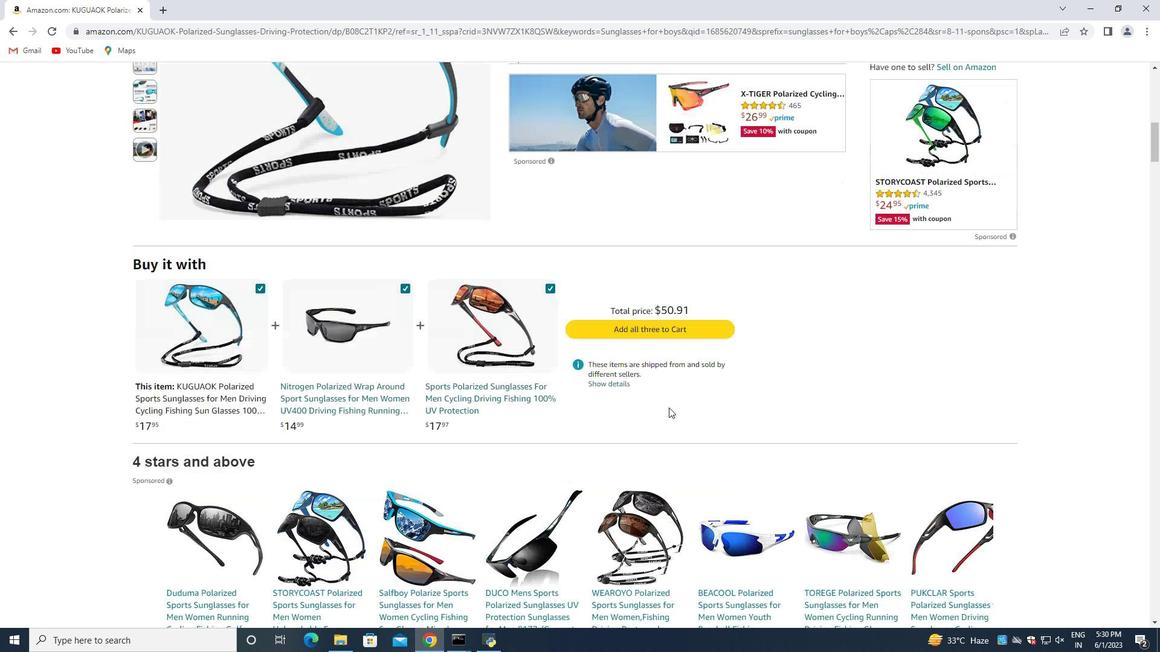 
Action: Mouse moved to (668, 408)
Screenshot: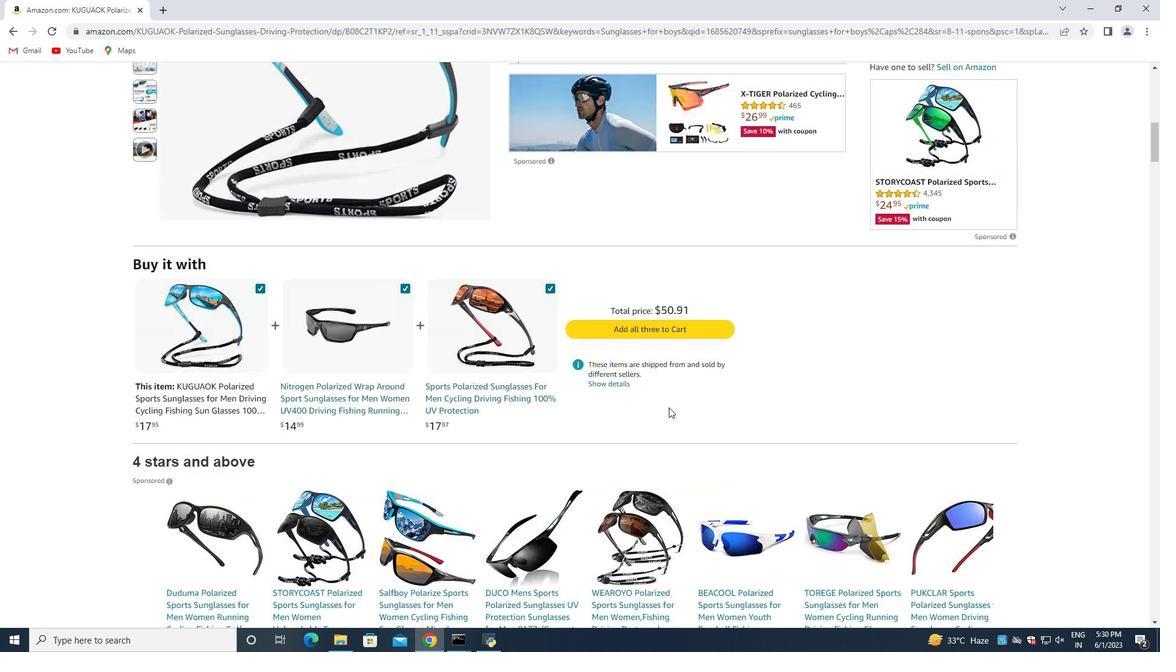 
Action: Mouse scrolled (668, 407) with delta (0, 0)
Screenshot: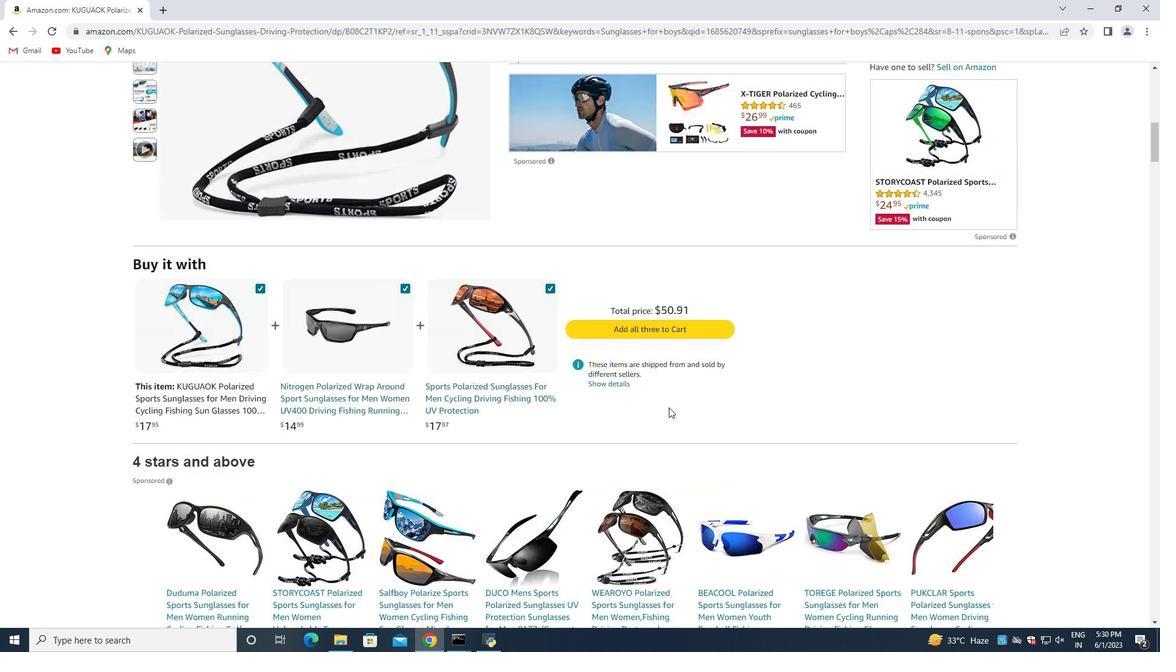 
Action: Mouse scrolled (668, 407) with delta (0, 0)
Screenshot: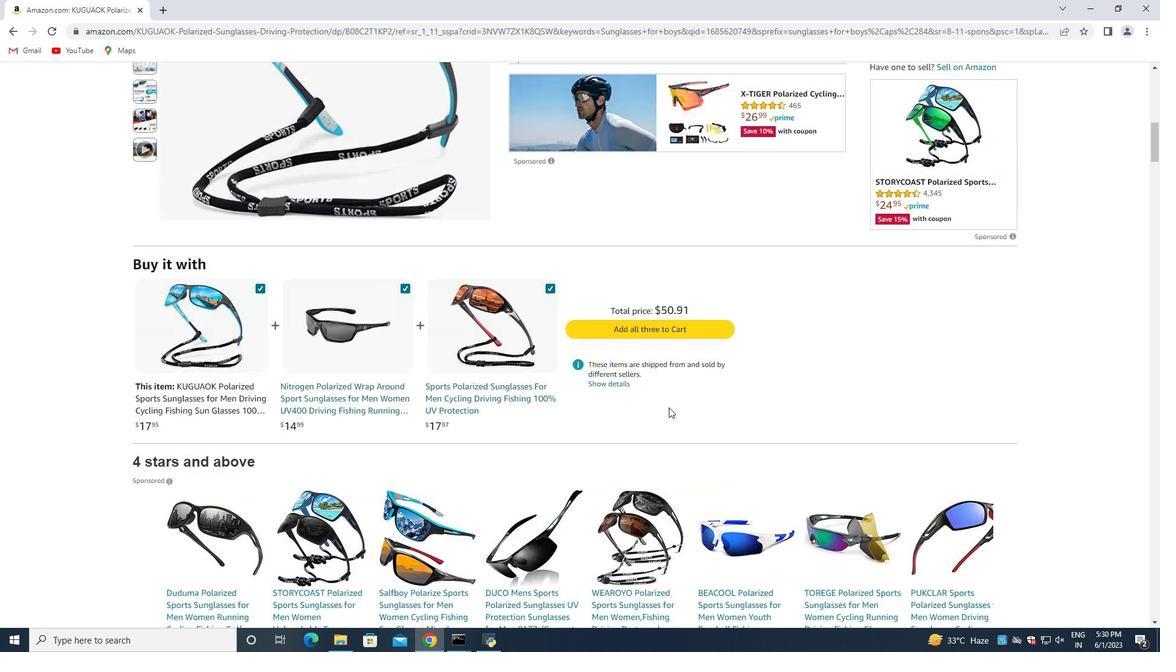 
Action: Mouse scrolled (668, 407) with delta (0, 0)
Screenshot: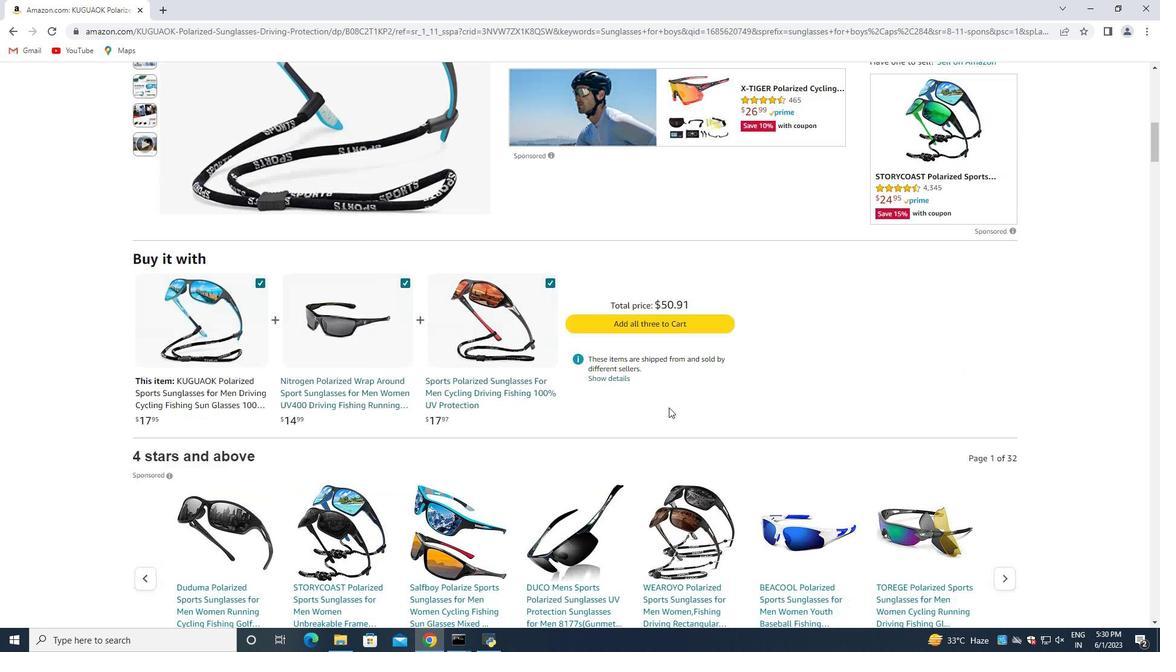 
Action: Mouse moved to (667, 409)
Screenshot: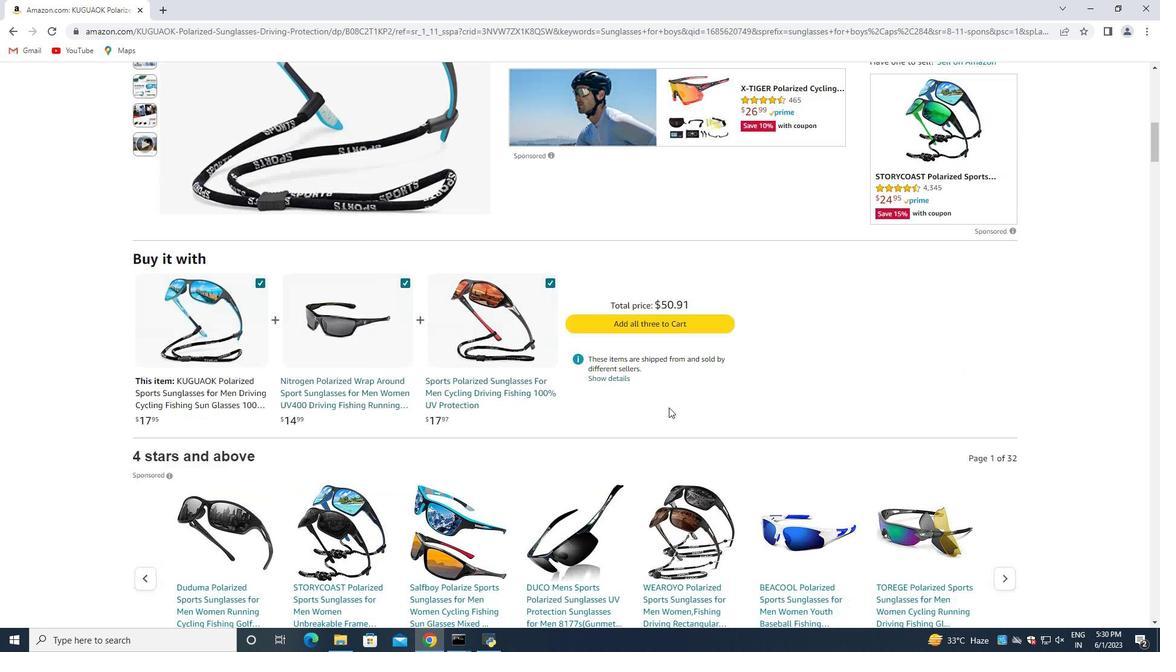 
Action: Mouse scrolled (667, 408) with delta (0, 0)
Screenshot: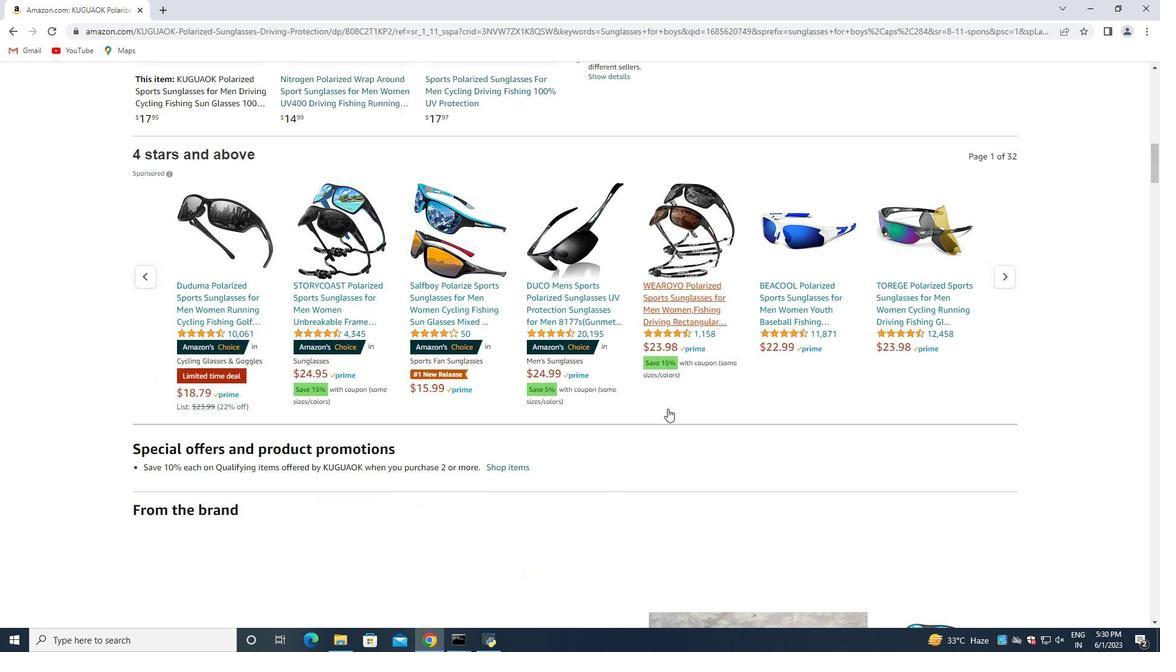 
Action: Mouse scrolled (667, 408) with delta (0, 0)
Screenshot: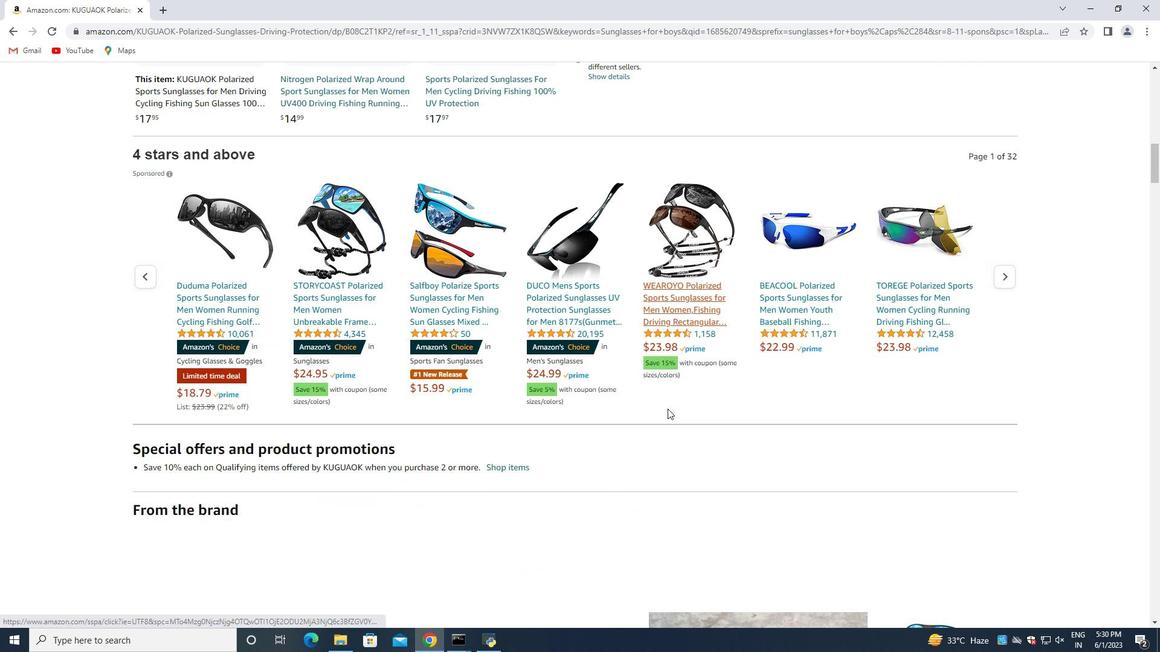 
Action: Mouse scrolled (667, 408) with delta (0, 0)
Screenshot: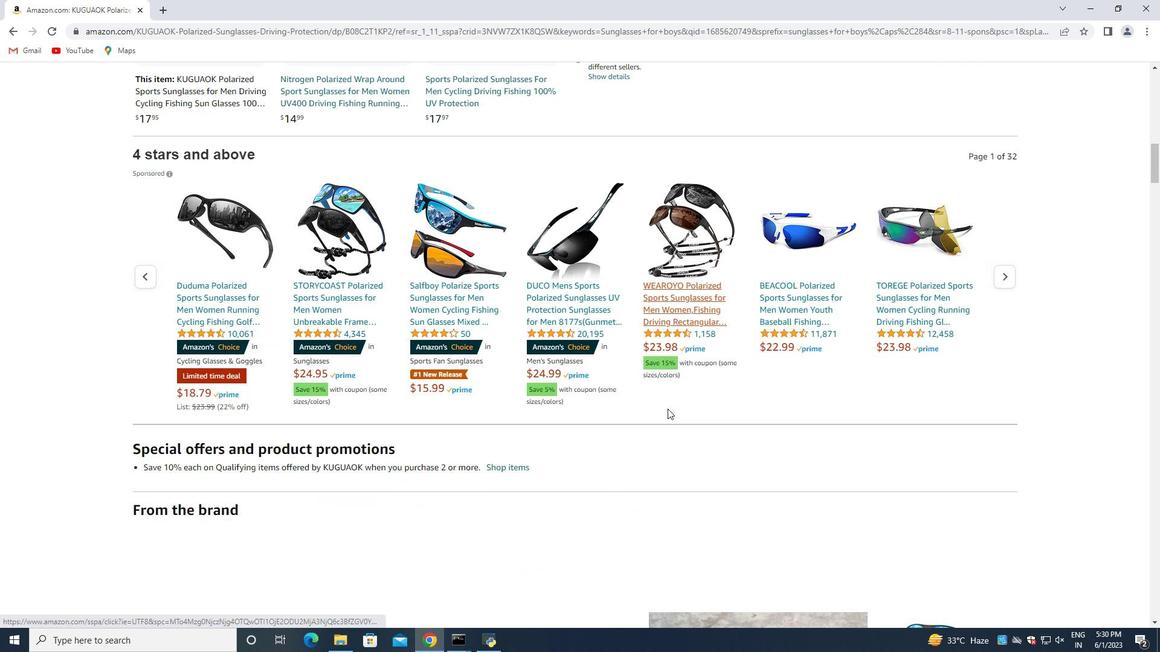 
Action: Mouse scrolled (667, 408) with delta (0, 0)
Screenshot: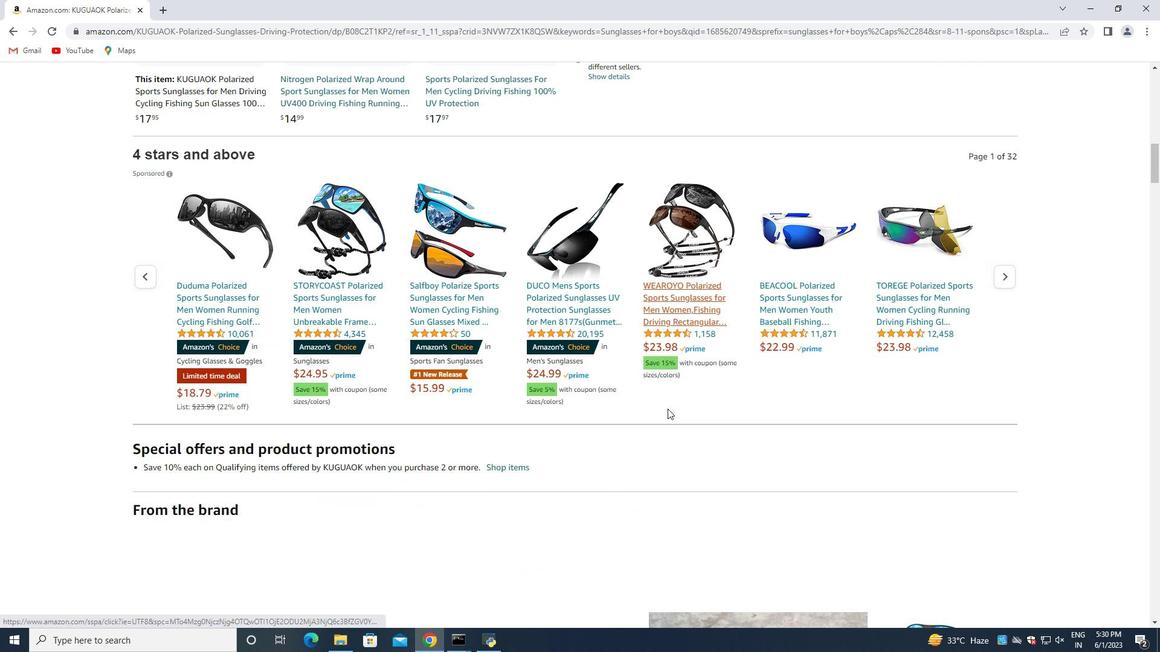 
Action: Key pressed <Key.down><Key.down><Key.down><Key.down><Key.down><Key.down><Key.down><Key.down><Key.down><Key.down><Key.down><Key.down><Key.down><Key.down><Key.down><Key.down><Key.down><Key.down><Key.down><Key.down><Key.down><Key.down><Key.down><Key.down><Key.down><Key.down><Key.down><Key.down><Key.down><Key.down><Key.down><Key.down><Key.down><Key.down><Key.down><Key.down><Key.down><Key.down><Key.down><Key.down><Key.down><Key.down><Key.down><Key.down><Key.down><Key.down><Key.down><Key.down><Key.down><Key.down><Key.down><Key.down><Key.down><Key.down><Key.down><Key.down><Key.down><Key.down><Key.down><Key.down><Key.down><Key.down><Key.down><Key.down><Key.down><Key.down><Key.down><Key.down><Key.down><Key.down><Key.down><Key.down><Key.down><Key.down><Key.down><Key.down><Key.down><Key.down><Key.down><Key.down><Key.down><Key.down><Key.down><Key.down><Key.down><Key.down><Key.down><Key.down><Key.down><Key.down><Key.down><Key.down><Key.down><Key.down><Key.down><Key.down><Key.down><Key.down><Key.down><Key.down><Key.down><Key.down><Key.down><Key.down><Key.down><Key.down><Key.down><Key.down><Key.down><Key.down><Key.down><Key.down><Key.down><Key.down><Key.down><Key.down><Key.down><Key.down><Key.down><Key.down><Key.down><Key.down><Key.down><Key.down><Key.down><Key.down><Key.down><Key.down><Key.down><Key.down><Key.down><Key.down><Key.down><Key.down><Key.down><Key.down><Key.down><Key.down><Key.down><Key.down><Key.down><Key.down><Key.down><Key.down><Key.down><Key.down><Key.down><Key.down><Key.down><Key.down><Key.down><Key.down><Key.down><Key.down><Key.down><Key.down><Key.down><Key.down><Key.down><Key.down><Key.down><Key.down><Key.down><Key.down><Key.down><Key.down><Key.down><Key.down><Key.down><Key.down><Key.down><Key.down><Key.down><Key.down><Key.down><Key.down><Key.down><Key.down><Key.down><Key.down><Key.down><Key.down><Key.down><Key.down><Key.down><Key.down><Key.down><Key.down><Key.down><Key.down><Key.down><Key.down><Key.down><Key.down><Key.down><Key.down><Key.down><Key.down><Key.down><Key.down><Key.down><Key.down><Key.down><Key.down><Key.down><Key.down><Key.down><Key.down><Key.down><Key.down><Key.down><Key.down><Key.down><Key.down><Key.down><Key.down><Key.down><Key.down><Key.down><Key.down><Key.down><Key.down><Key.down><Key.down><Key.down><Key.down><Key.down><Key.down><Key.down><Key.down><Key.down><Key.down><Key.down><Key.down><Key.down><Key.down><Key.down><Key.down><Key.down><Key.down><Key.down><Key.down><Key.down><Key.down><Key.down><Key.down><Key.down><Key.down><Key.down><Key.down><Key.down><Key.down><Key.down><Key.down><Key.down><Key.down><Key.down><Key.down><Key.down><Key.down><Key.down><Key.down><Key.down><Key.down><Key.down><Key.down><Key.down><Key.down><Key.down><Key.down><Key.down><Key.down><Key.down><Key.down><Key.down><Key.down><Key.down><Key.down><Key.down><Key.down><Key.down><Key.down><Key.down><Key.down><Key.down><Key.down><Key.down><Key.down><Key.down><Key.down><Key.down><Key.down><Key.down><Key.down><Key.down>
Screenshot: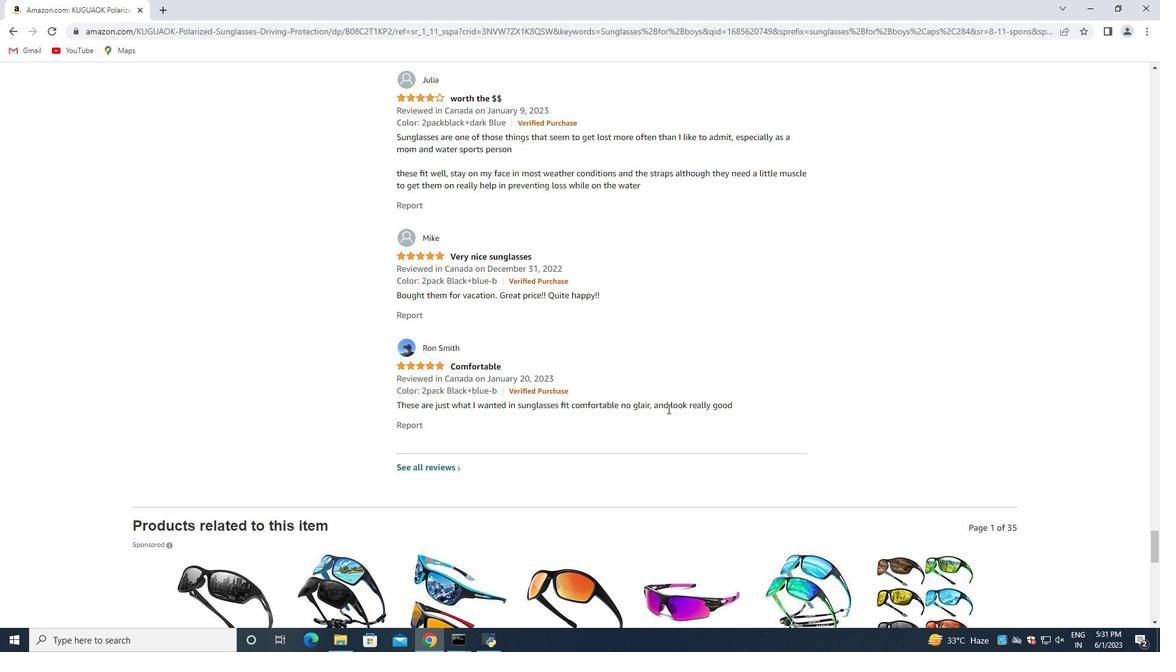 
Action: Mouse moved to (669, 408)
Screenshot: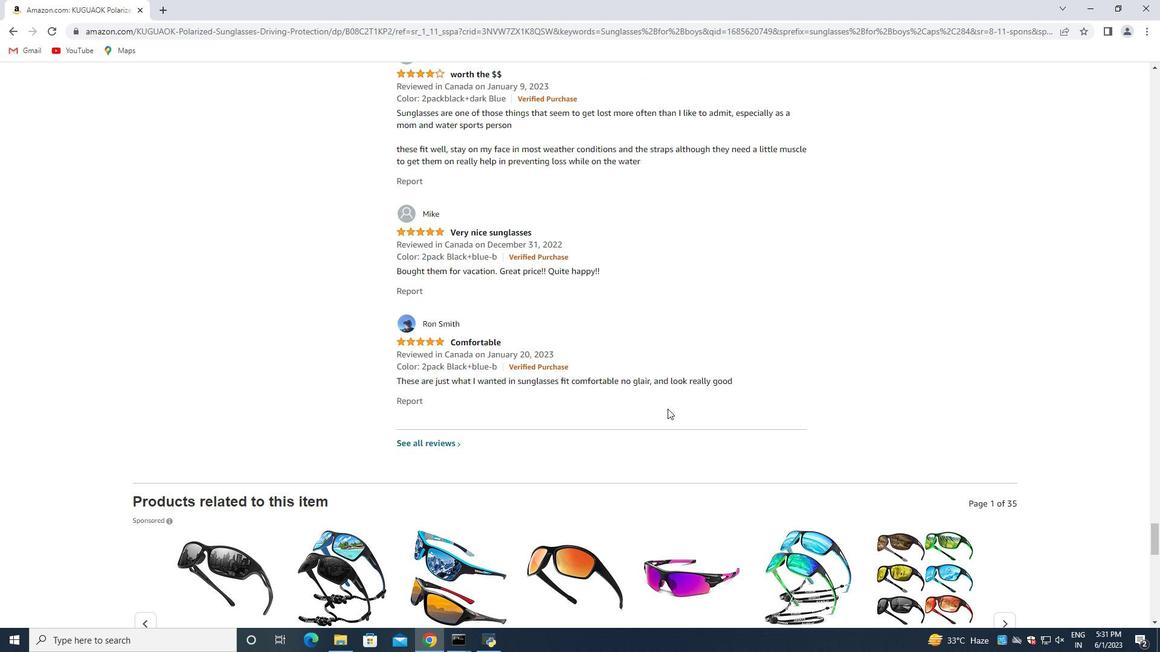 
Action: Mouse scrolled (669, 409) with delta (0, 0)
Screenshot: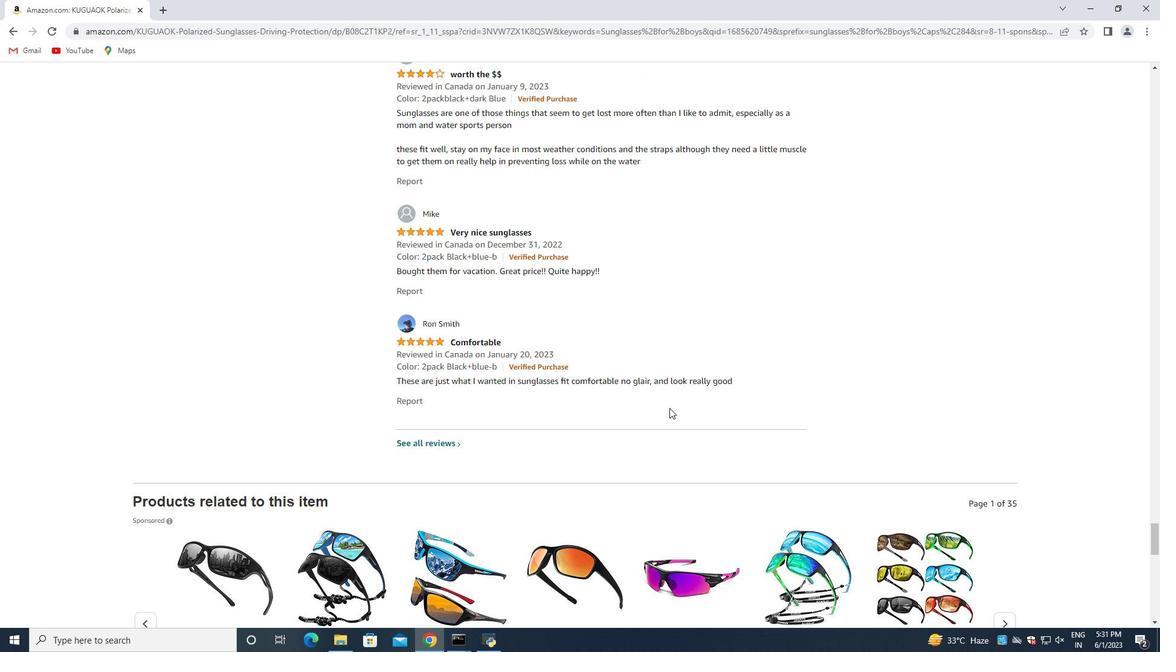 
Action: Mouse scrolled (669, 409) with delta (0, 0)
Screenshot: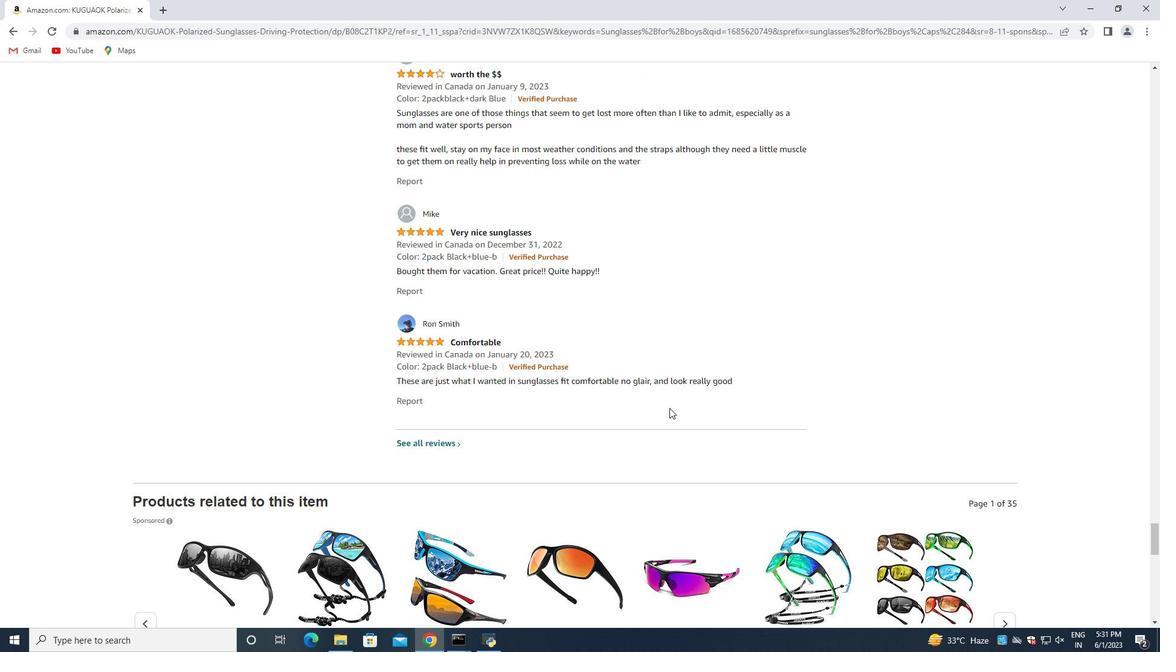 
Action: Mouse scrolled (669, 409) with delta (0, 0)
Screenshot: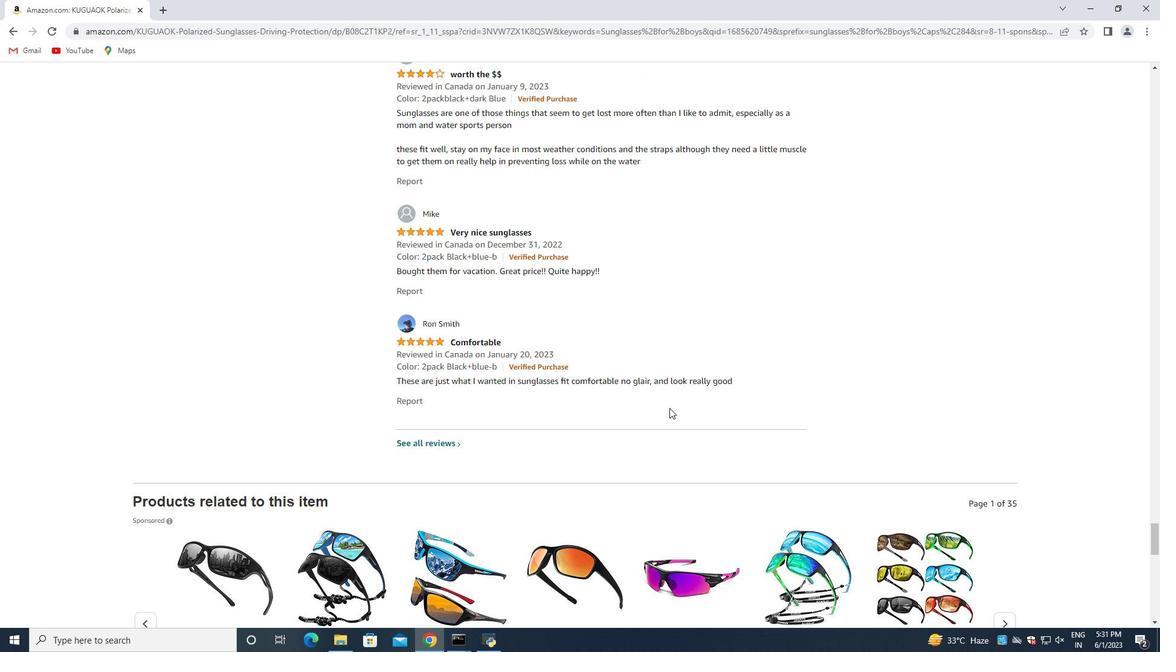 
Action: Mouse scrolled (669, 409) with delta (0, 0)
Screenshot: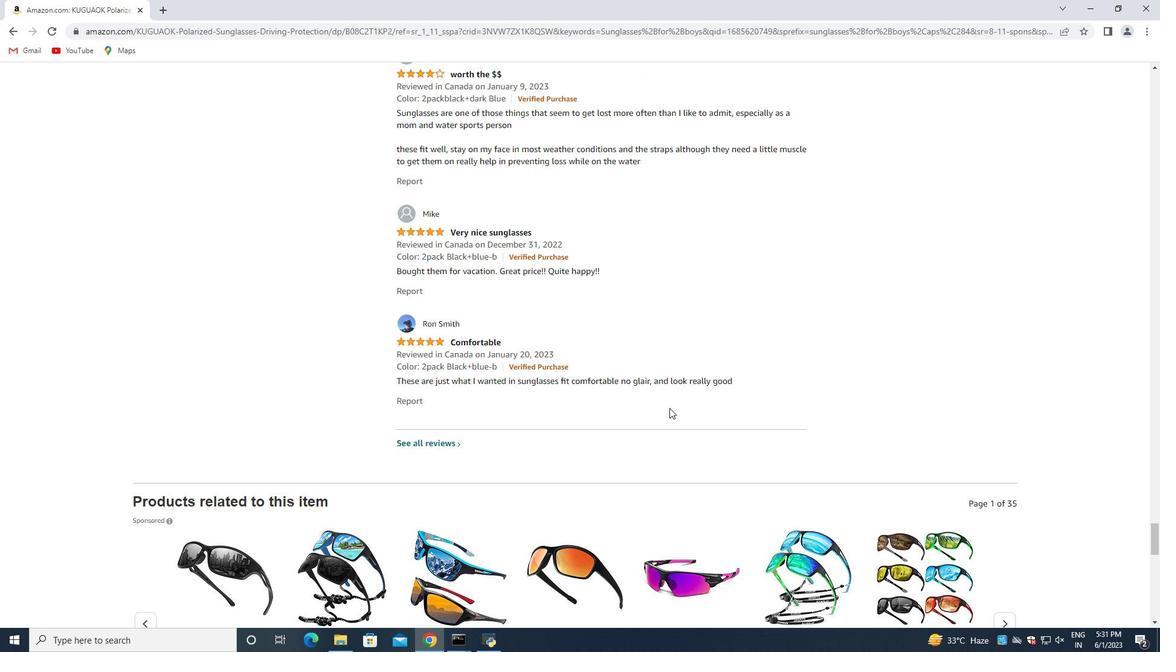 
Action: Mouse scrolled (669, 409) with delta (0, 0)
Screenshot: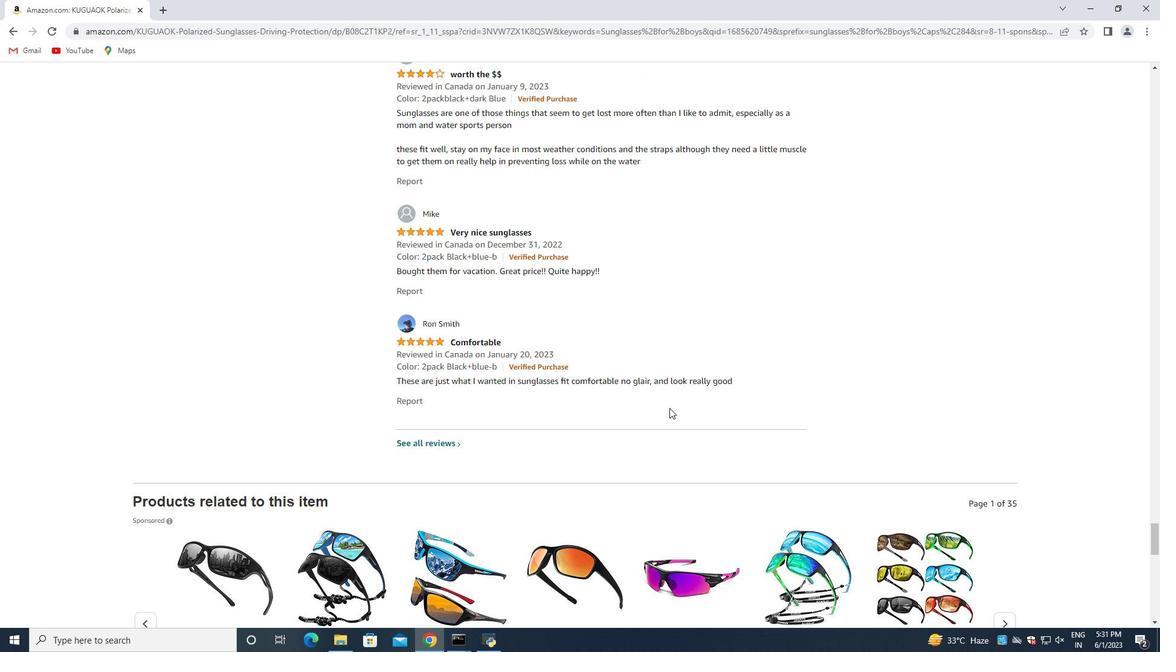 
Action: Mouse scrolled (669, 409) with delta (0, 0)
Screenshot: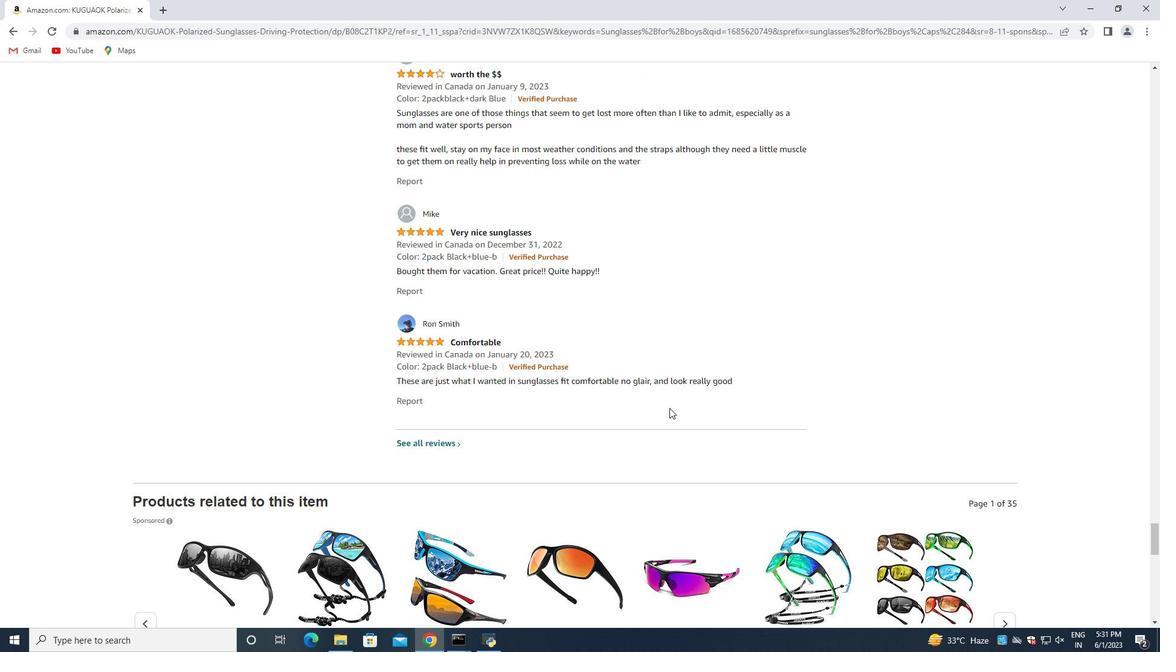 
Action: Mouse scrolled (669, 409) with delta (0, 0)
Screenshot: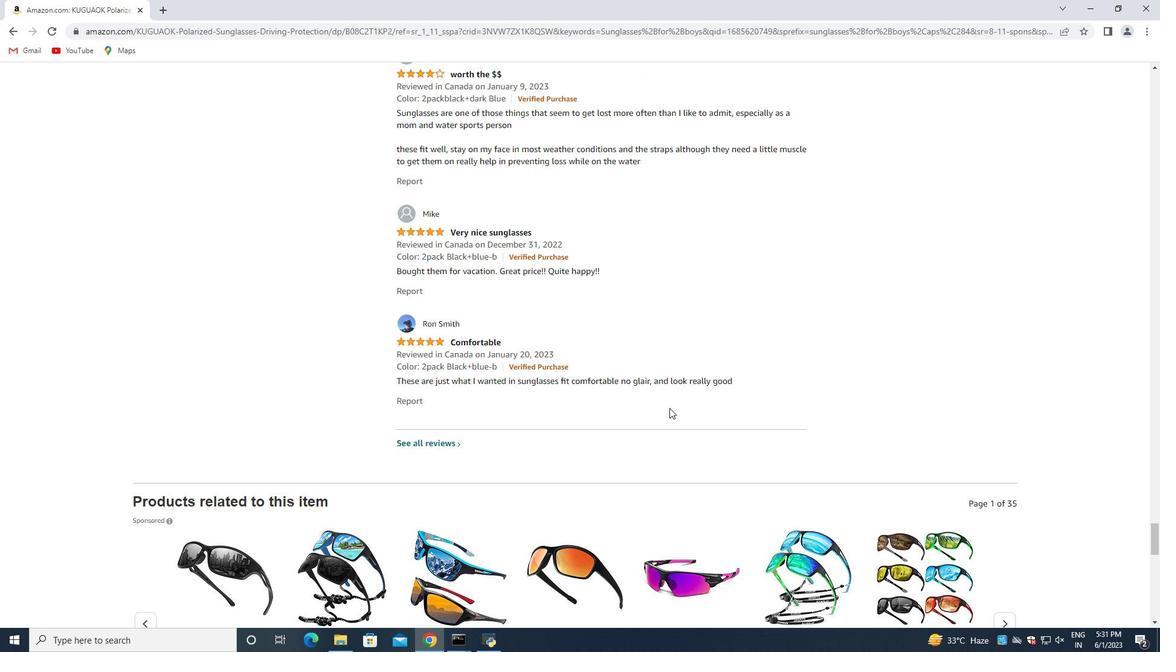 
Action: Mouse scrolled (669, 409) with delta (0, 0)
Screenshot: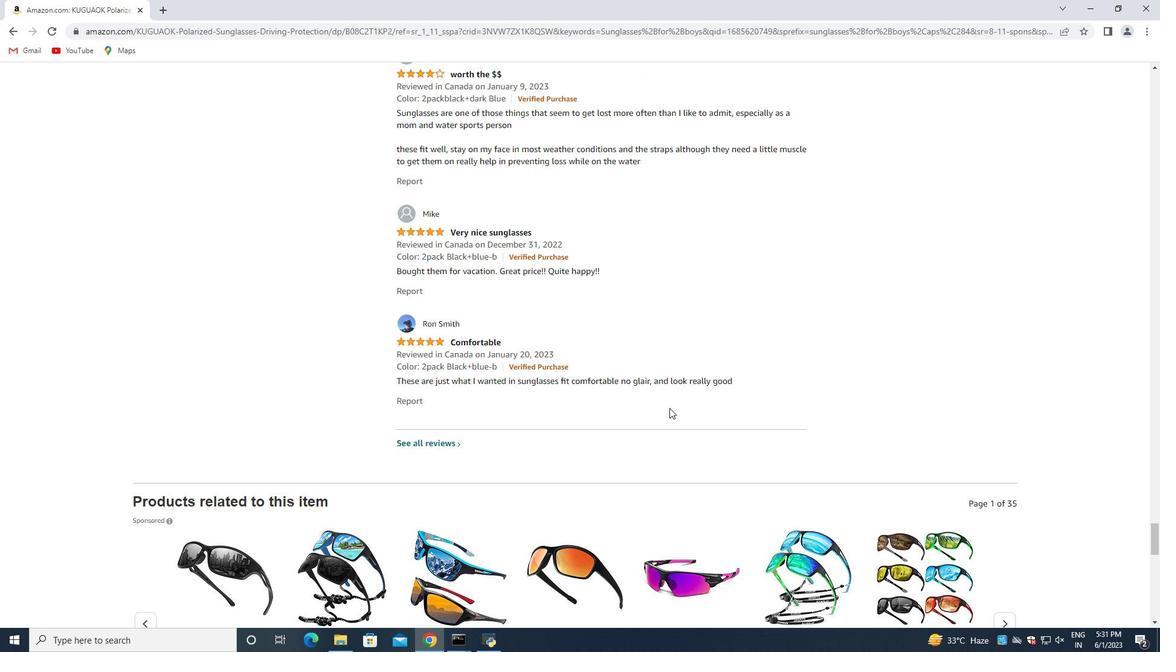 
Action: Mouse scrolled (669, 409) with delta (0, 0)
Screenshot: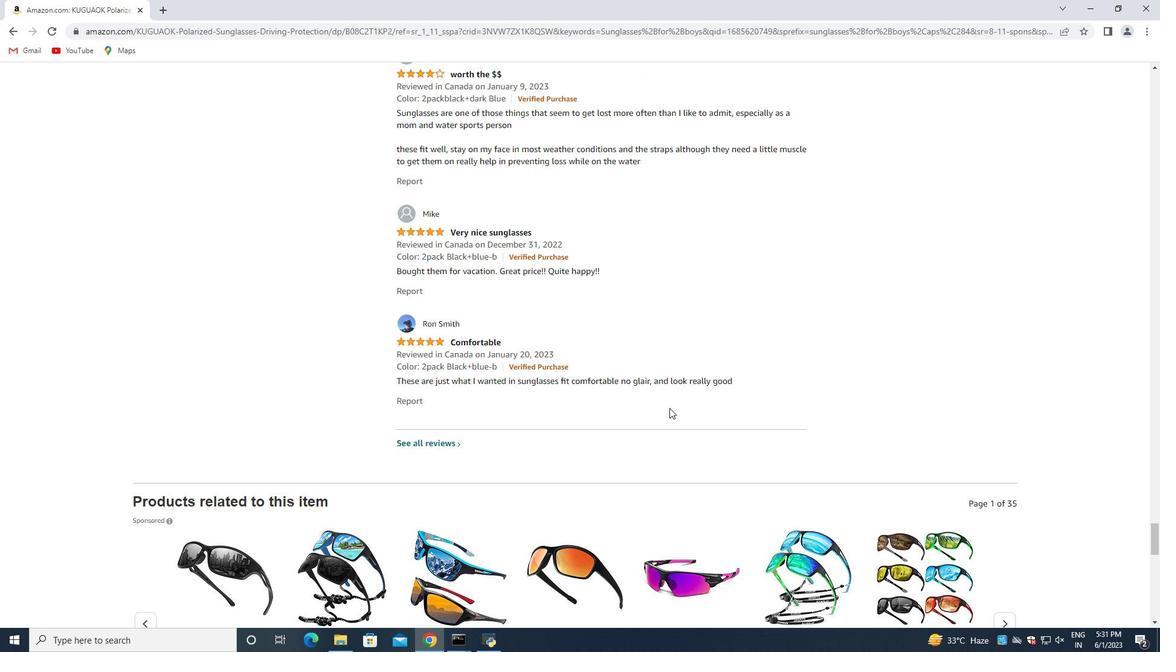 
Action: Mouse moved to (669, 408)
Screenshot: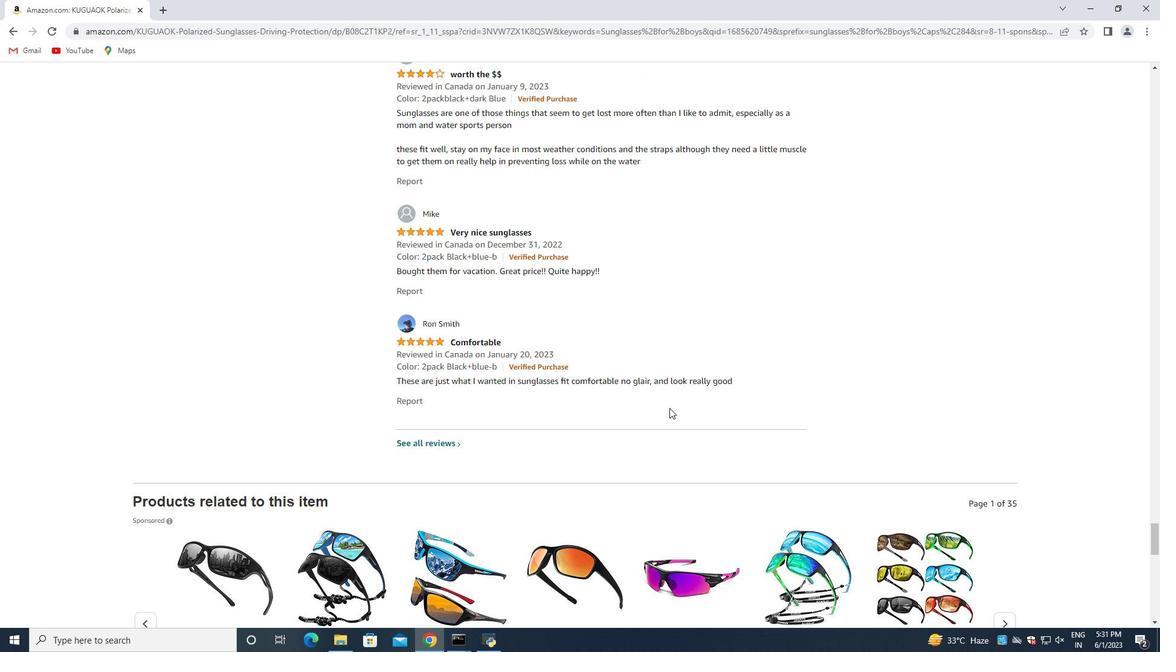 
Action: Mouse scrolled (669, 409) with delta (0, 0)
Screenshot: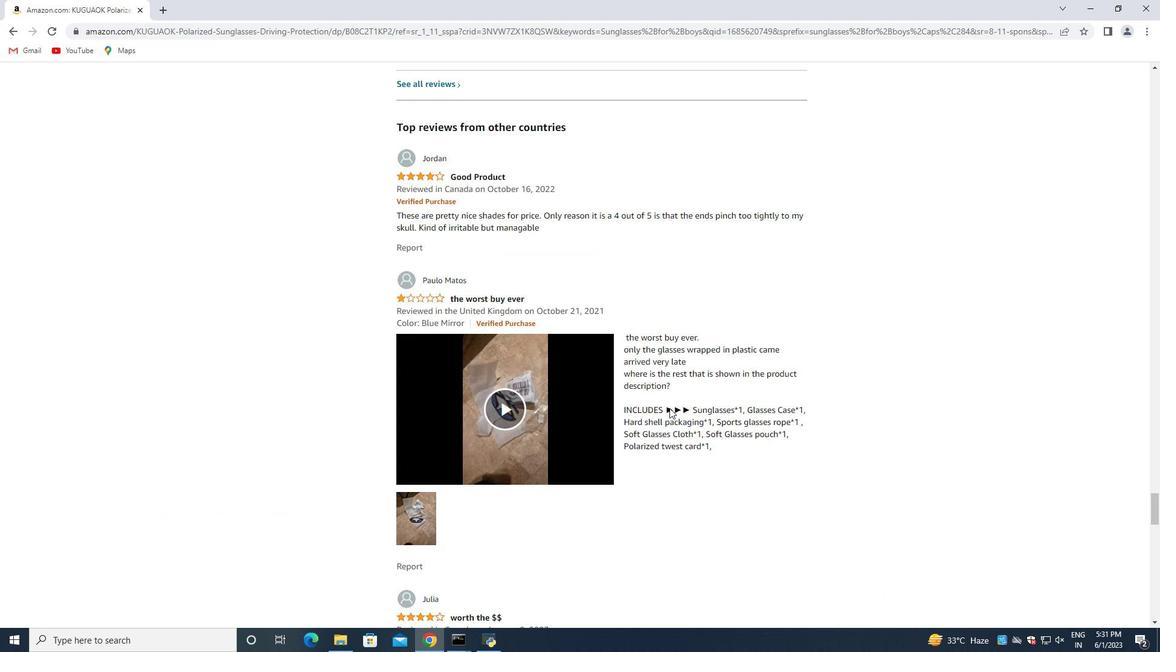 
Action: Mouse scrolled (669, 409) with delta (0, 0)
Screenshot: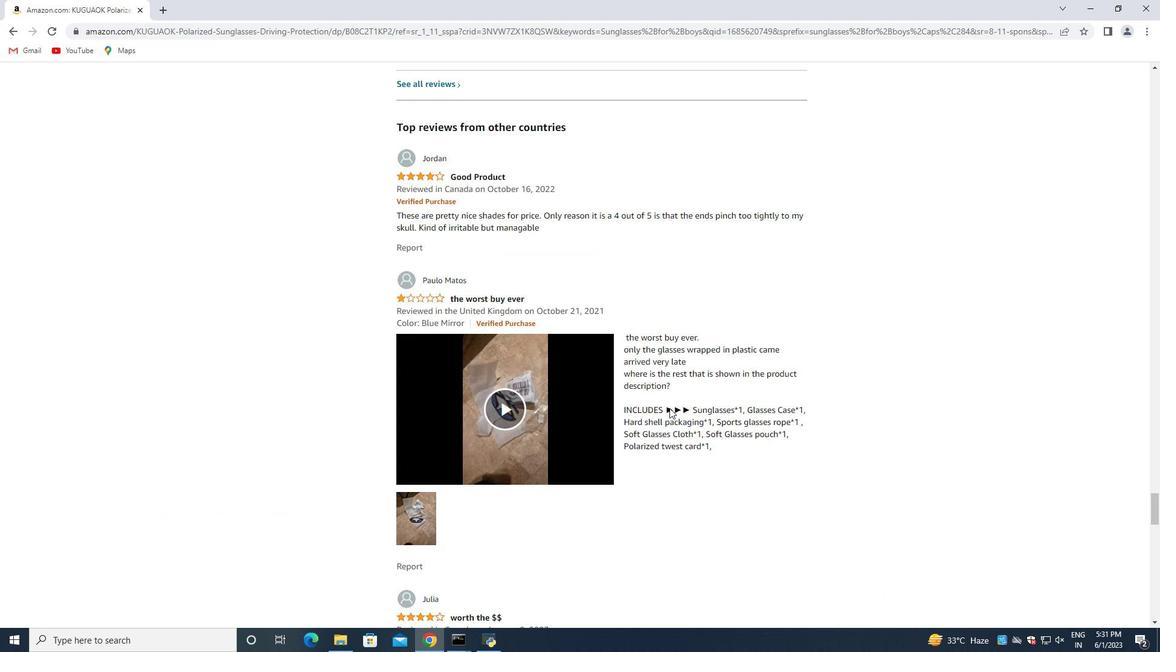 
Action: Mouse scrolled (669, 409) with delta (0, 0)
Screenshot: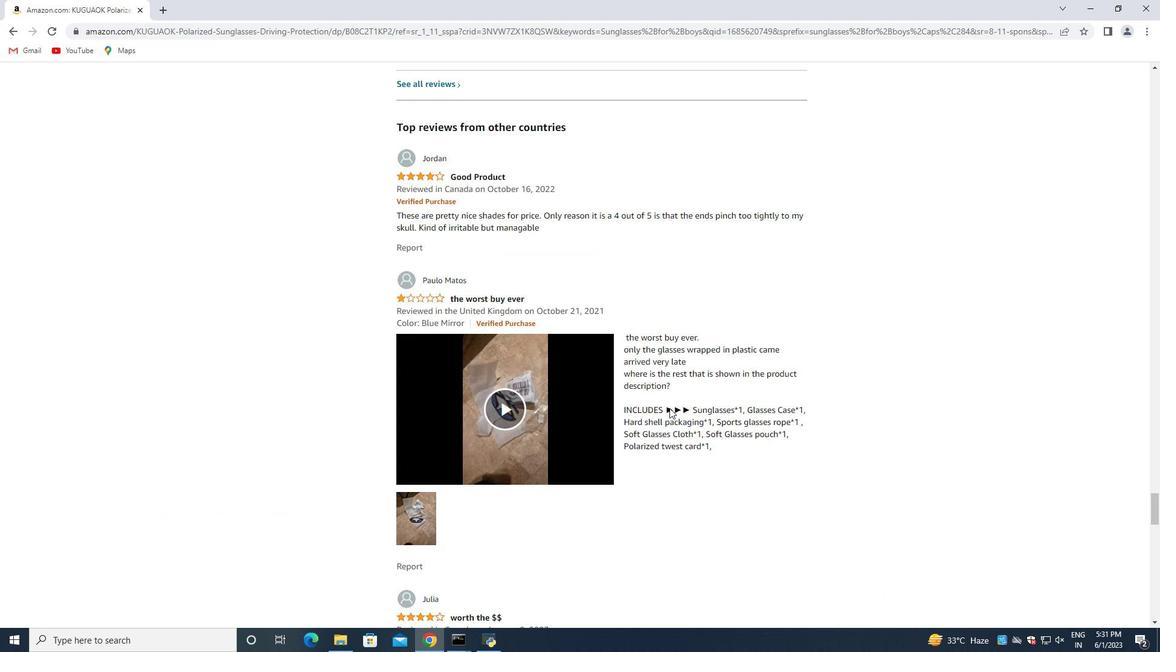 
Action: Mouse scrolled (669, 409) with delta (0, 0)
Screenshot: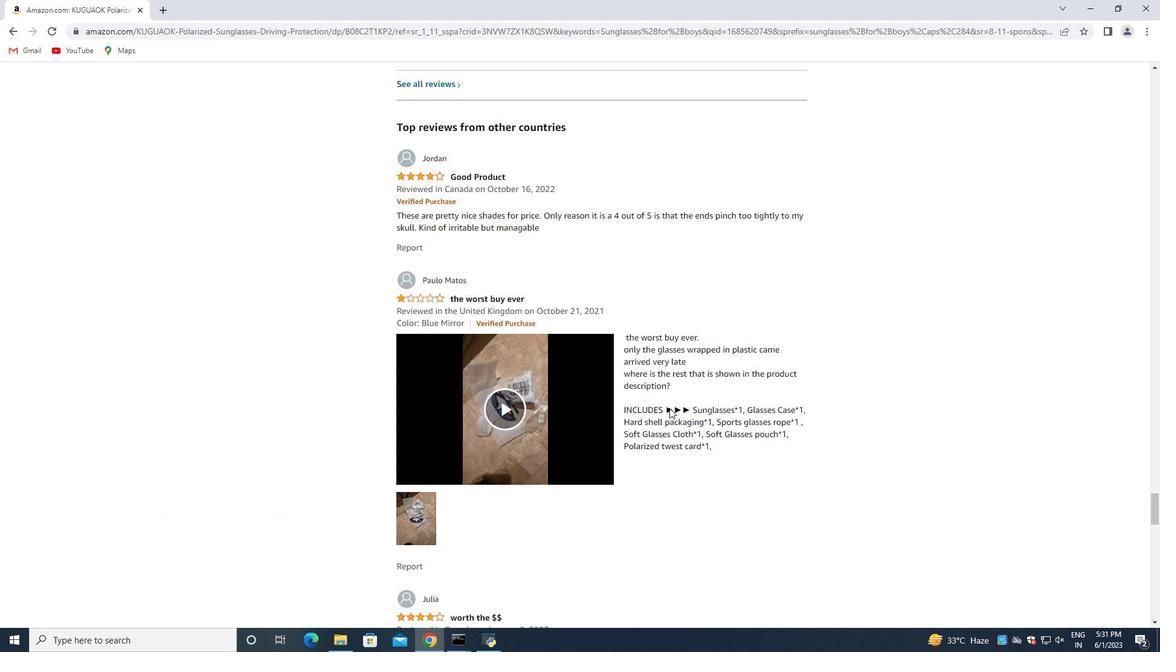 
Action: Mouse scrolled (669, 409) with delta (0, 0)
Screenshot: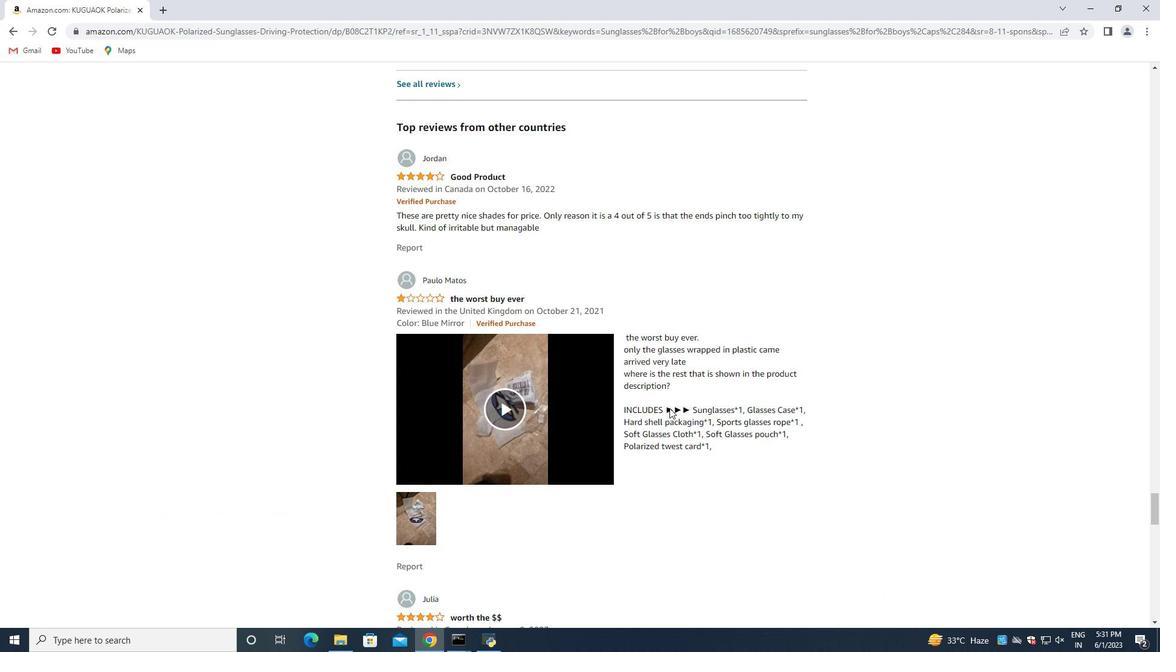 
Action: Mouse scrolled (669, 409) with delta (0, 0)
Screenshot: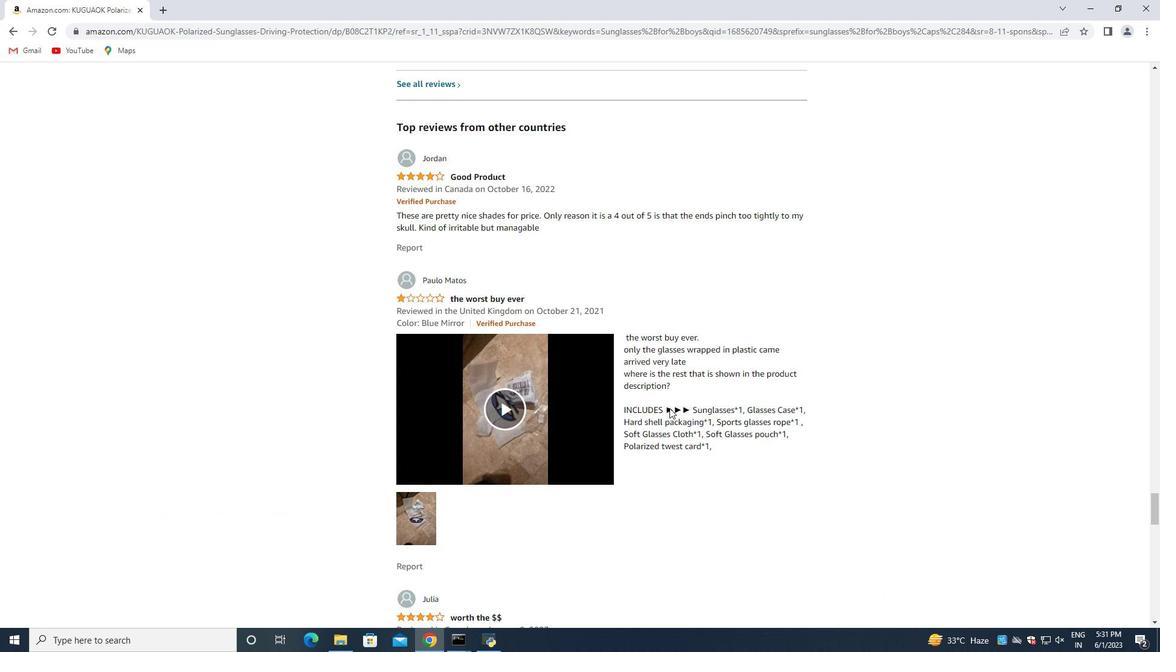 
Action: Mouse scrolled (669, 409) with delta (0, 0)
Screenshot: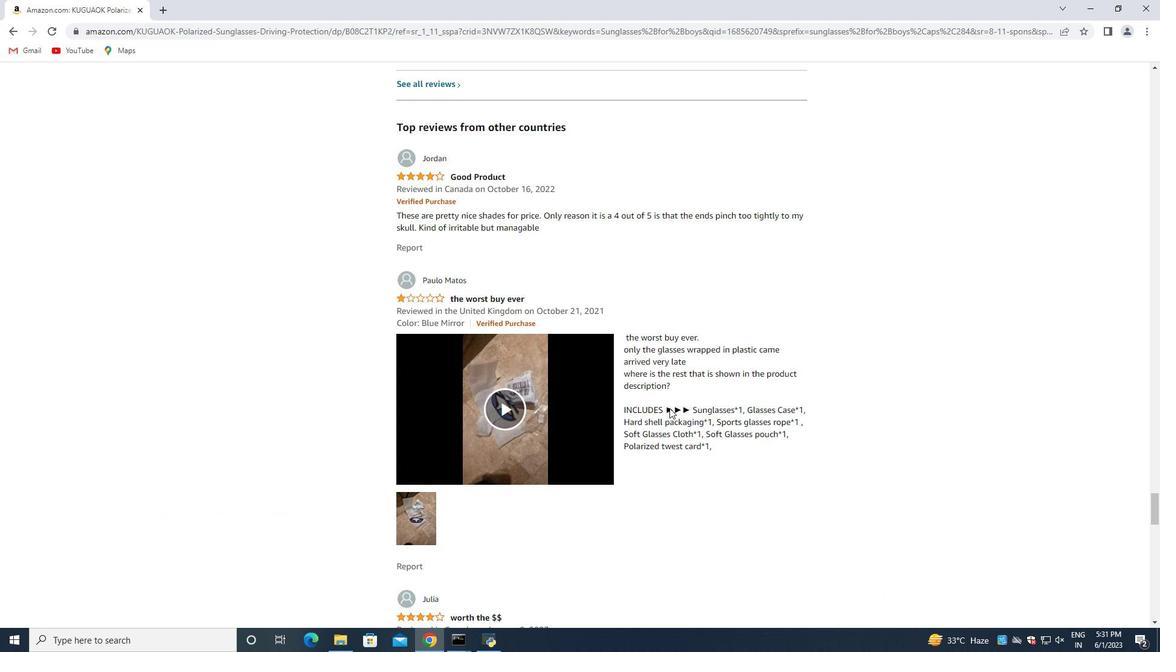 
Action: Mouse scrolled (669, 409) with delta (0, 0)
Screenshot: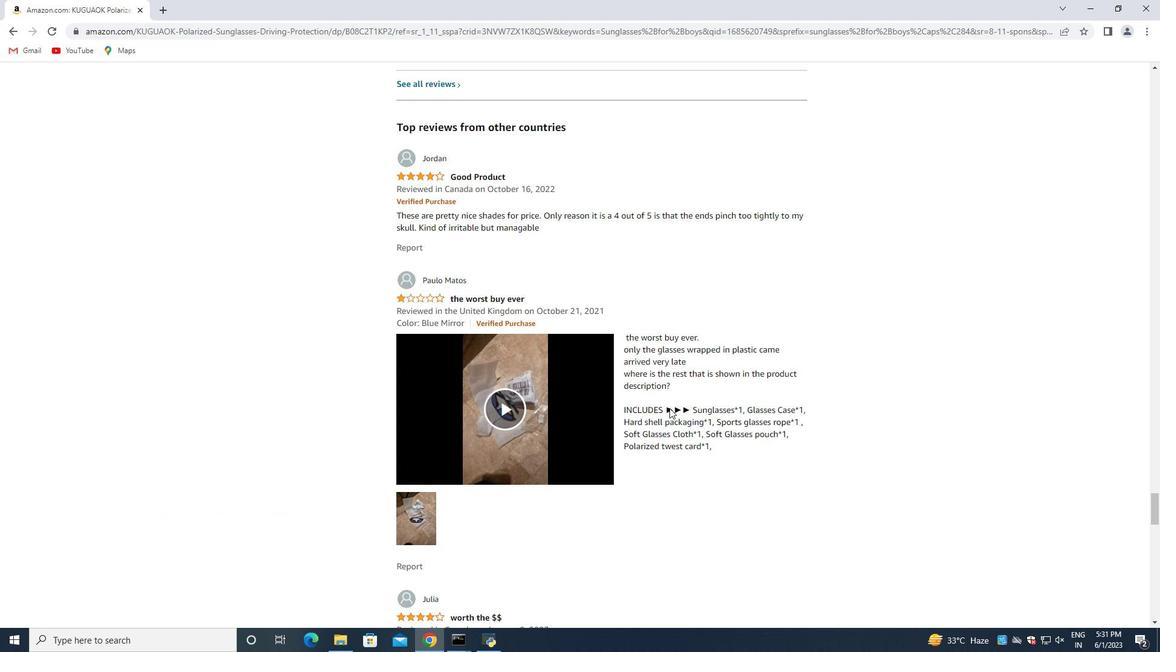 
Action: Mouse moved to (669, 406)
Screenshot: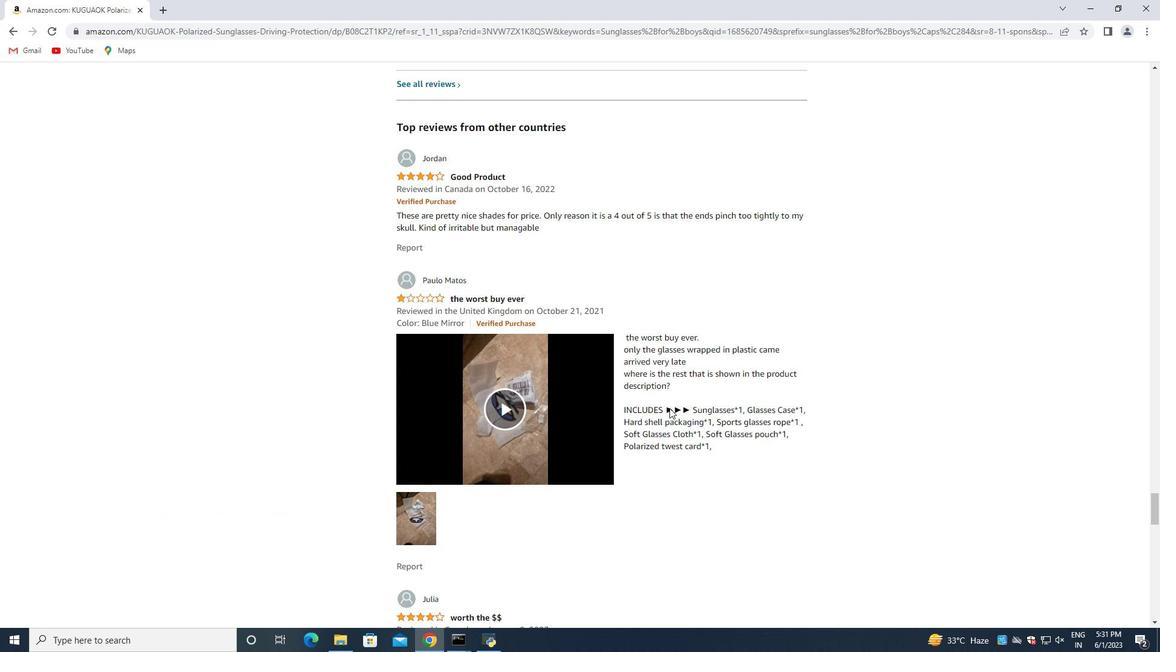 
Action: Mouse scrolled (669, 409) with delta (0, 0)
Screenshot: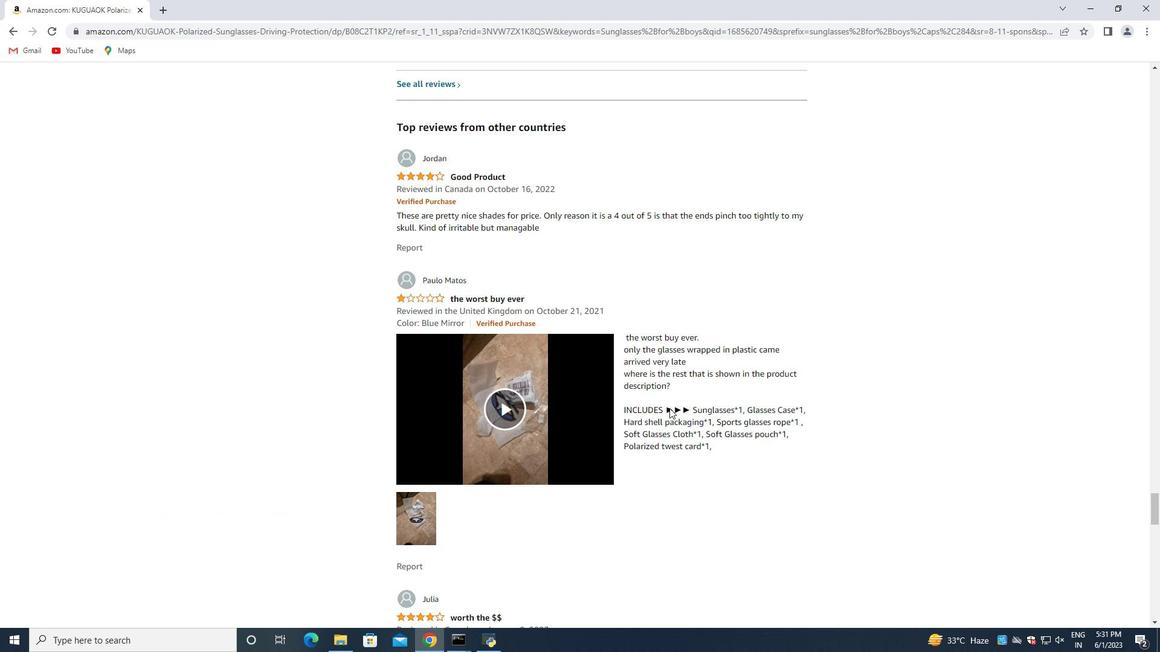 
Action: Mouse moved to (663, 383)
Screenshot: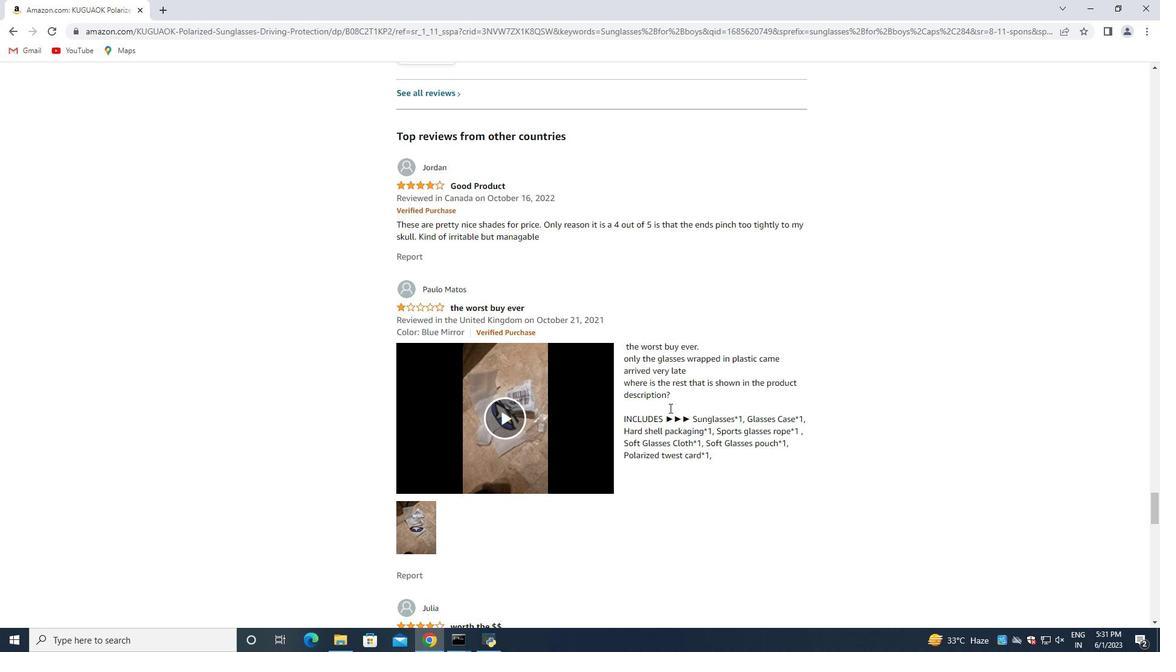 
Action: Mouse scrolled (663, 384) with delta (0, 0)
Screenshot: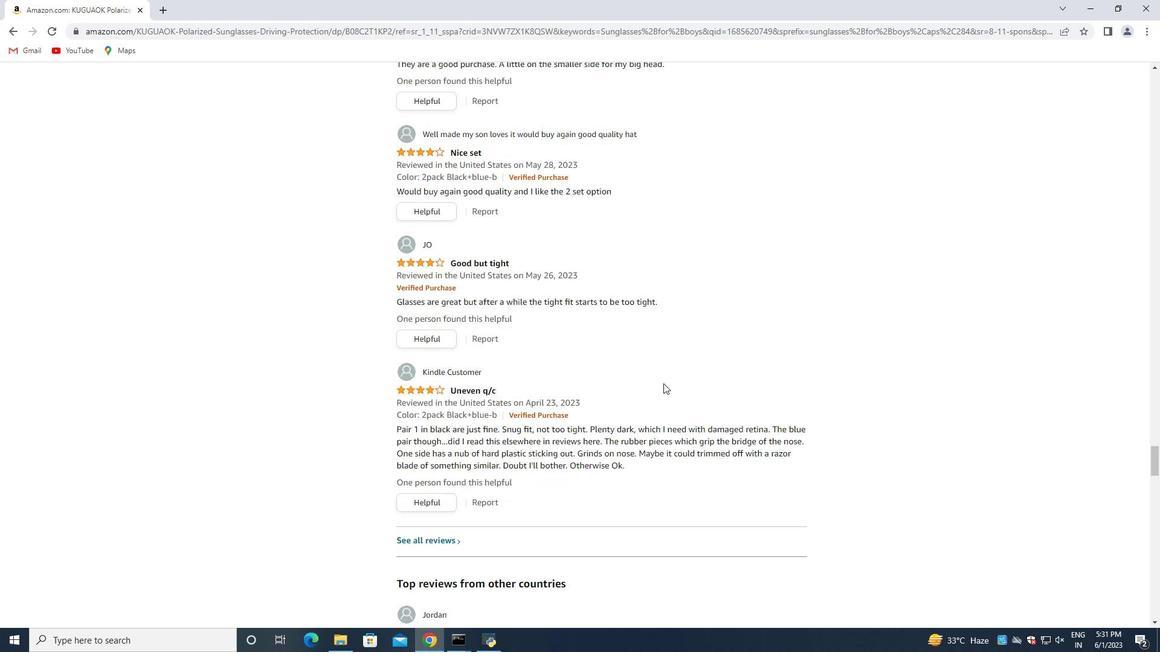 
Action: Mouse scrolled (663, 384) with delta (0, 0)
Screenshot: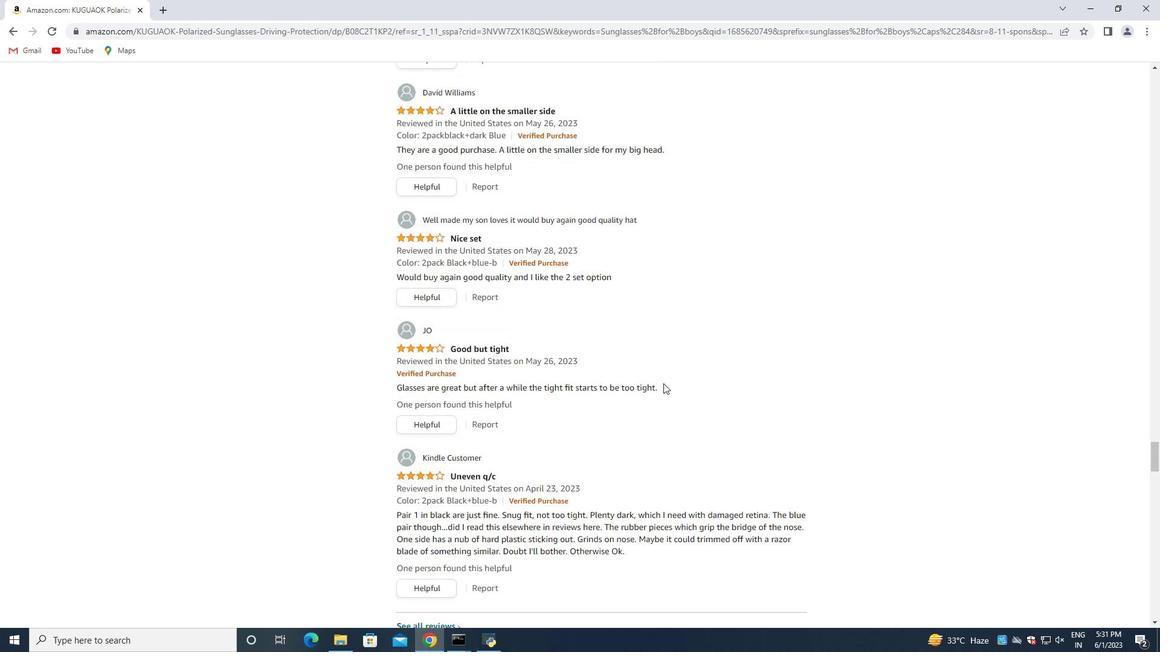 
Action: Mouse scrolled (663, 384) with delta (0, 0)
Screenshot: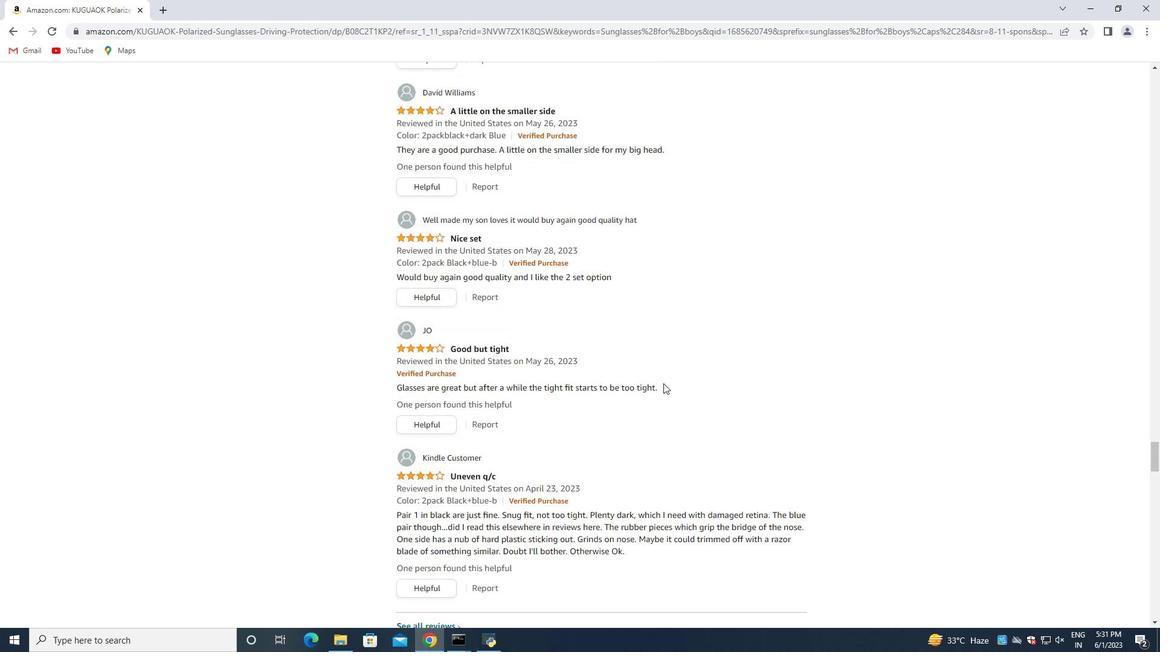 
Action: Mouse moved to (663, 383)
Screenshot: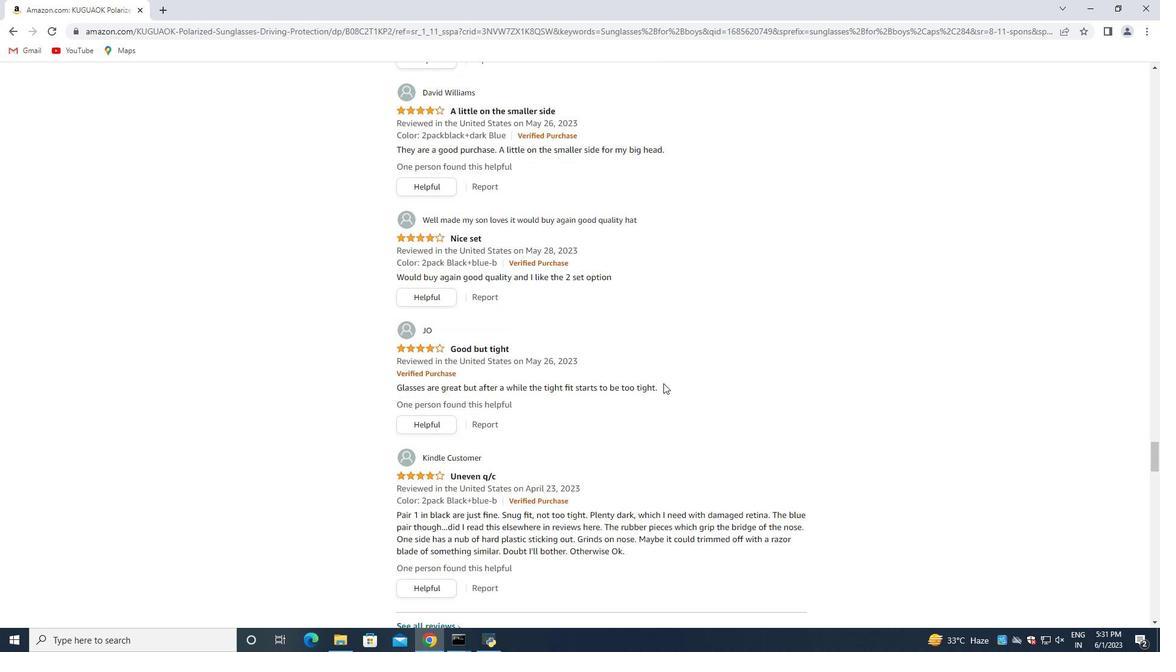 
Action: Mouse scrolled (663, 384) with delta (0, 0)
Screenshot: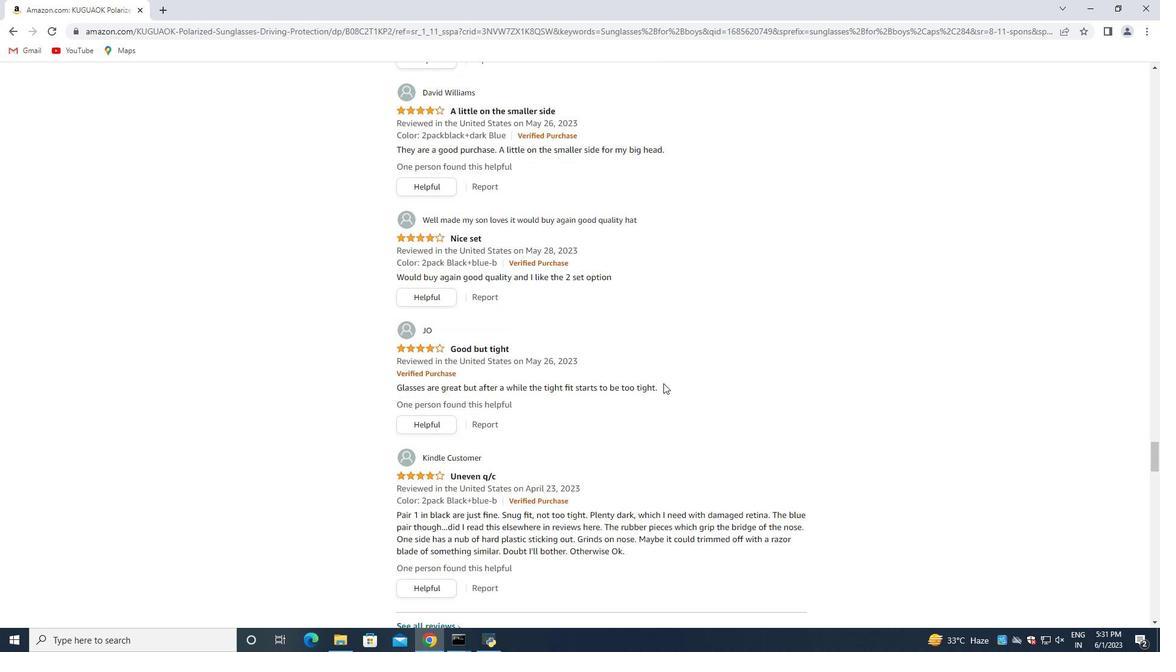 
Action: Mouse scrolled (663, 383) with delta (0, 0)
Screenshot: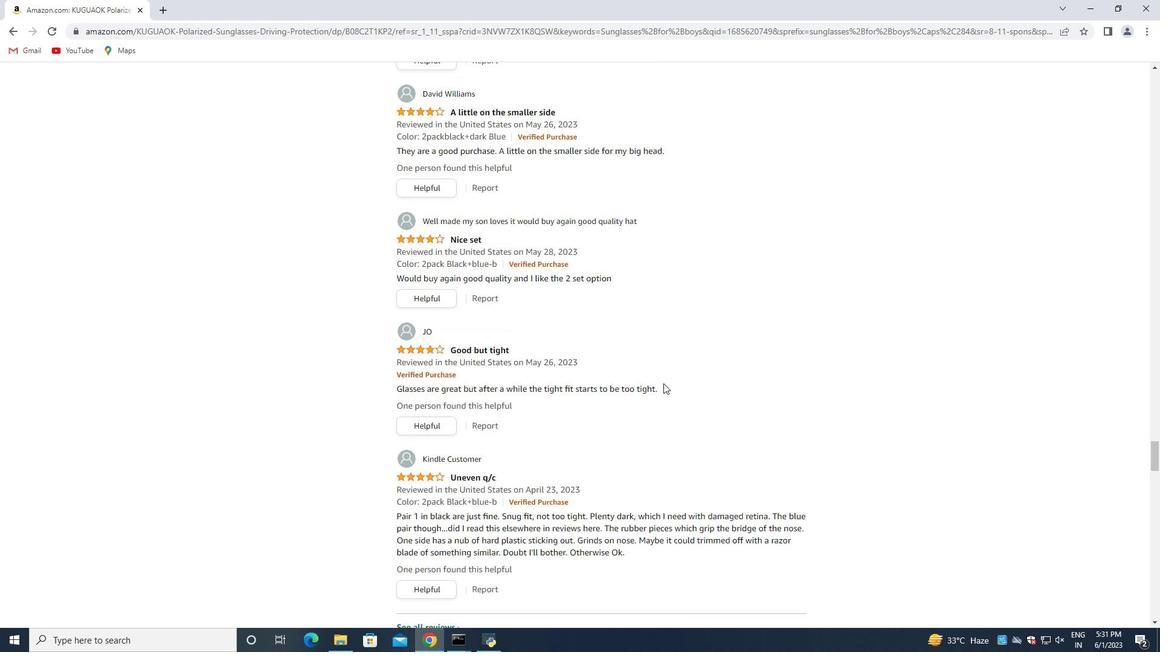
Action: Mouse scrolled (663, 383) with delta (0, 0)
Screenshot: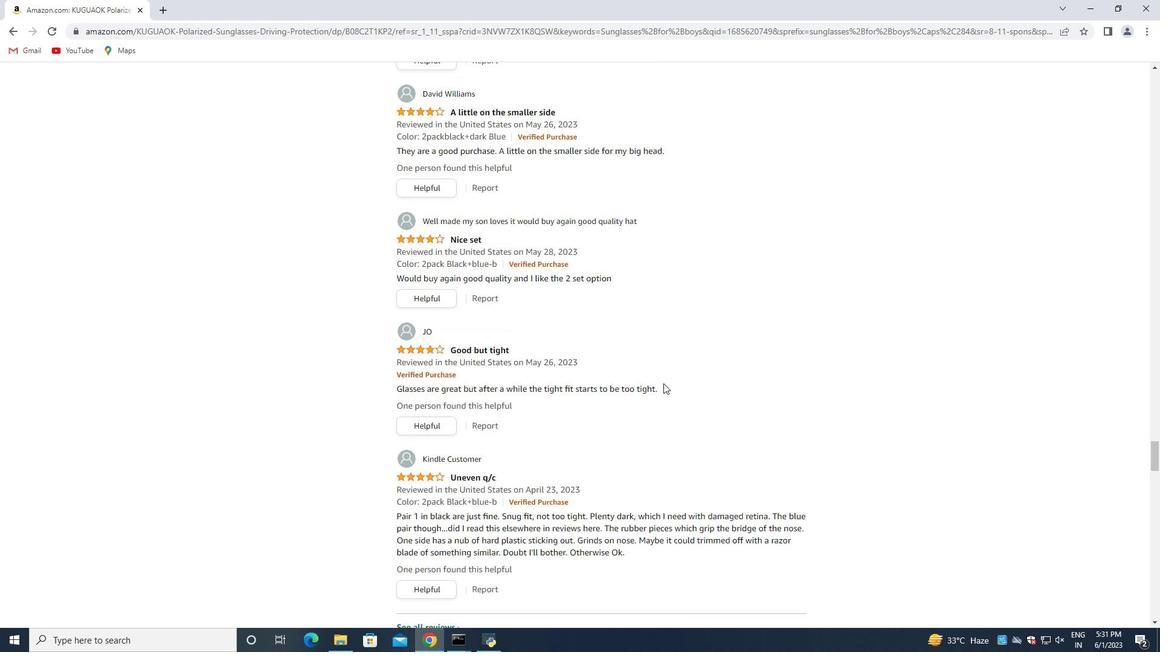 
Action: Mouse scrolled (663, 383) with delta (0, 0)
Screenshot: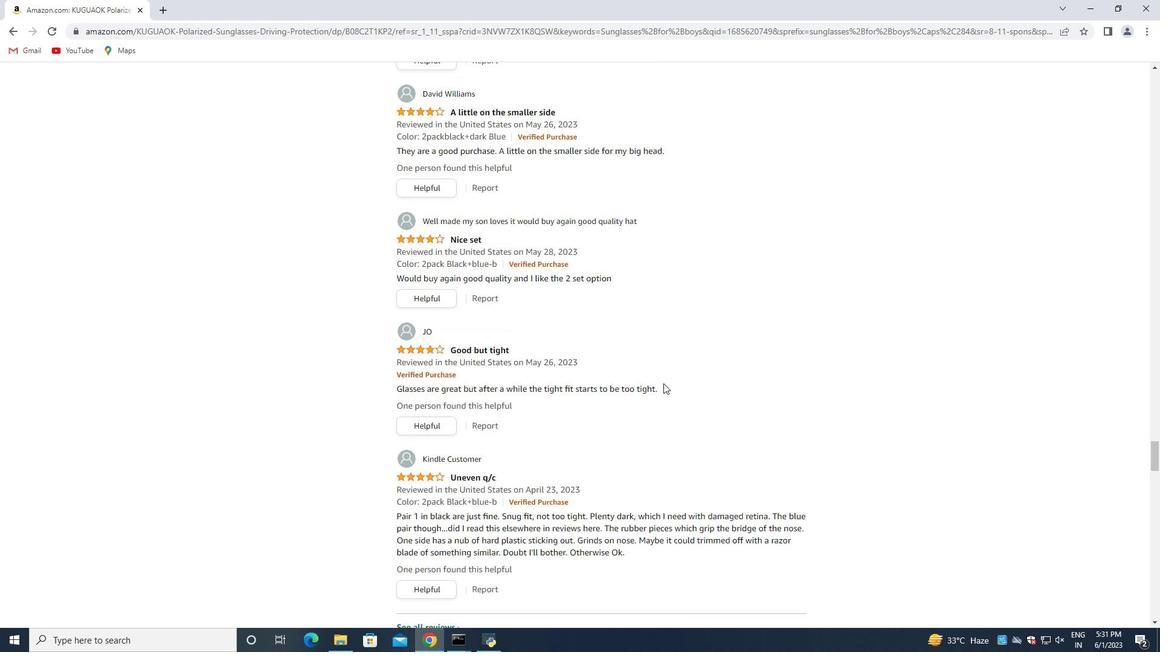 
Action: Mouse scrolled (663, 383) with delta (0, 0)
Screenshot: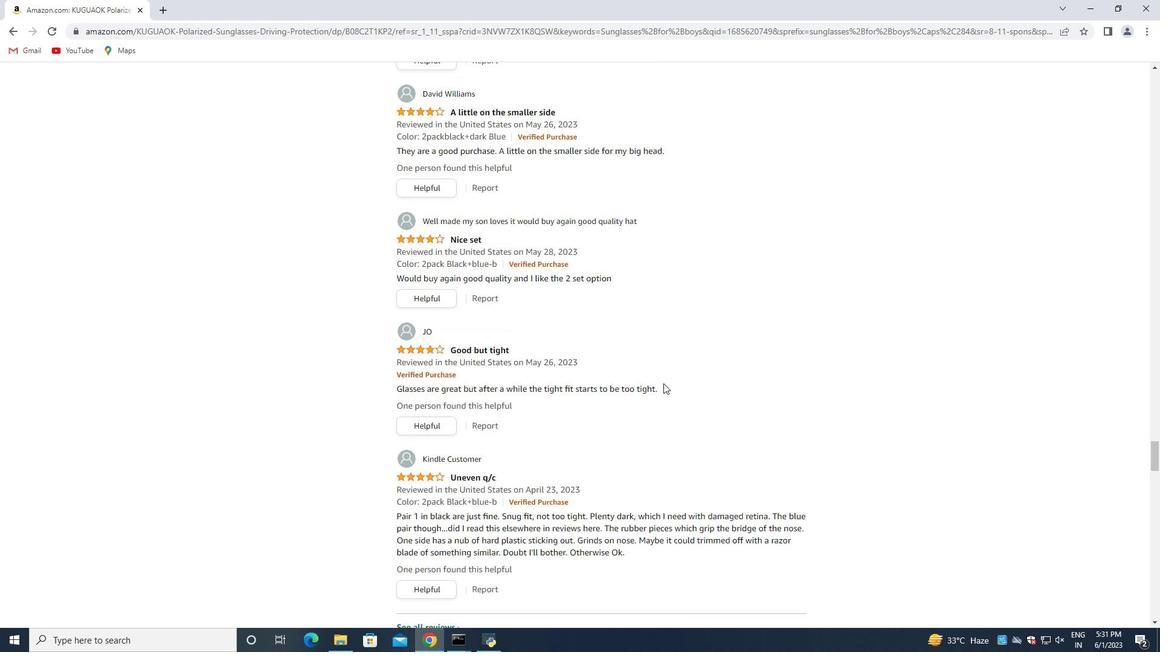 
Action: Mouse scrolled (663, 383) with delta (0, 0)
Screenshot: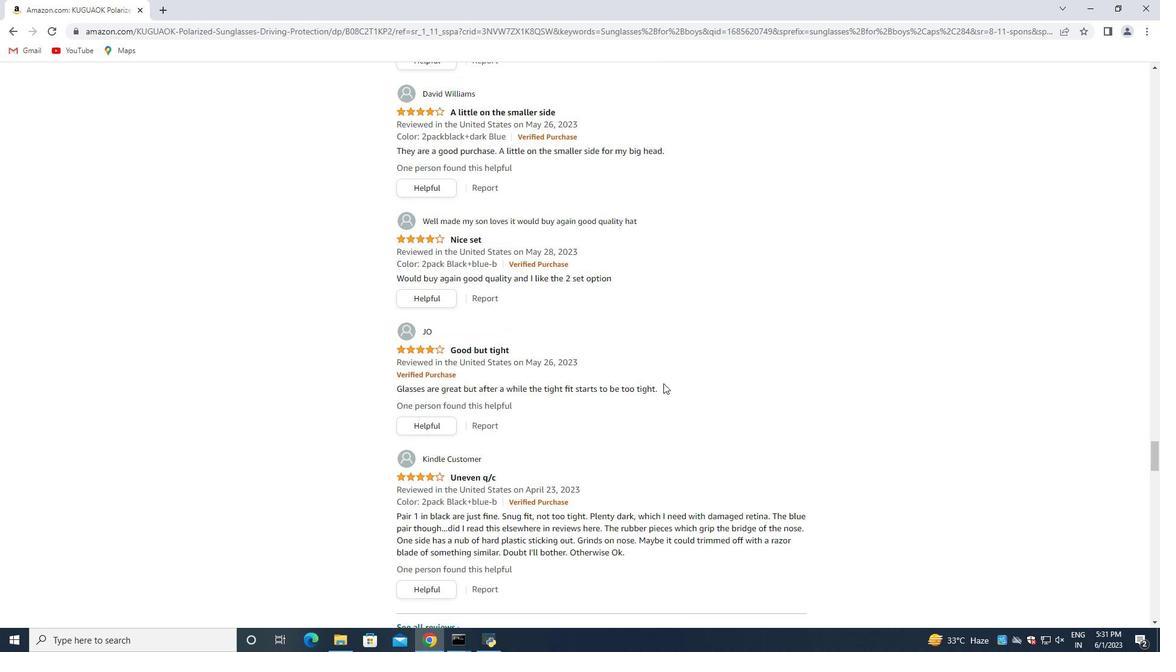 
Action: Mouse moved to (666, 375)
Screenshot: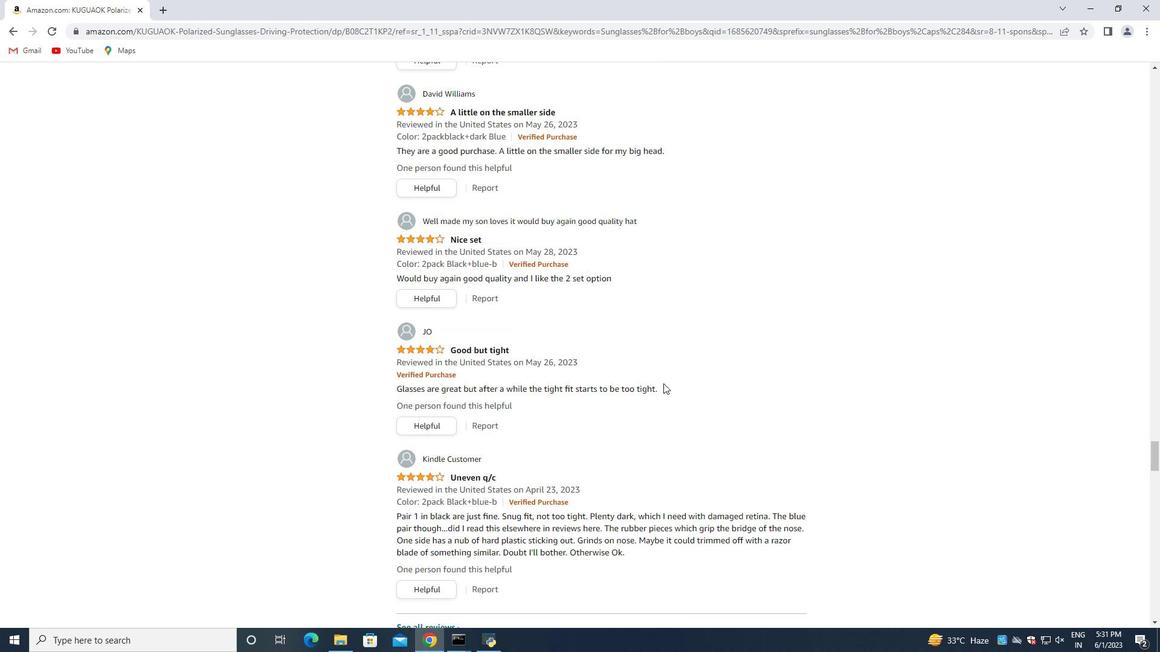
Action: Mouse scrolled (666, 376) with delta (0, 0)
Screenshot: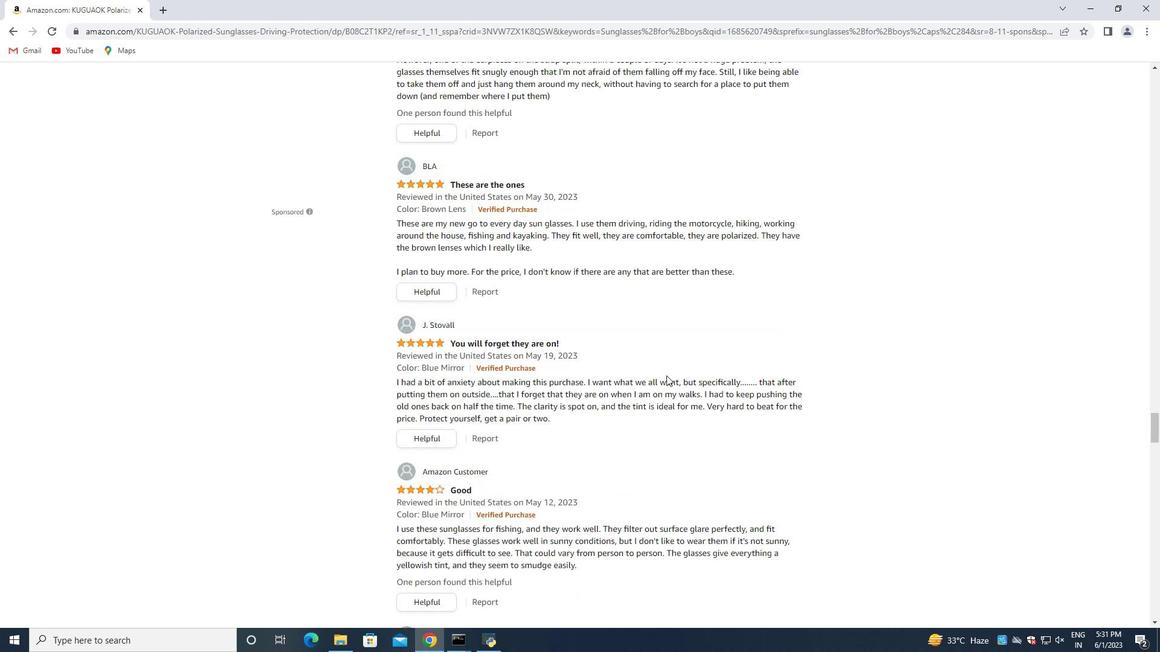 
Action: Mouse moved to (666, 375)
Screenshot: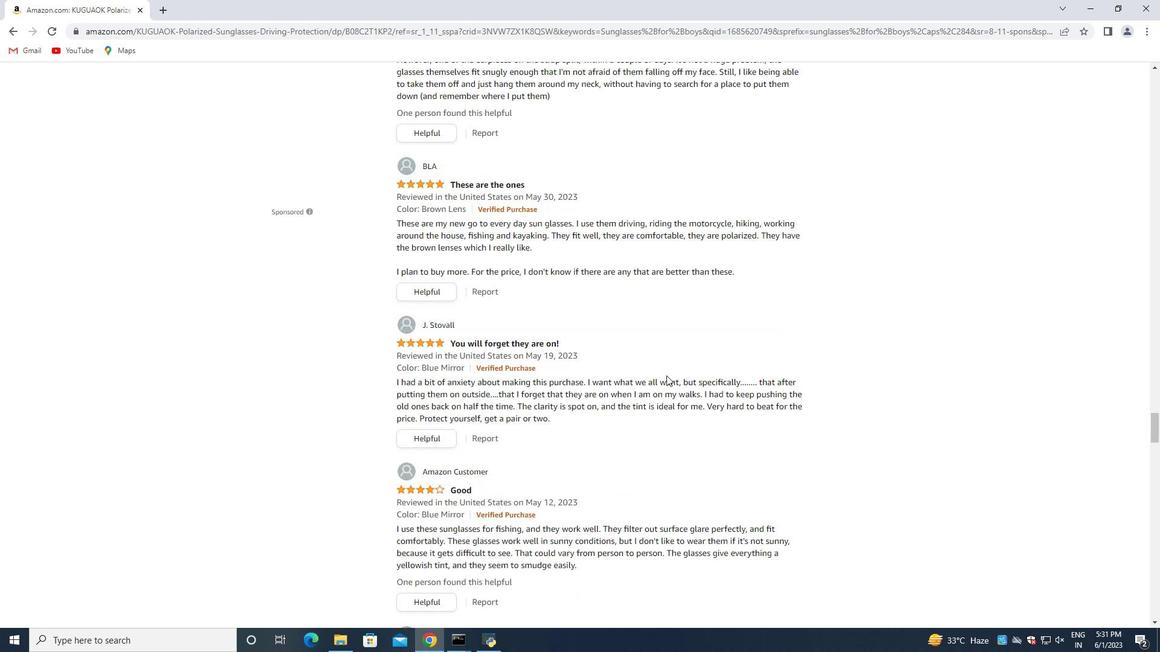 
Action: Mouse scrolled (666, 376) with delta (0, 0)
Screenshot: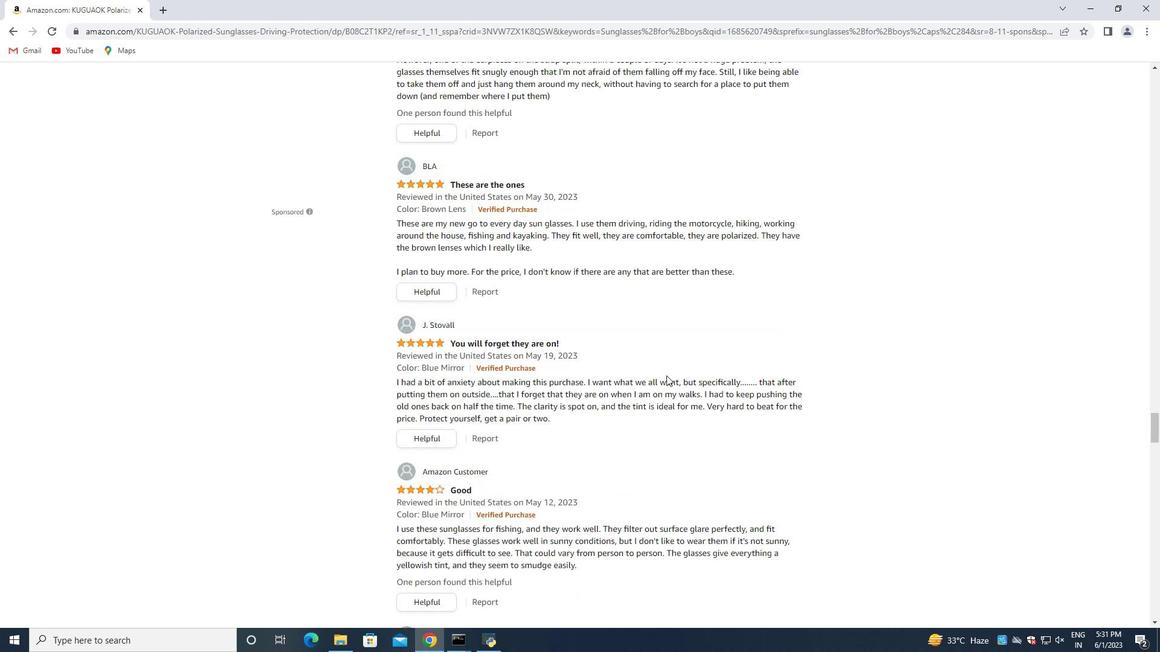 
Action: Mouse moved to (668, 375)
Screenshot: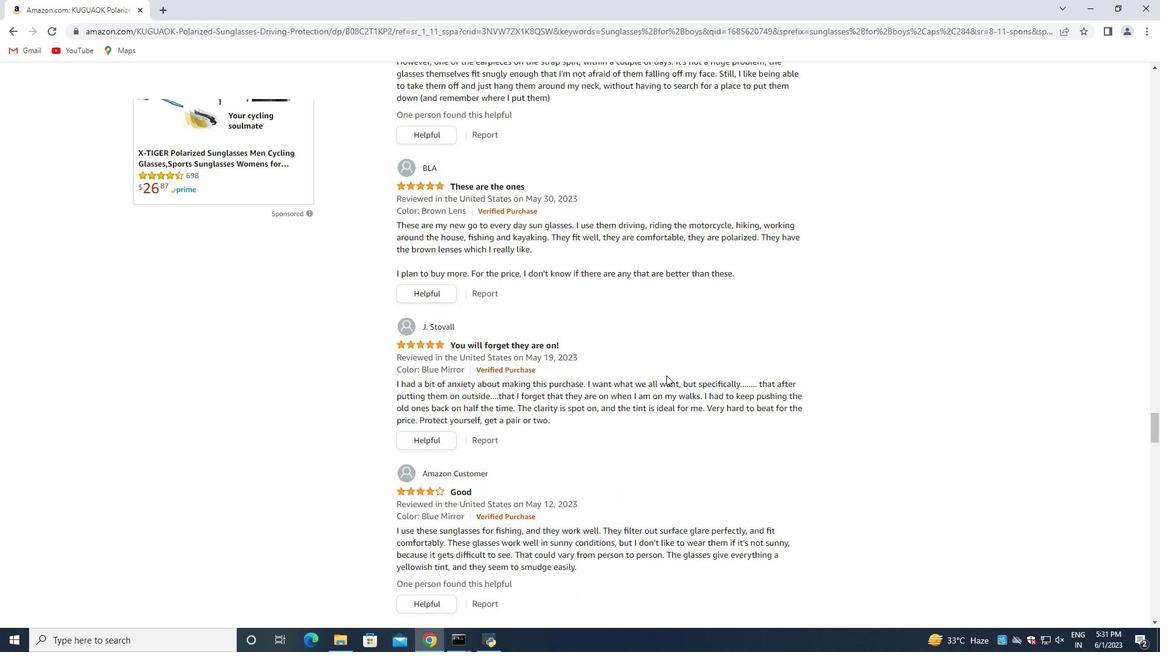 
Action: Mouse scrolled (667, 375) with delta (0, 0)
Screenshot: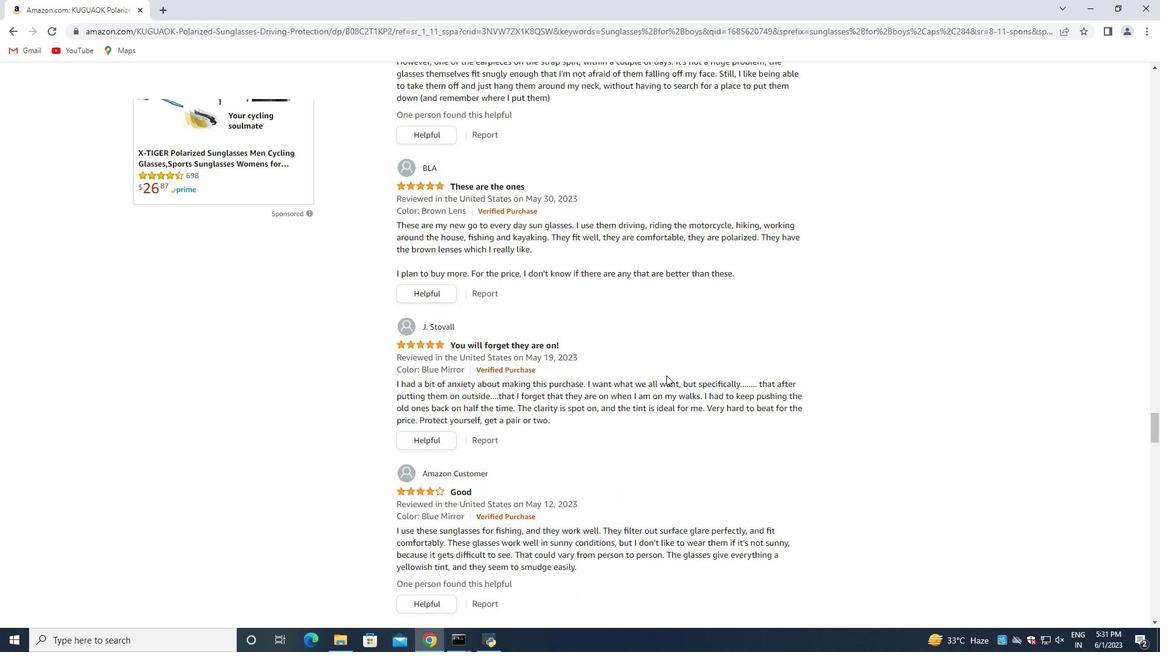 
Action: Mouse scrolled (668, 375) with delta (0, 0)
Screenshot: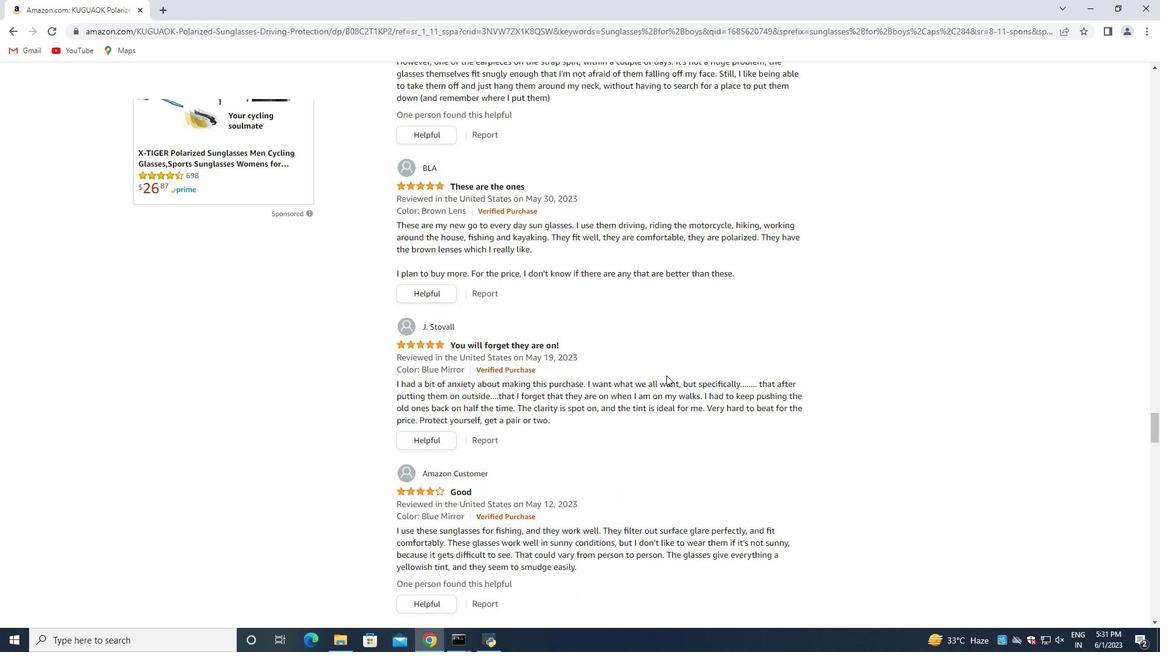
Action: Mouse scrolled (668, 375) with delta (0, 0)
Screenshot: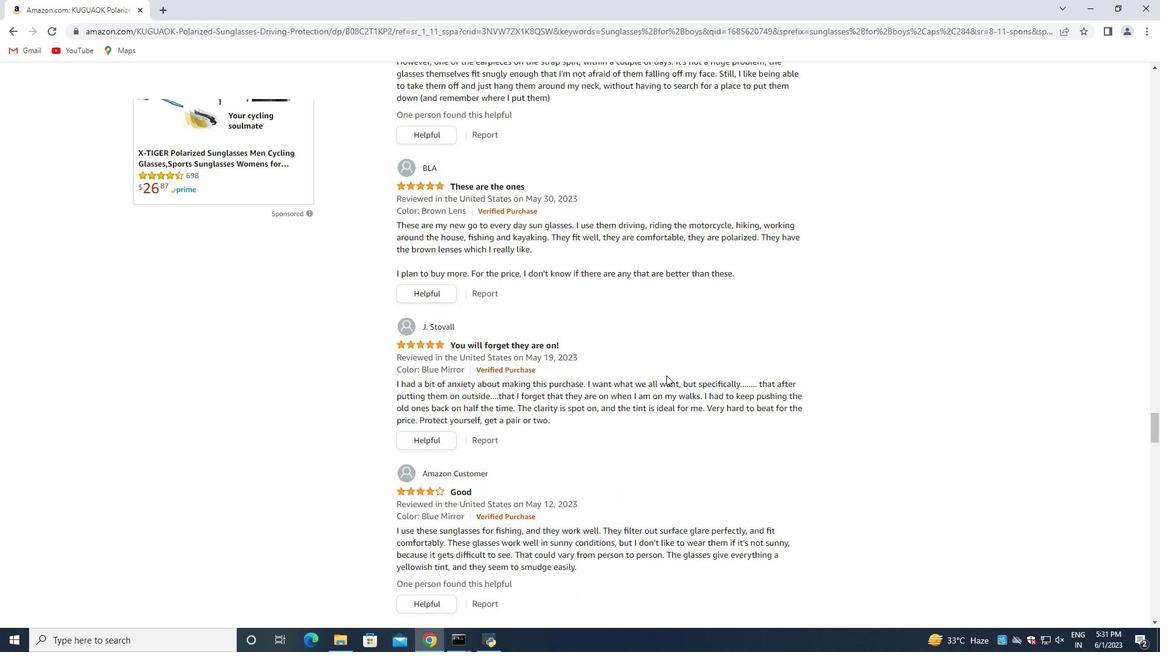 
Action: Mouse scrolled (668, 375) with delta (0, 0)
Screenshot: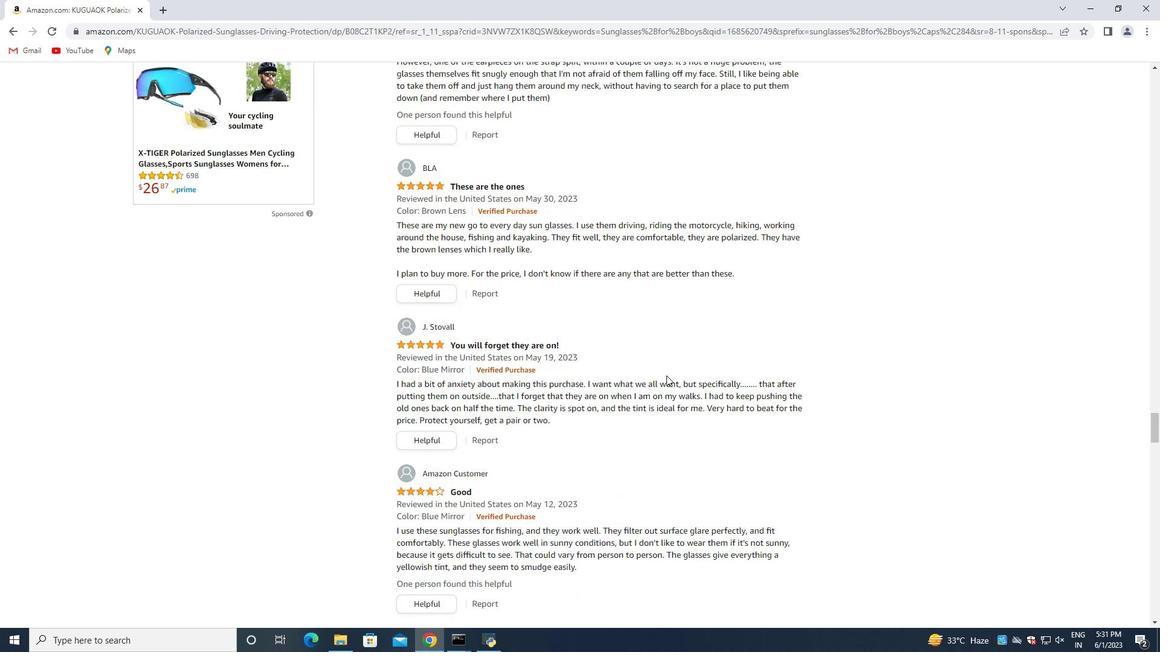 
Action: Mouse scrolled (668, 375) with delta (0, 0)
Screenshot: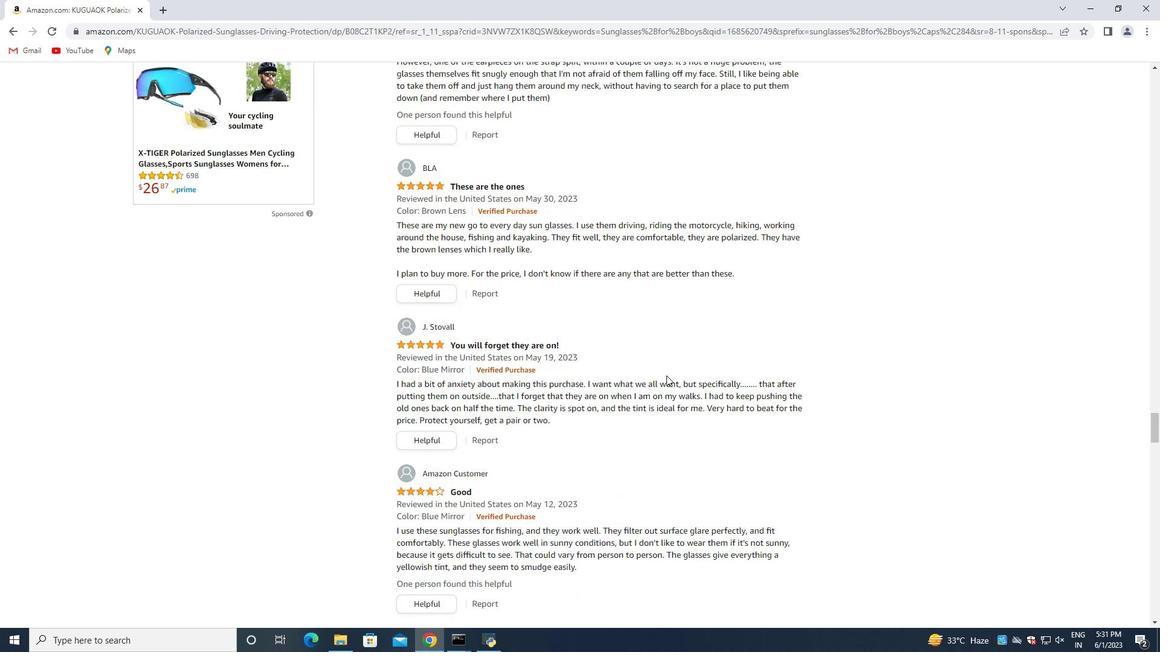 
Action: Mouse scrolled (668, 375) with delta (0, 0)
Screenshot: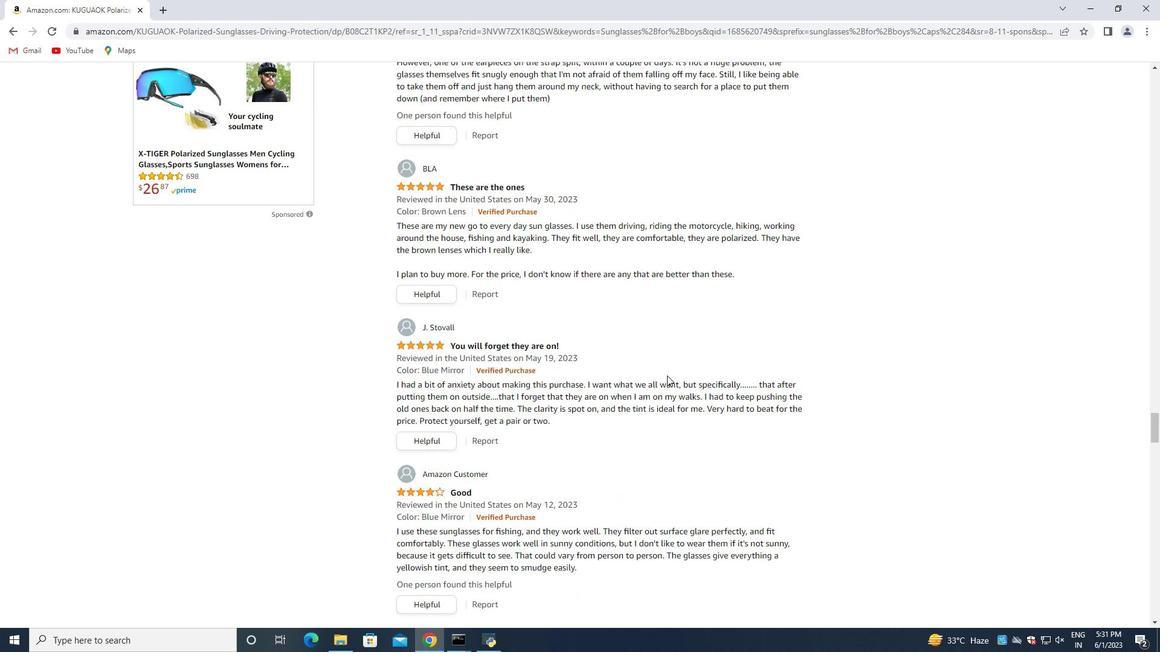 
Action: Mouse scrolled (668, 375) with delta (0, 0)
Screenshot: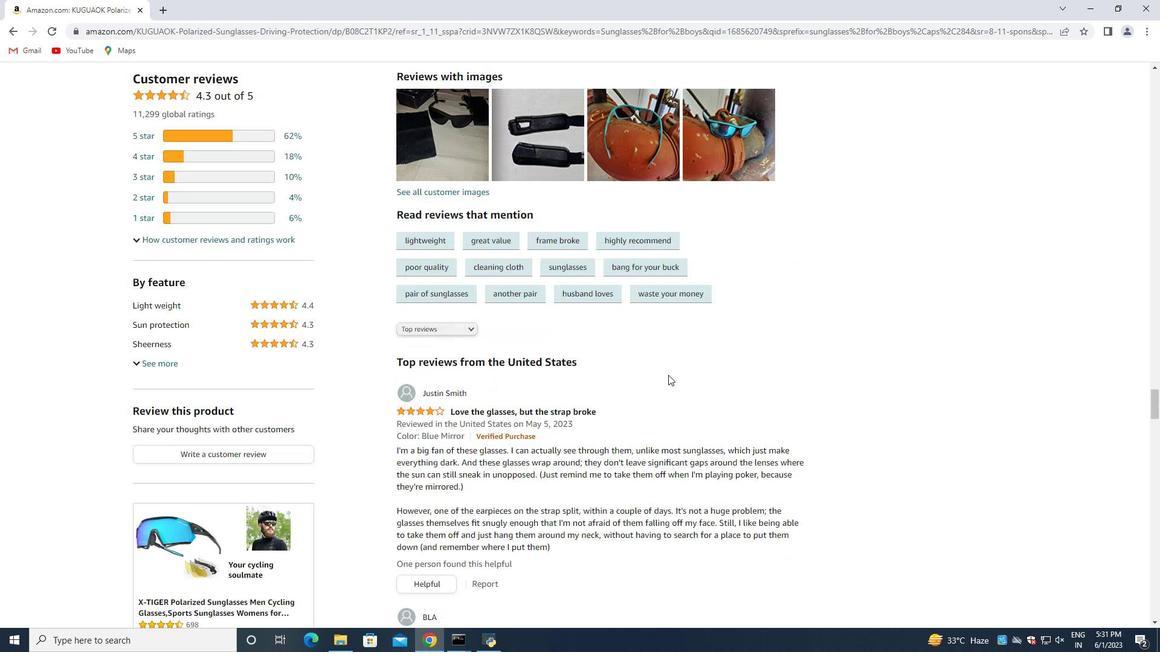 
Action: Mouse scrolled (668, 375) with delta (0, 0)
Screenshot: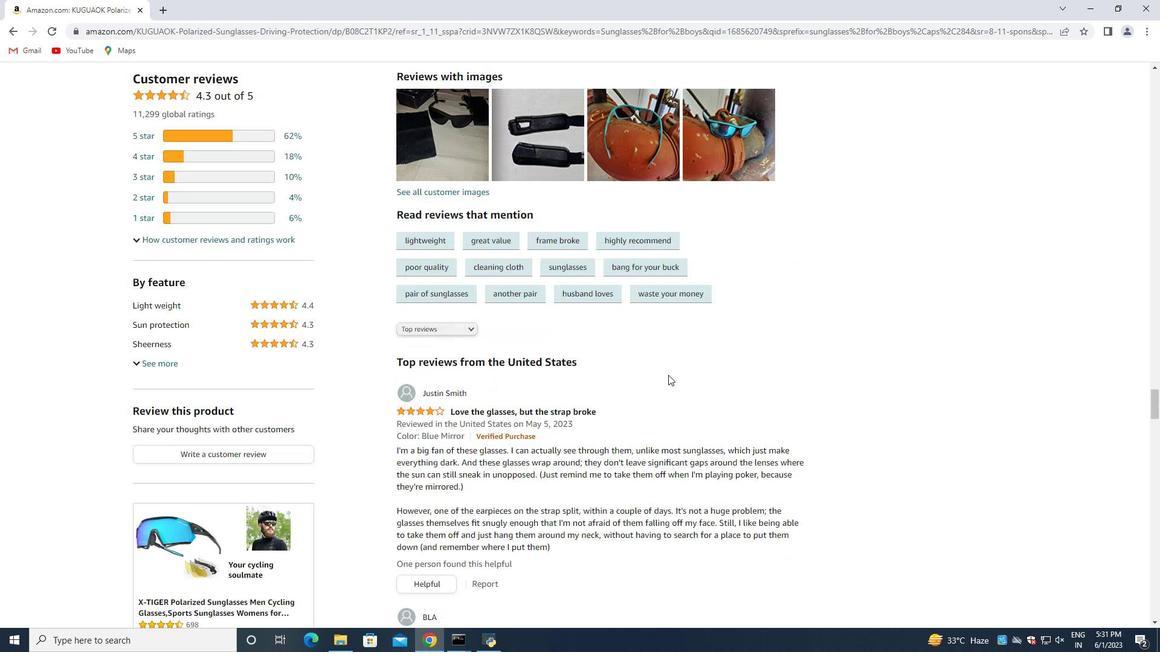 
Action: Mouse scrolled (668, 375) with delta (0, 0)
Screenshot: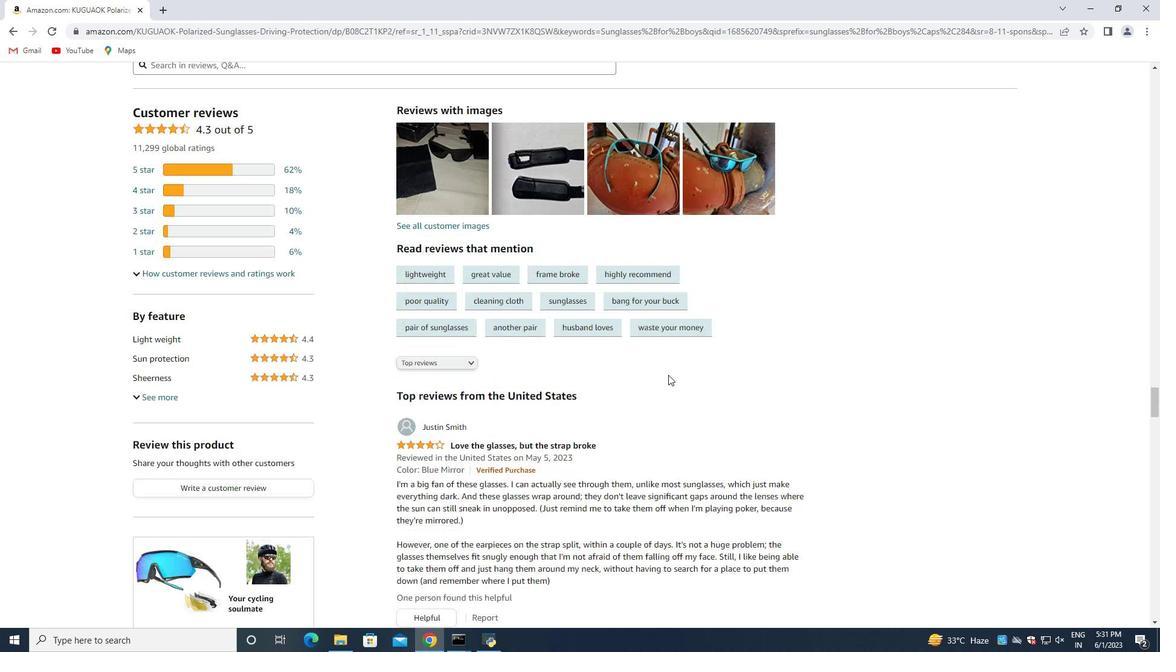 
Action: Mouse scrolled (668, 375) with delta (0, 0)
Screenshot: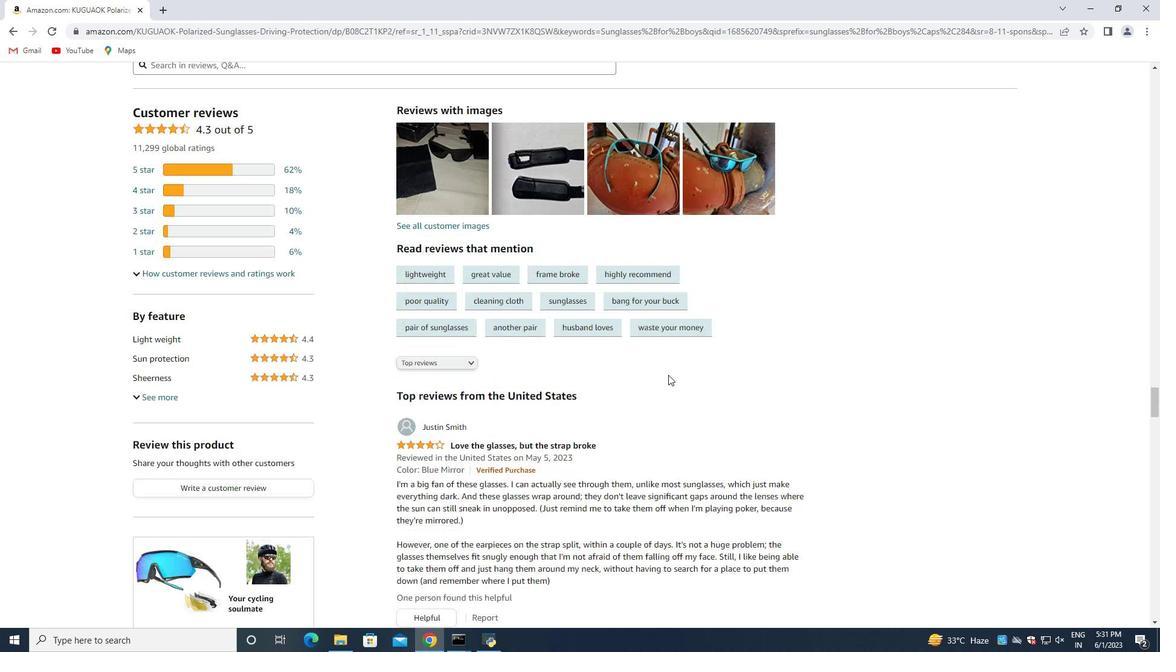 
Action: Mouse scrolled (668, 375) with delta (0, 0)
Screenshot: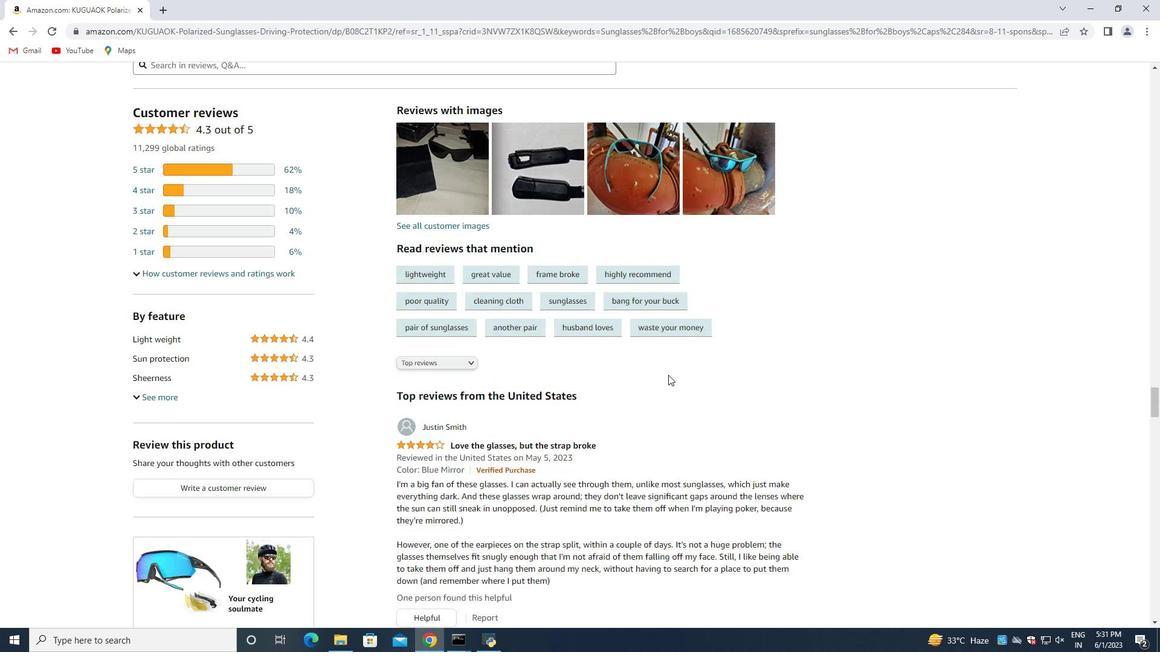 
Action: Mouse moved to (668, 374)
Screenshot: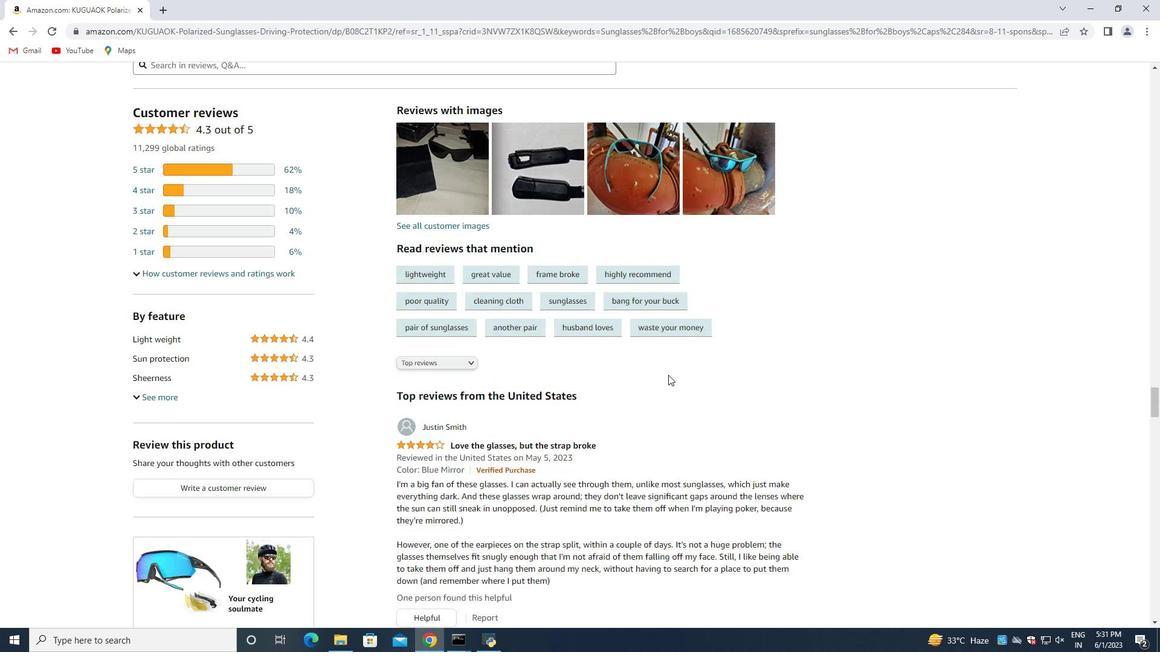 
Action: Mouse scrolled (668, 375) with delta (0, 0)
Screenshot: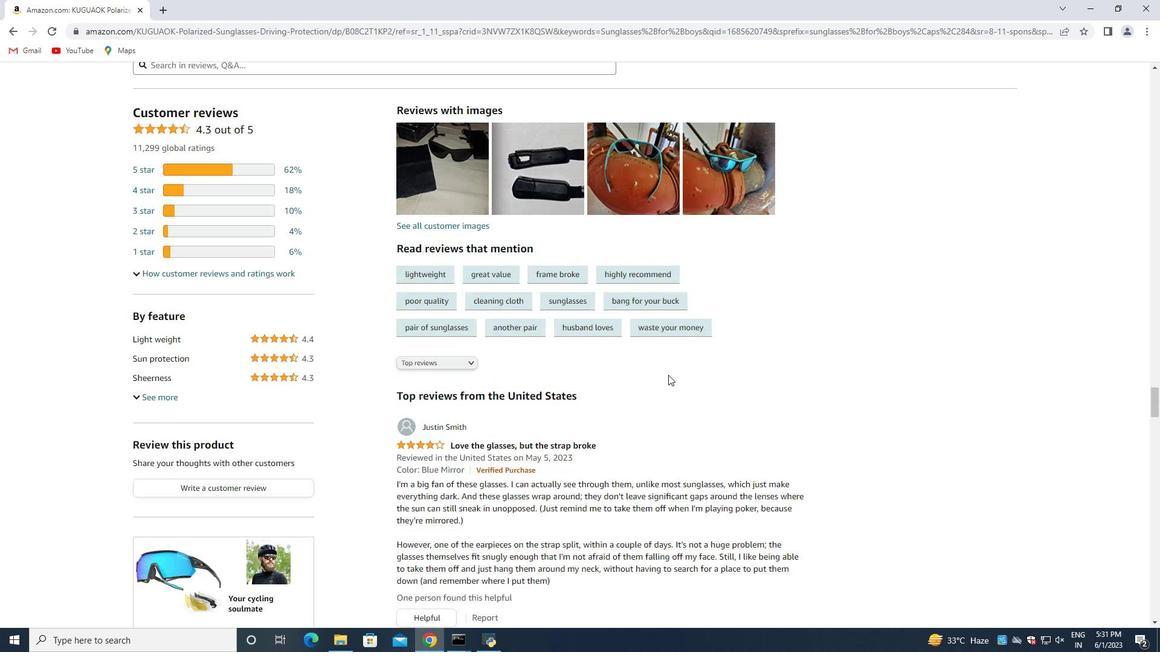 
Action: Mouse scrolled (668, 375) with delta (0, 0)
Screenshot: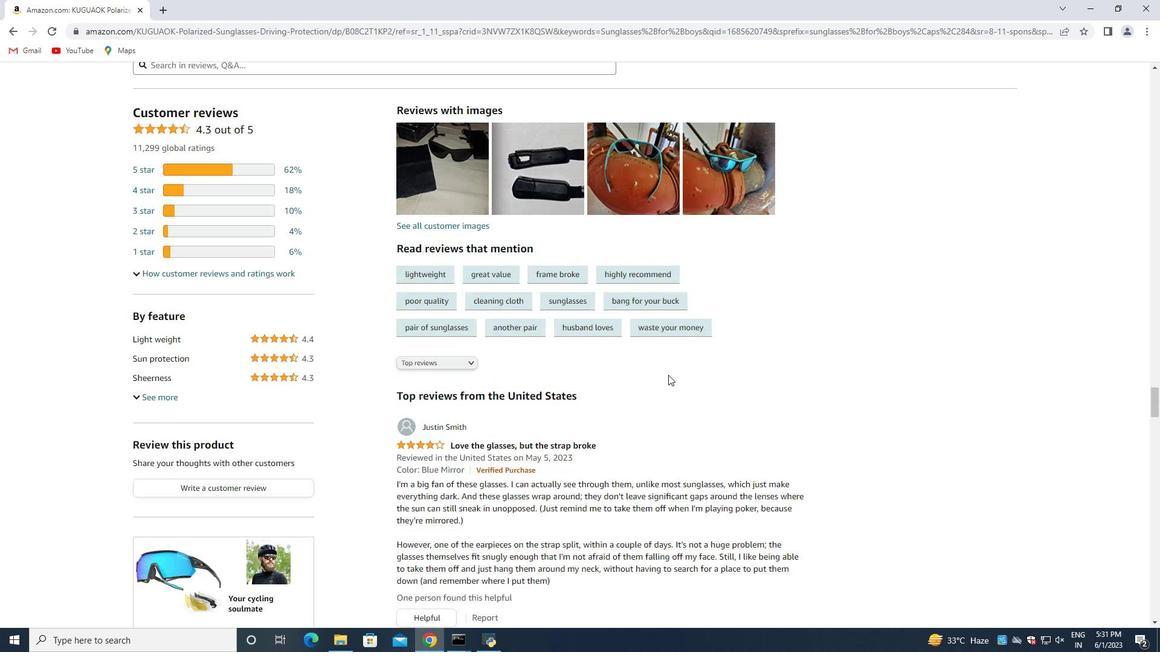 
Action: Mouse scrolled (668, 375) with delta (0, 0)
Screenshot: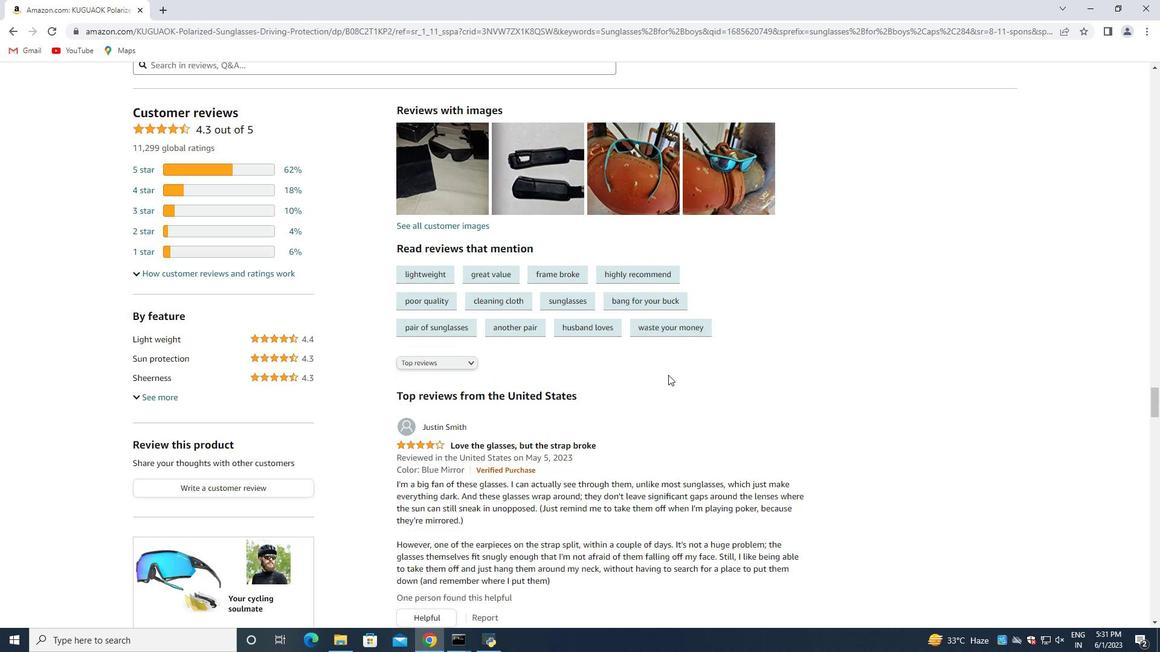 
Action: Mouse moved to (680, 351)
Screenshot: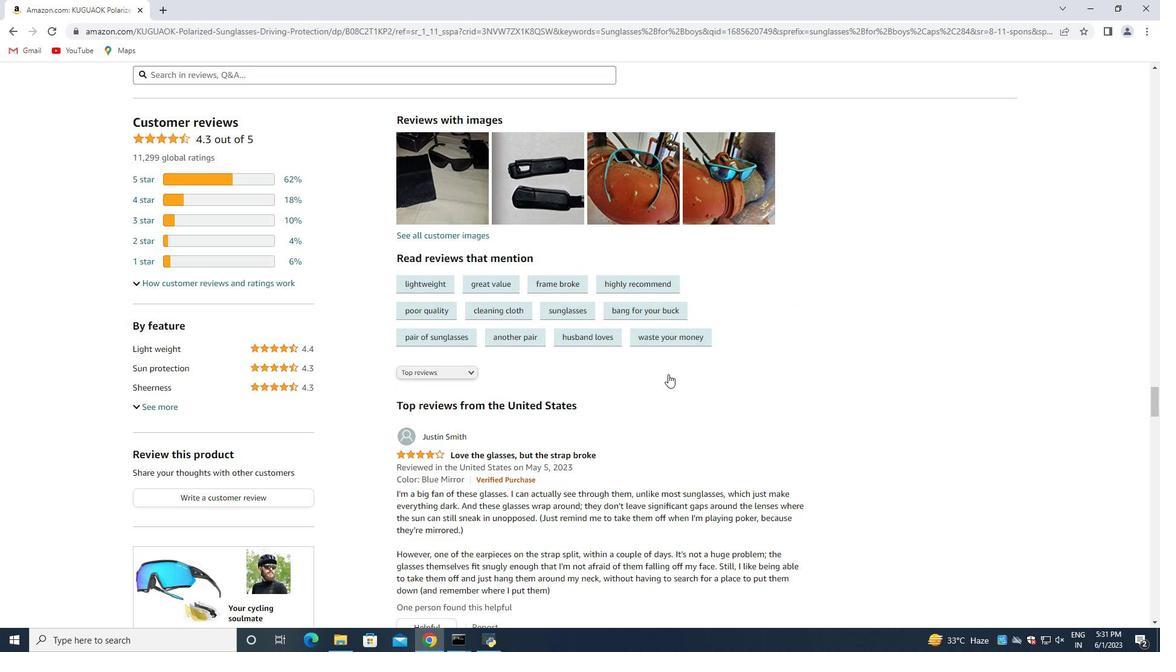 
Action: Mouse scrolled (680, 351) with delta (0, 0)
Screenshot: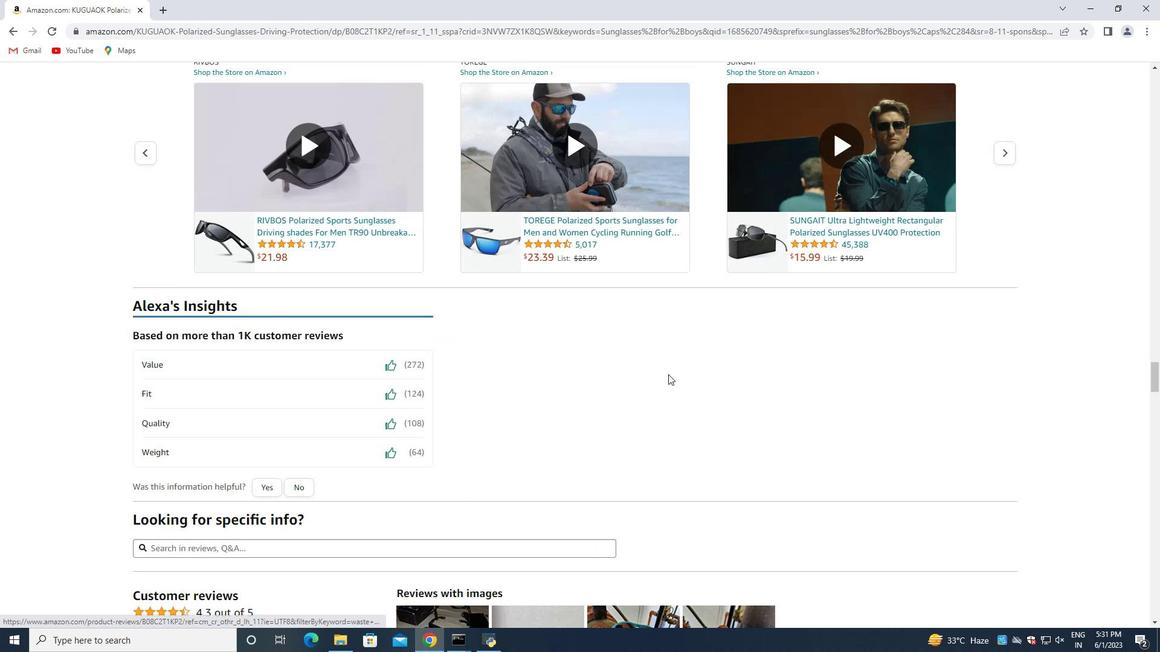 
Action: Mouse scrolled (680, 351) with delta (0, 0)
Screenshot: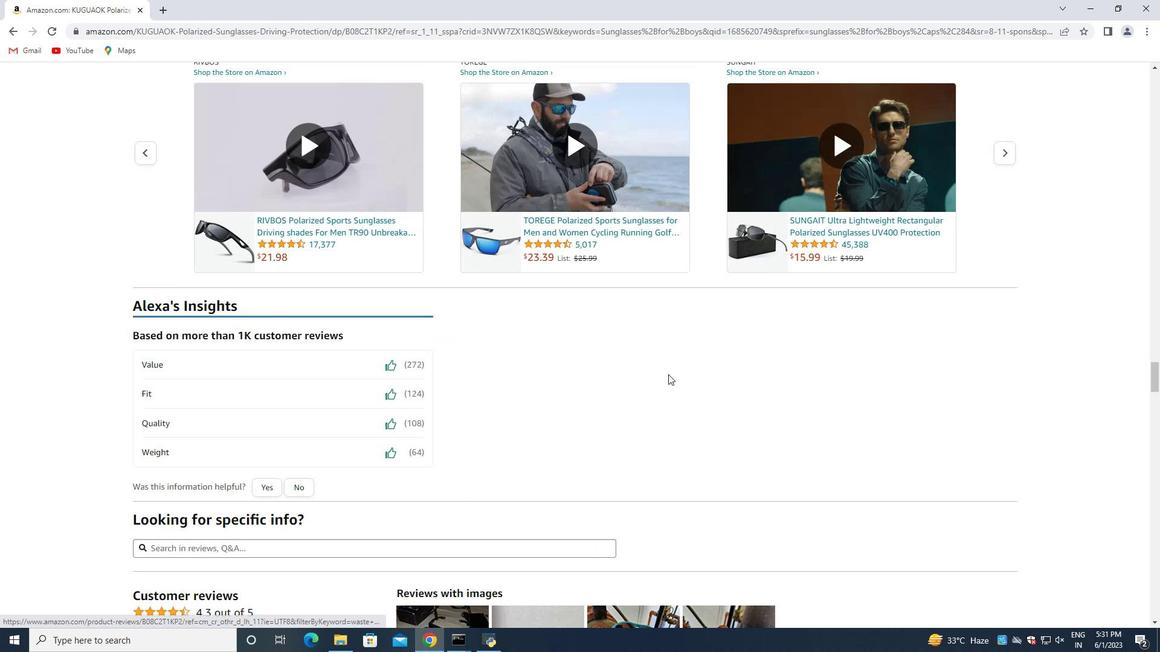 
Action: Mouse moved to (680, 350)
Screenshot: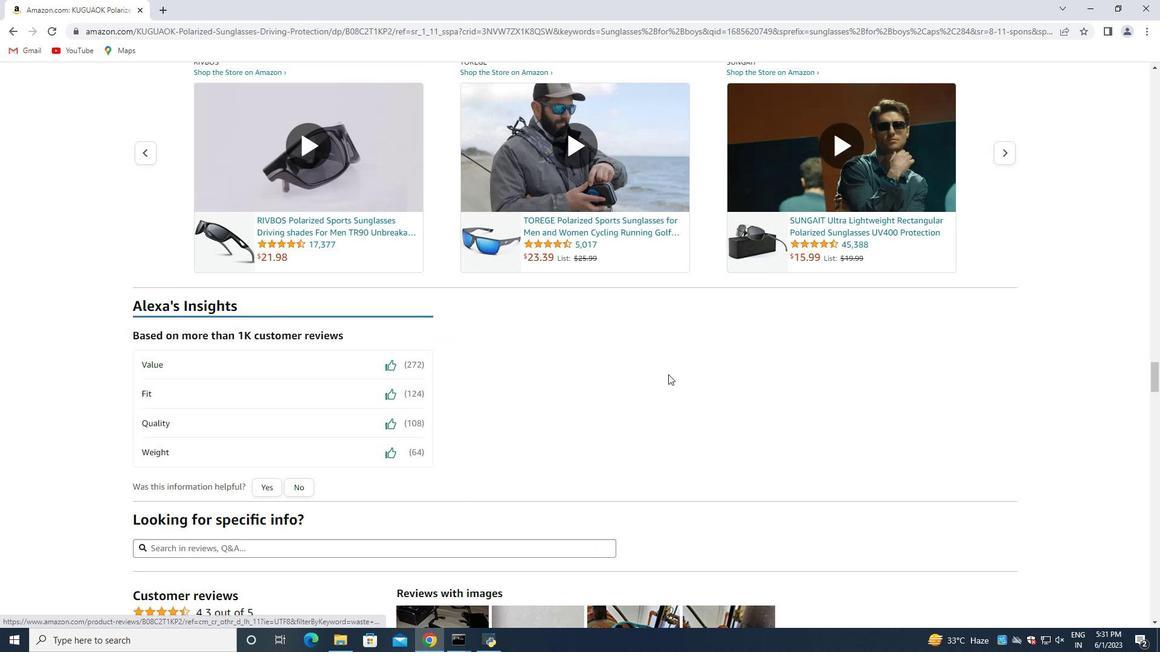 
Action: Mouse scrolled (680, 351) with delta (0, 0)
Screenshot: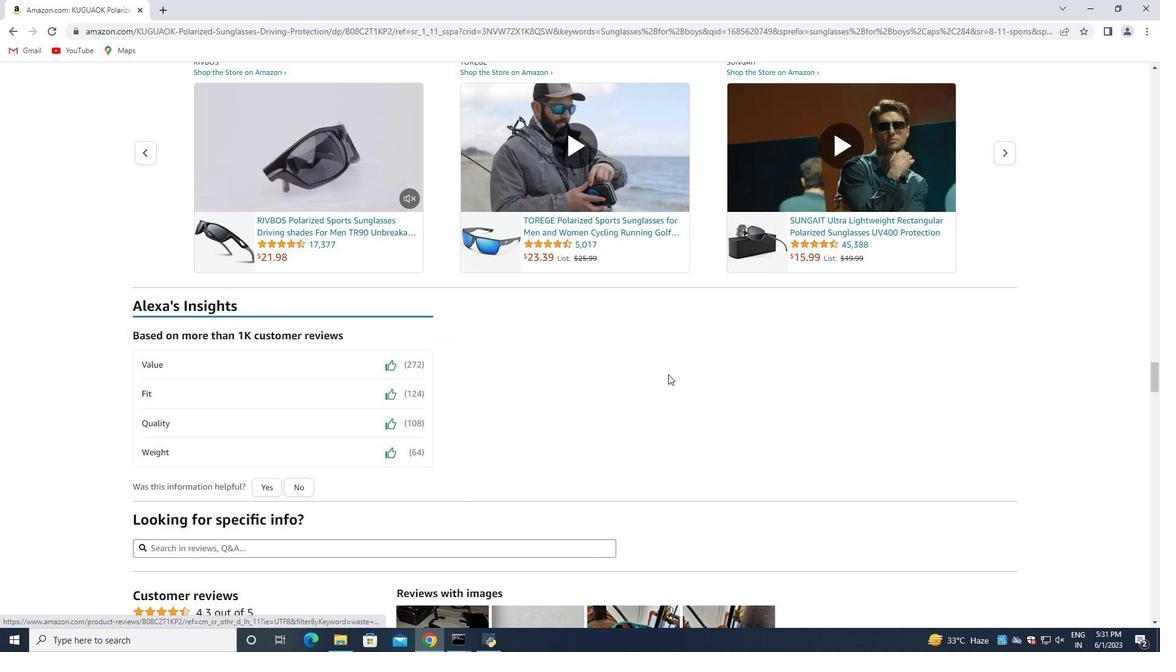 
Action: Mouse moved to (680, 350)
Screenshot: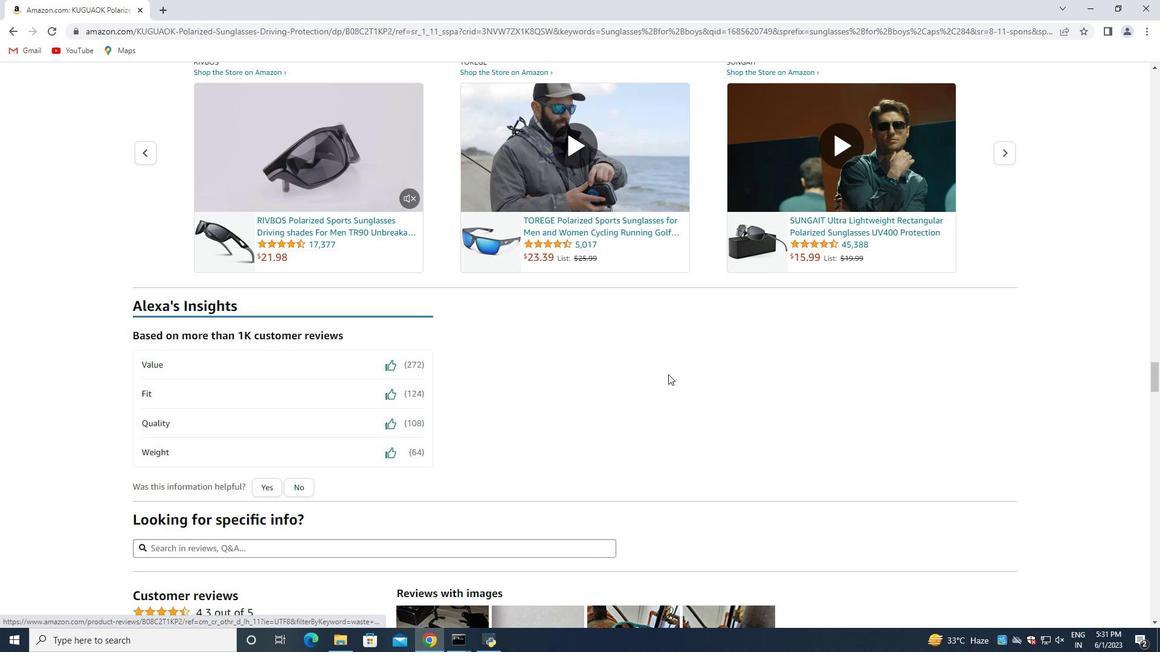 
Action: Mouse scrolled (680, 351) with delta (0, 0)
Screenshot: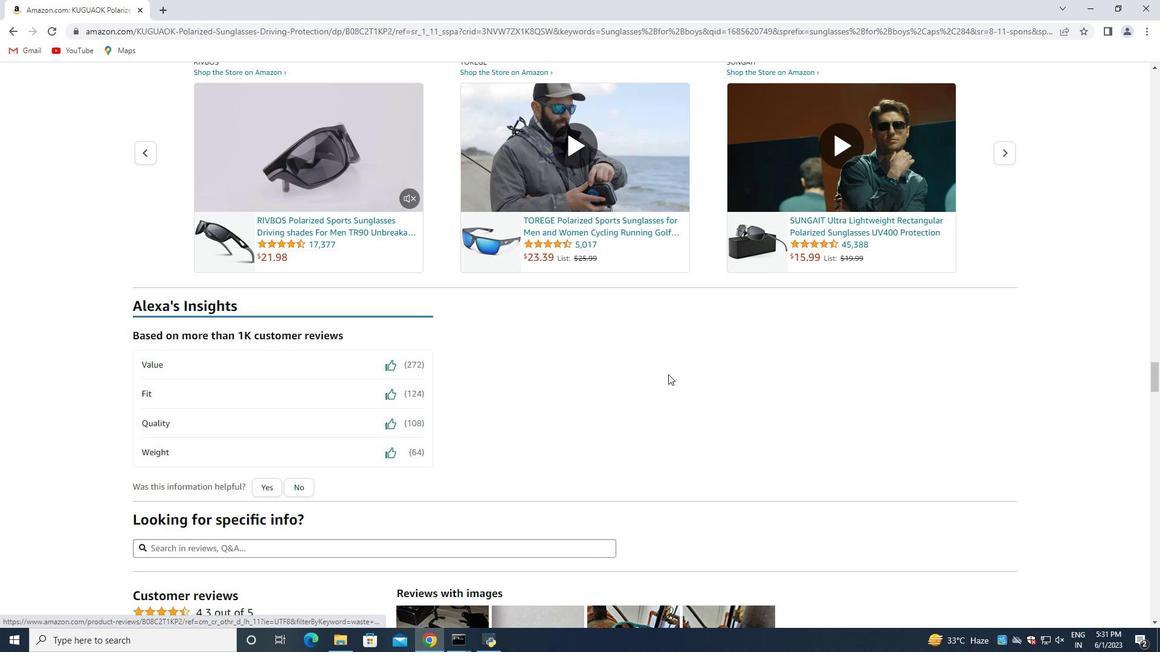 
Action: Mouse moved to (687, 331)
